 Task: Research Airbnb accommodationsin Charleston, South Carolina, exploring the city culinary scene.
Action: Mouse moved to (507, 68)
Screenshot: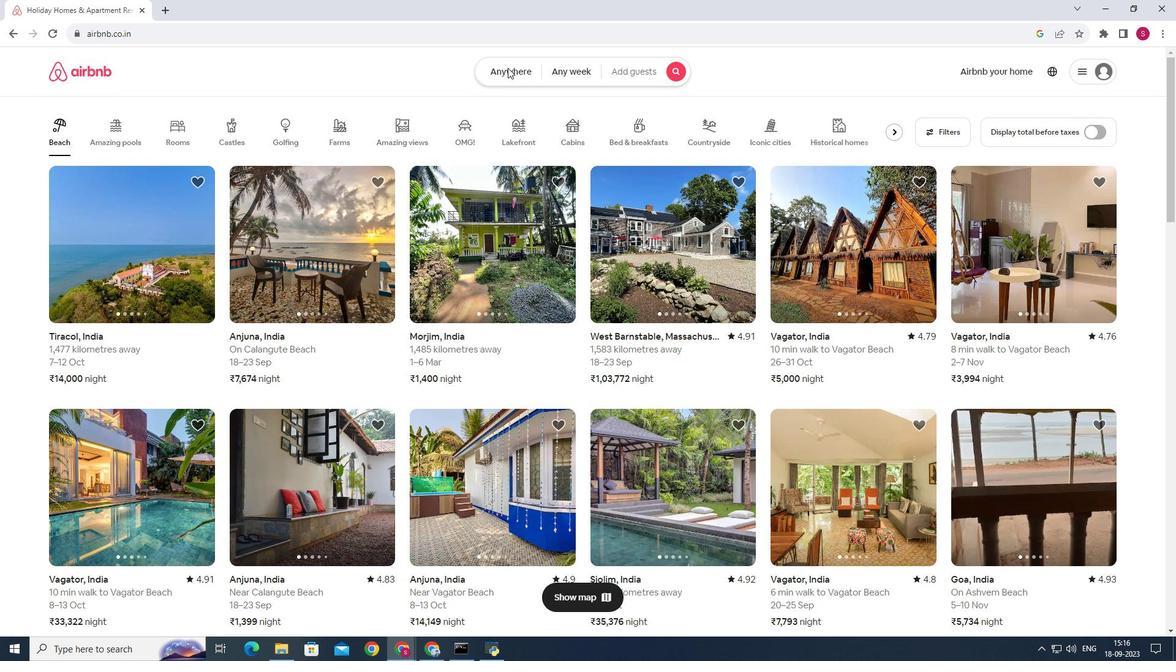 
Action: Mouse pressed left at (507, 68)
Screenshot: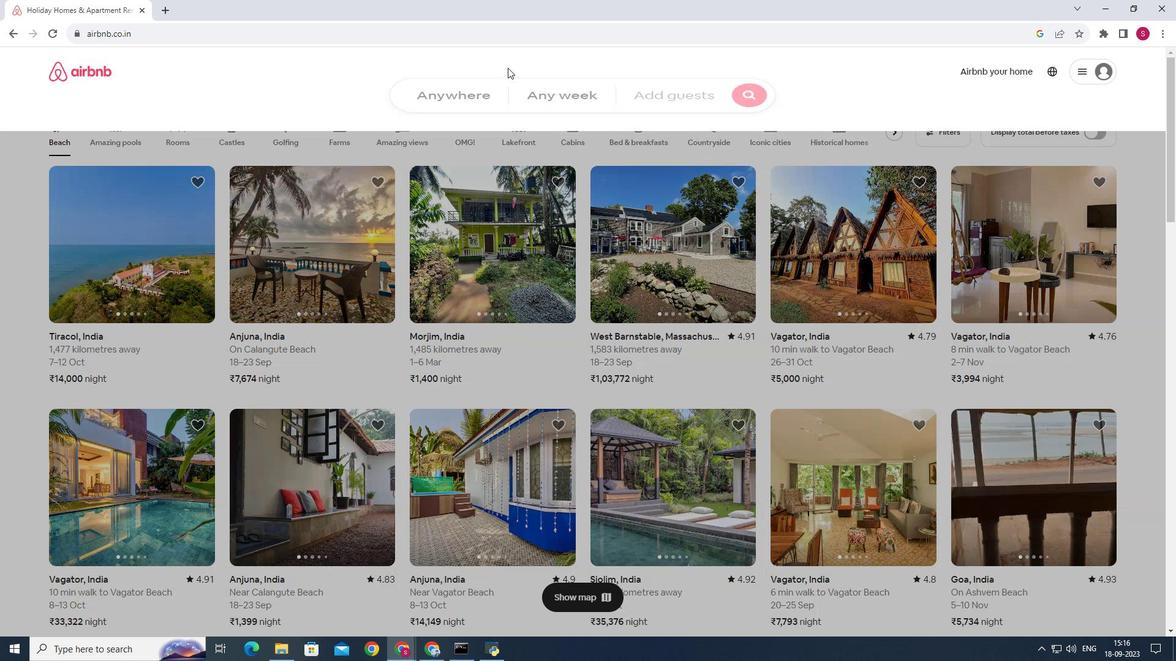 
Action: Mouse moved to (367, 123)
Screenshot: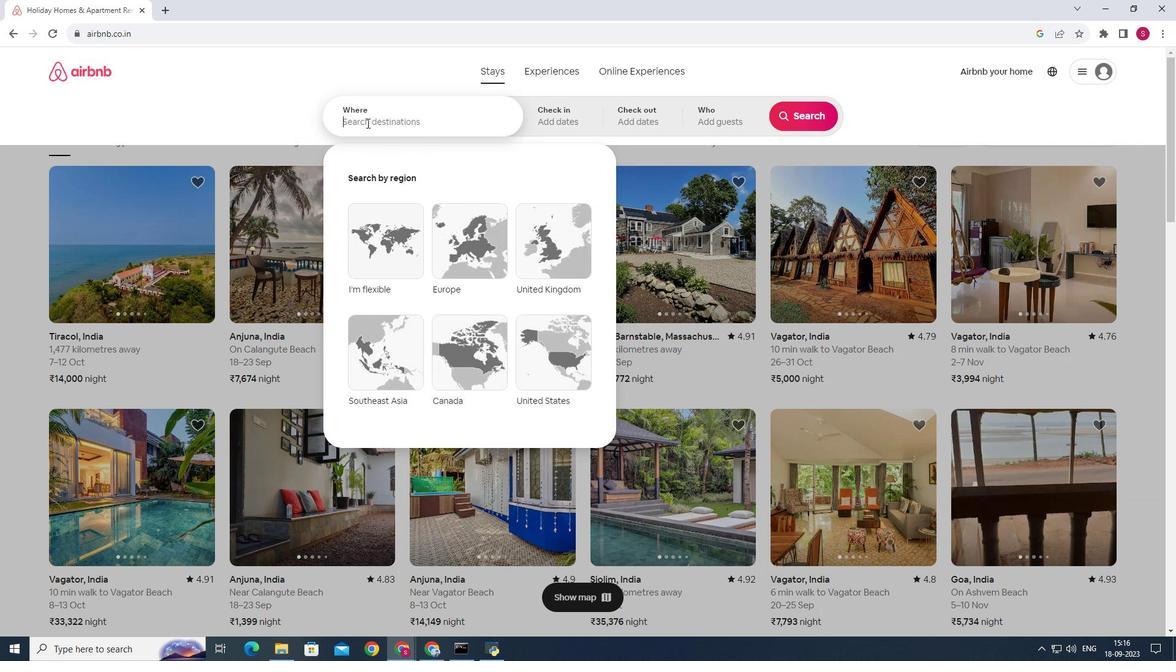 
Action: Mouse pressed left at (367, 123)
Screenshot: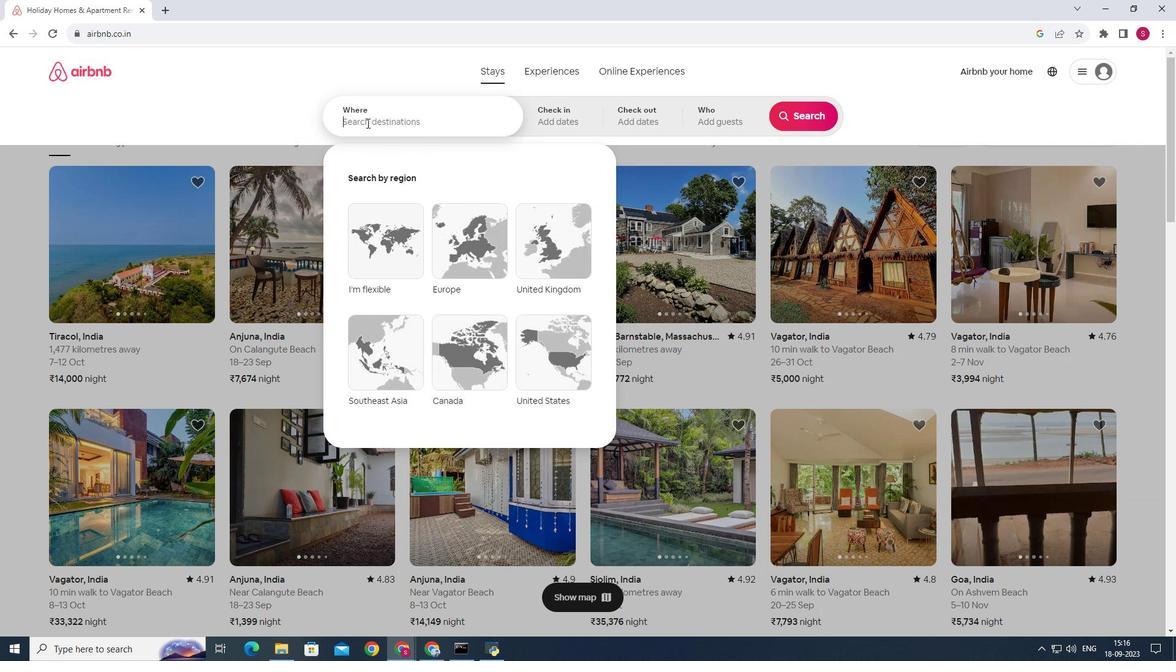 
Action: Key pressed <Key.shift>Charleston,<Key.space><Key.shift>Carolina
Screenshot: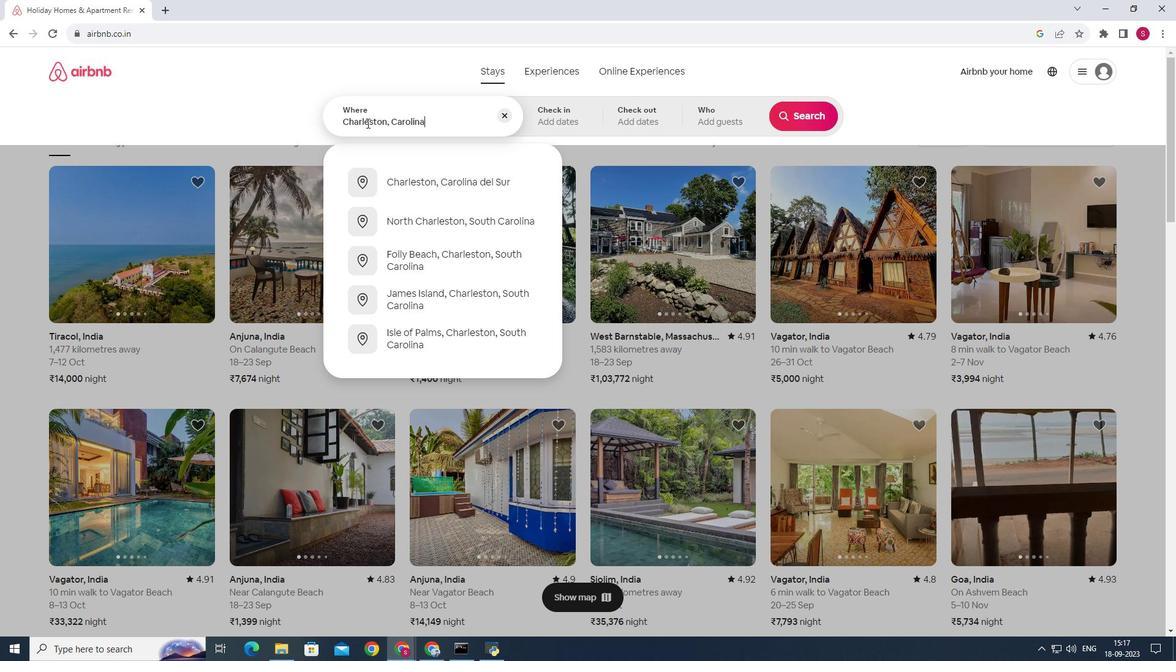 
Action: Mouse moved to (797, 113)
Screenshot: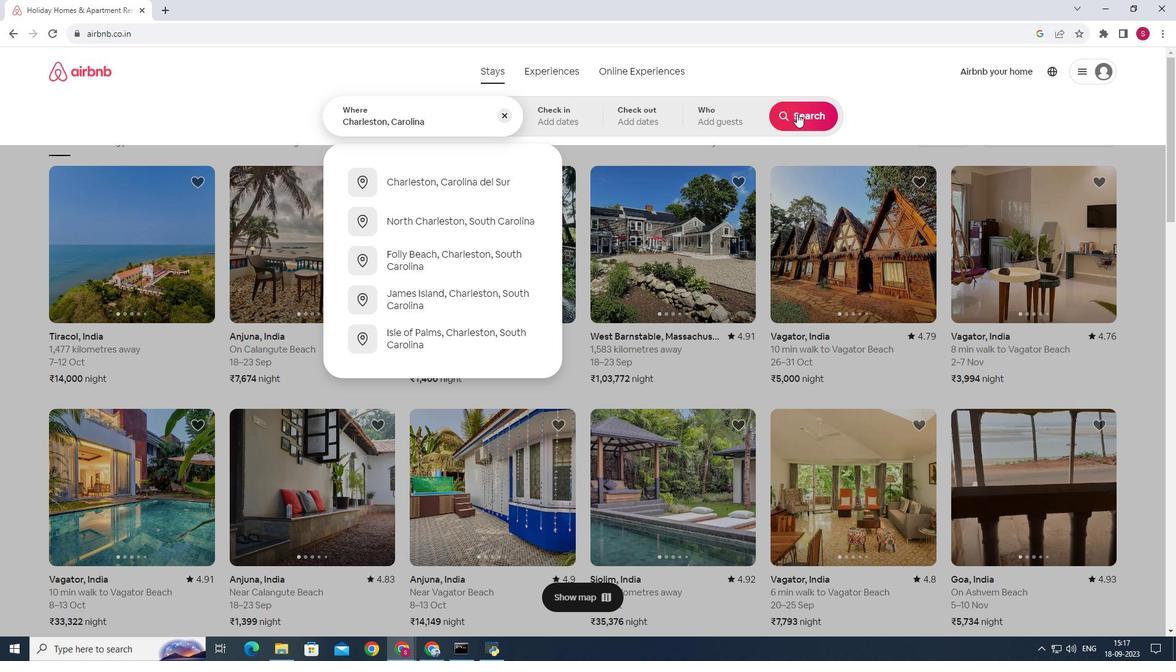 
Action: Mouse pressed left at (797, 113)
Screenshot: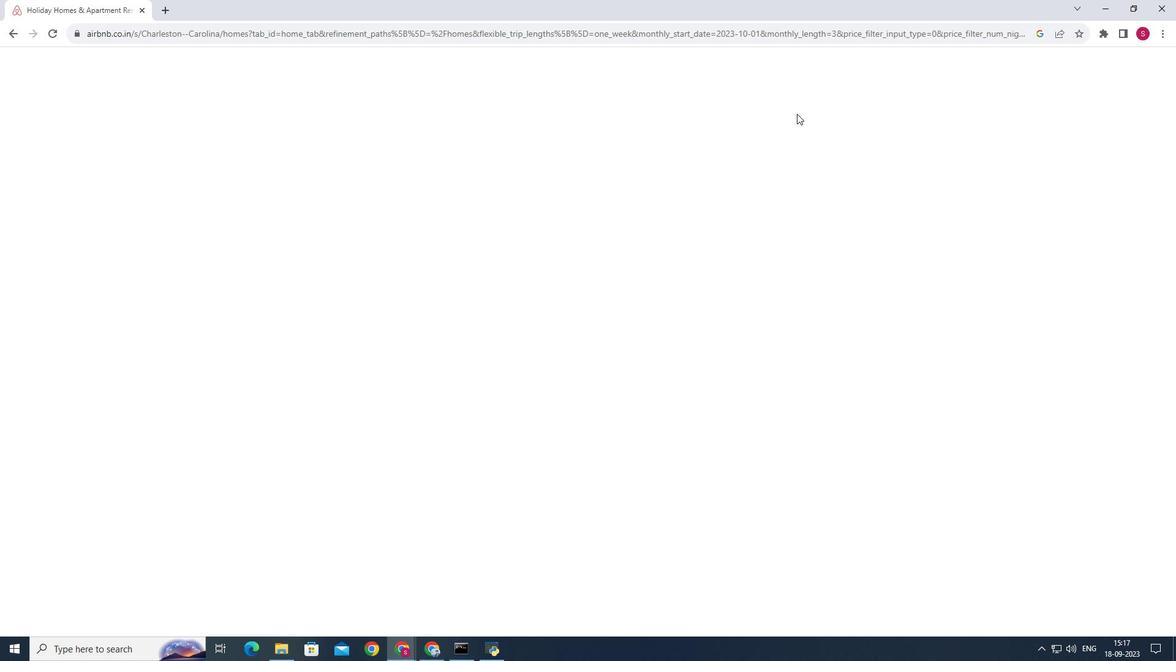 
Action: Mouse moved to (874, 406)
Screenshot: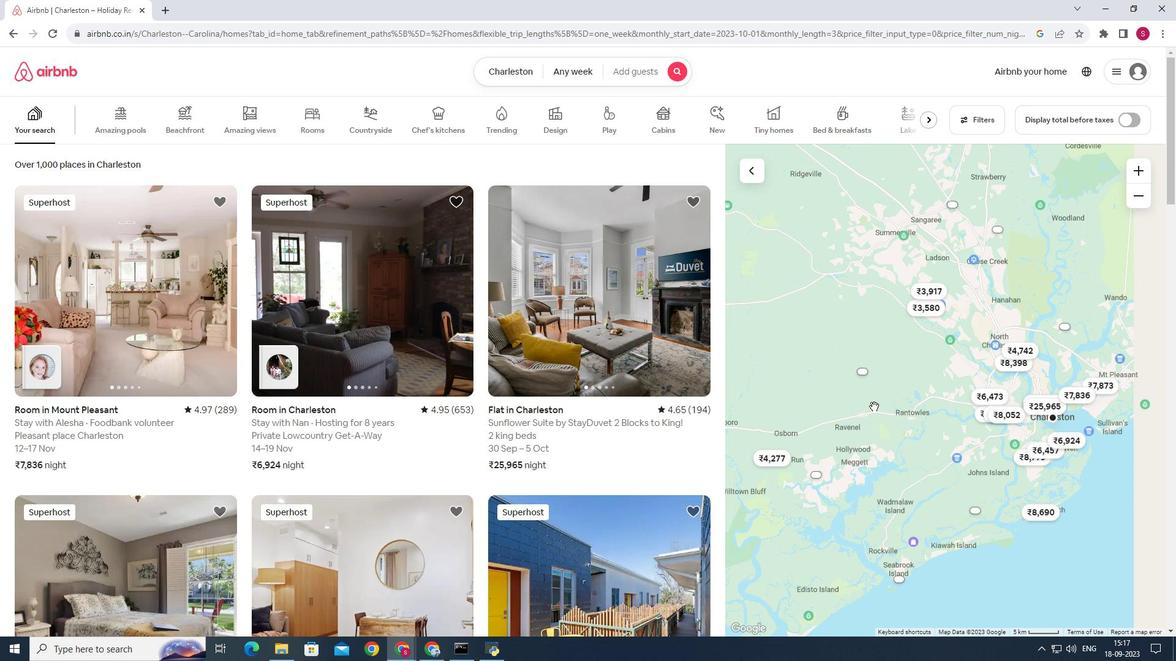 
Action: Mouse scrolled (874, 406) with delta (0, 0)
Screenshot: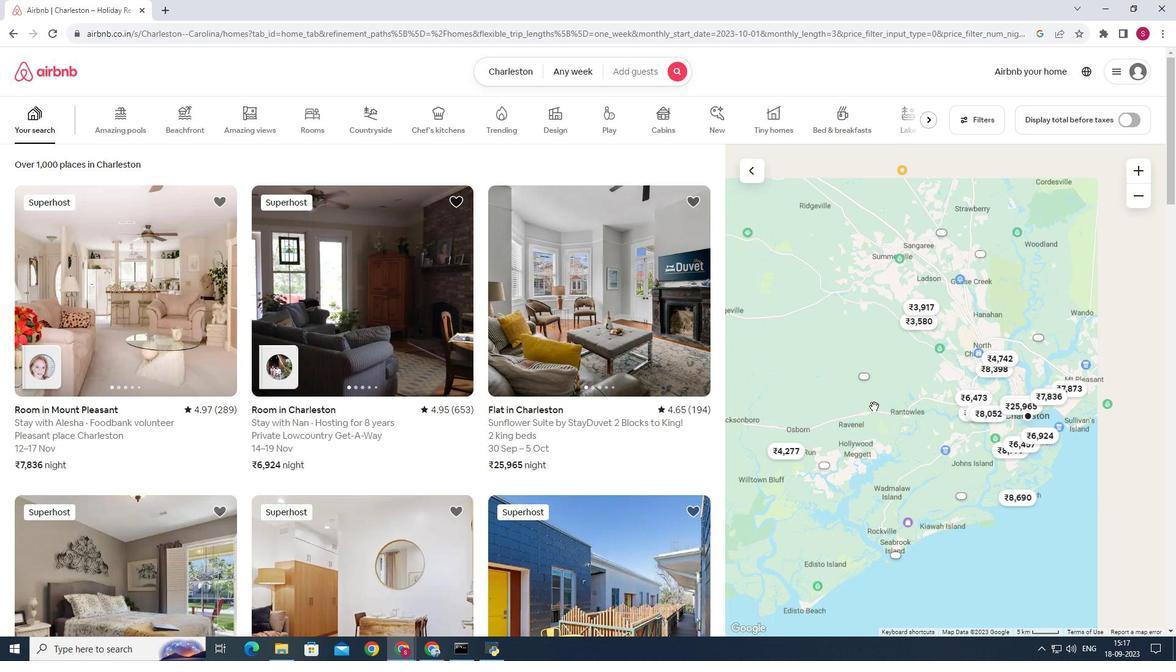 
Action: Mouse scrolled (874, 406) with delta (0, 0)
Screenshot: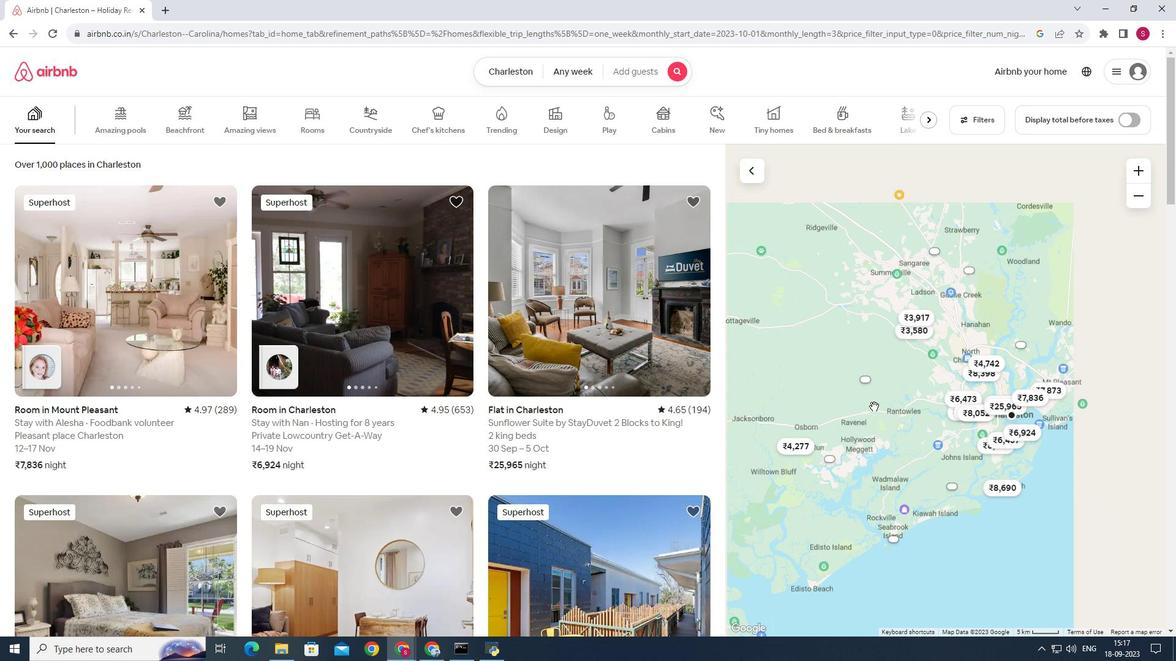 
Action: Mouse scrolled (874, 406) with delta (0, 0)
Screenshot: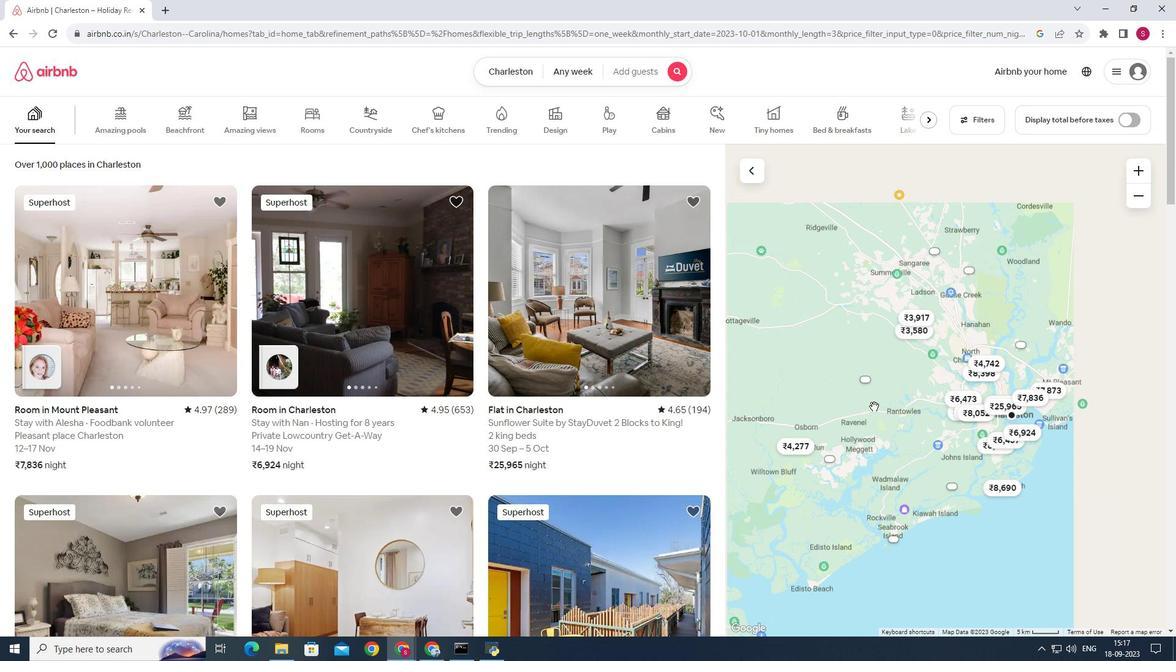 
Action: Mouse scrolled (874, 406) with delta (0, 0)
Screenshot: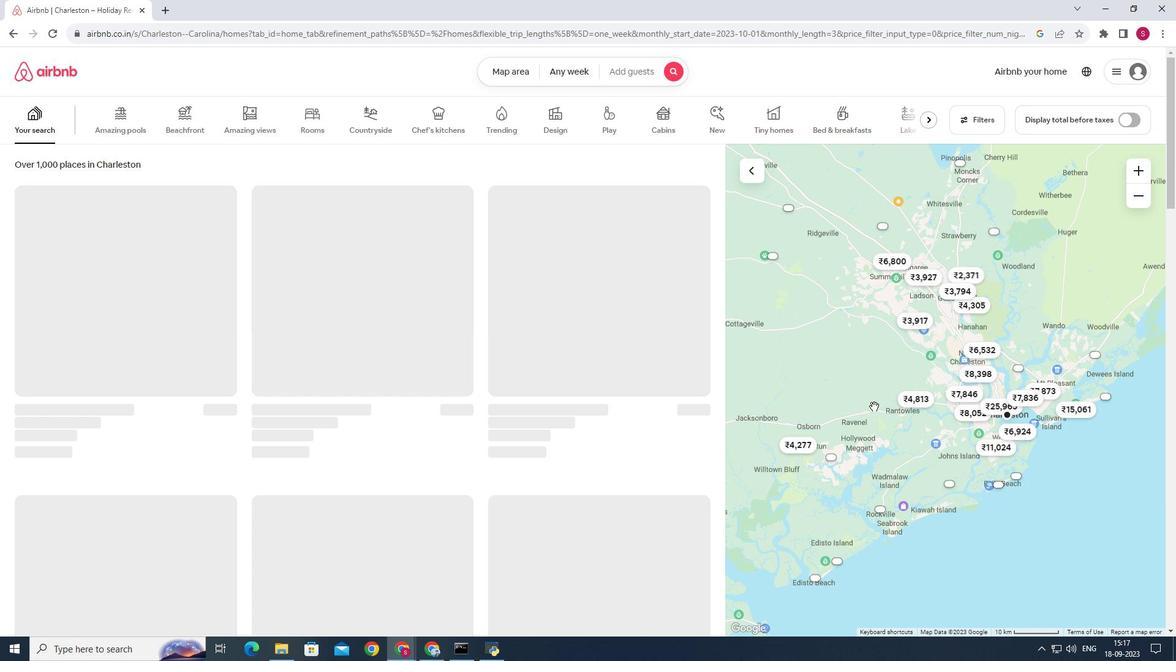 
Action: Mouse scrolled (874, 406) with delta (0, 0)
Screenshot: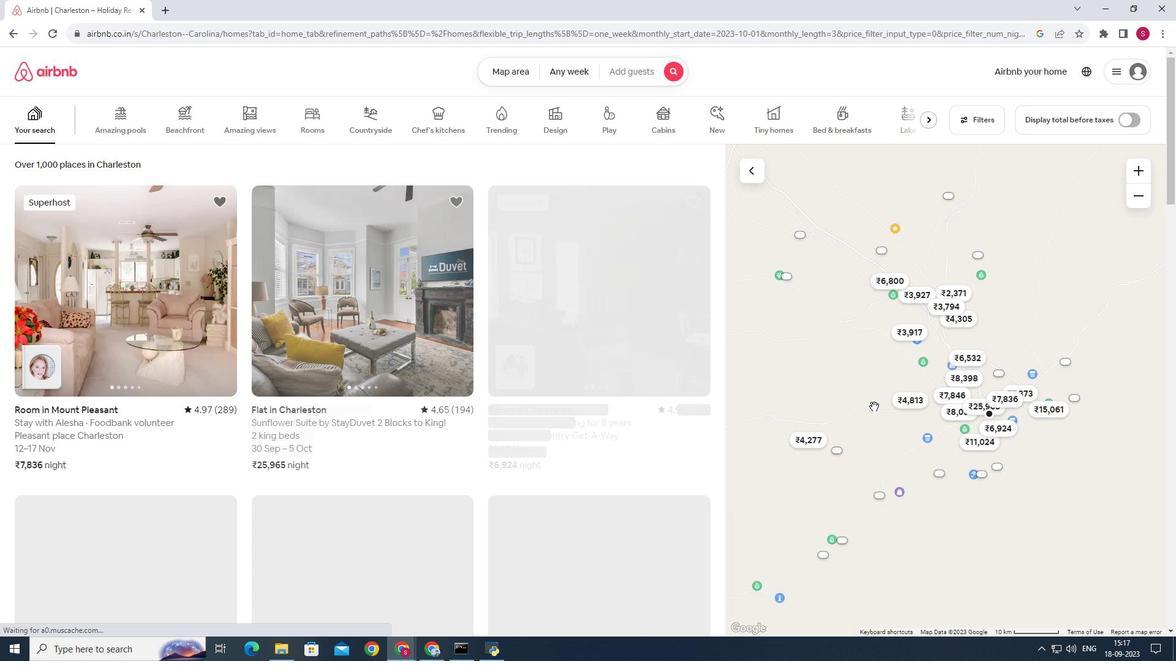 
Action: Mouse scrolled (874, 406) with delta (0, 0)
Screenshot: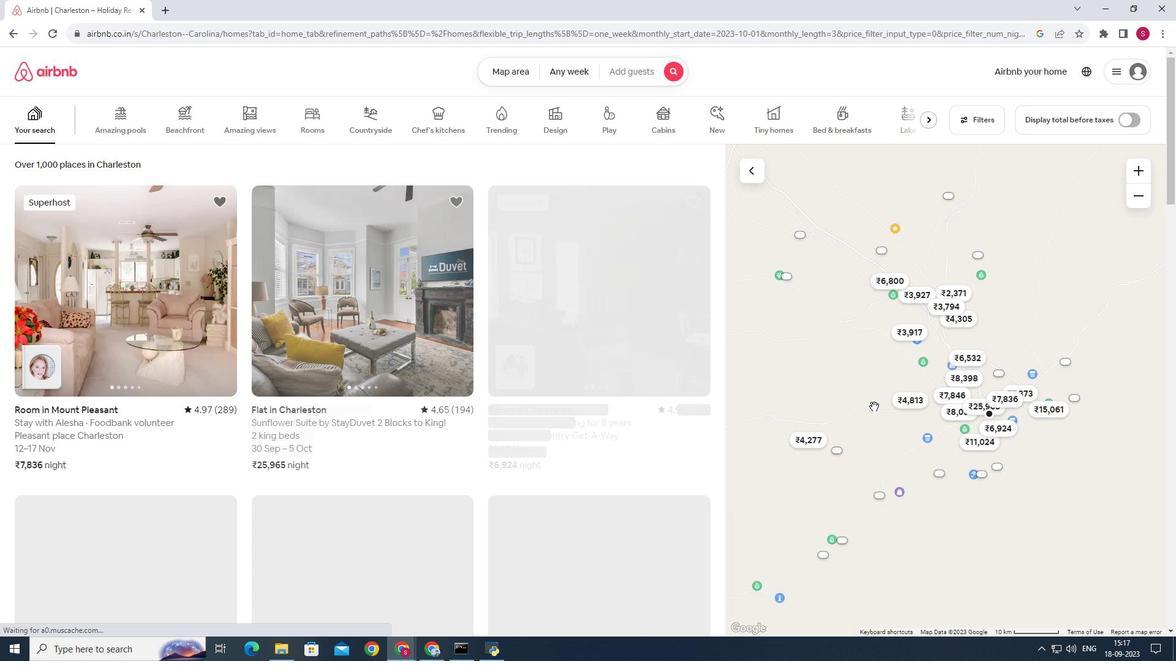 
Action: Mouse scrolled (874, 406) with delta (0, 0)
Screenshot: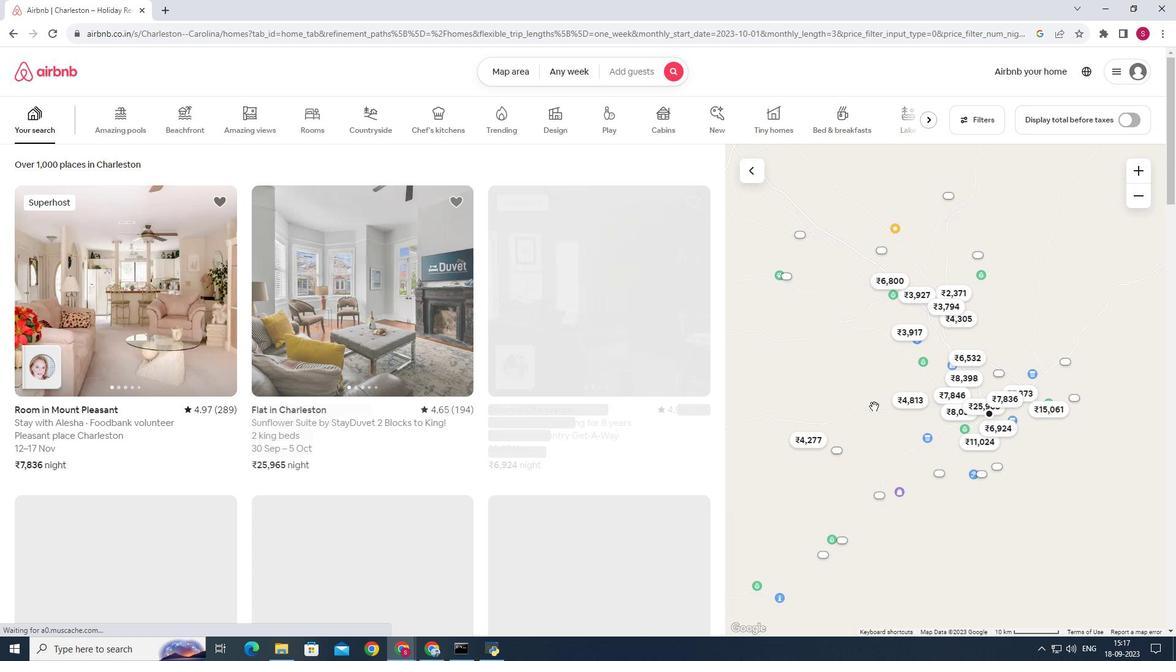 
Action: Mouse moved to (874, 406)
Screenshot: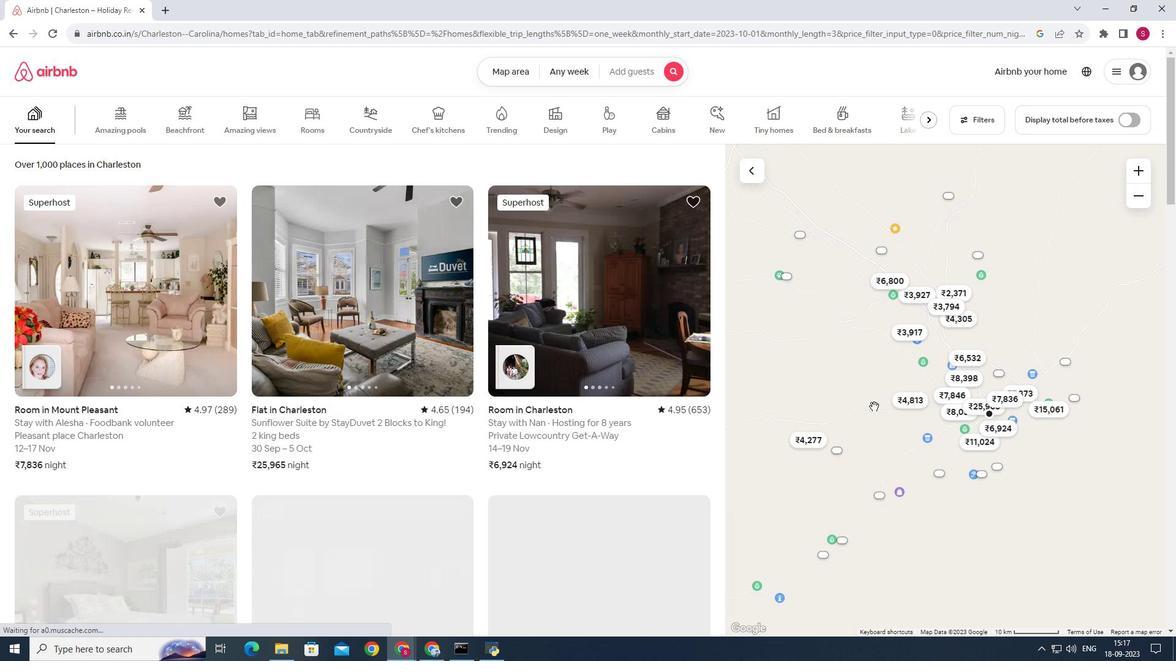 
Action: Mouse scrolled (874, 406) with delta (0, 0)
Screenshot: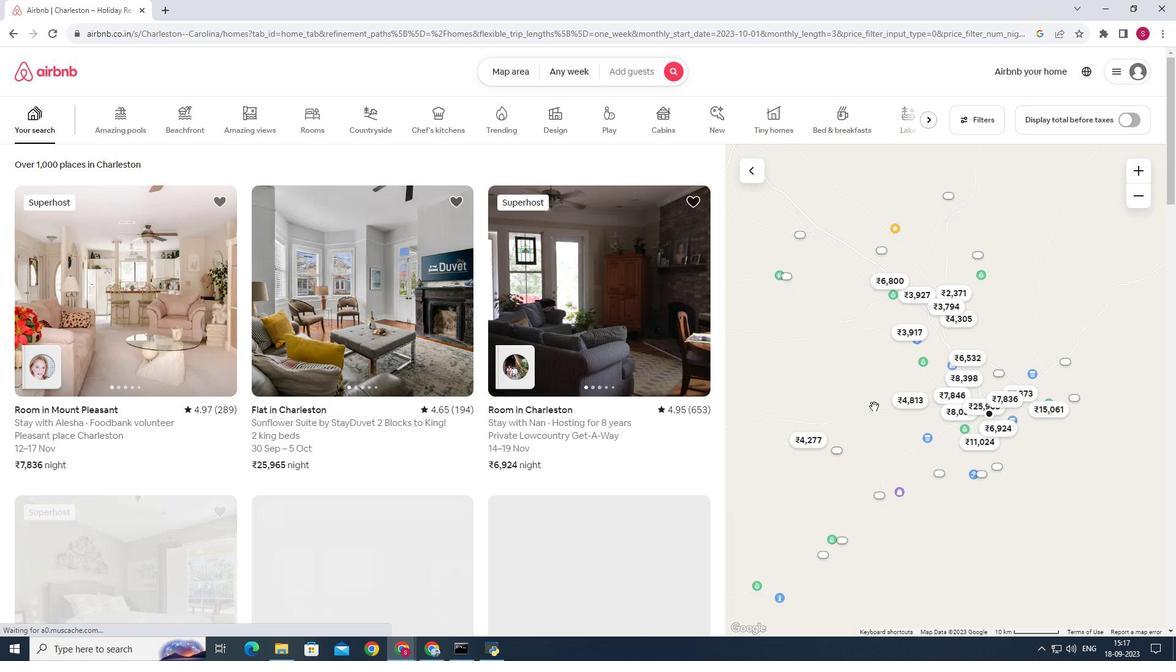 
Action: Mouse scrolled (874, 407) with delta (0, 0)
Screenshot: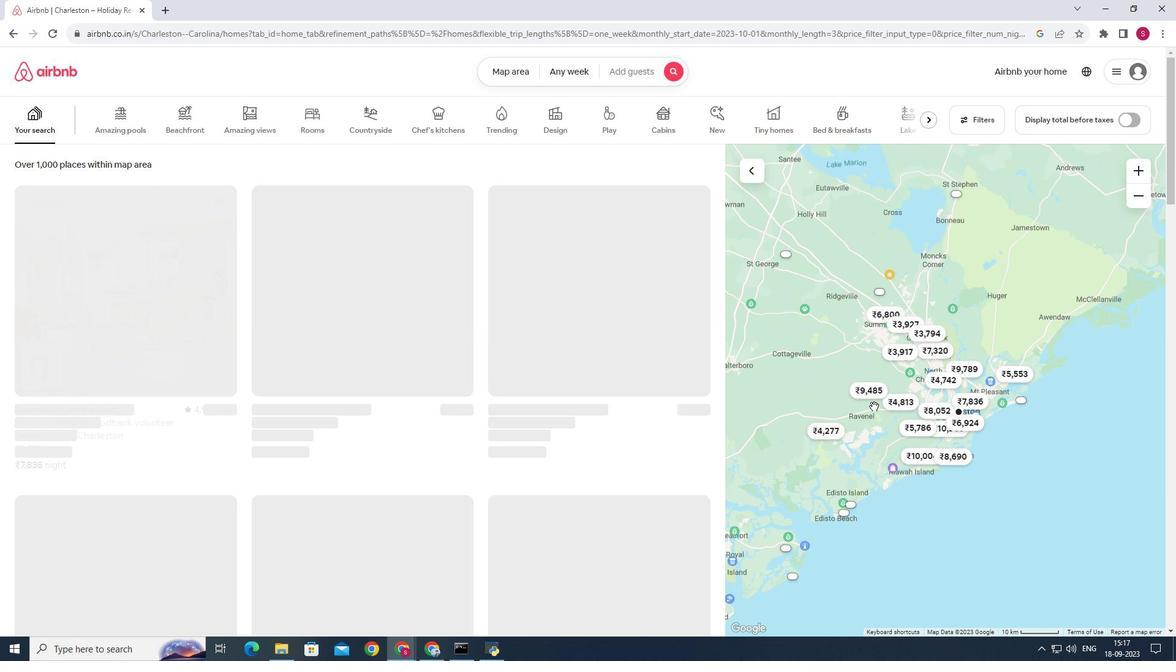 
Action: Mouse scrolled (874, 407) with delta (0, 0)
Screenshot: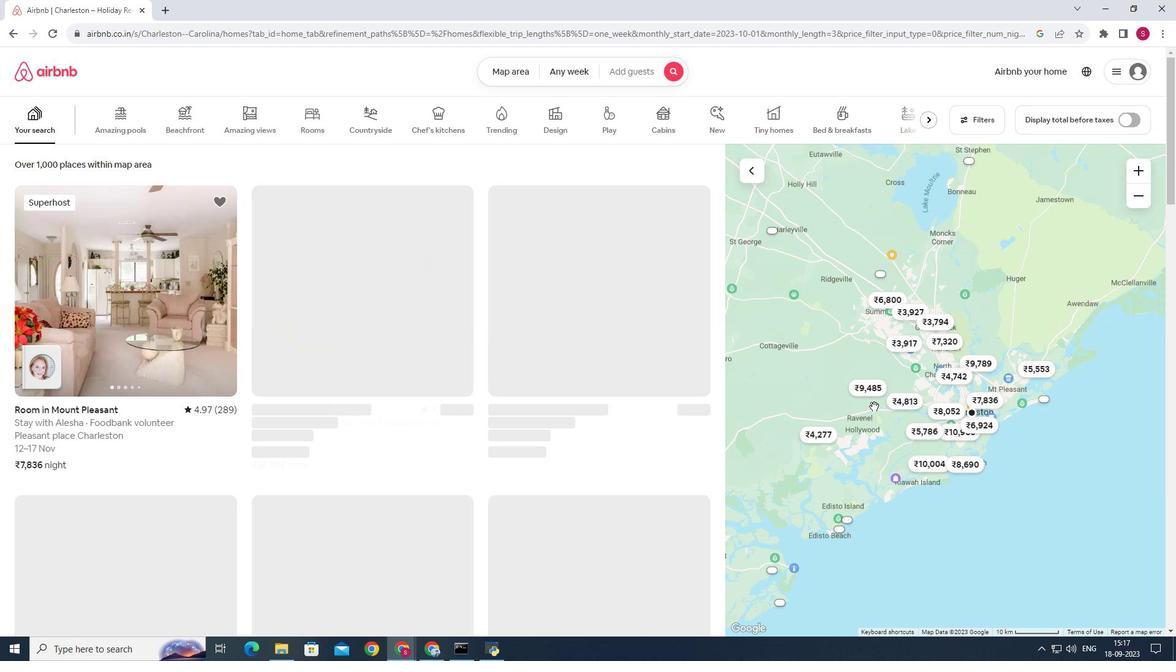 
Action: Mouse scrolled (874, 407) with delta (0, 0)
Screenshot: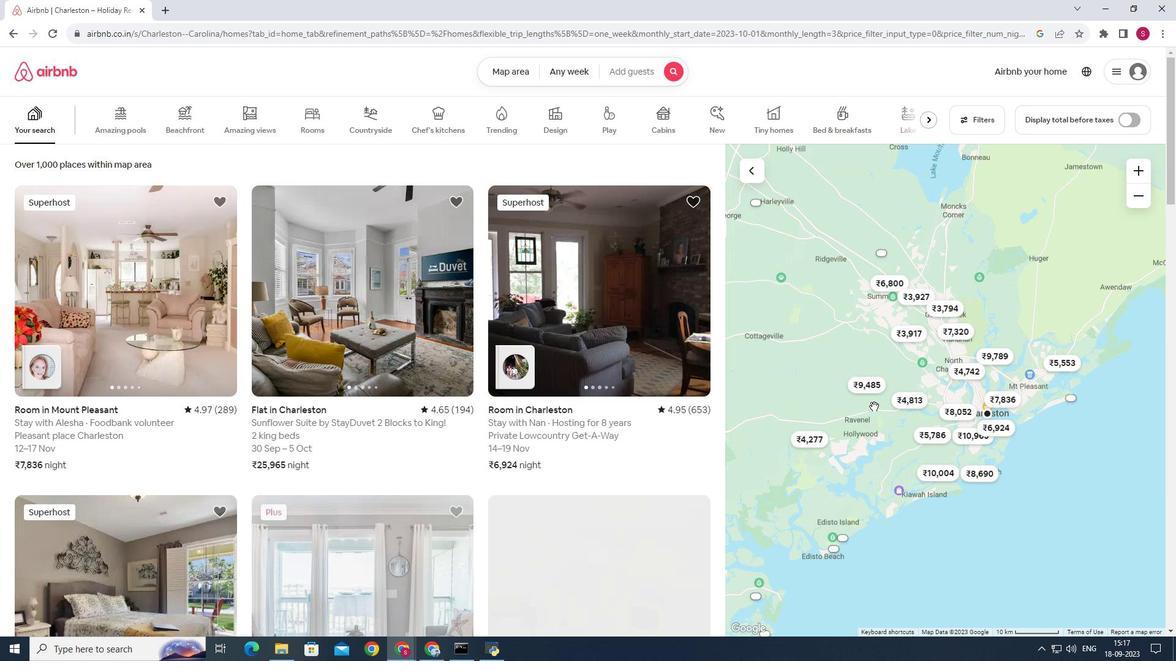
Action: Mouse scrolled (874, 407) with delta (0, 0)
Screenshot: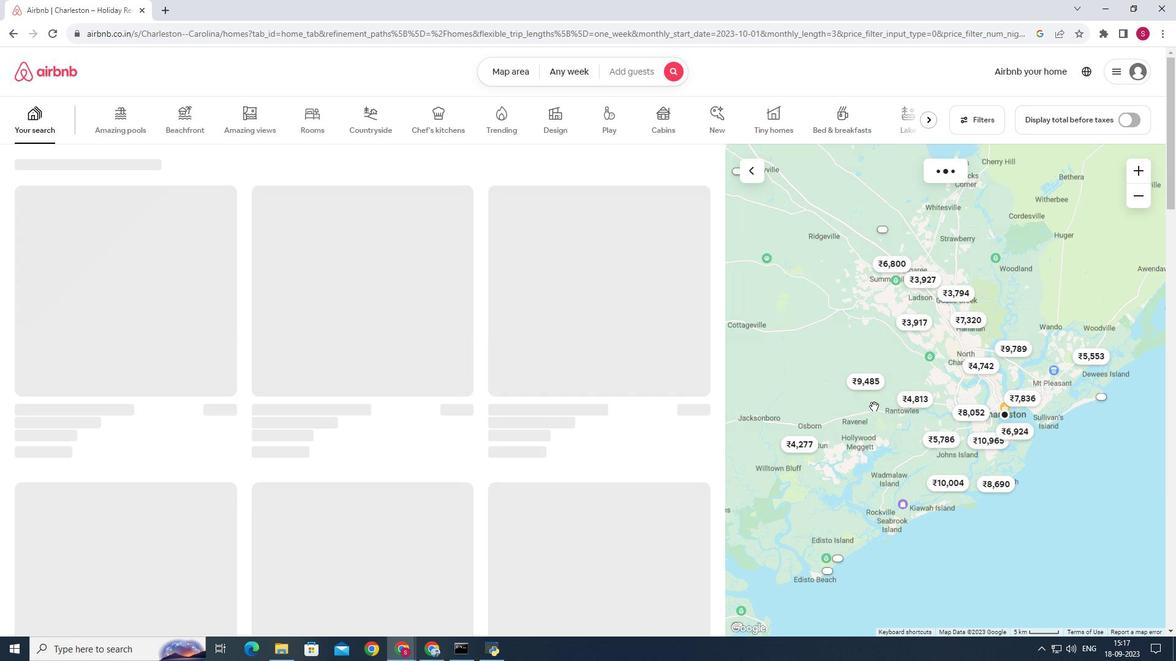 
Action: Mouse moved to (906, 451)
Screenshot: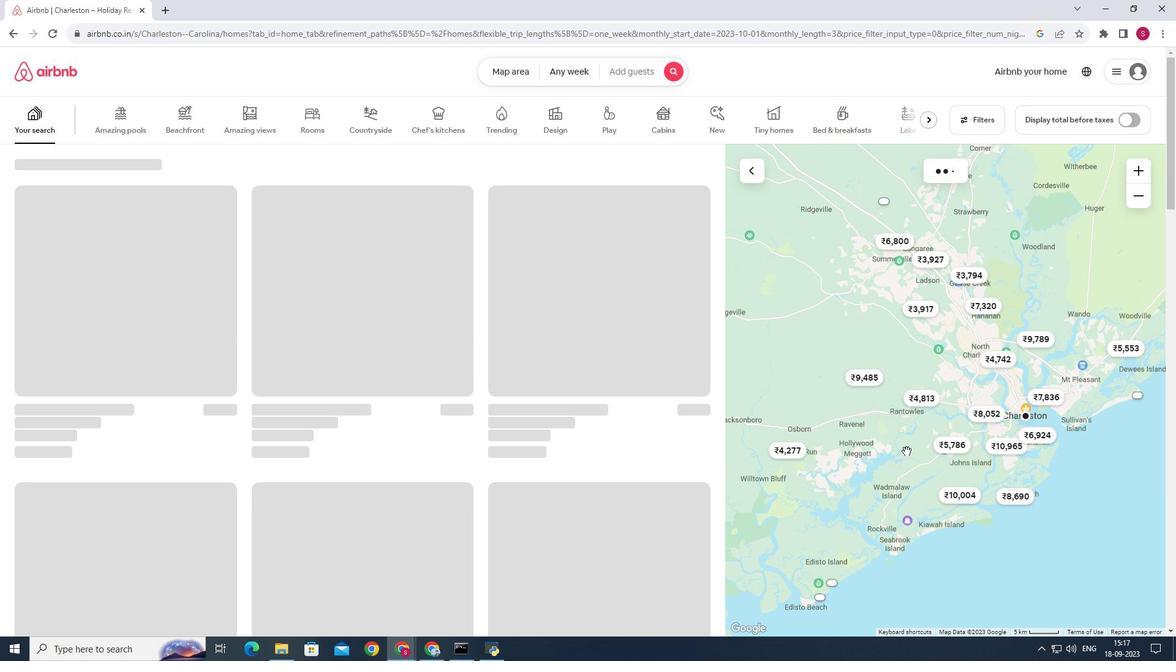 
Action: Mouse scrolled (906, 452) with delta (0, 0)
Screenshot: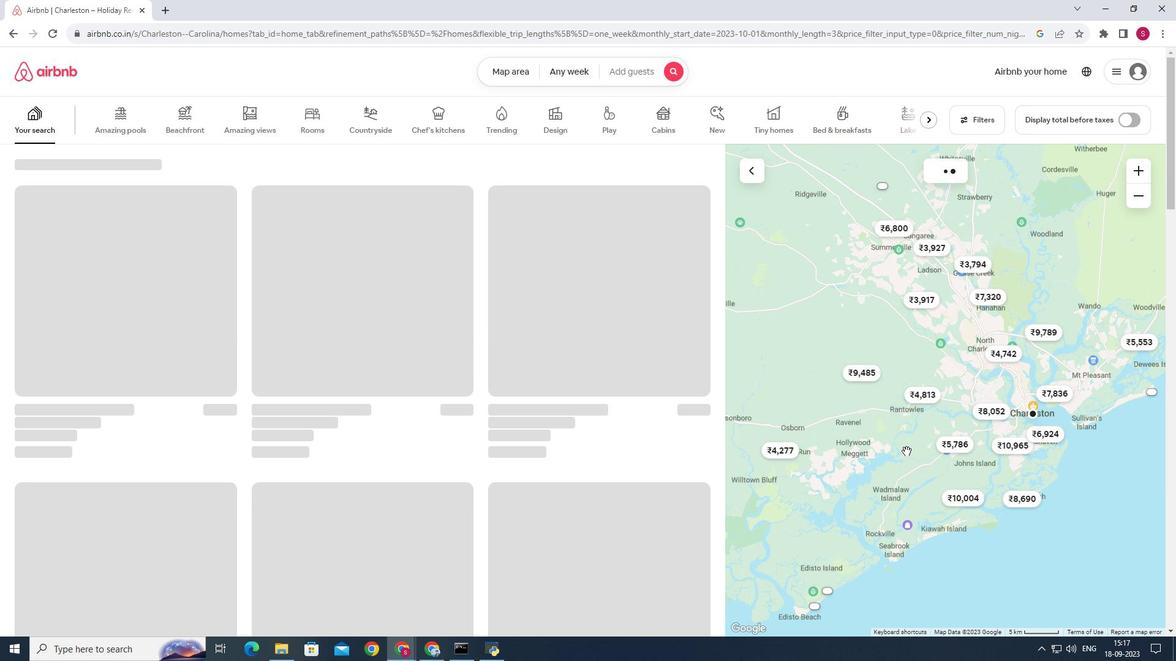 
Action: Mouse scrolled (906, 452) with delta (0, 0)
Screenshot: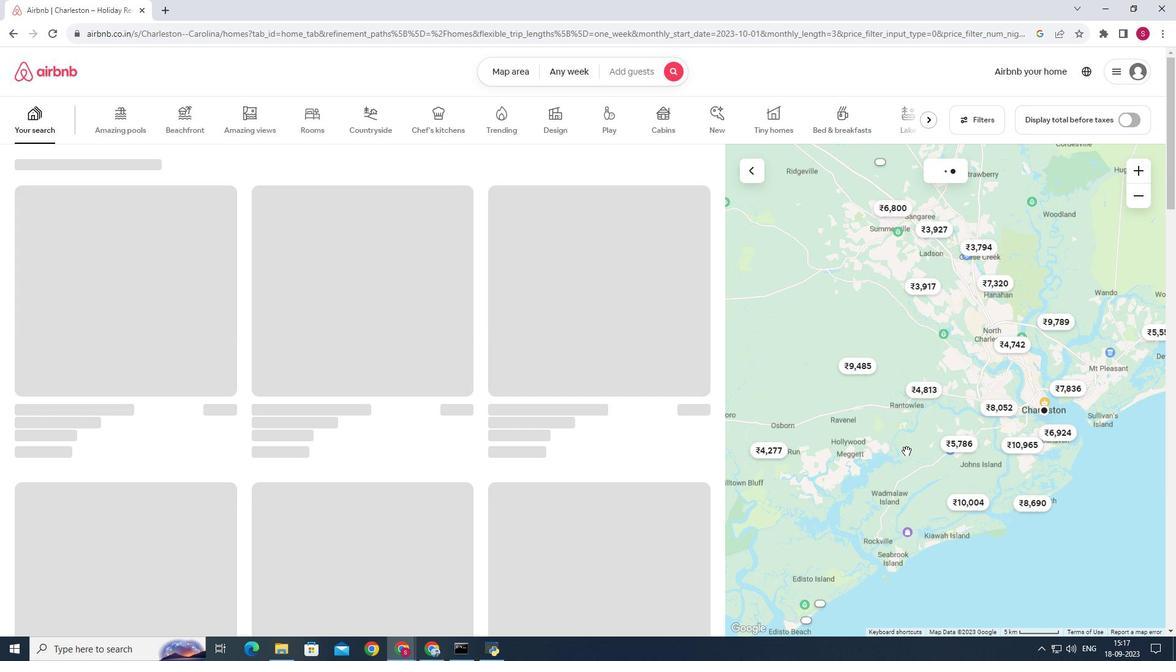 
Action: Mouse scrolled (906, 452) with delta (0, 0)
Screenshot: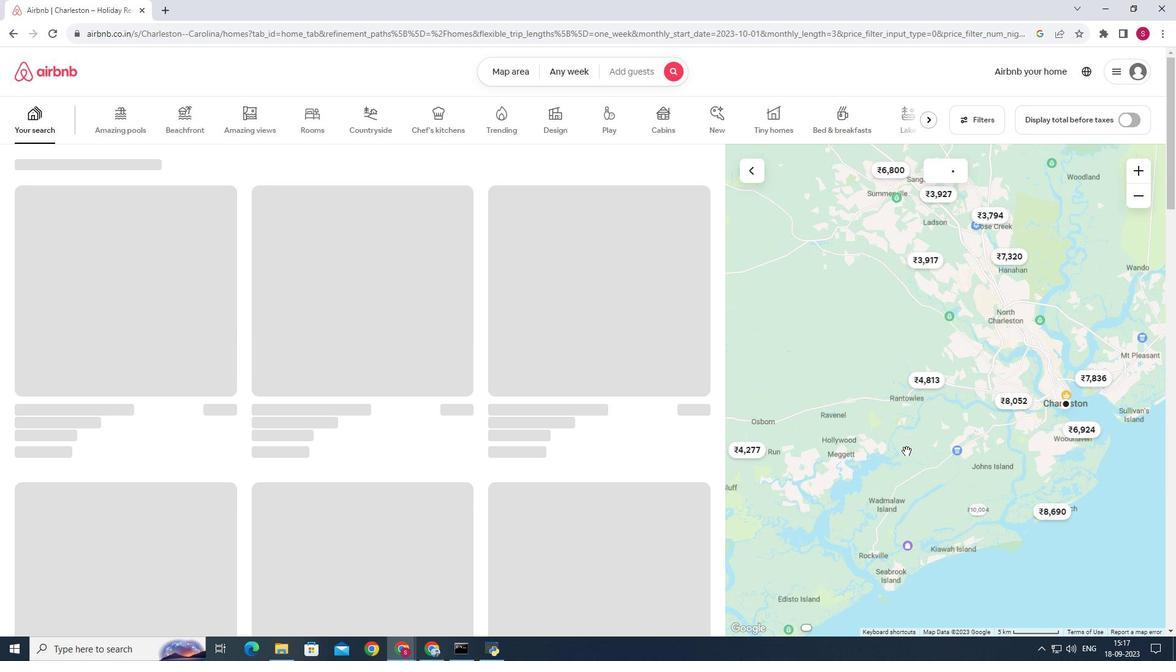
Action: Mouse moved to (929, 443)
Screenshot: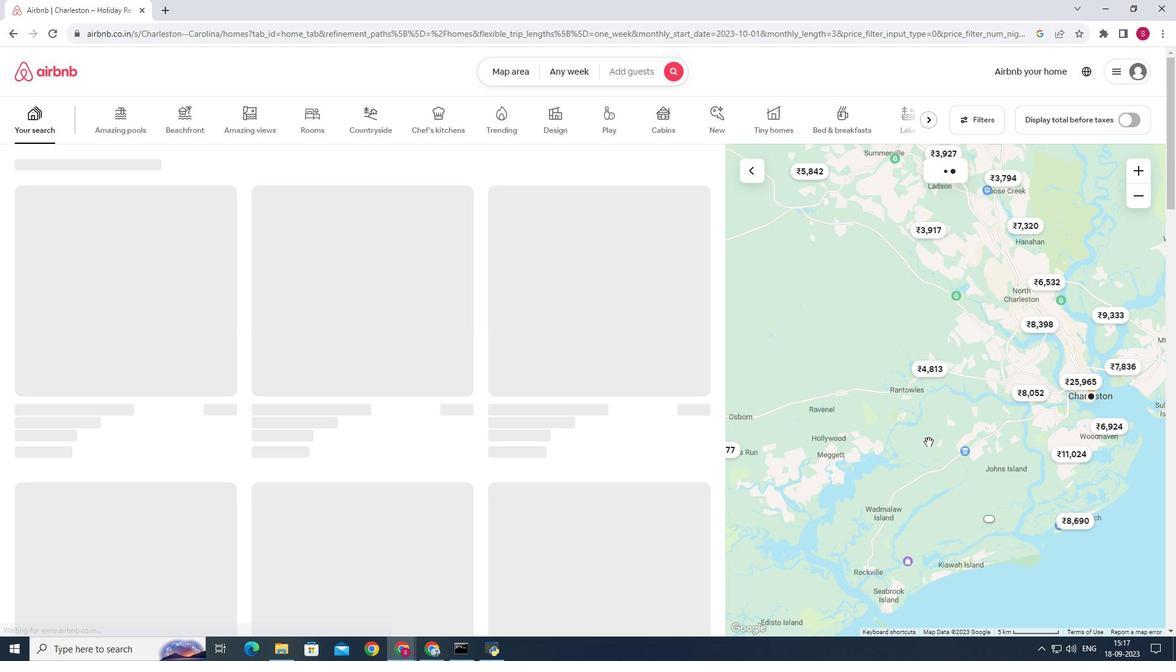
Action: Mouse pressed left at (929, 443)
Screenshot: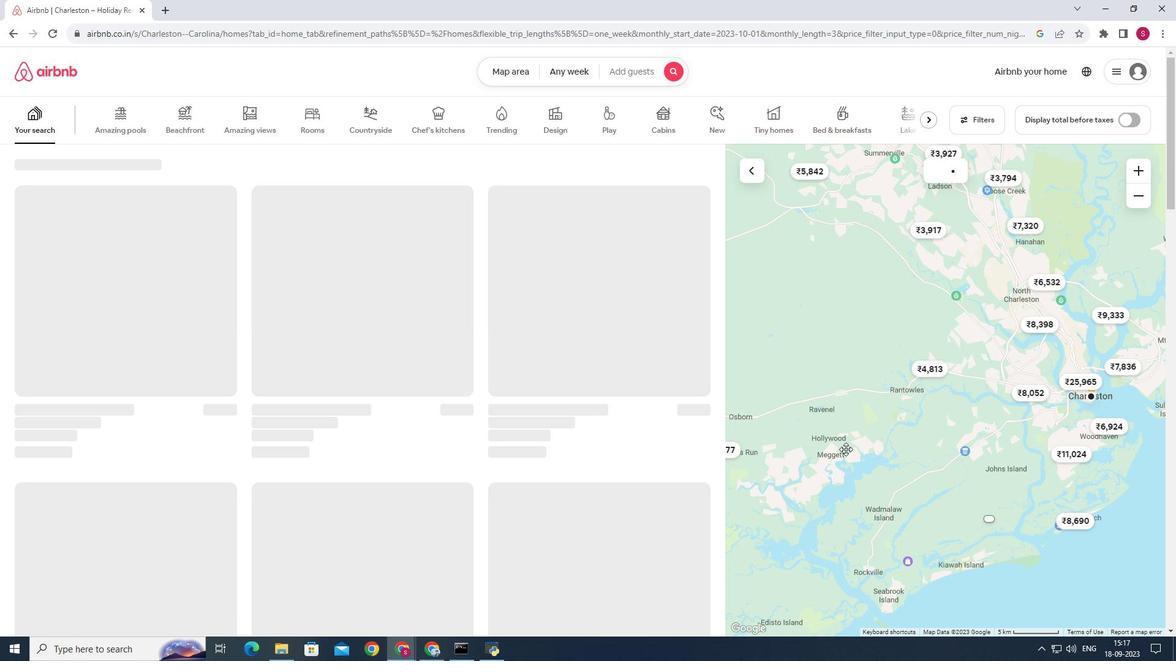 
Action: Mouse moved to (193, 118)
Screenshot: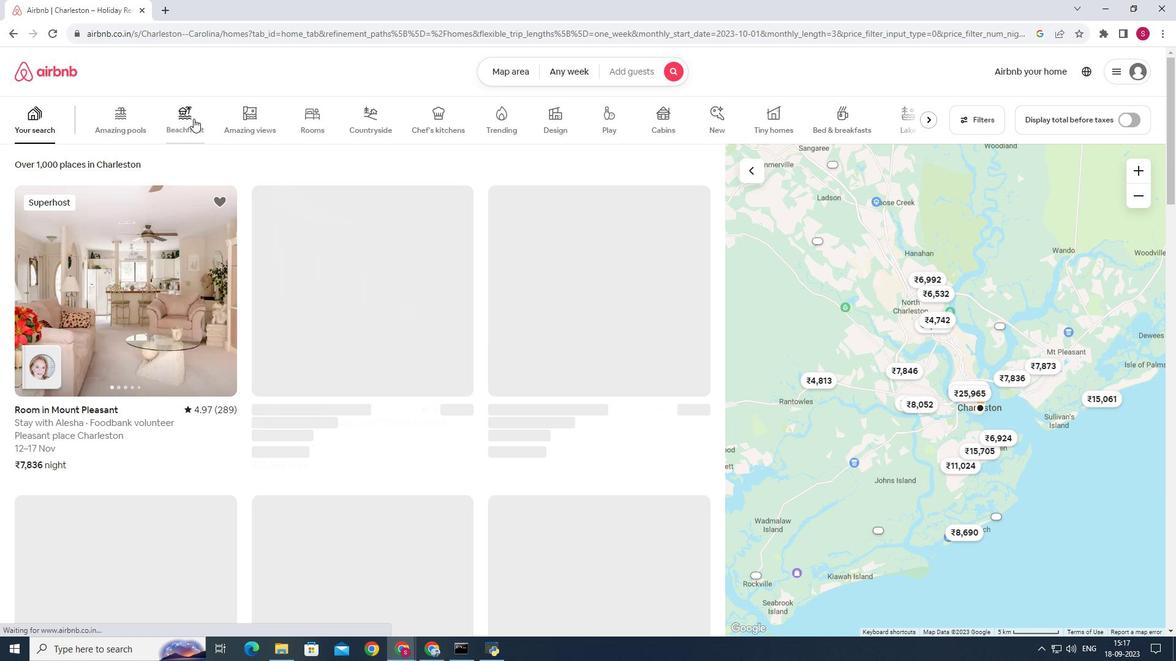 
Action: Mouse pressed left at (193, 118)
Screenshot: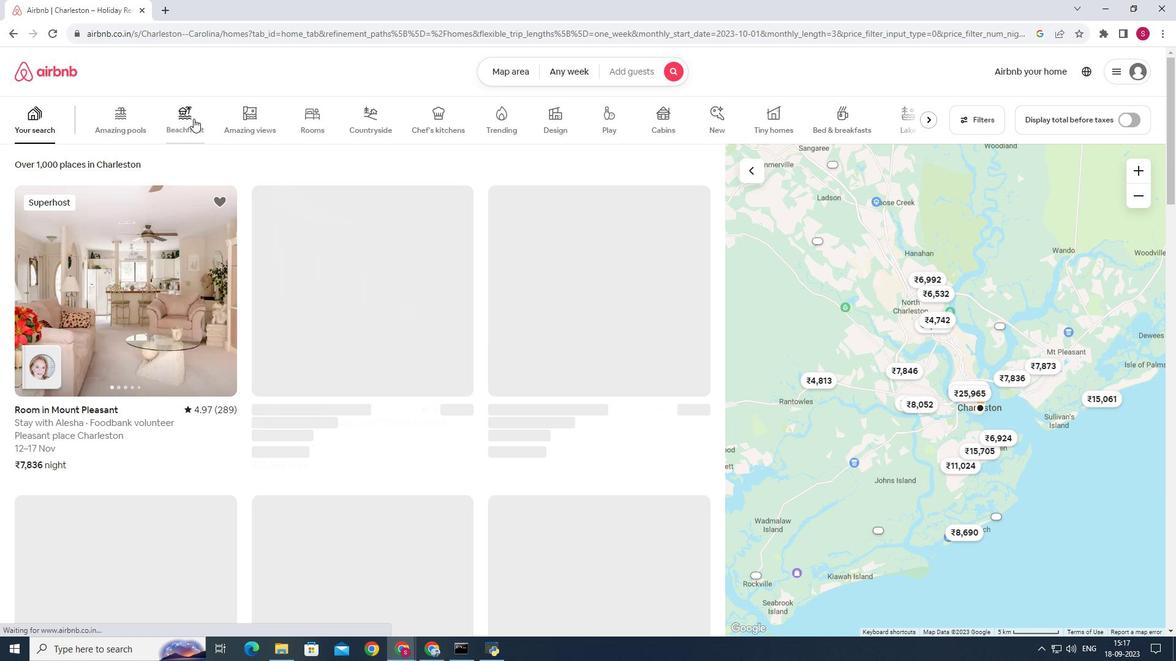 
Action: Mouse moved to (930, 532)
Screenshot: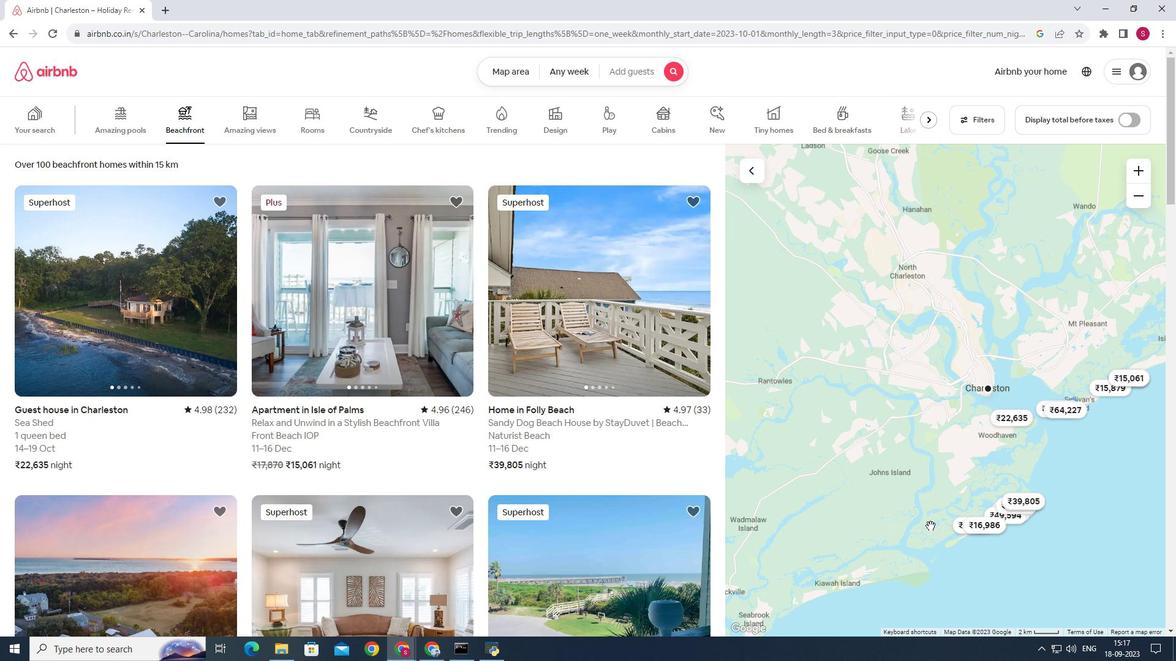 
Action: Mouse scrolled (930, 533) with delta (0, 0)
Screenshot: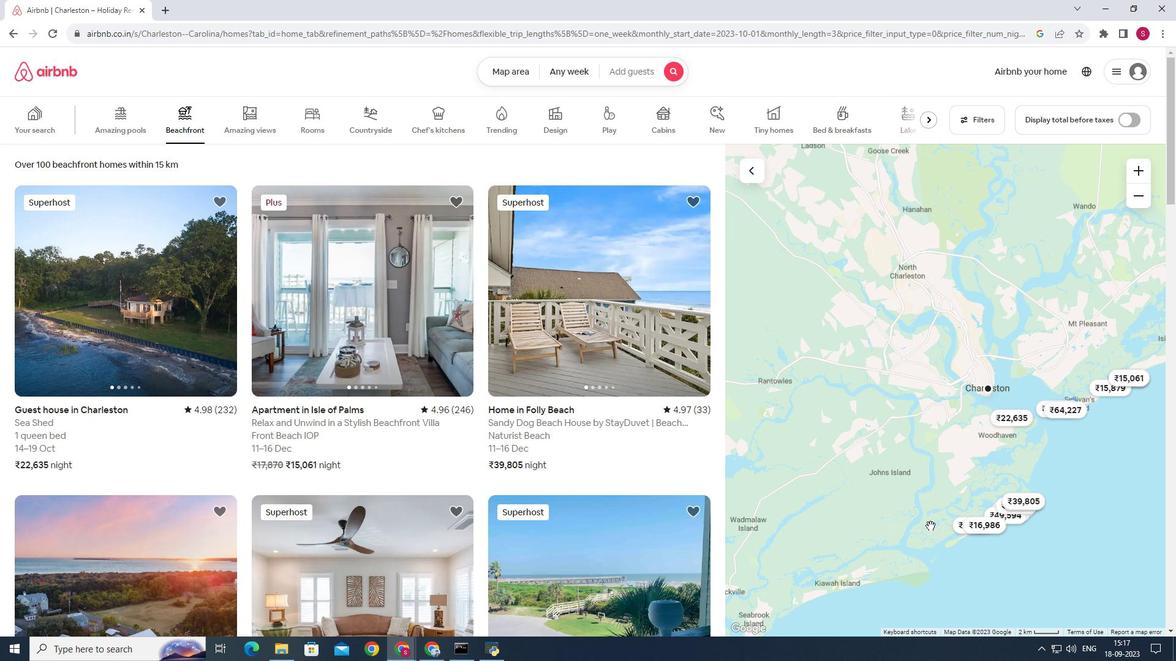 
Action: Mouse moved to (930, 531)
Screenshot: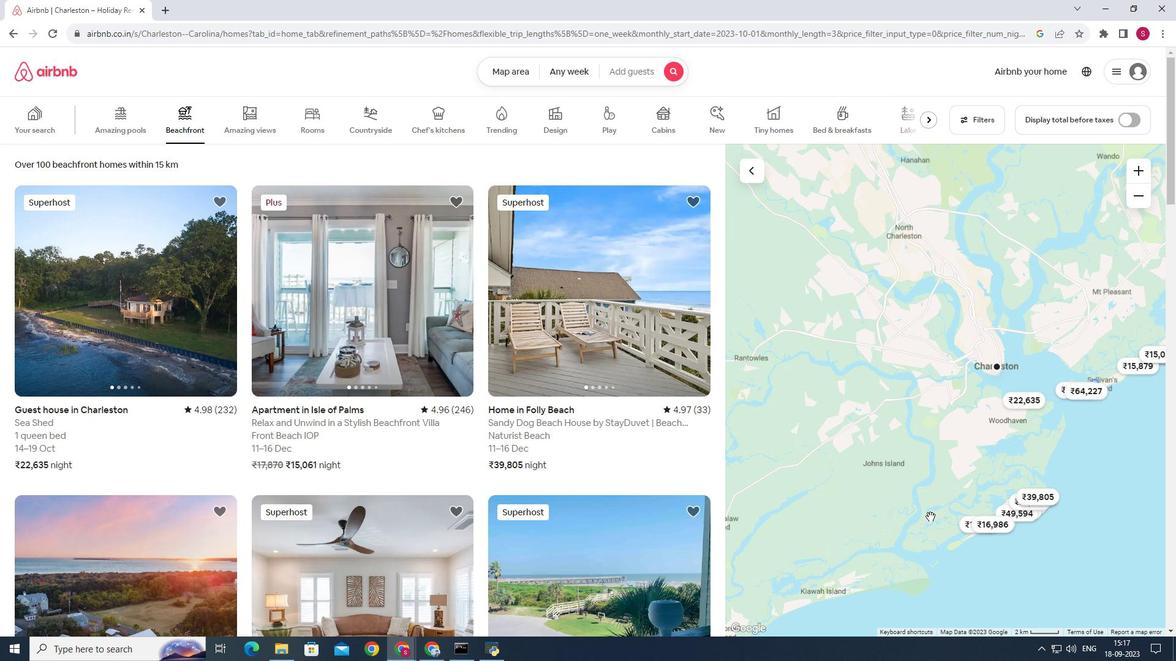
Action: Mouse scrolled (930, 531) with delta (0, 0)
Screenshot: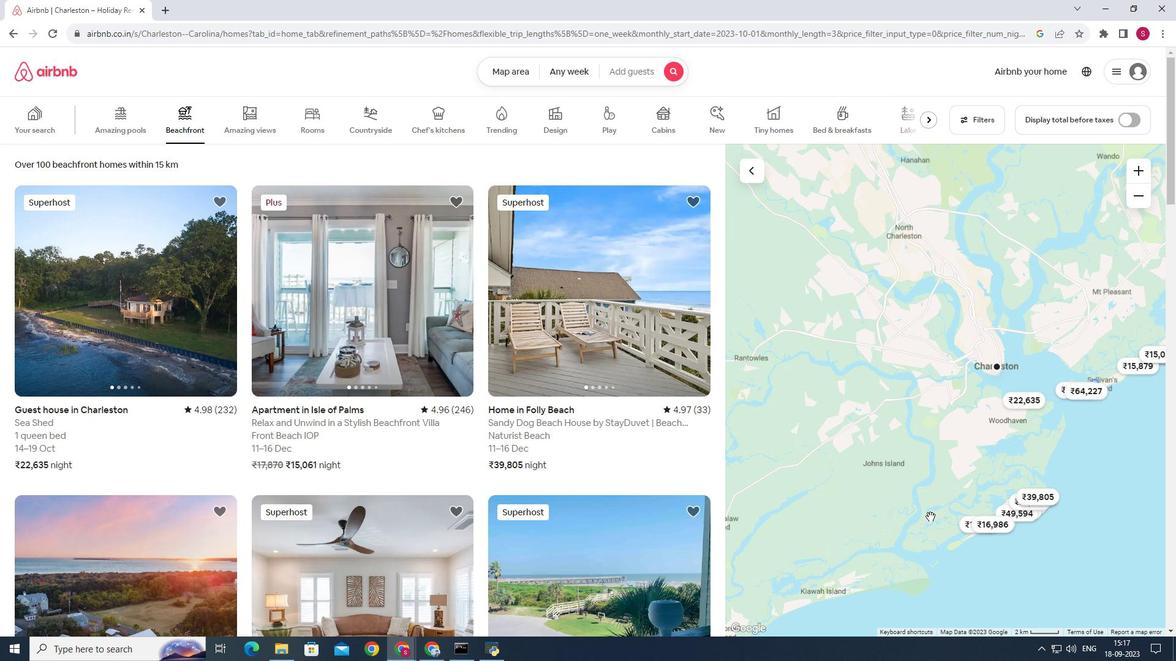 
Action: Mouse moved to (930, 530)
Screenshot: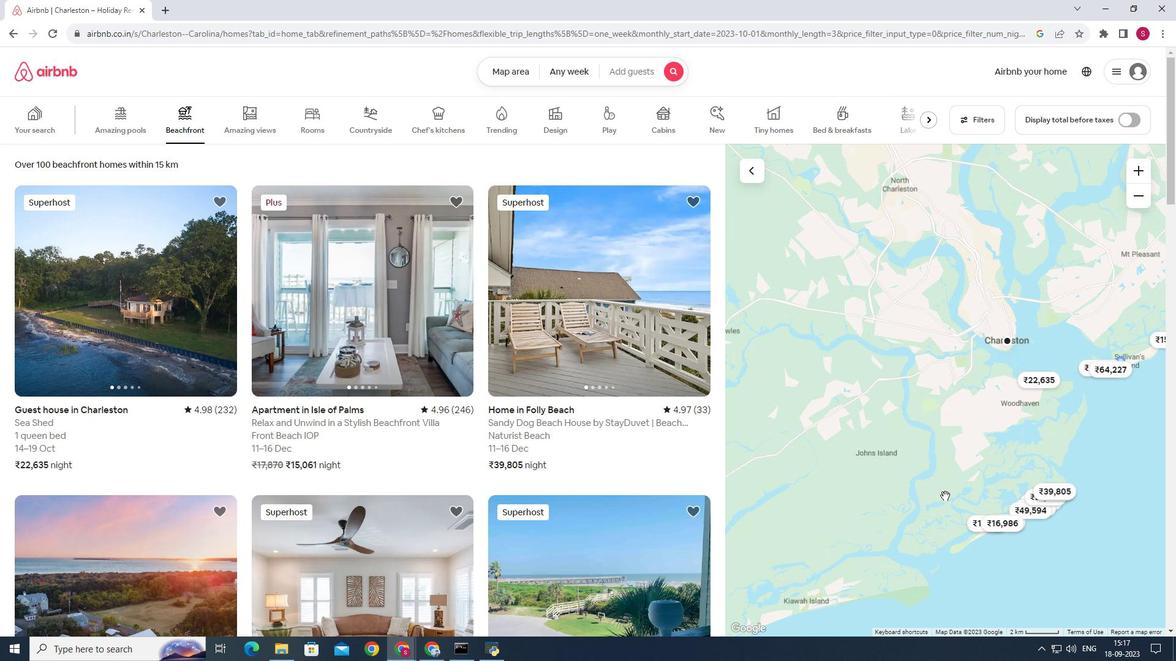 
Action: Mouse scrolled (930, 531) with delta (0, 0)
Screenshot: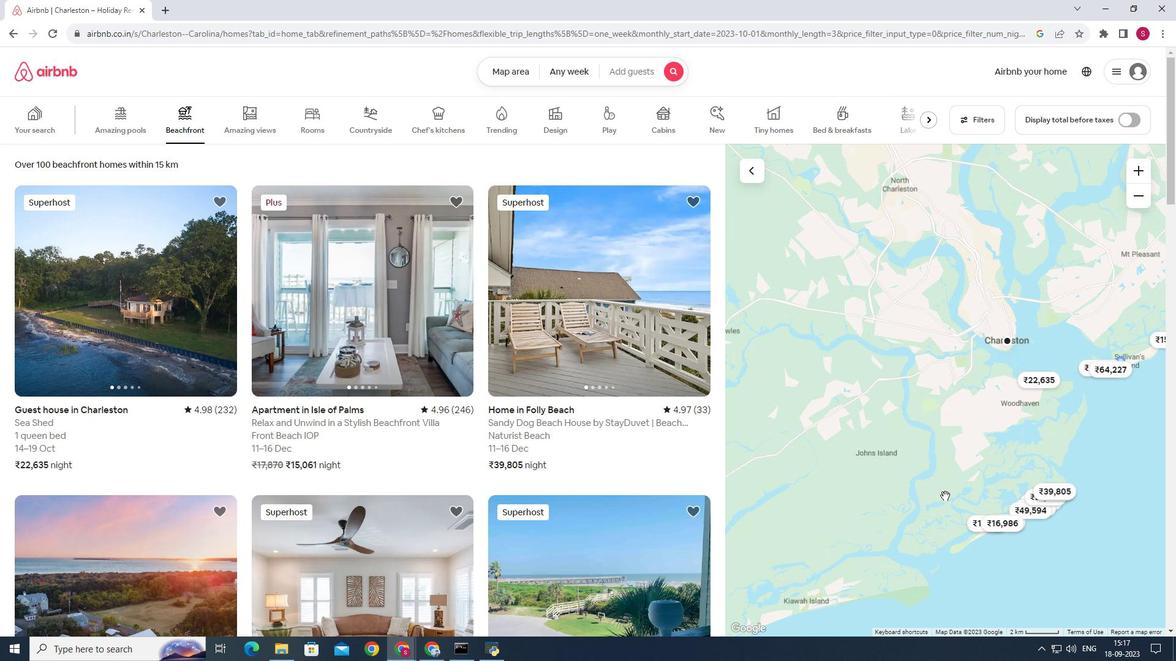 
Action: Mouse moved to (930, 530)
Screenshot: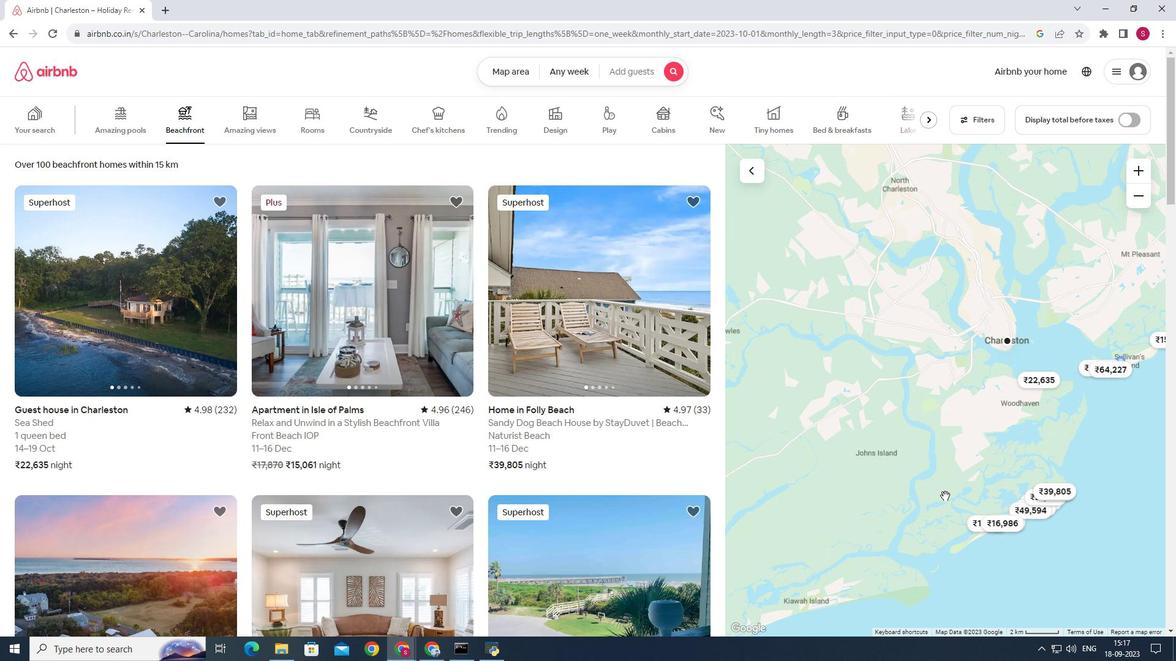 
Action: Mouse scrolled (930, 530) with delta (0, 0)
Screenshot: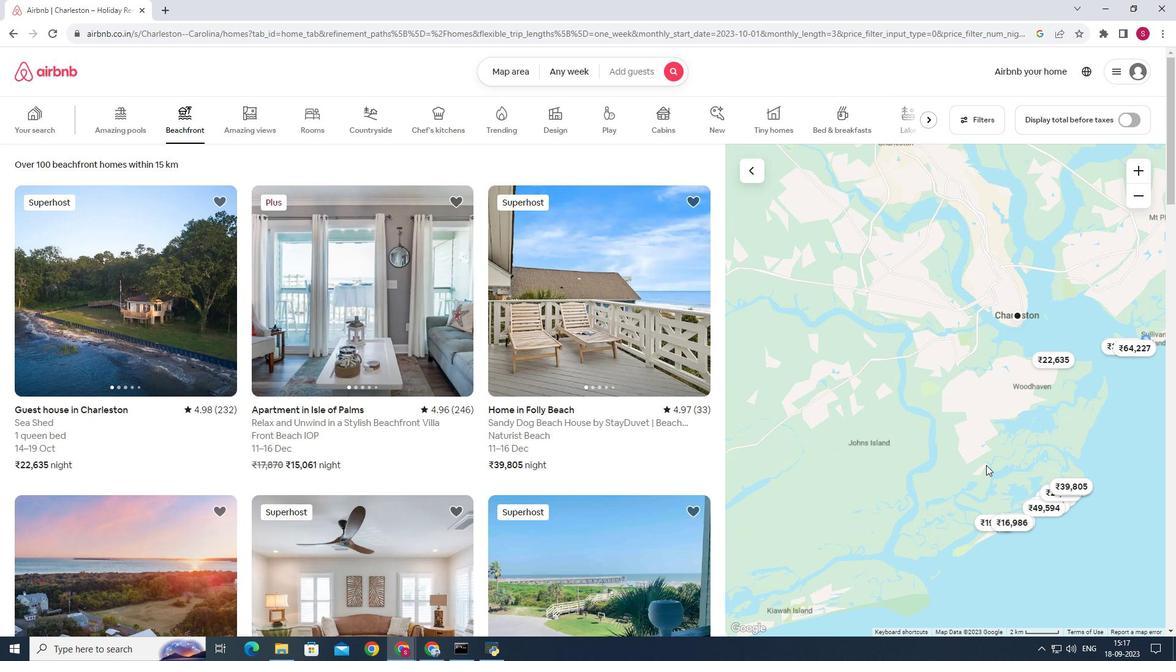 
Action: Mouse moved to (1131, 442)
Screenshot: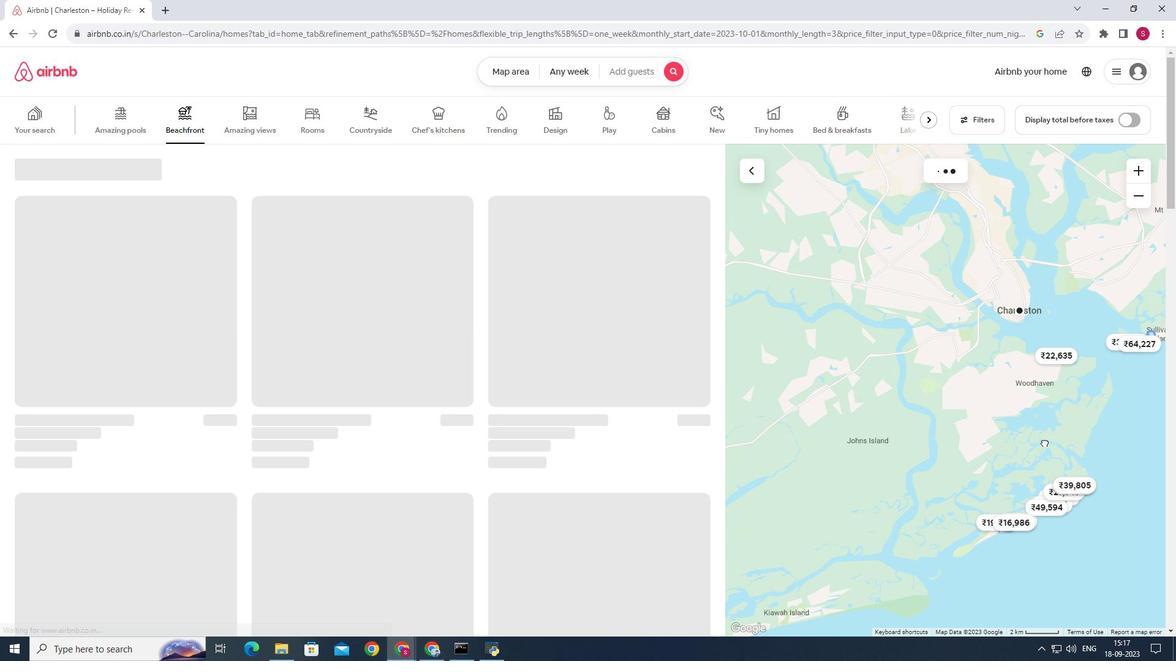 
Action: Mouse pressed left at (1131, 442)
Screenshot: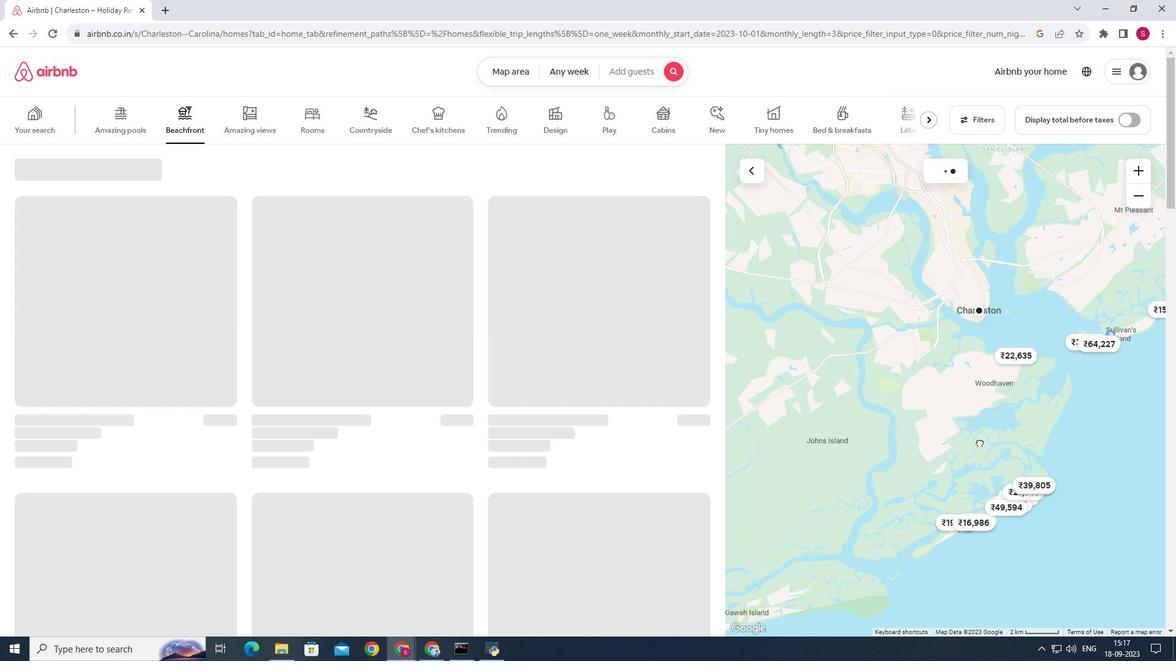 
Action: Mouse moved to (921, 382)
Screenshot: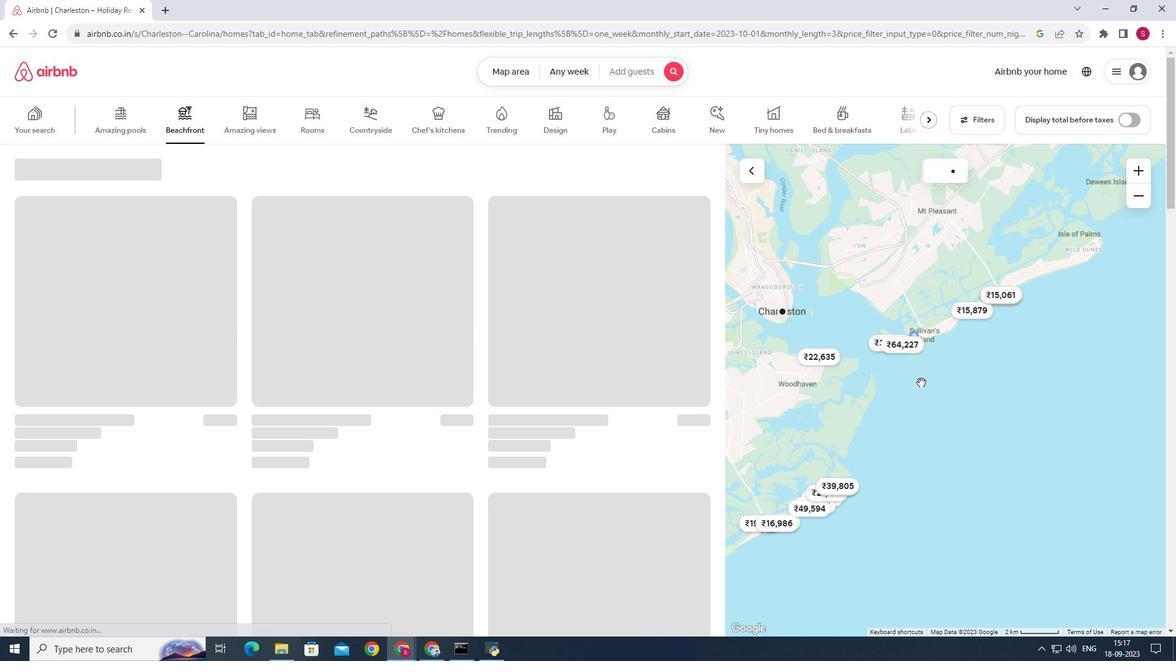
Action: Mouse scrolled (921, 383) with delta (0, 0)
Screenshot: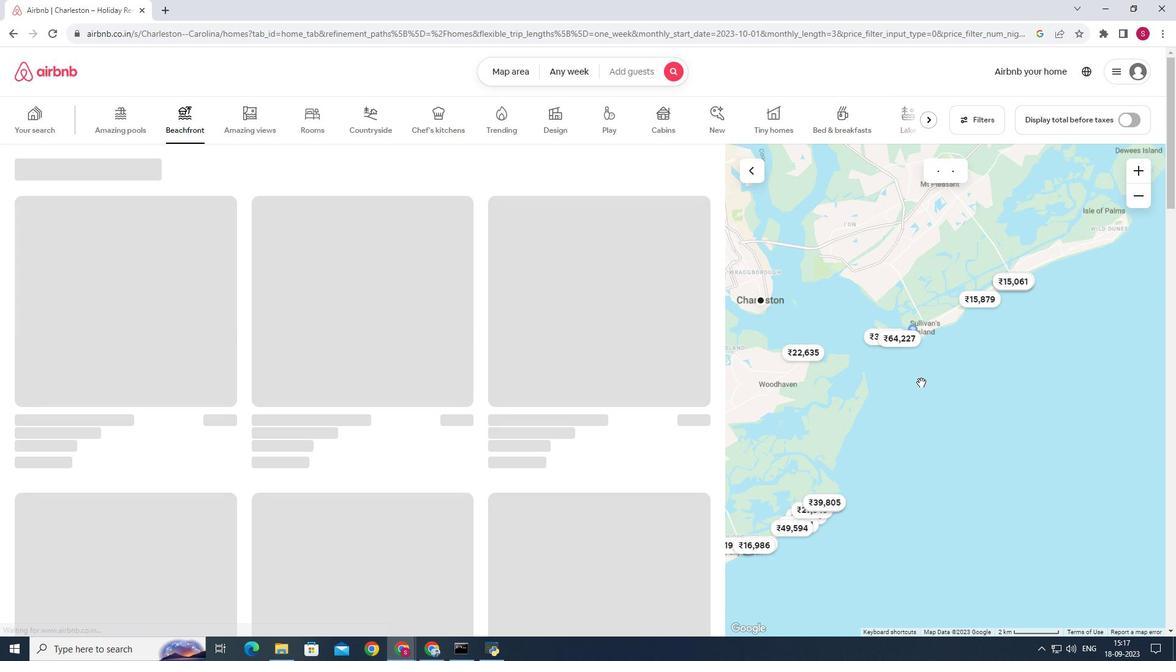 
Action: Mouse scrolled (921, 383) with delta (0, 0)
Screenshot: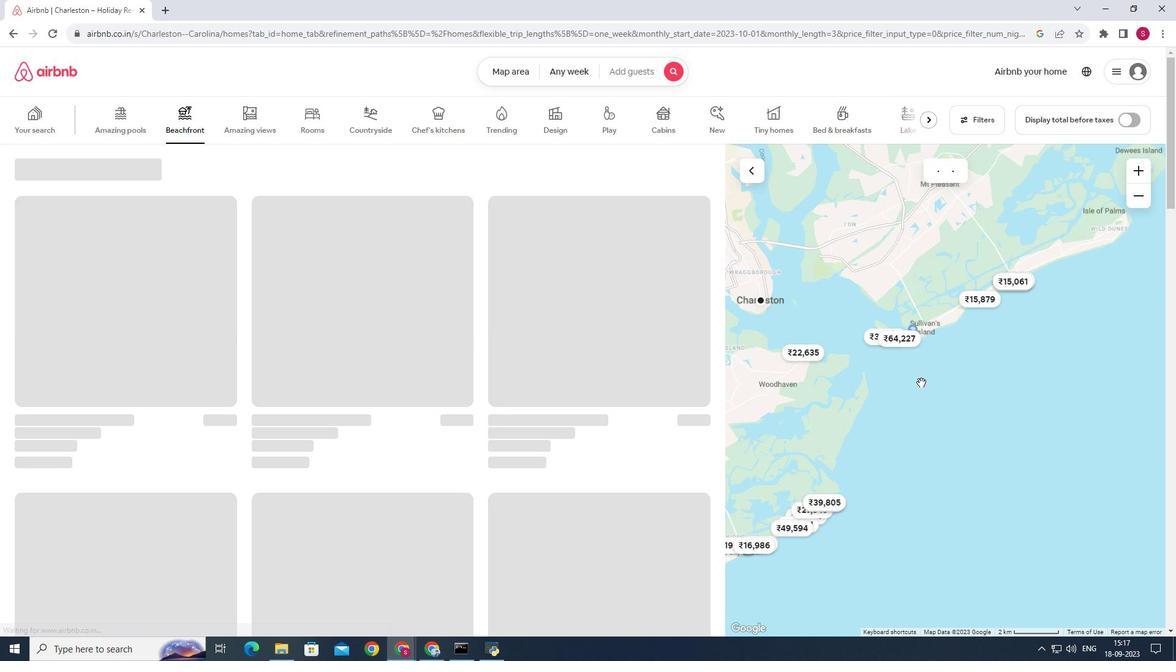 
Action: Mouse scrolled (921, 383) with delta (0, 0)
Screenshot: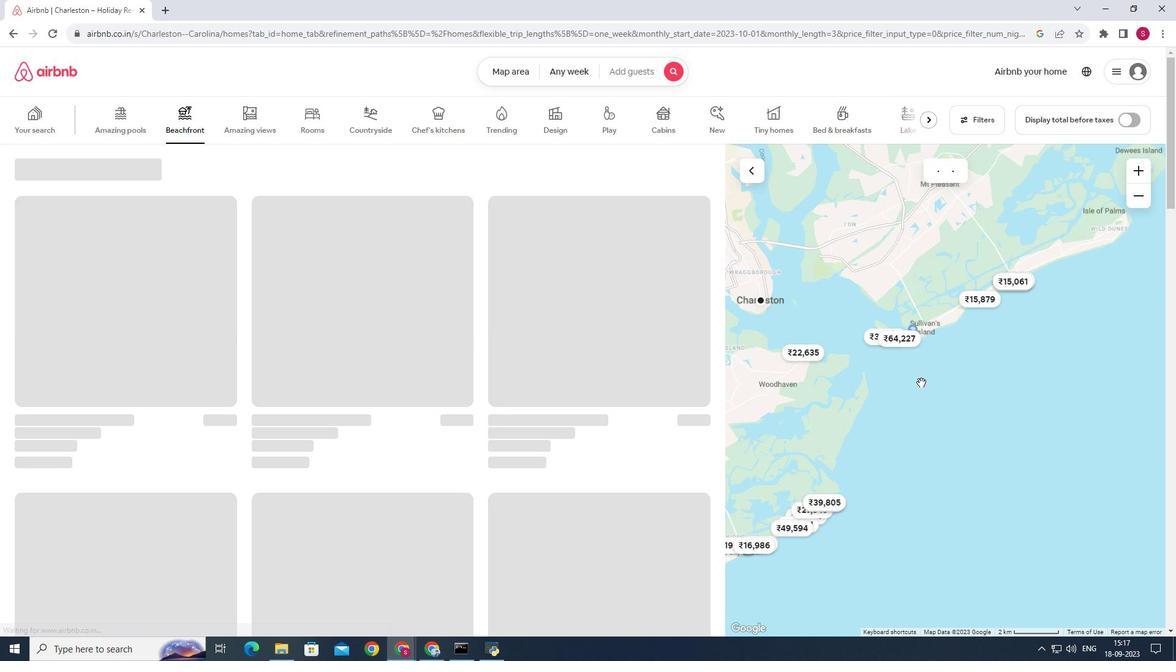 
Action: Mouse scrolled (921, 383) with delta (0, 0)
Screenshot: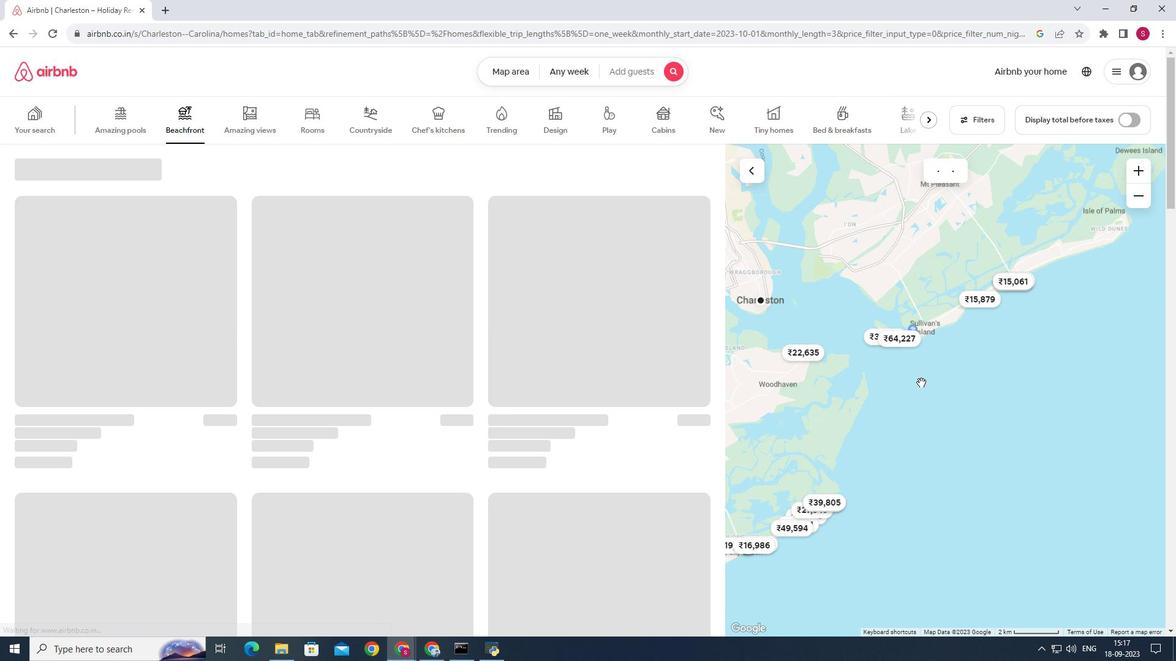 
Action: Mouse scrolled (921, 383) with delta (0, 0)
Screenshot: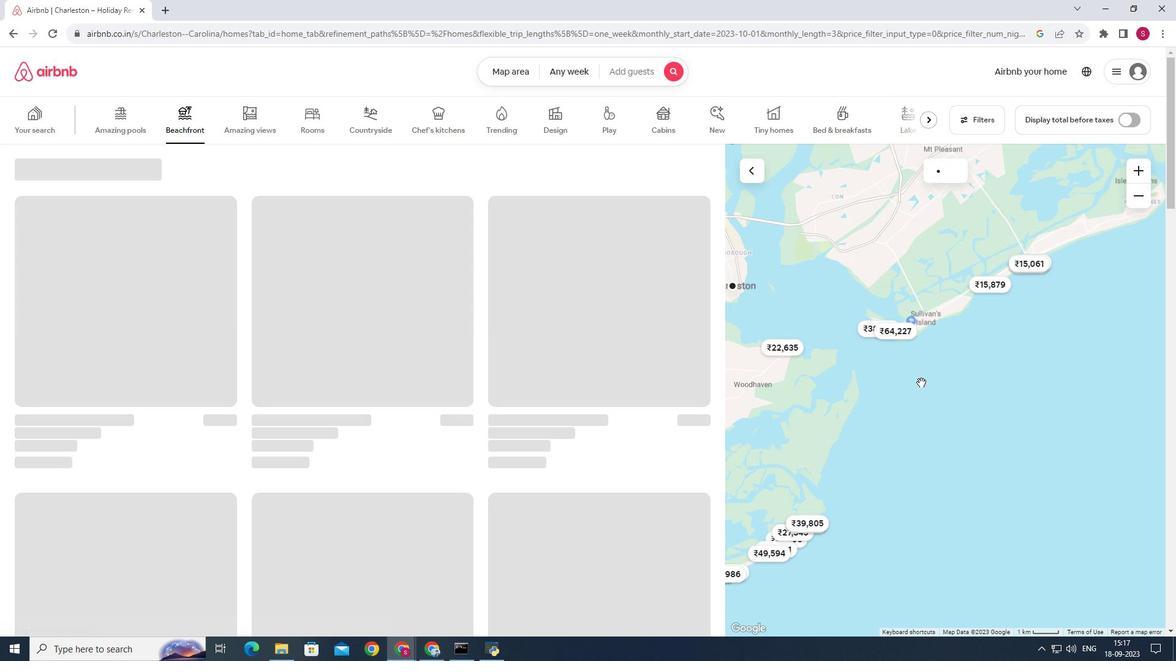
Action: Mouse moved to (896, 325)
Screenshot: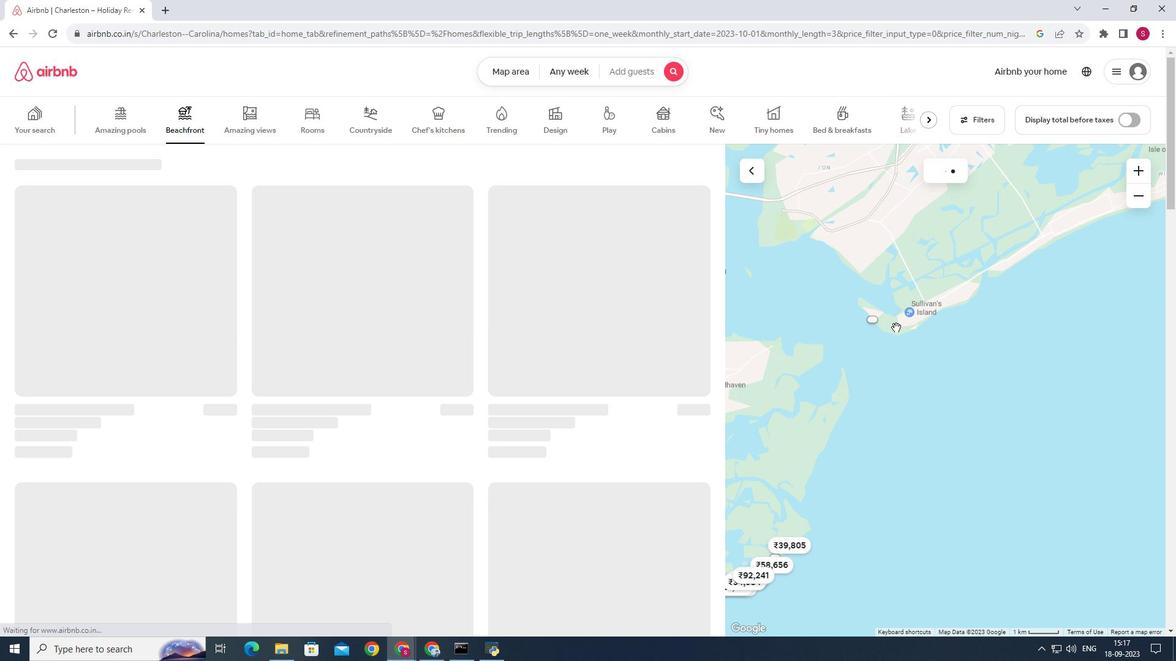 
Action: Mouse scrolled (896, 325) with delta (0, 0)
Screenshot: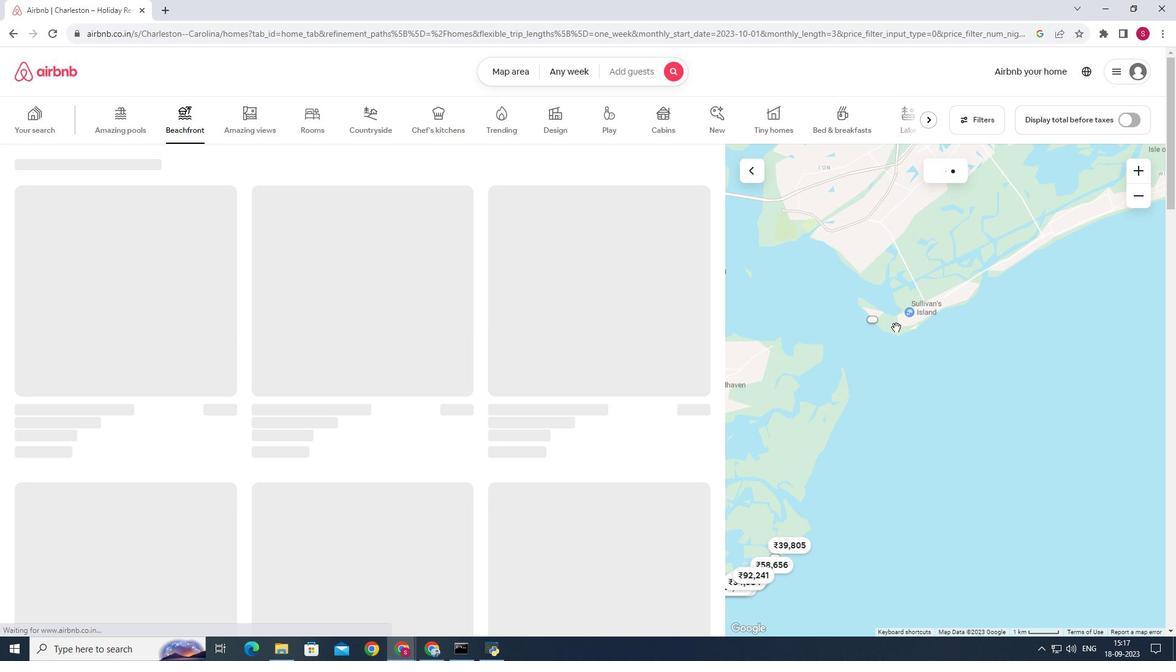 
Action: Mouse moved to (904, 405)
Screenshot: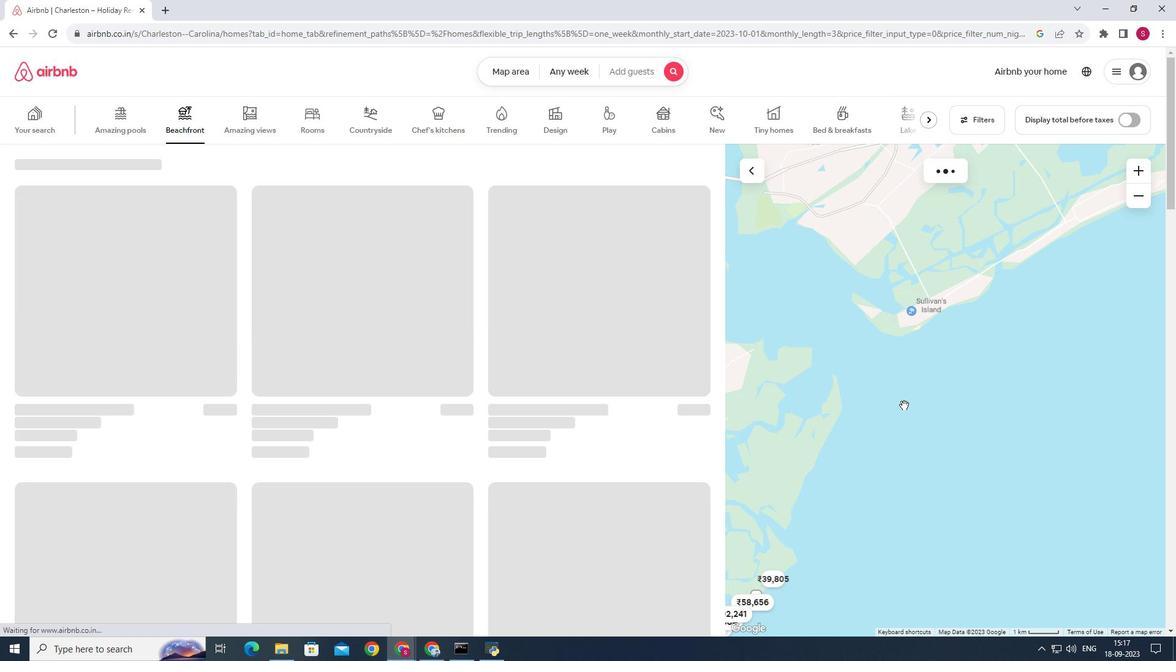 
Action: Mouse pressed left at (904, 405)
Screenshot: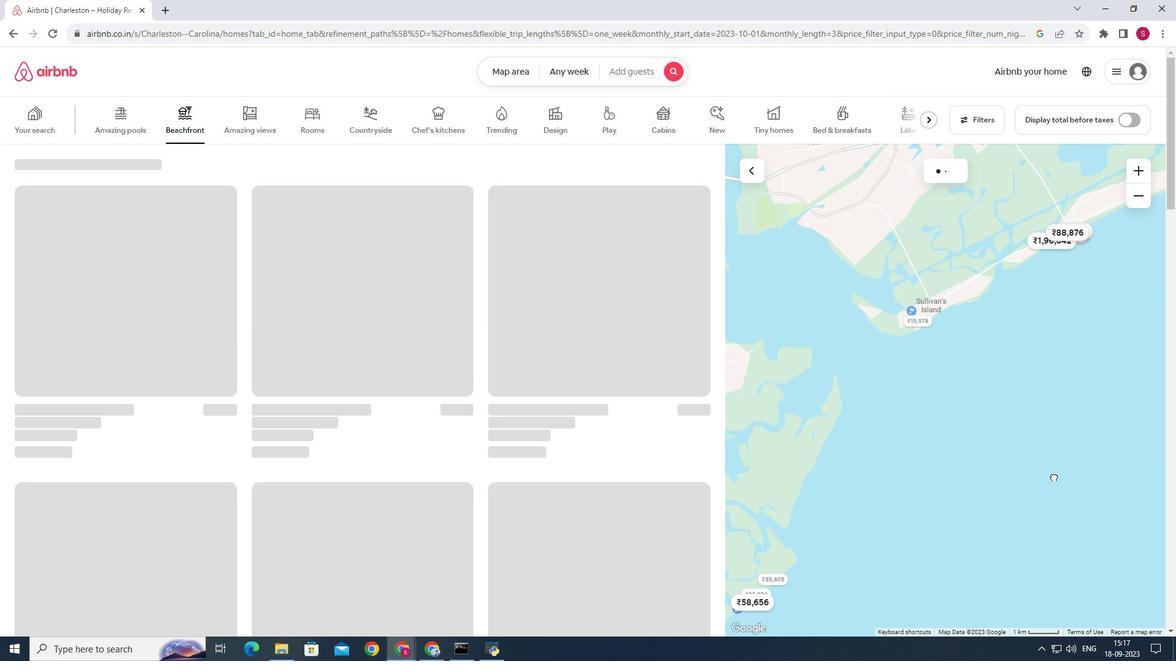 
Action: Mouse moved to (854, 443)
Screenshot: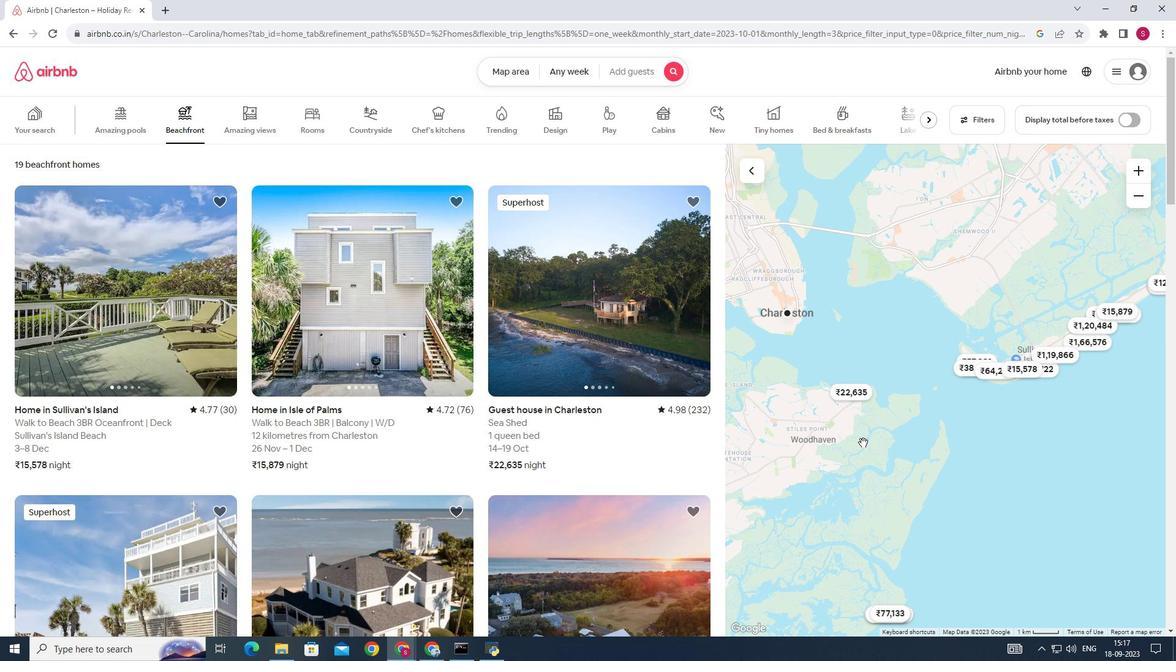 
Action: Mouse scrolled (854, 442) with delta (0, 0)
Screenshot: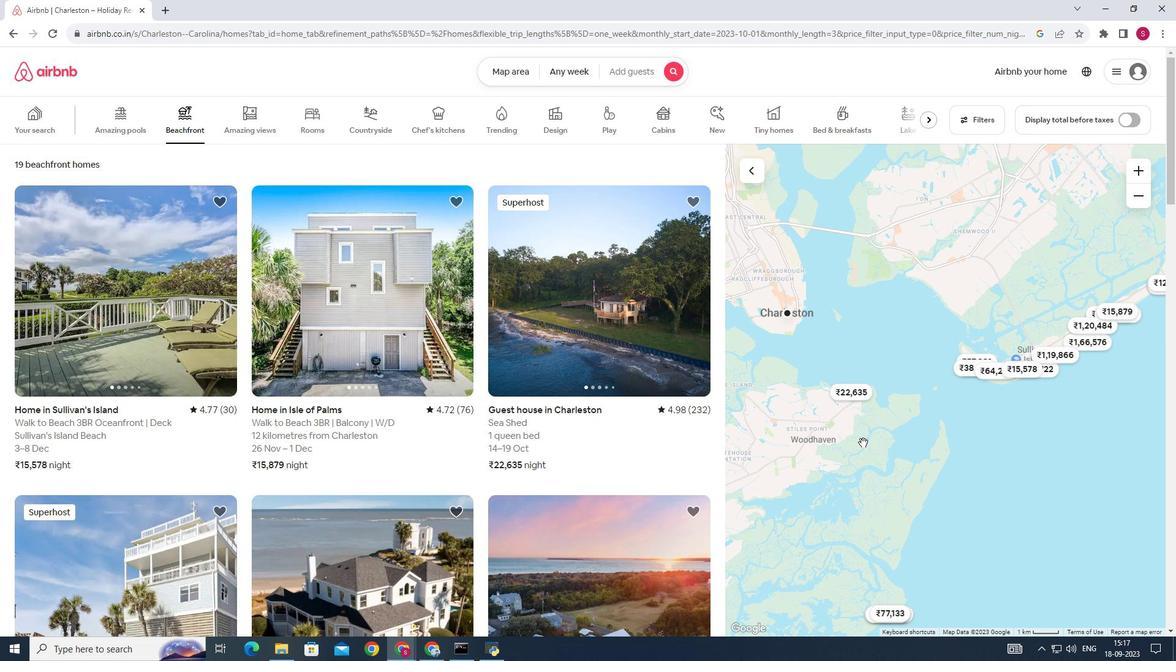 
Action: Mouse scrolled (854, 442) with delta (0, 0)
Screenshot: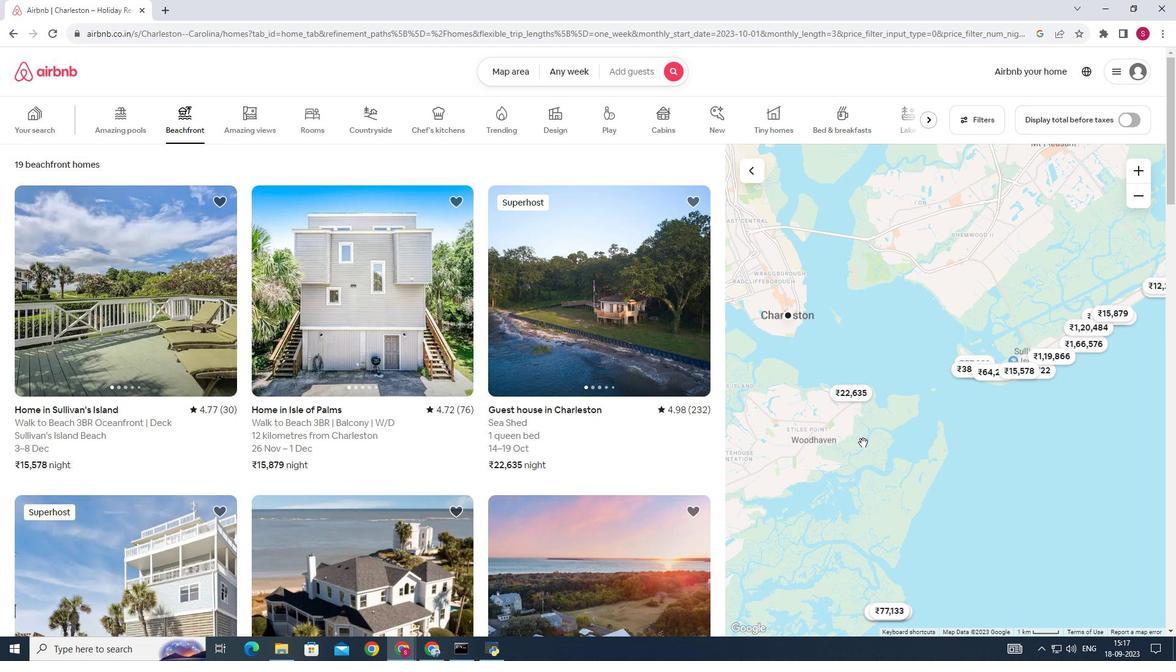 
Action: Mouse moved to (512, 71)
Screenshot: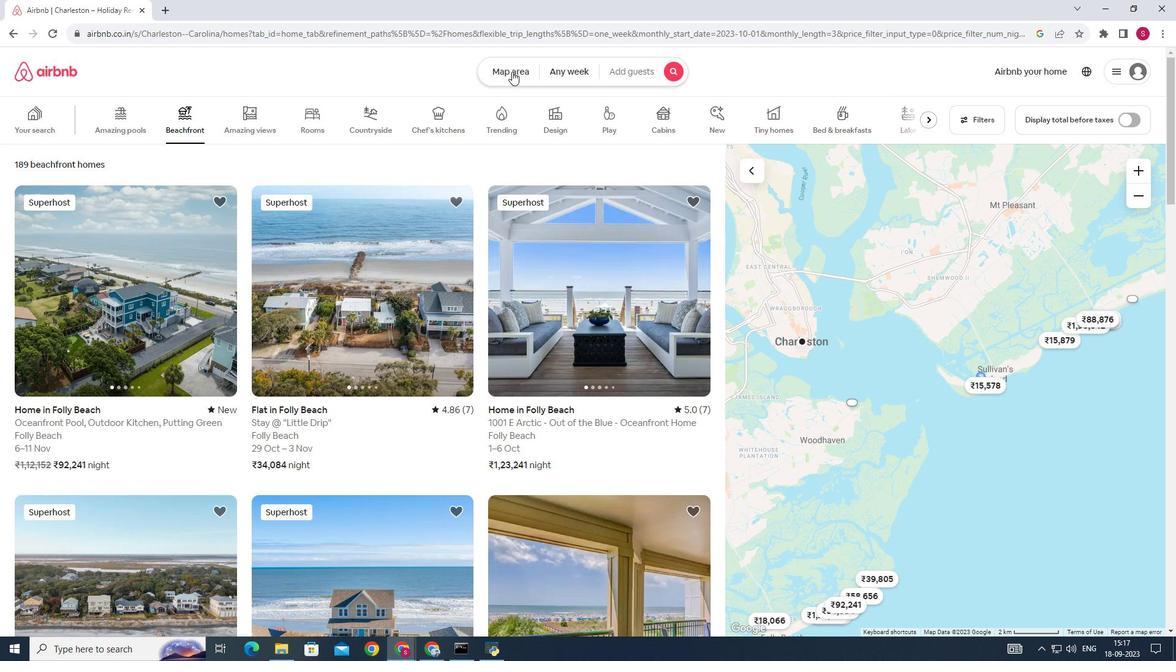 
Action: Mouse pressed left at (512, 71)
Screenshot: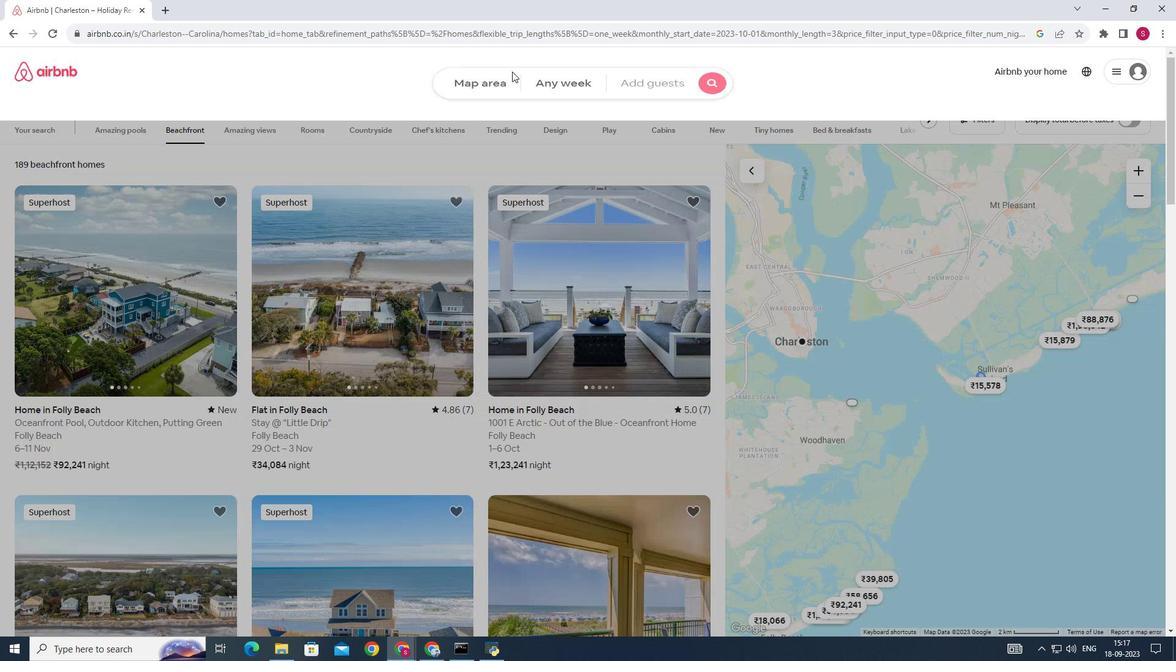 
Action: Mouse moved to (431, 118)
Screenshot: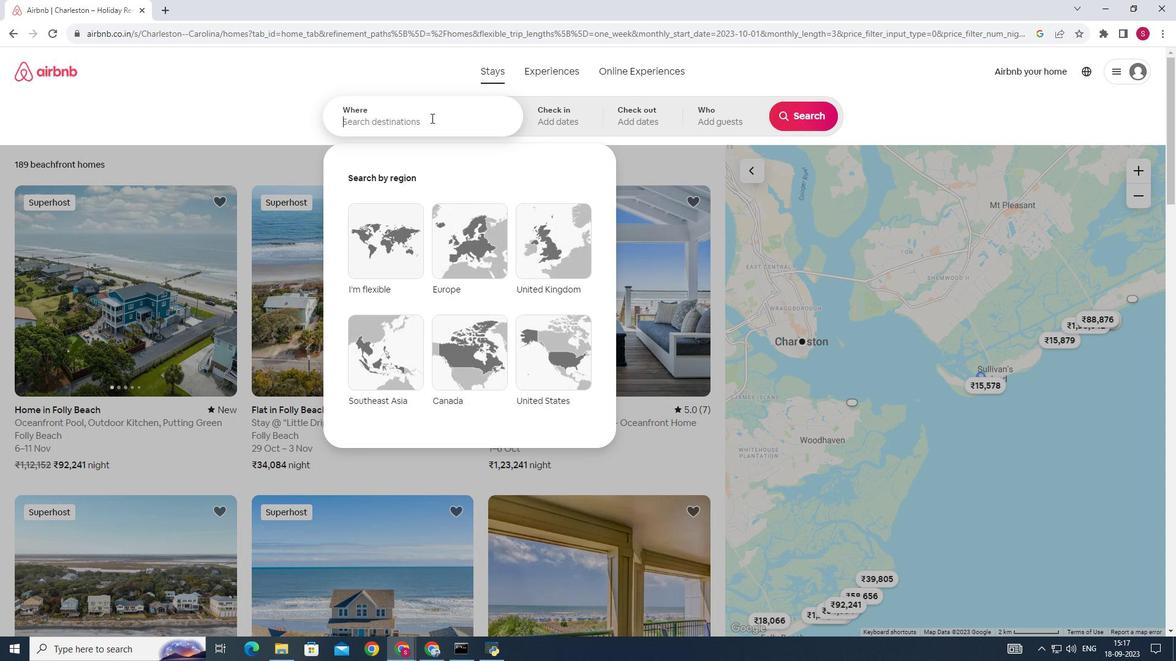 
Action: Mouse pressed left at (431, 118)
Screenshot: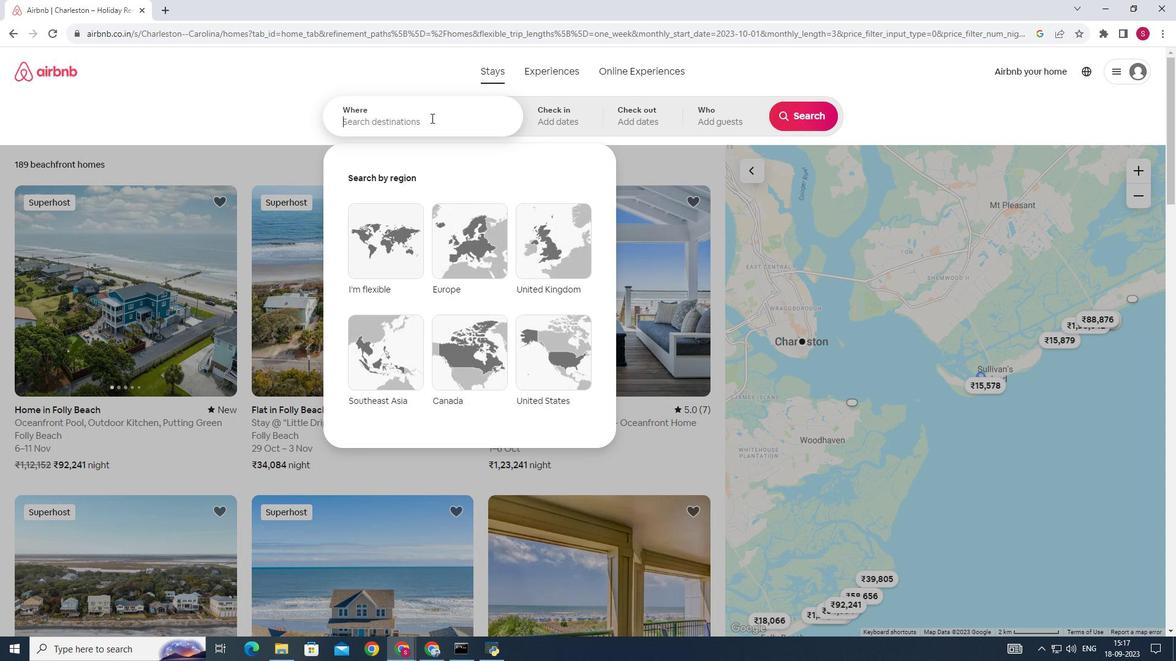 
Action: Key pressed <Key.shift>Charleston
Screenshot: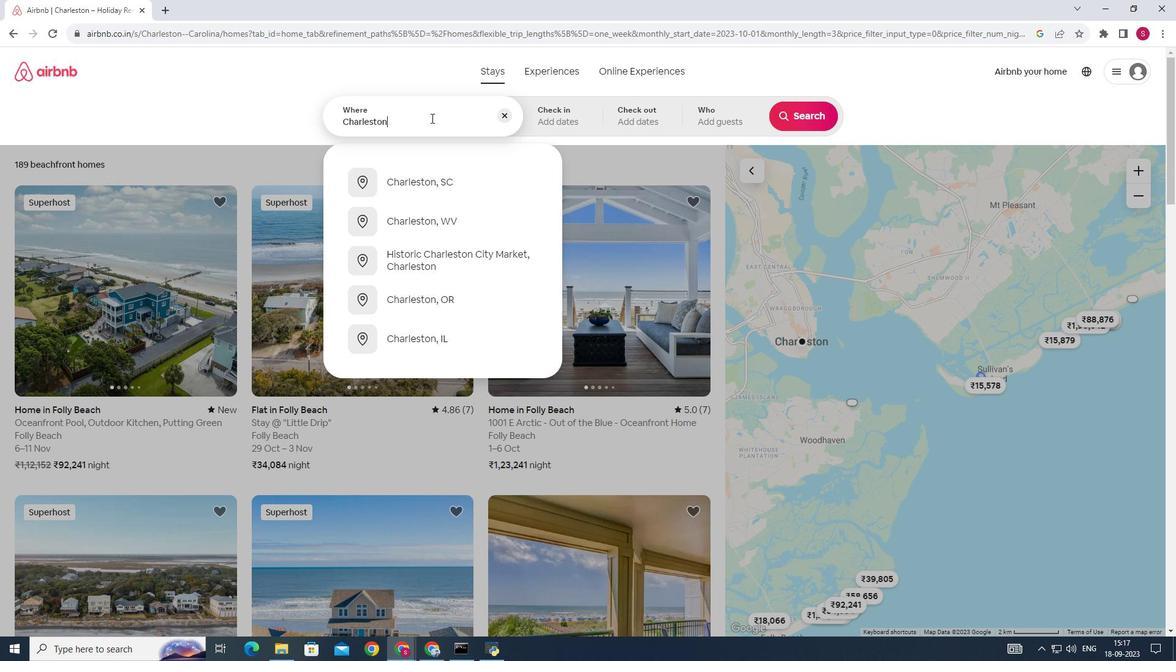 
Action: Mouse scrolled (431, 117) with delta (0, 0)
Screenshot: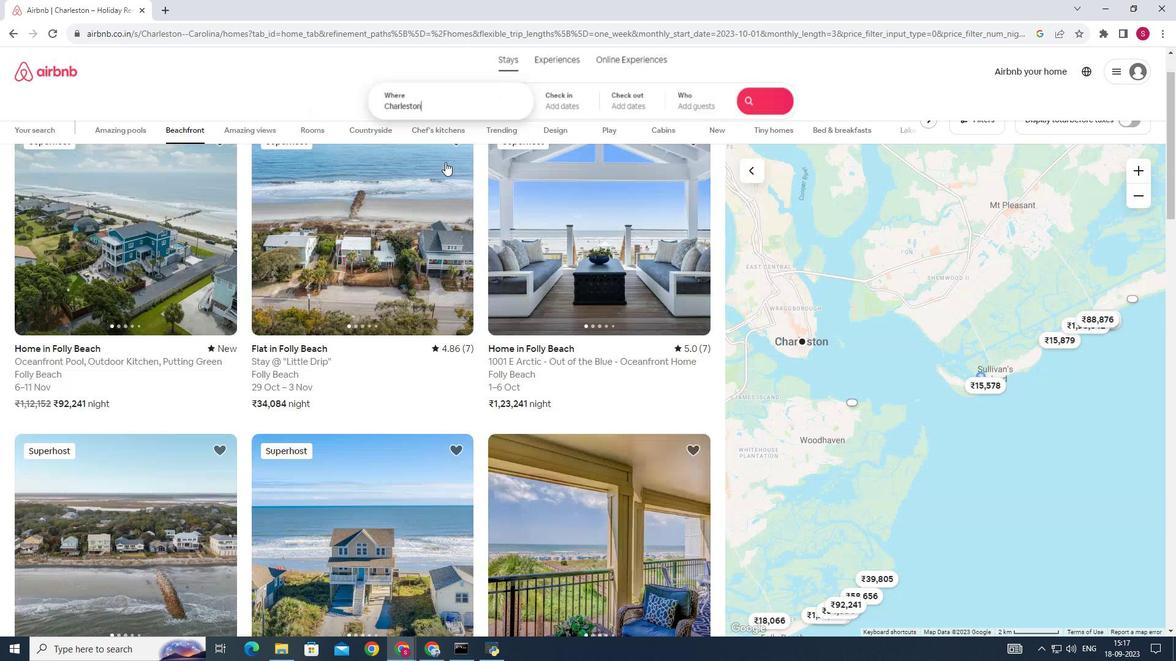 
Action: Mouse moved to (509, 68)
Screenshot: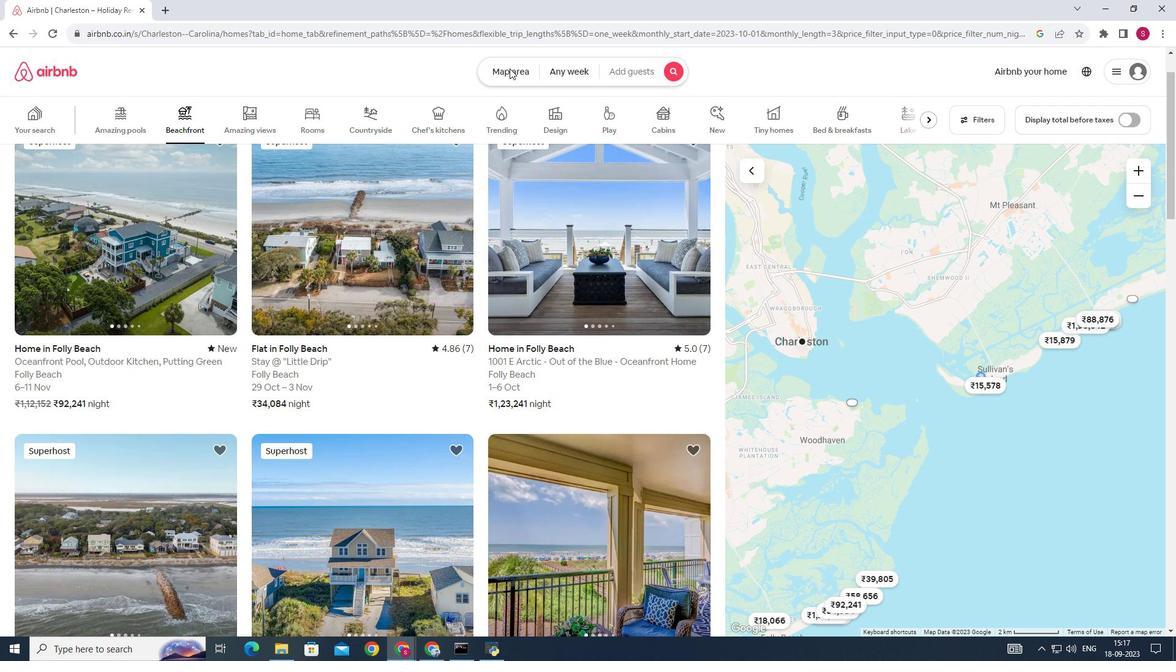 
Action: Mouse pressed left at (509, 68)
Screenshot: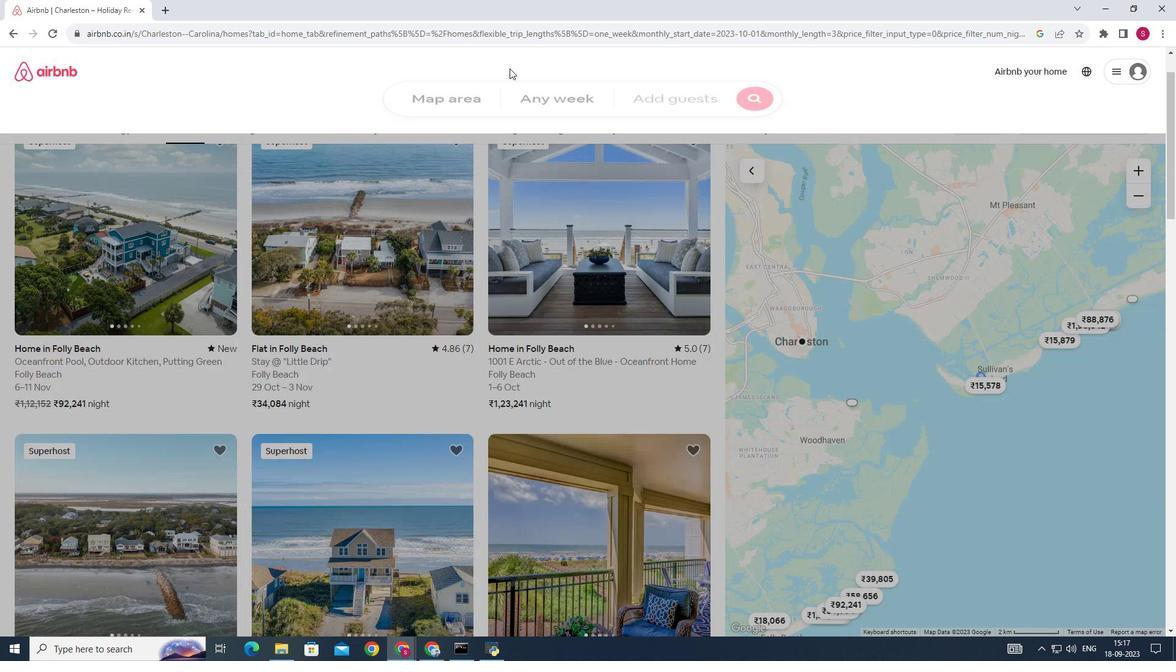 
Action: Mouse moved to (420, 180)
Screenshot: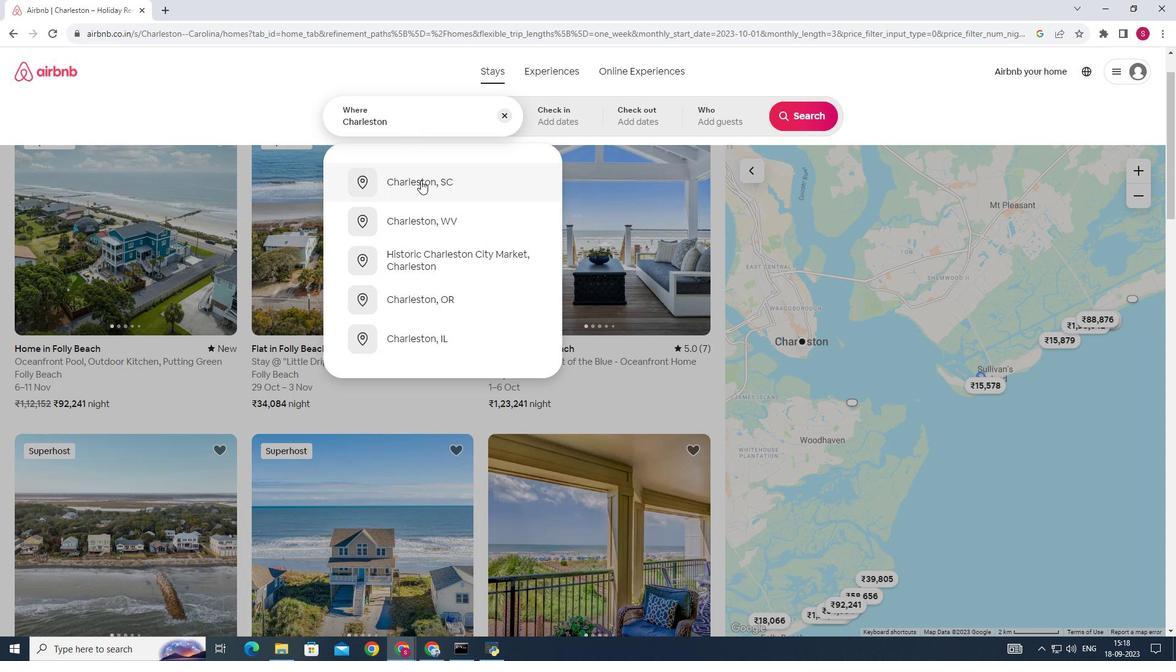 
Action: Mouse pressed left at (420, 180)
Screenshot: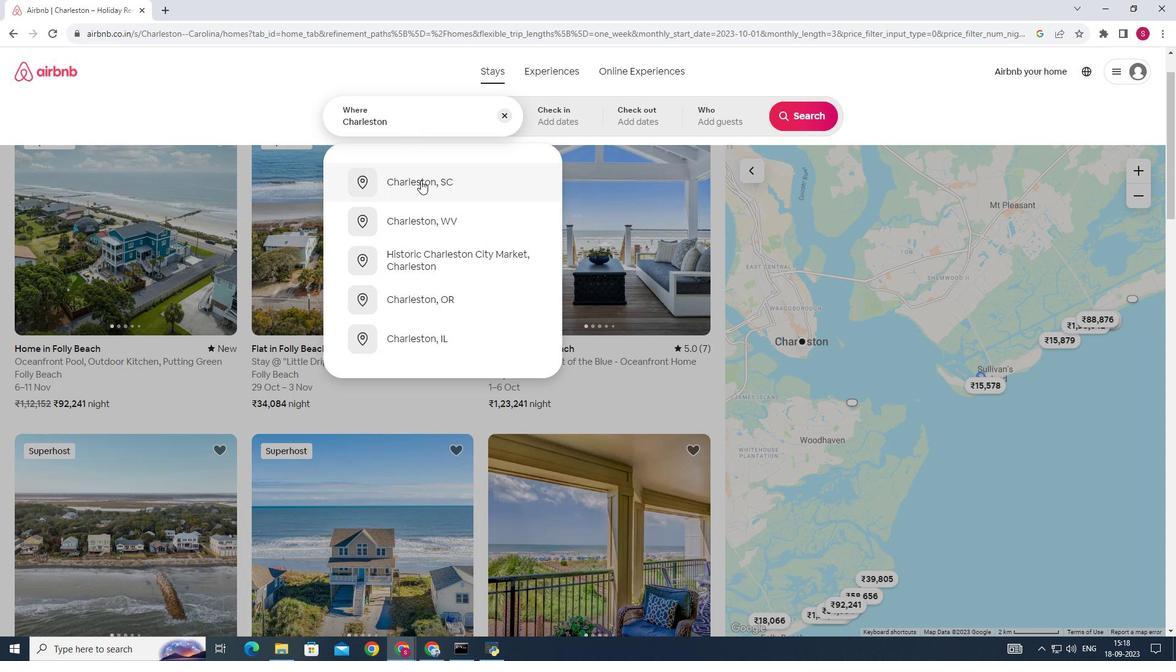 
Action: Mouse moved to (804, 110)
Screenshot: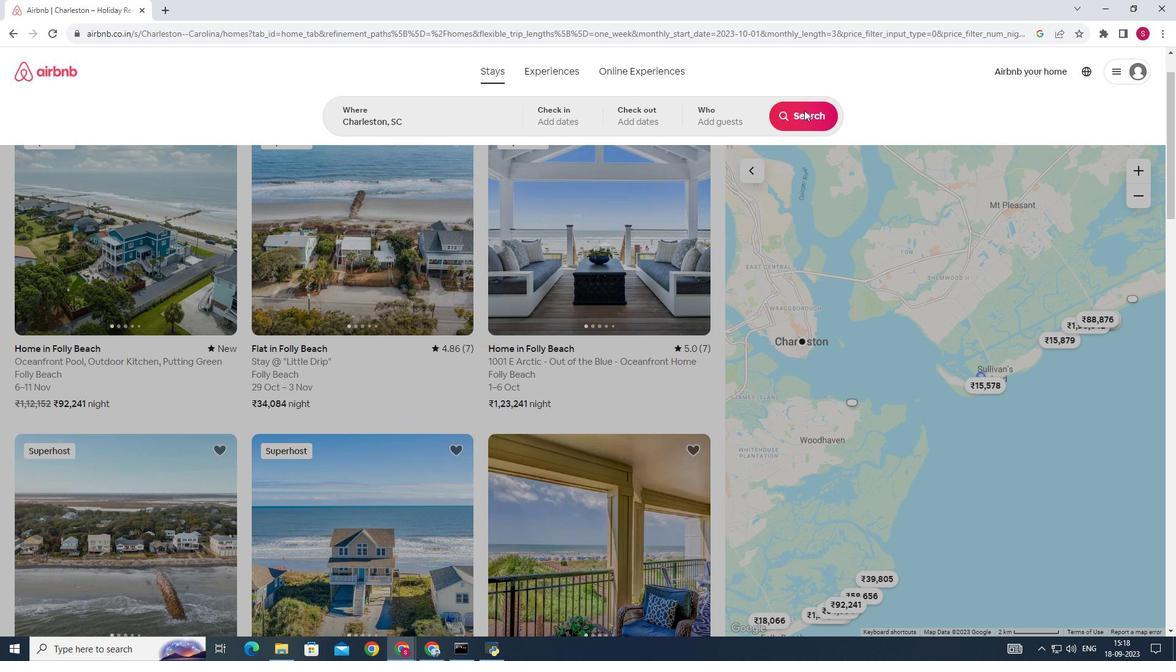 
Action: Mouse pressed left at (804, 110)
Screenshot: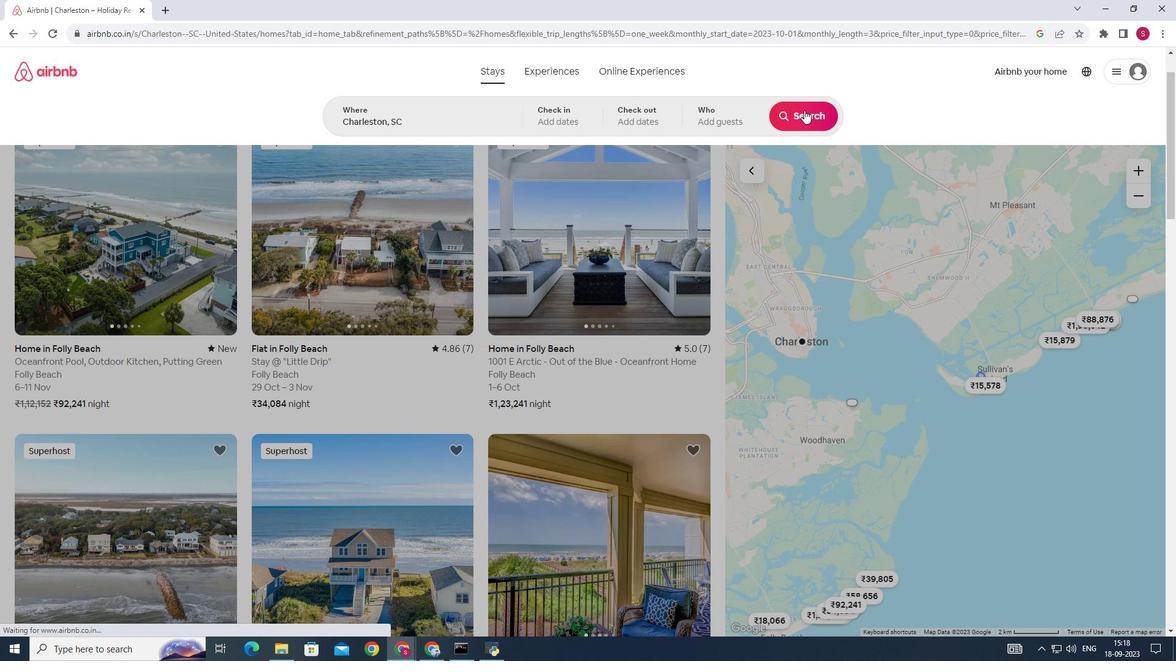 
Action: Mouse moved to (204, 121)
Screenshot: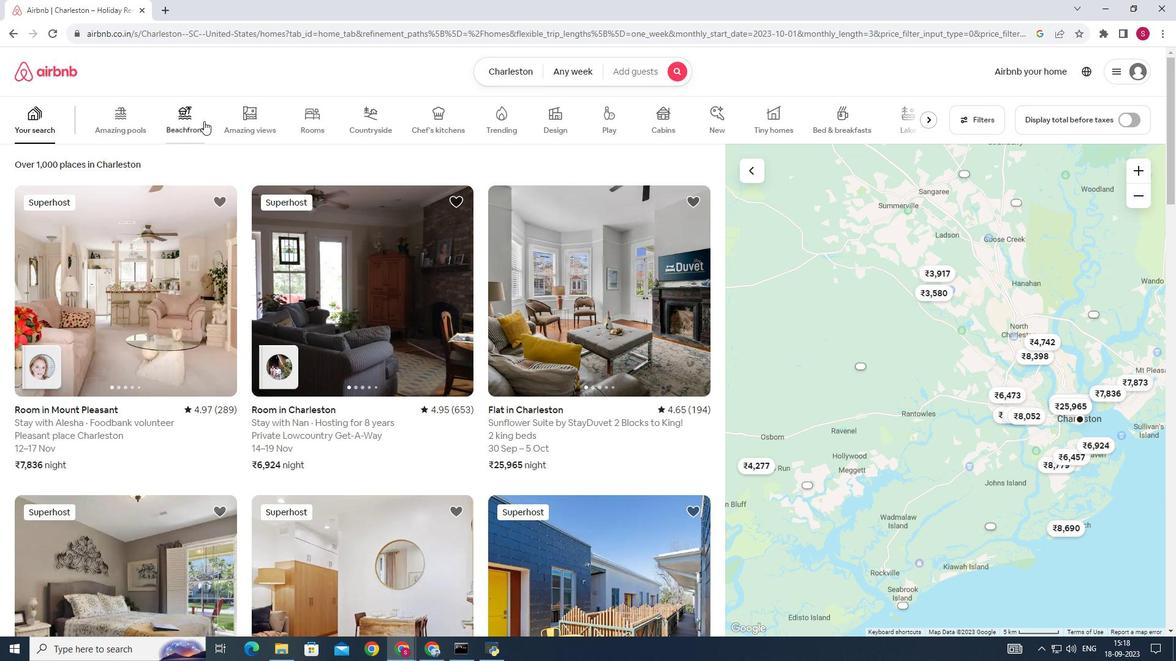 
Action: Mouse pressed left at (204, 121)
Screenshot: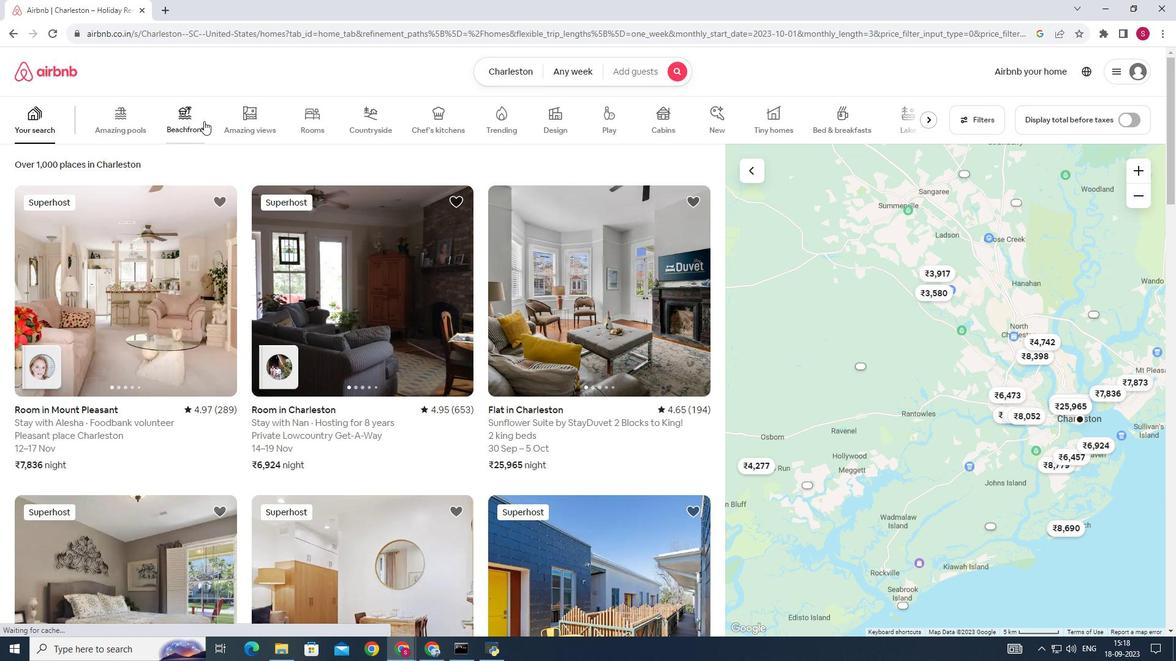 
Action: Mouse moved to (868, 368)
Screenshot: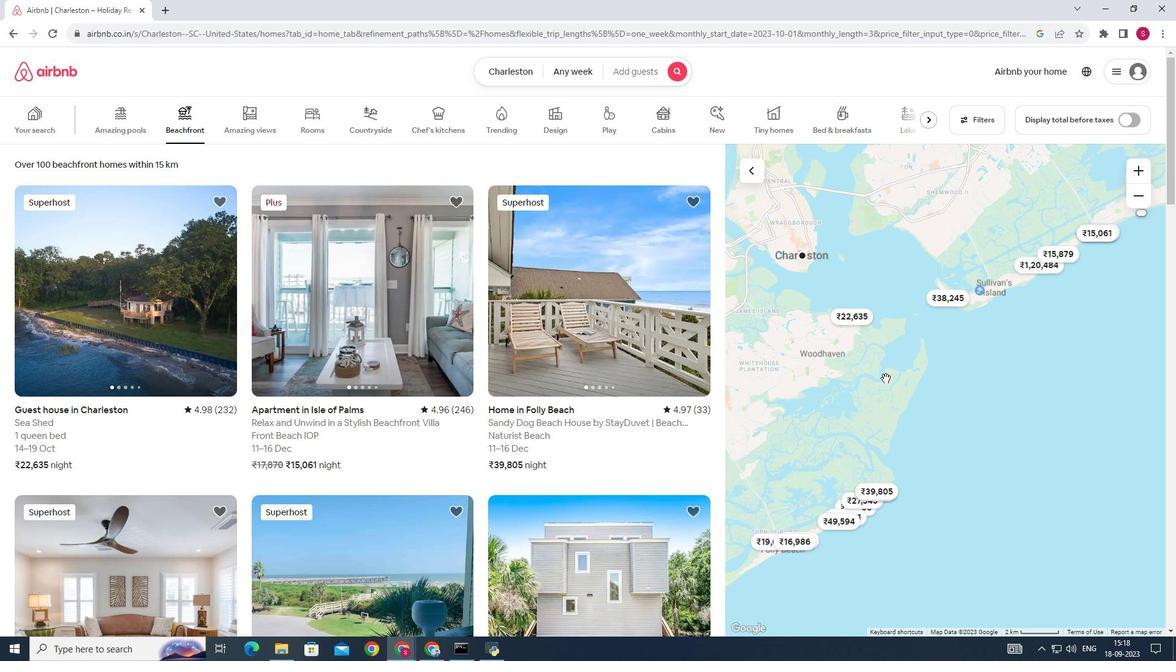 
Action: Mouse scrolled (868, 368) with delta (0, 0)
Screenshot: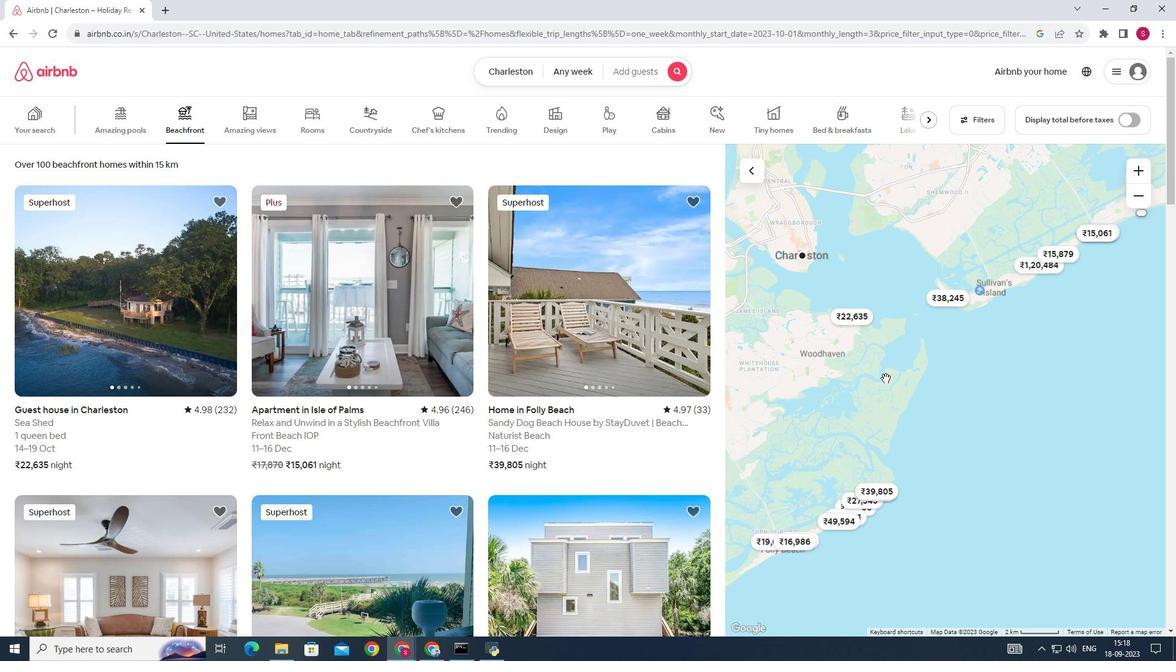 
Action: Mouse moved to (886, 378)
Screenshot: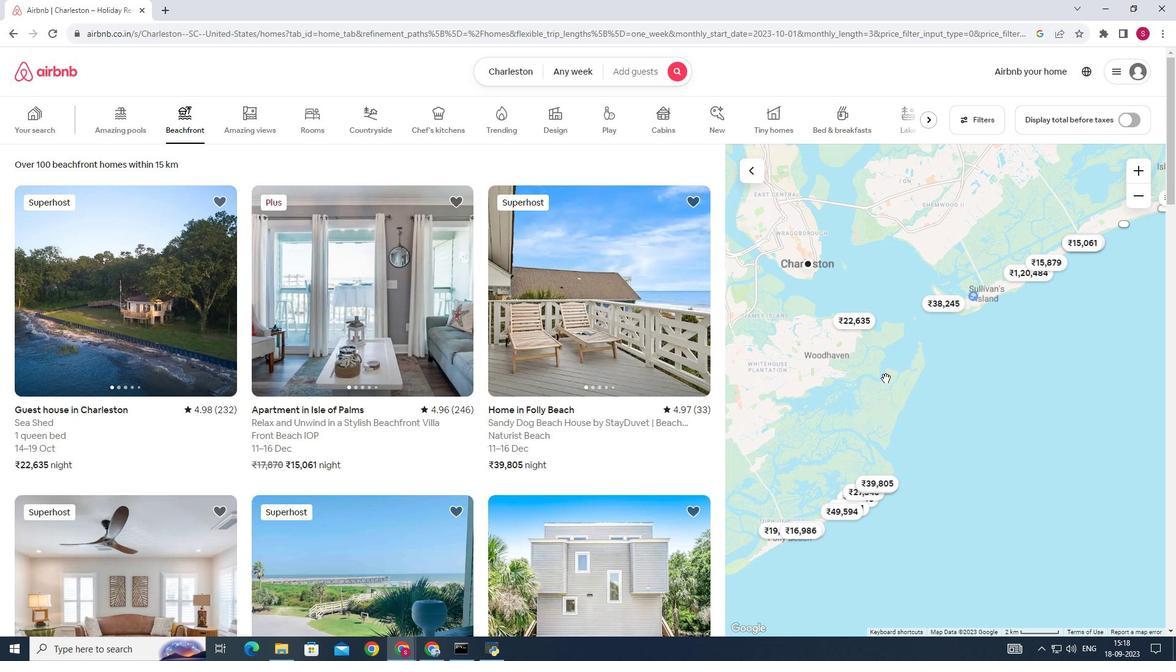 
Action: Mouse scrolled (886, 378) with delta (0, 0)
Screenshot: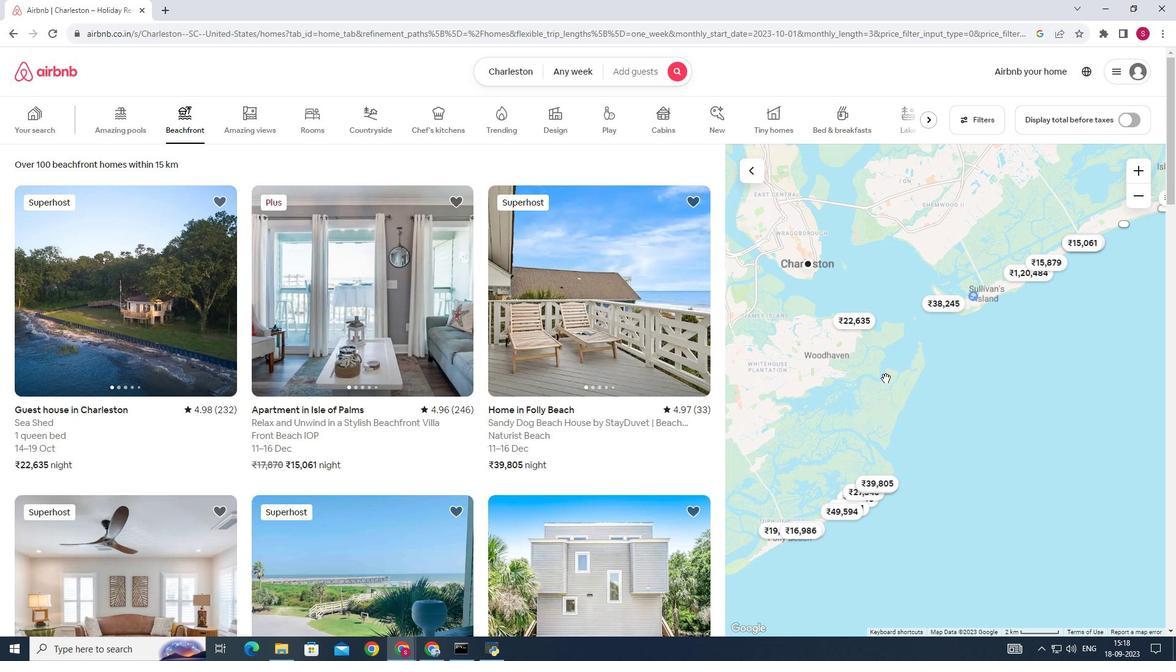 
Action: Mouse moved to (931, 380)
Screenshot: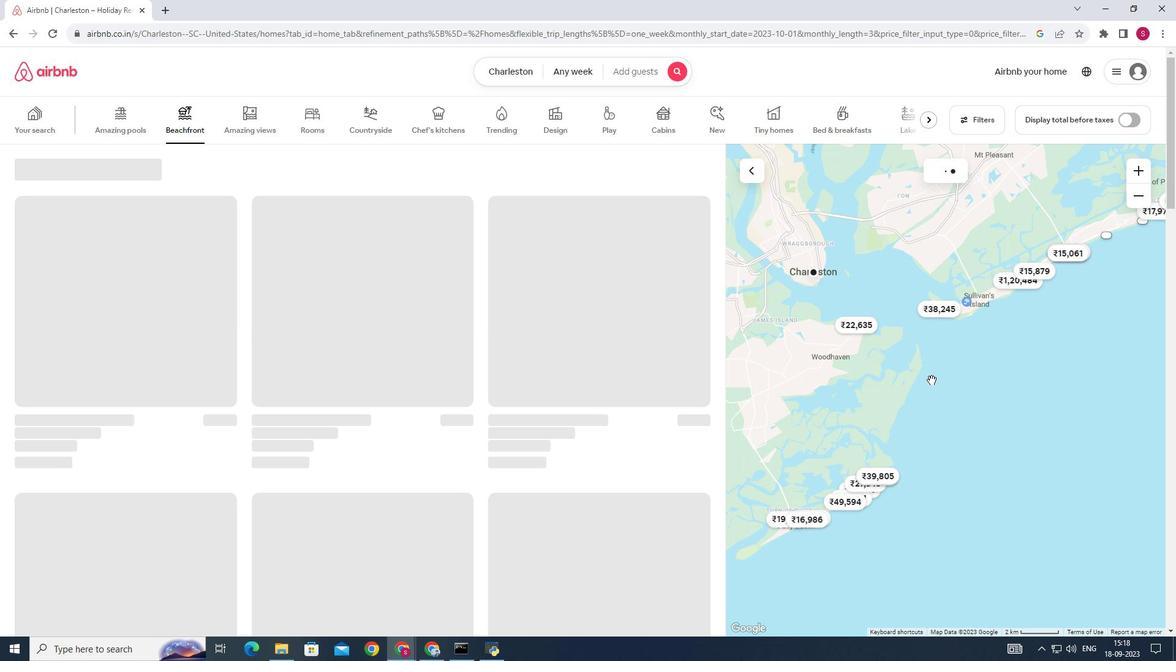 
Action: Mouse scrolled (931, 381) with delta (0, 0)
Screenshot: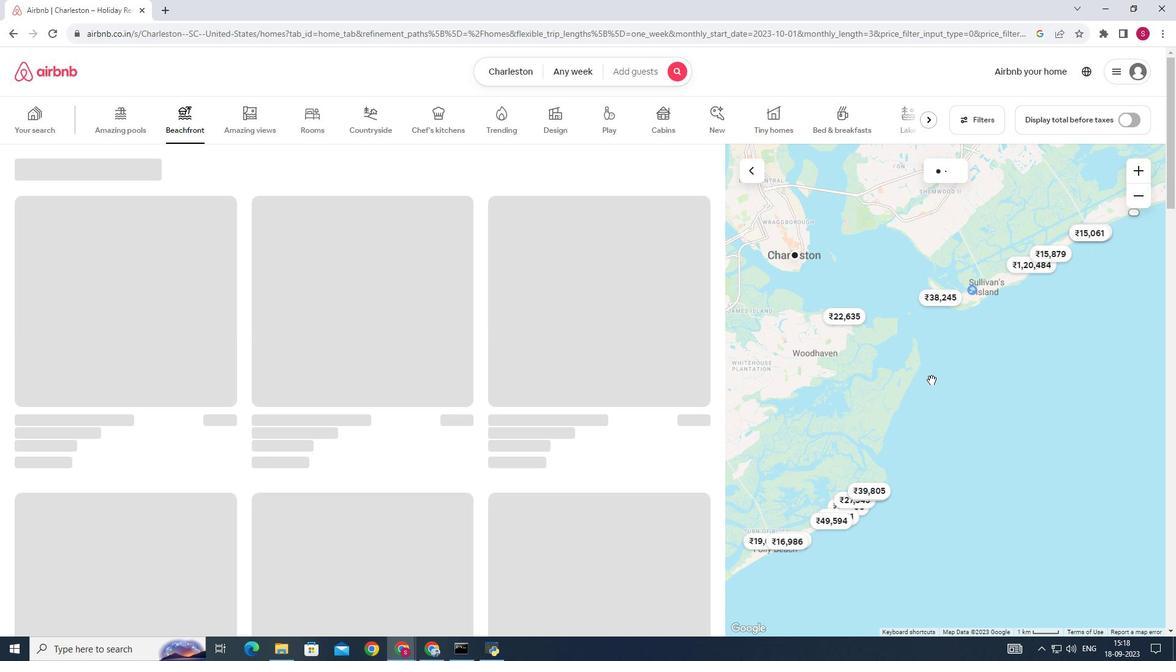 
Action: Mouse scrolled (931, 381) with delta (0, 0)
Screenshot: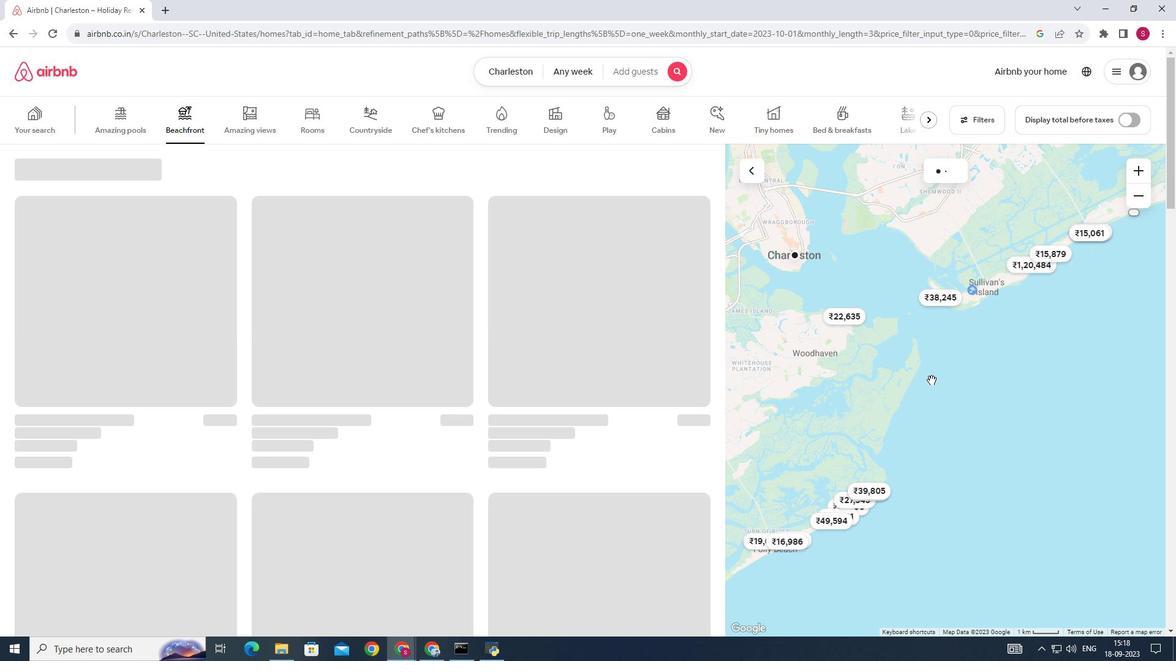 
Action: Mouse scrolled (931, 381) with delta (0, 0)
Screenshot: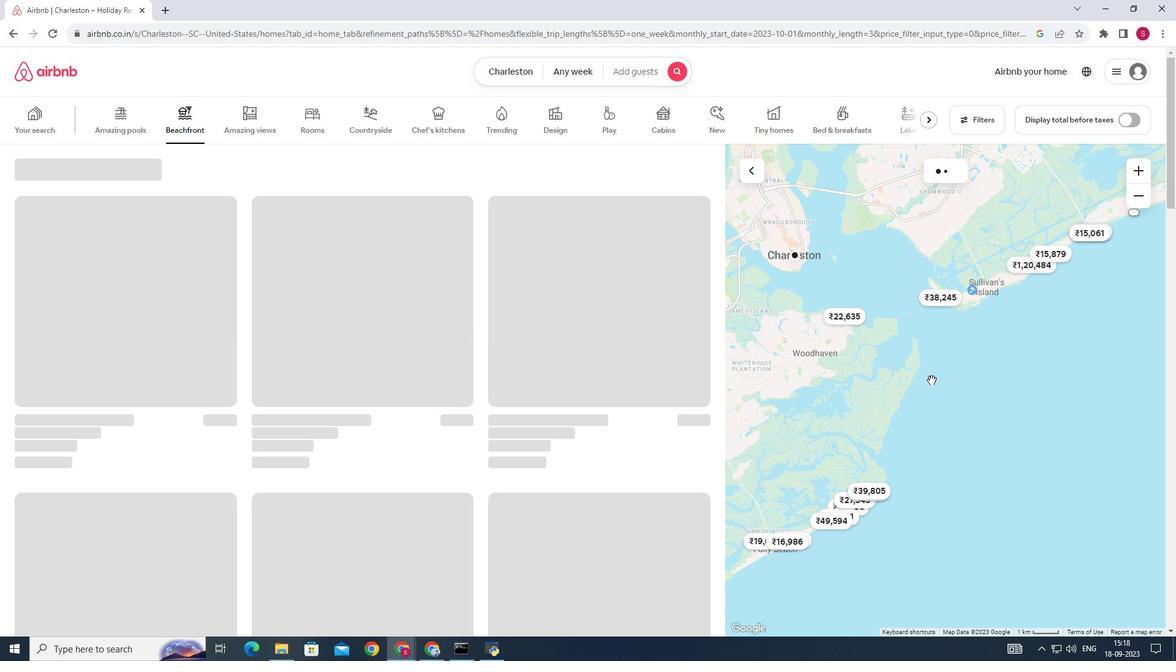 
Action: Mouse scrolled (931, 381) with delta (0, 0)
Screenshot: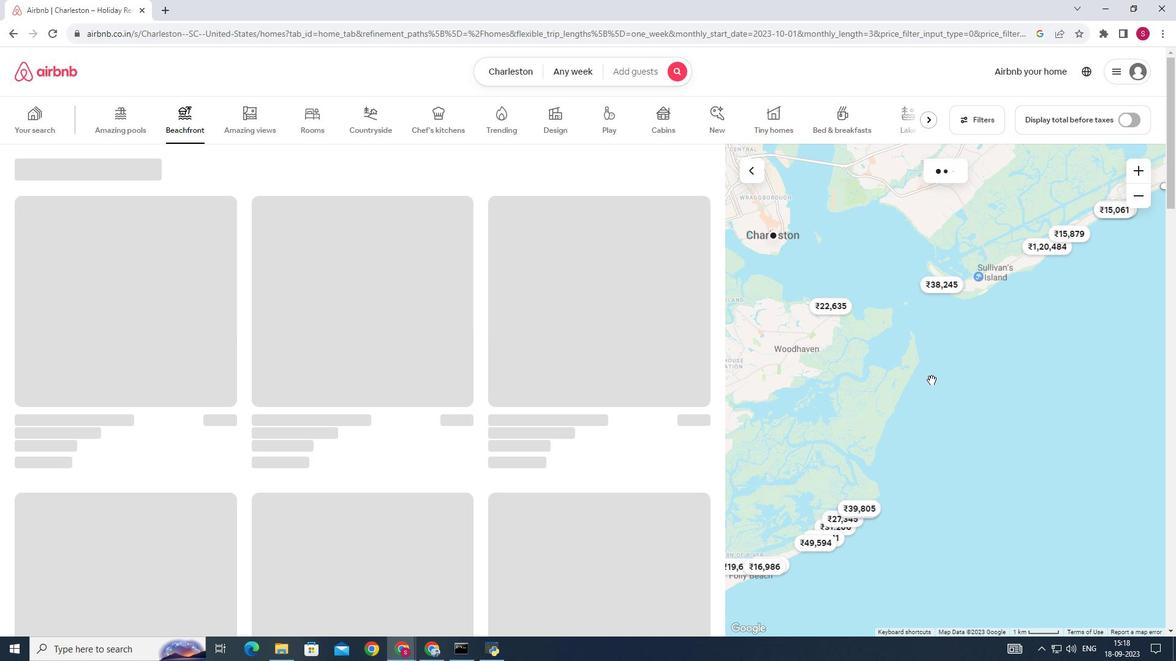 
Action: Mouse moved to (866, 425)
Screenshot: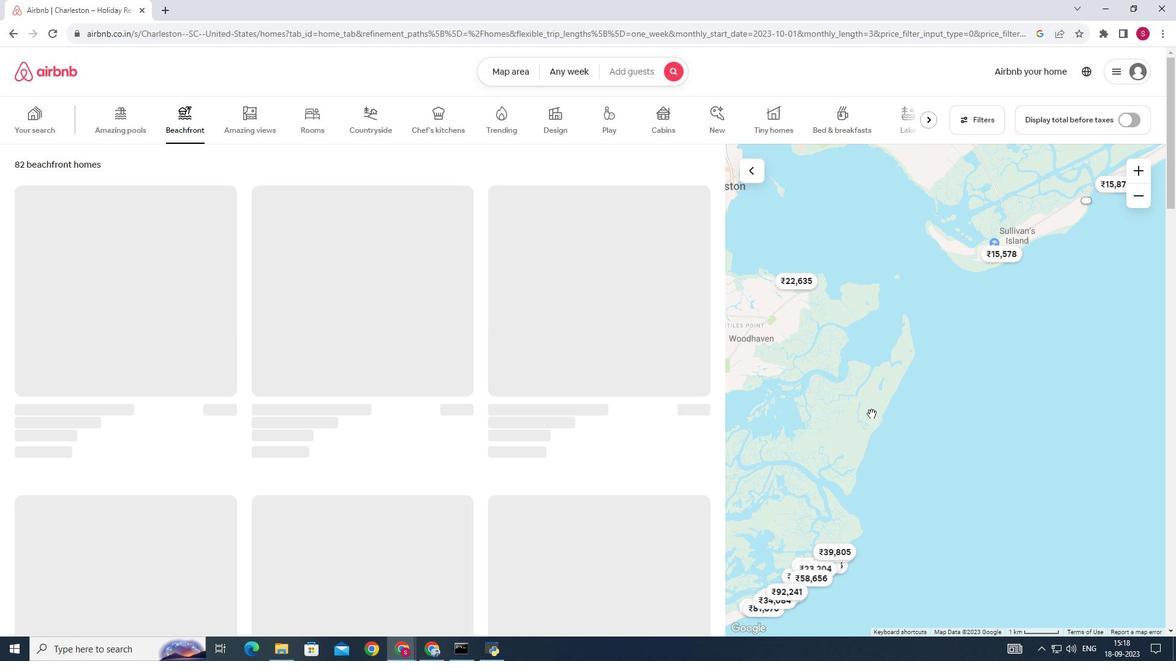 
Action: Mouse pressed left at (866, 425)
Screenshot: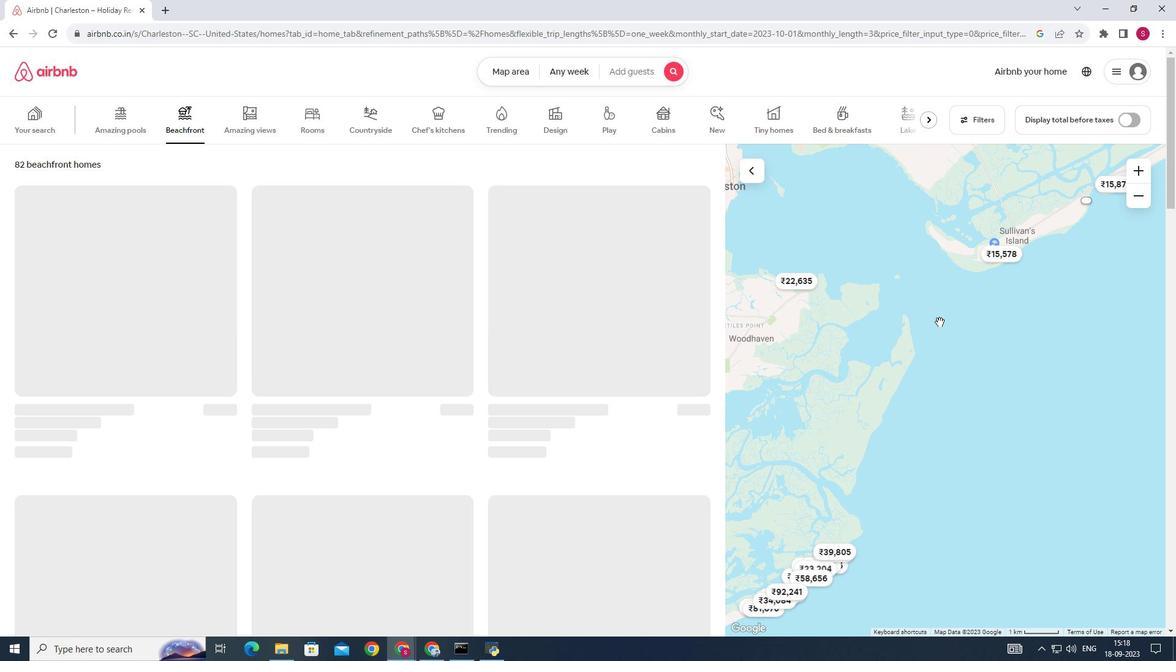 
Action: Mouse moved to (808, 370)
Screenshot: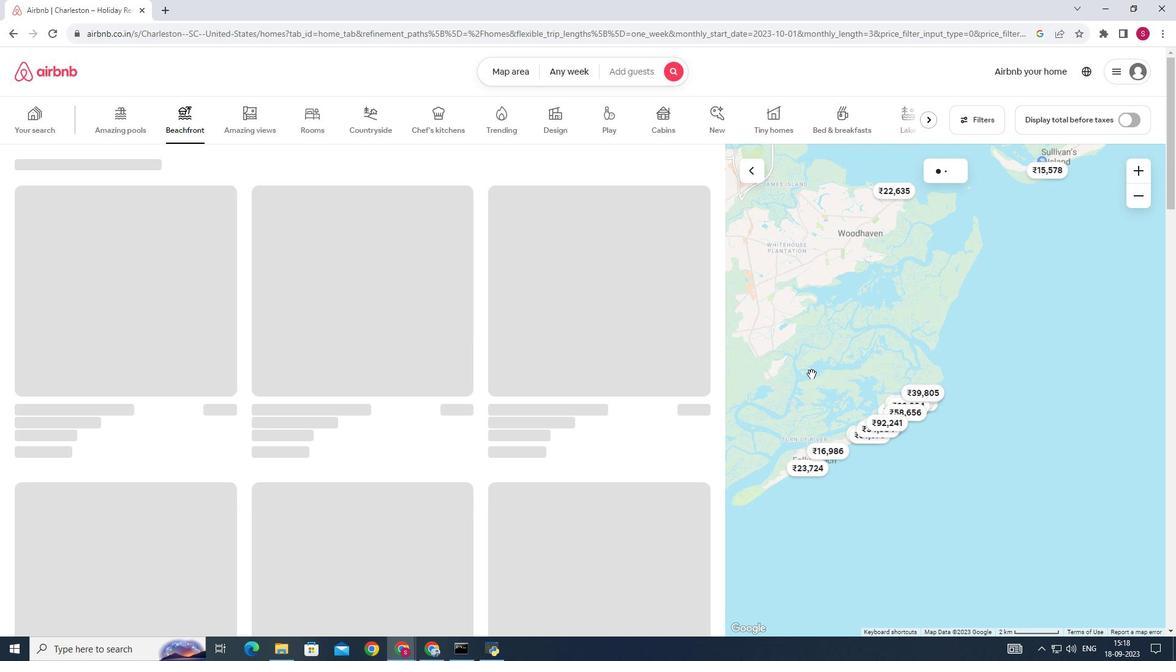 
Action: Mouse scrolled (808, 369) with delta (0, 0)
Screenshot: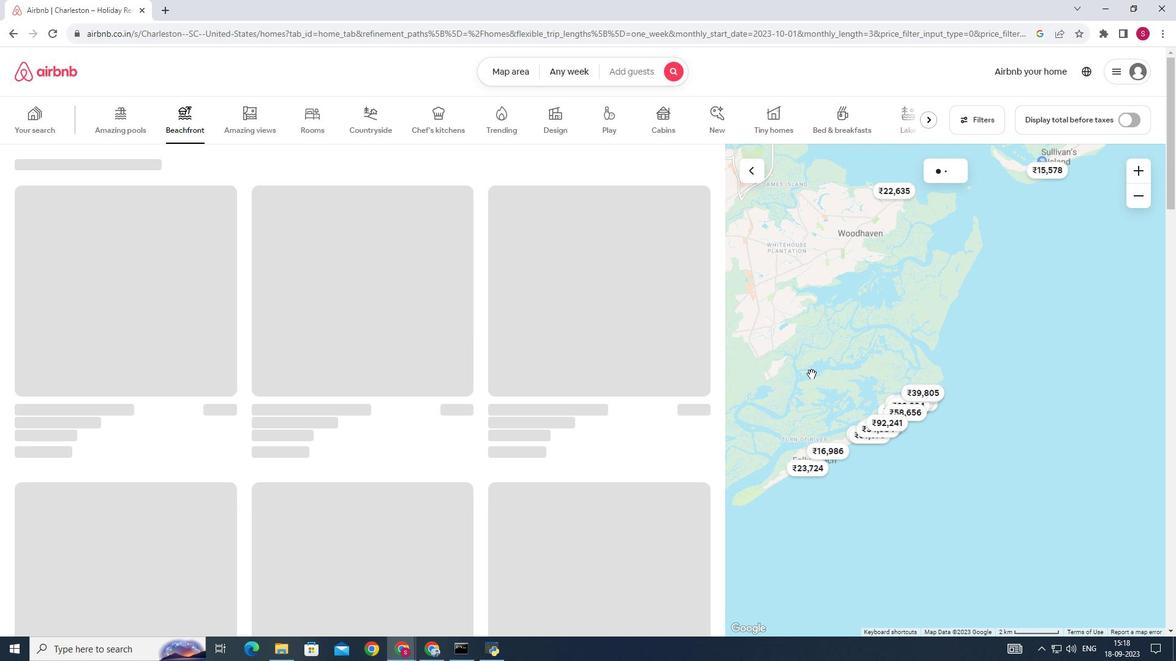 
Action: Mouse scrolled (808, 369) with delta (0, 0)
Screenshot: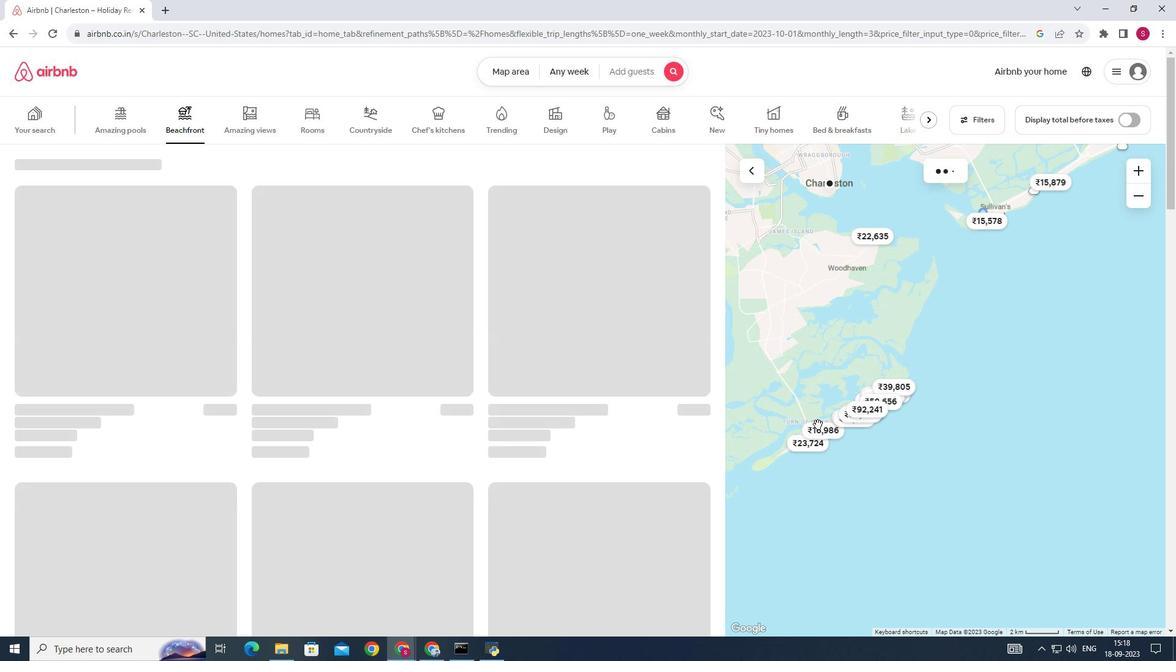 
Action: Mouse scrolled (808, 369) with delta (0, 0)
Screenshot: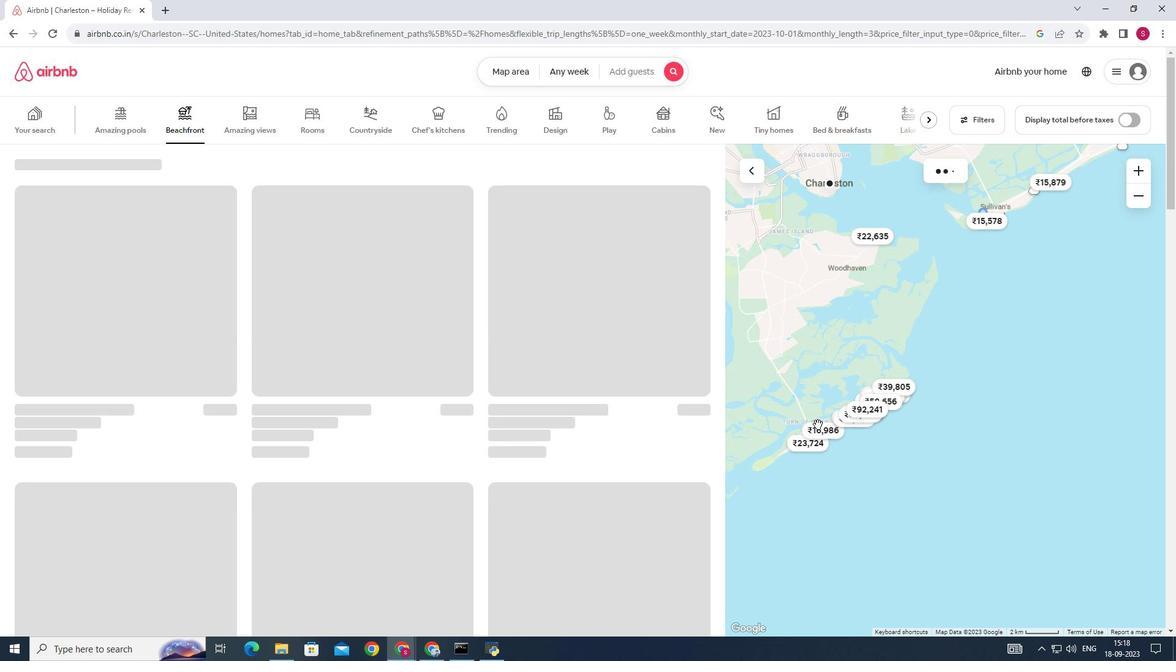 
Action: Mouse scrolled (808, 369) with delta (0, 0)
Screenshot: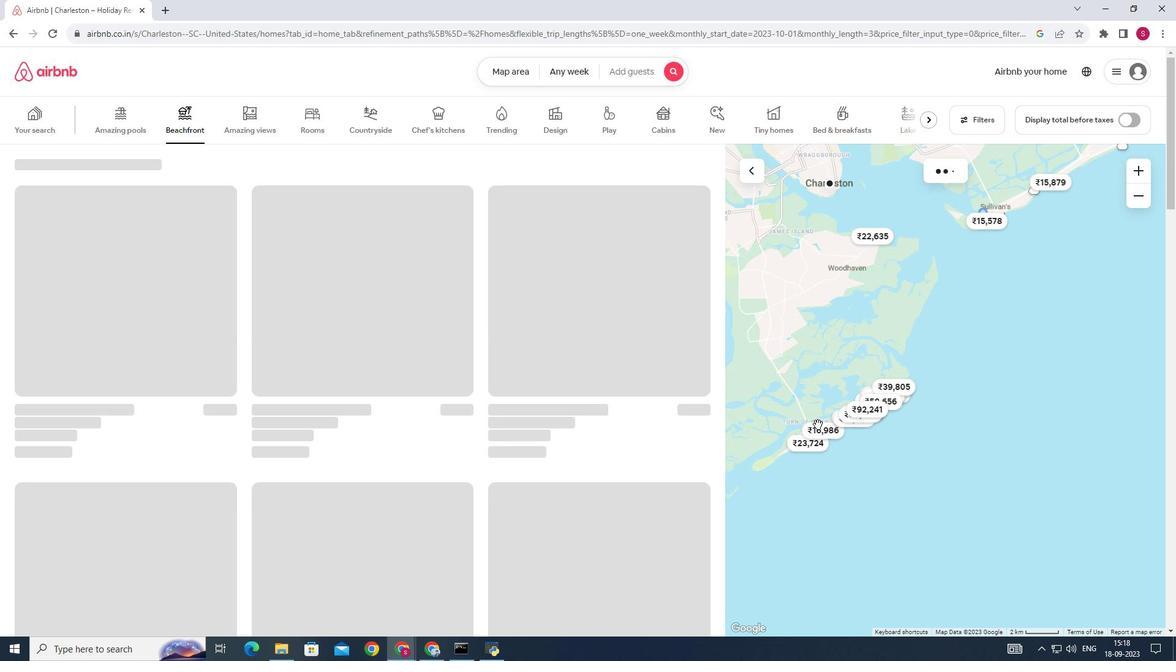 
Action: Mouse scrolled (808, 369) with delta (0, 0)
Screenshot: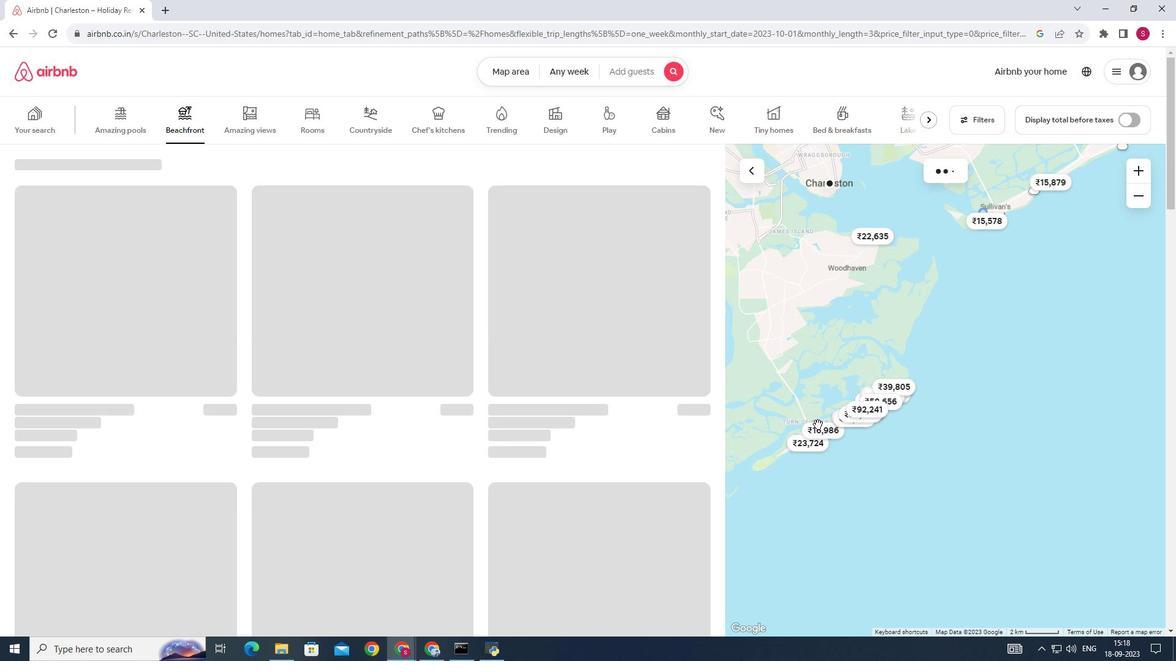 
Action: Mouse moved to (803, 474)
Screenshot: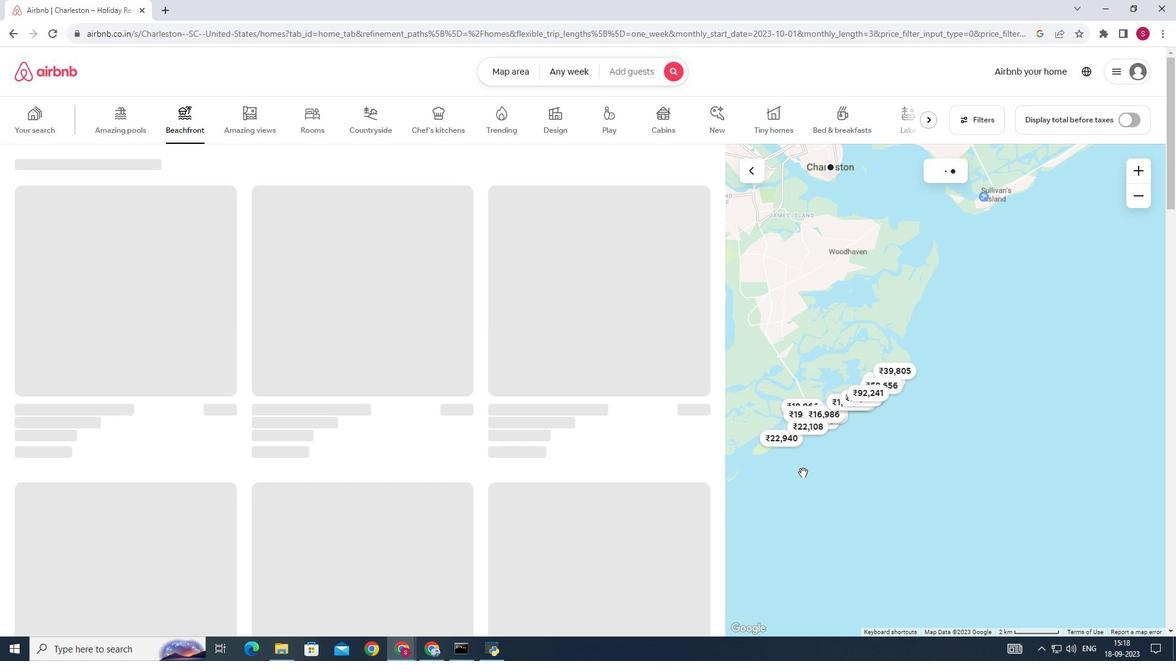 
Action: Mouse scrolled (803, 474) with delta (0, 0)
Screenshot: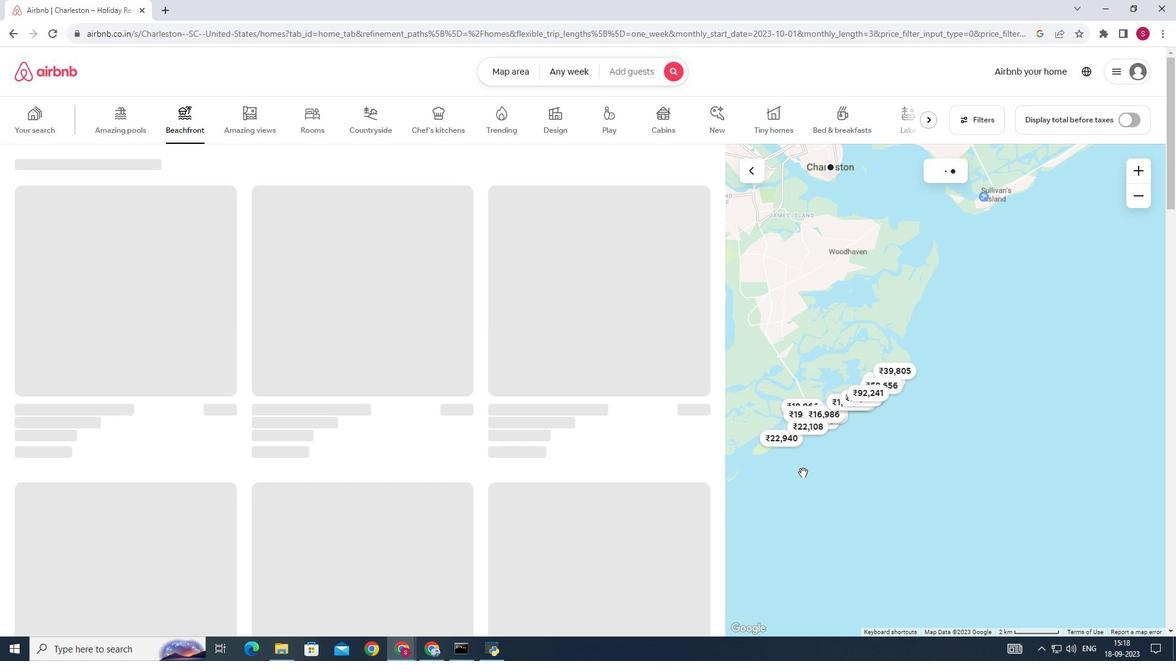 
Action: Mouse moved to (803, 473)
Screenshot: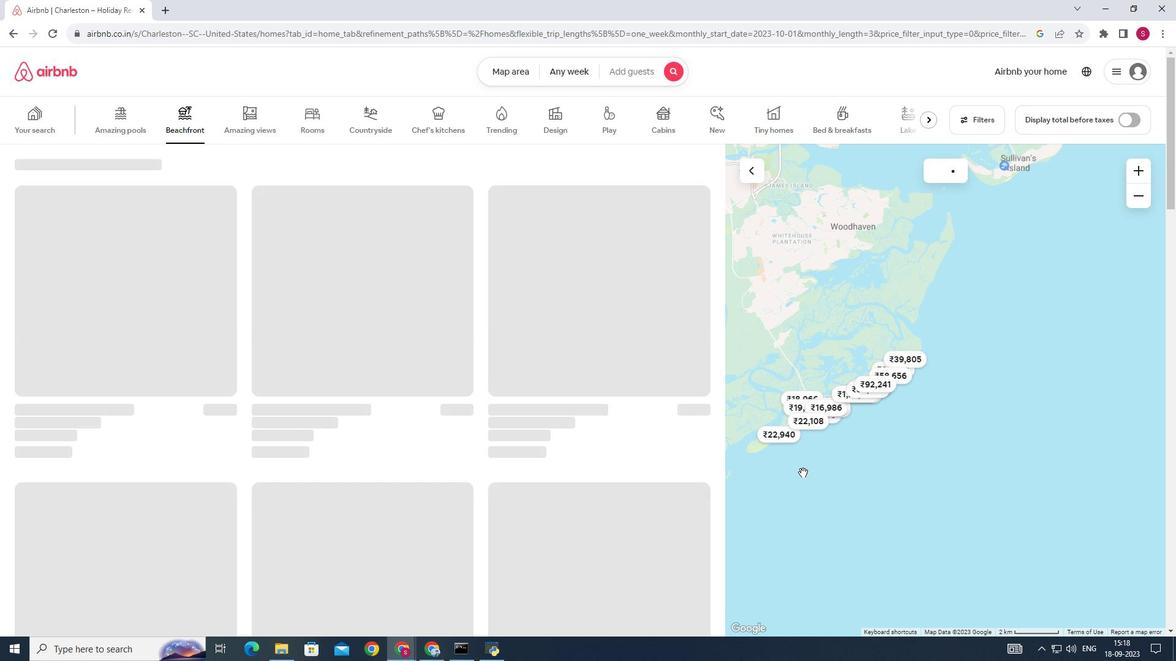 
Action: Mouse scrolled (803, 473) with delta (0, 0)
Screenshot: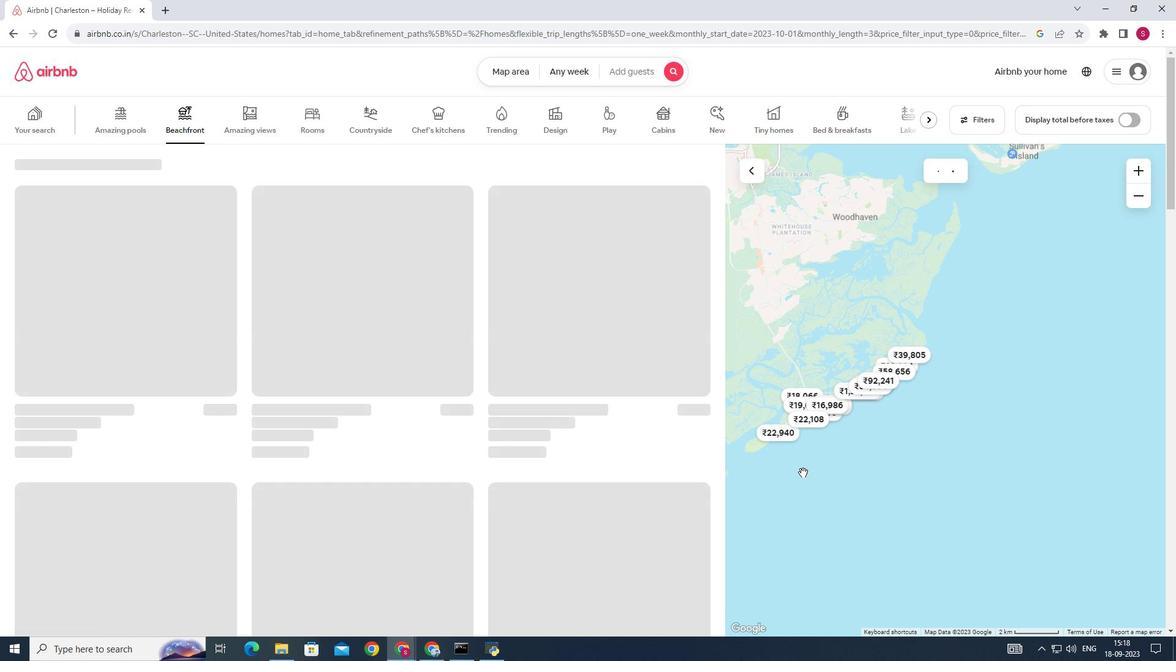 
Action: Mouse scrolled (803, 473) with delta (0, 0)
Screenshot: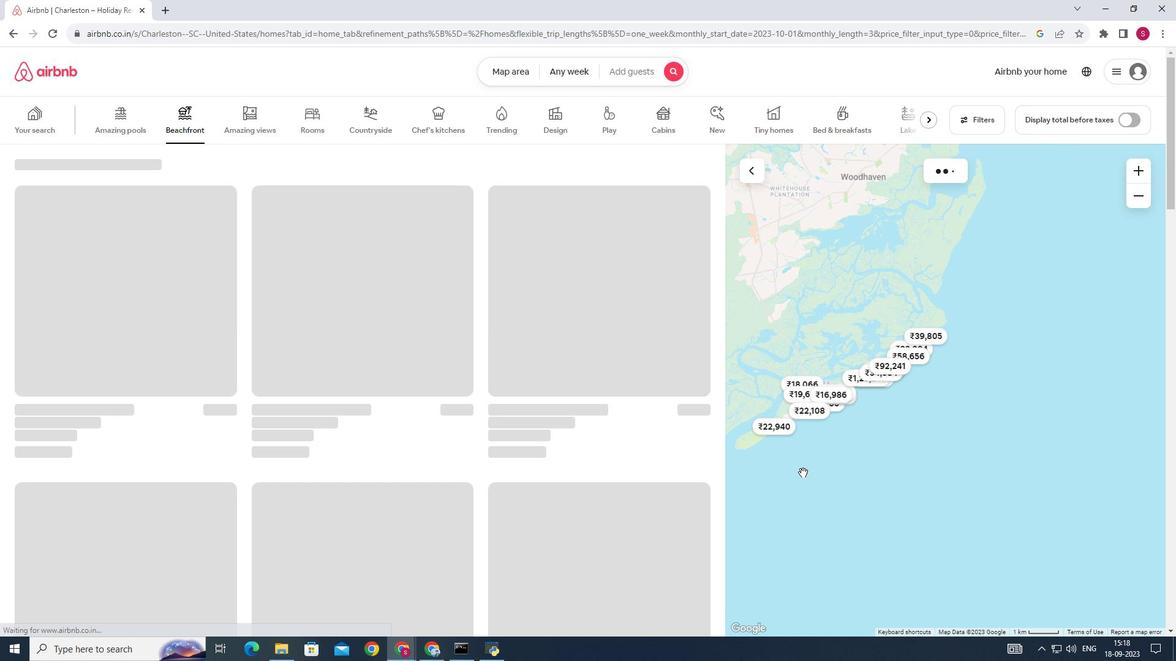 
Action: Mouse scrolled (803, 473) with delta (0, 0)
Screenshot: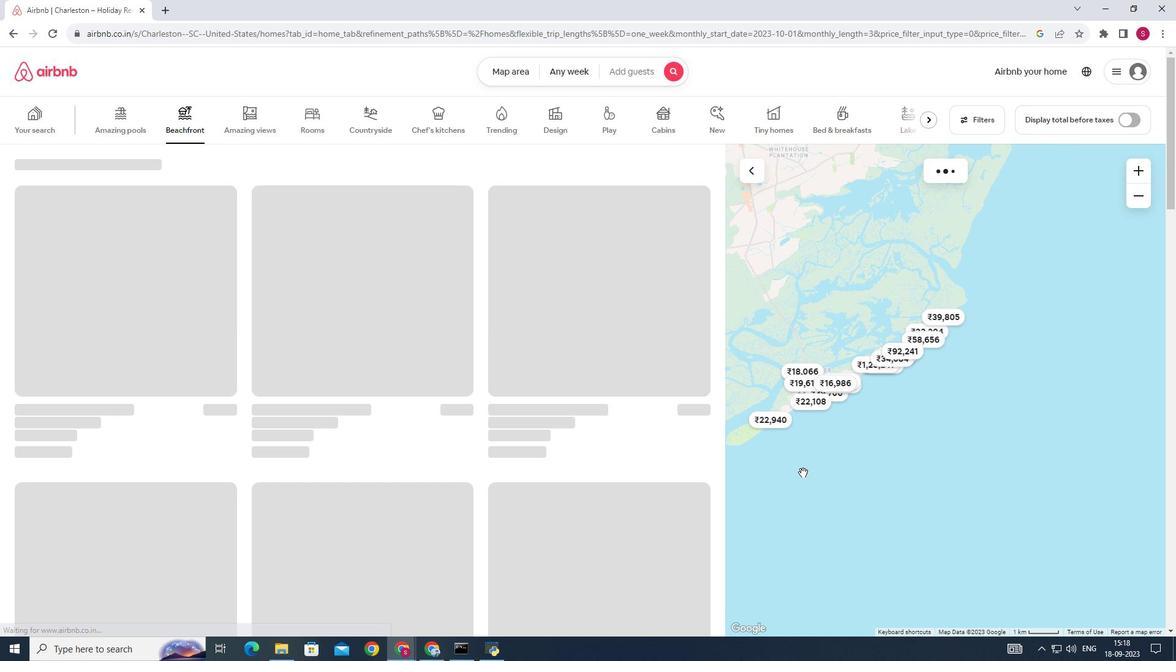 
Action: Mouse moved to (82, 312)
Screenshot: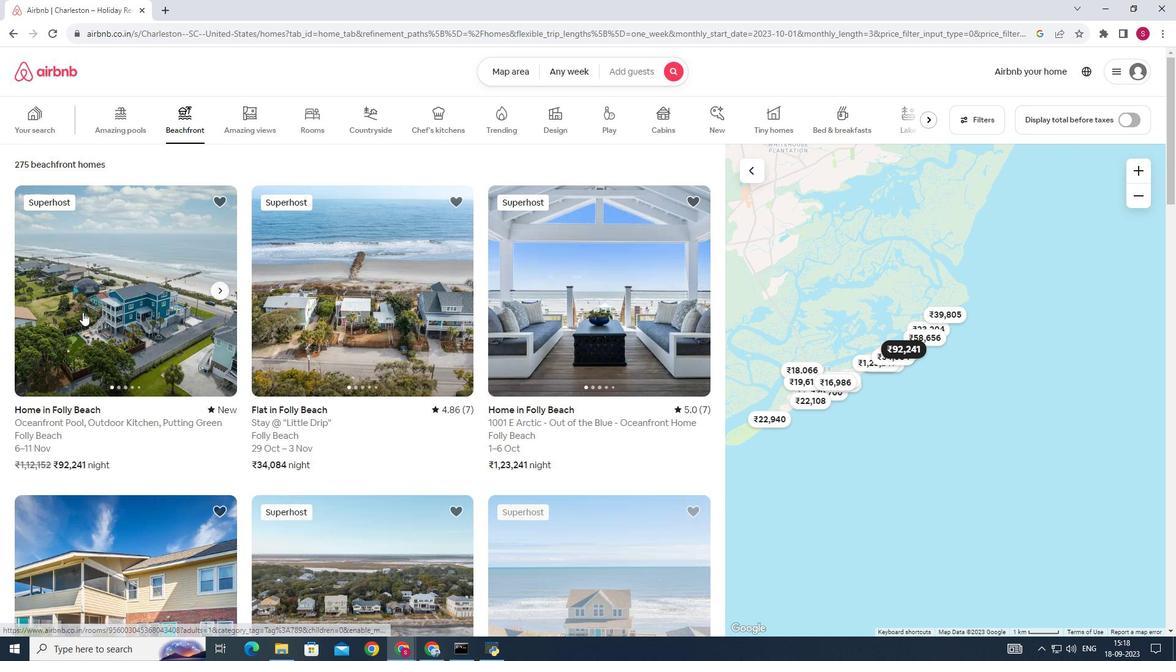 
Action: Mouse pressed left at (82, 312)
Screenshot: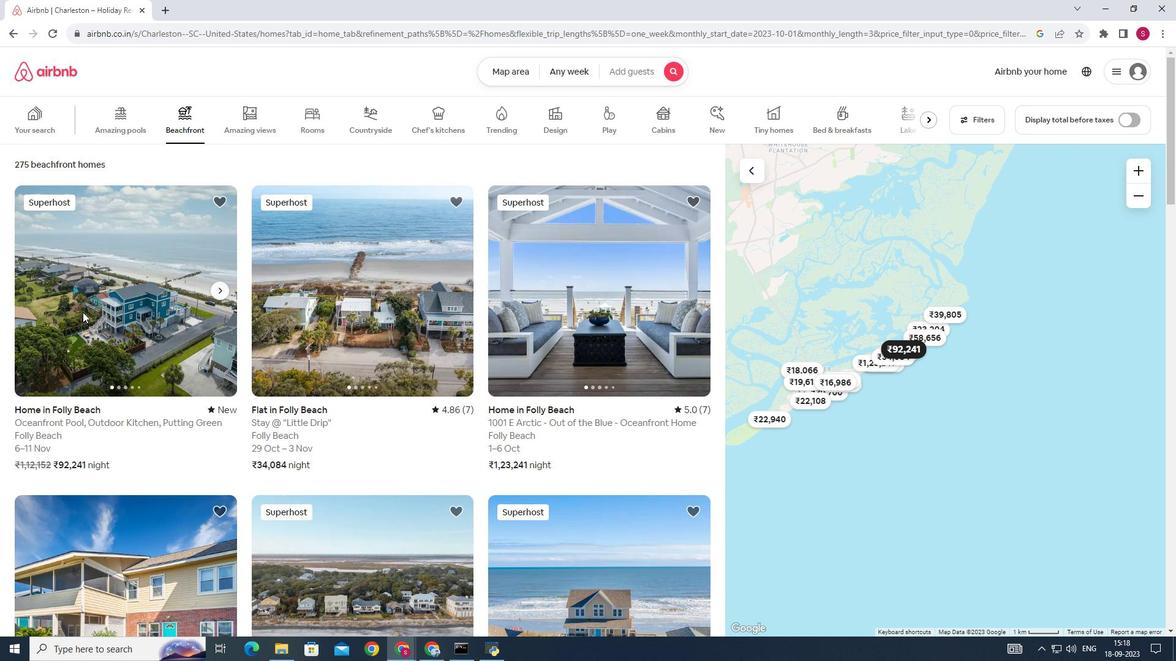 
Action: Mouse moved to (846, 452)
Screenshot: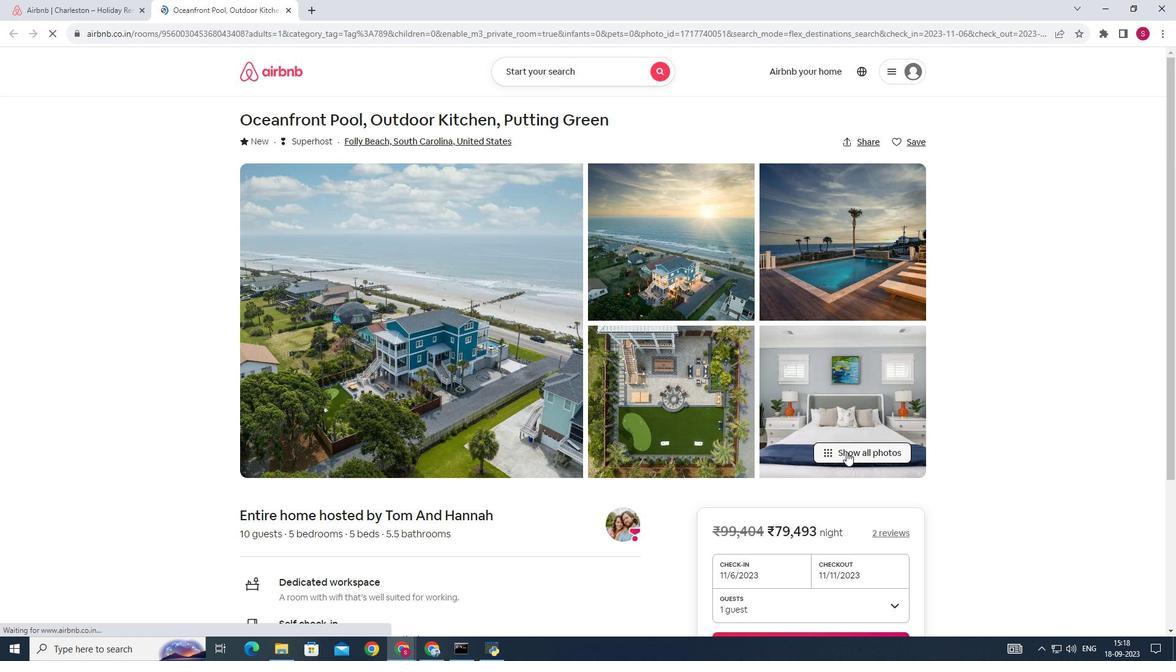 
Action: Mouse pressed left at (846, 452)
Screenshot: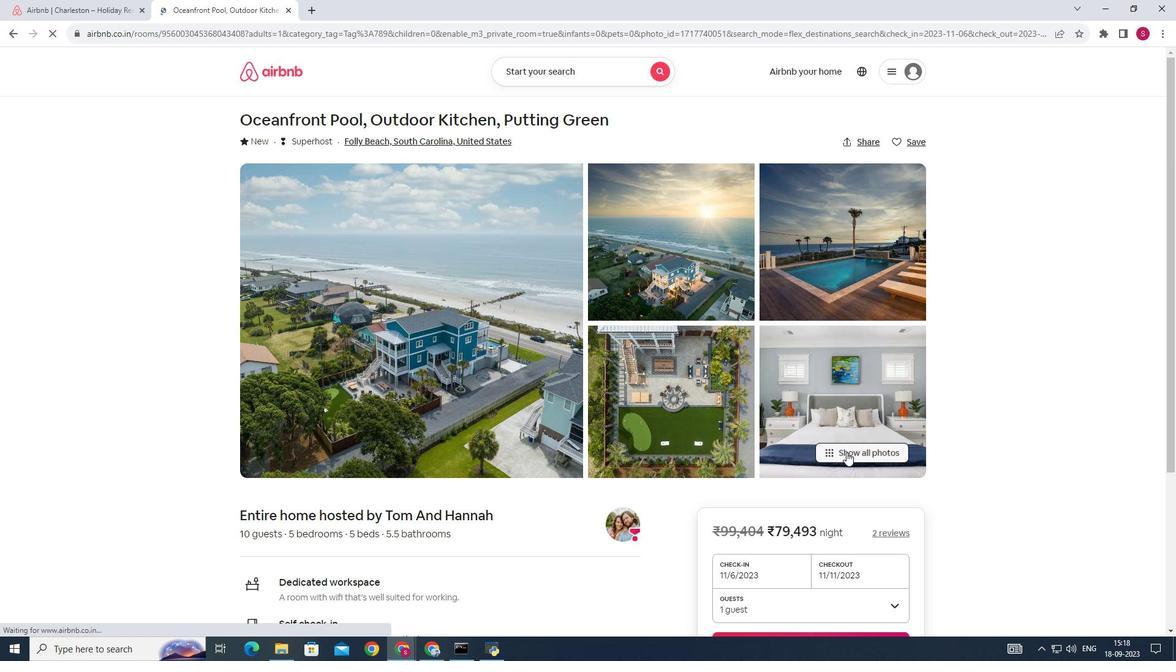 
Action: Mouse moved to (529, 308)
Screenshot: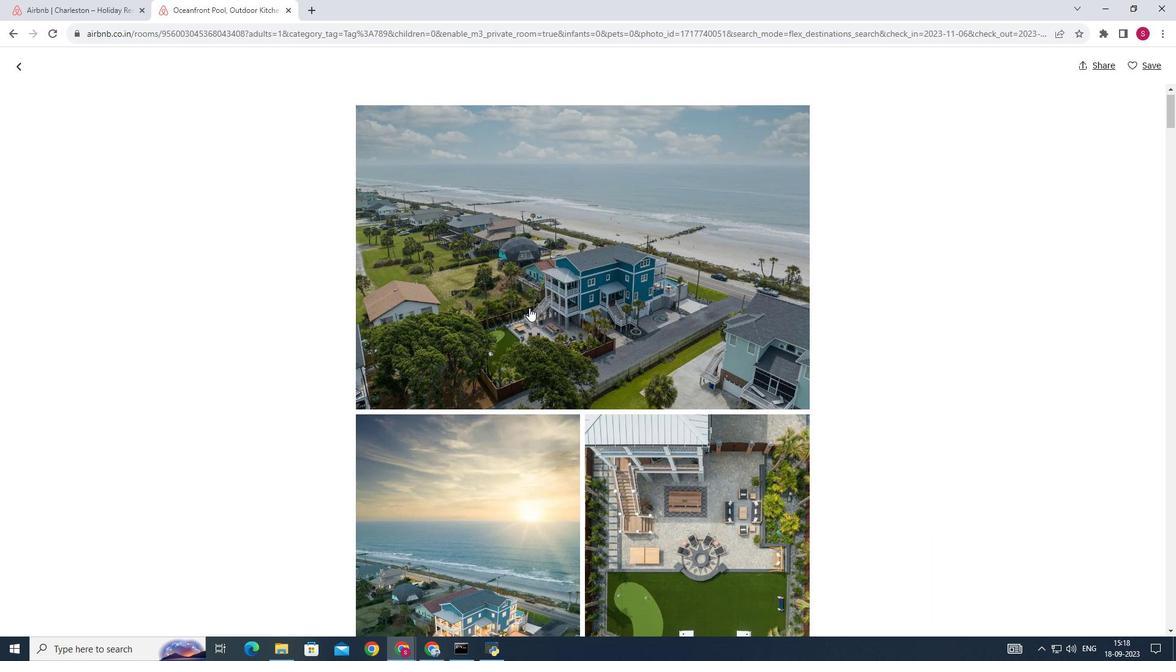 
Action: Mouse scrolled (529, 307) with delta (0, 0)
Screenshot: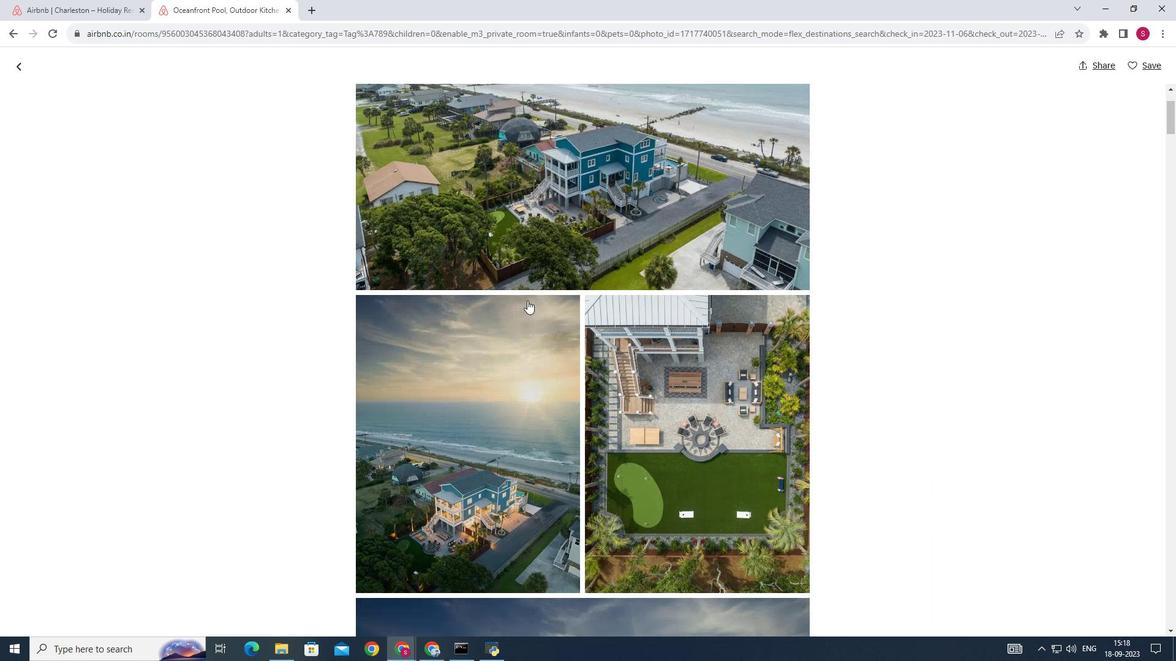 
Action: Mouse scrolled (529, 307) with delta (0, 0)
Screenshot: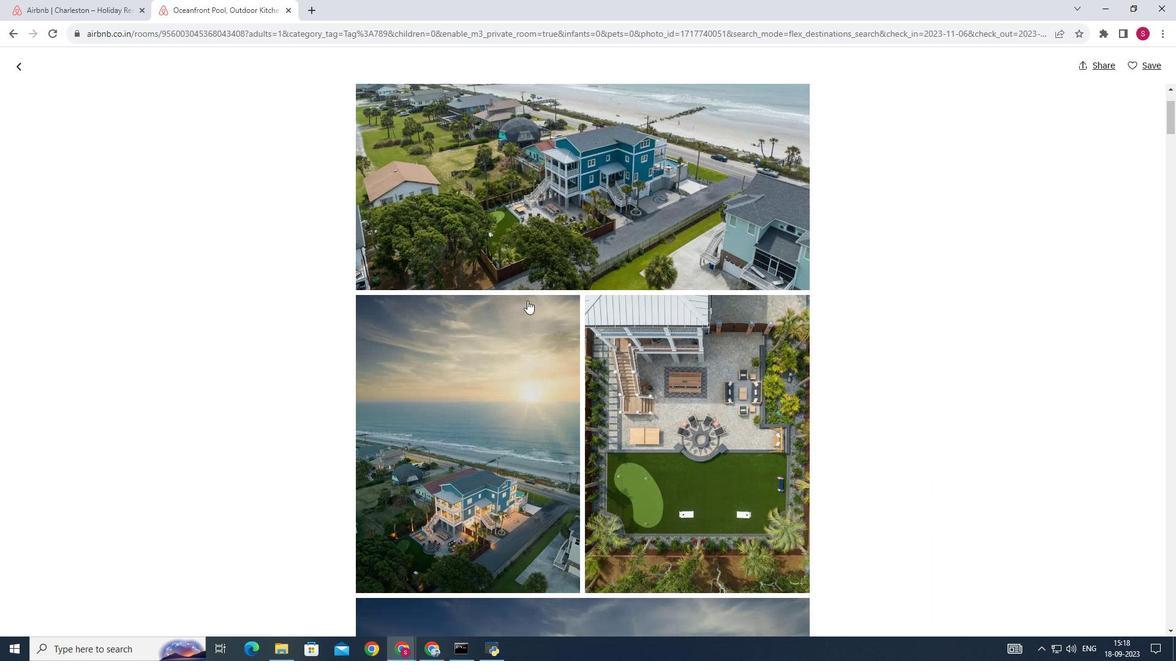 
Action: Mouse moved to (525, 300)
Screenshot: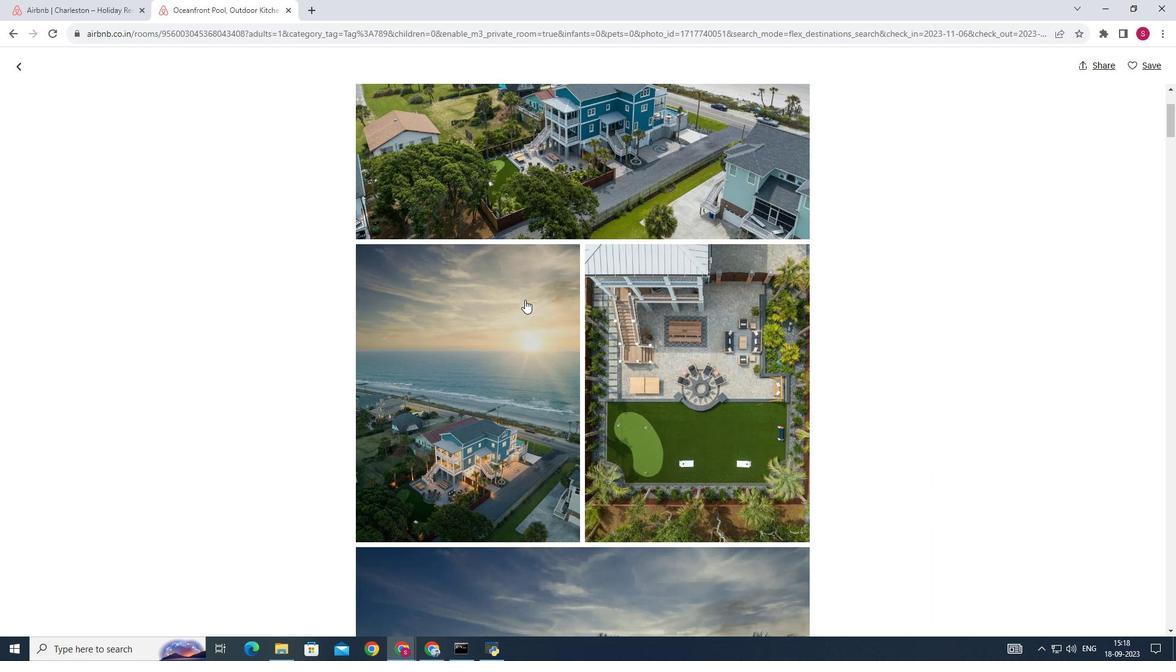 
Action: Mouse scrolled (525, 299) with delta (0, 0)
Screenshot: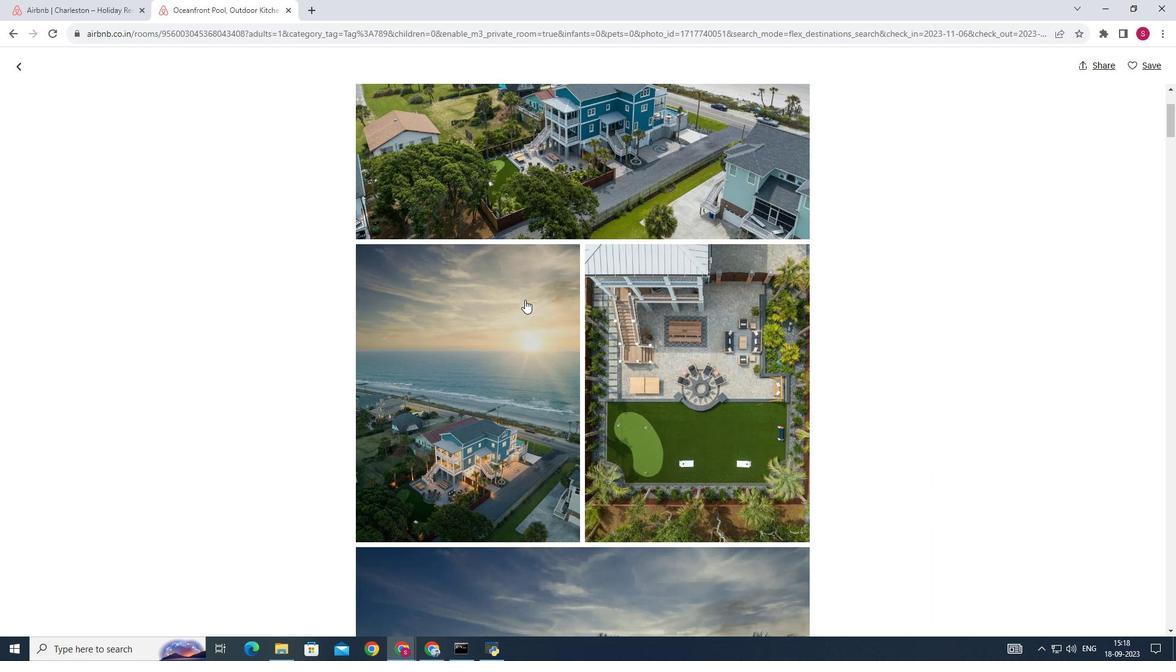 
Action: Mouse moved to (525, 300)
Screenshot: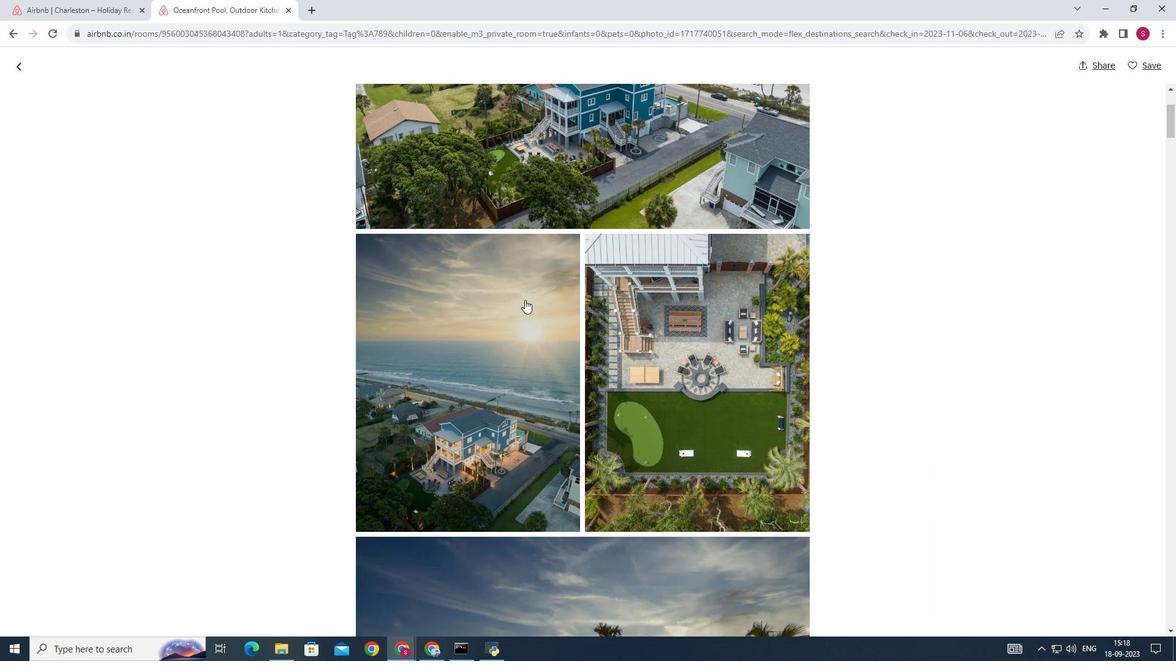 
Action: Mouse scrolled (525, 299) with delta (0, 0)
Screenshot: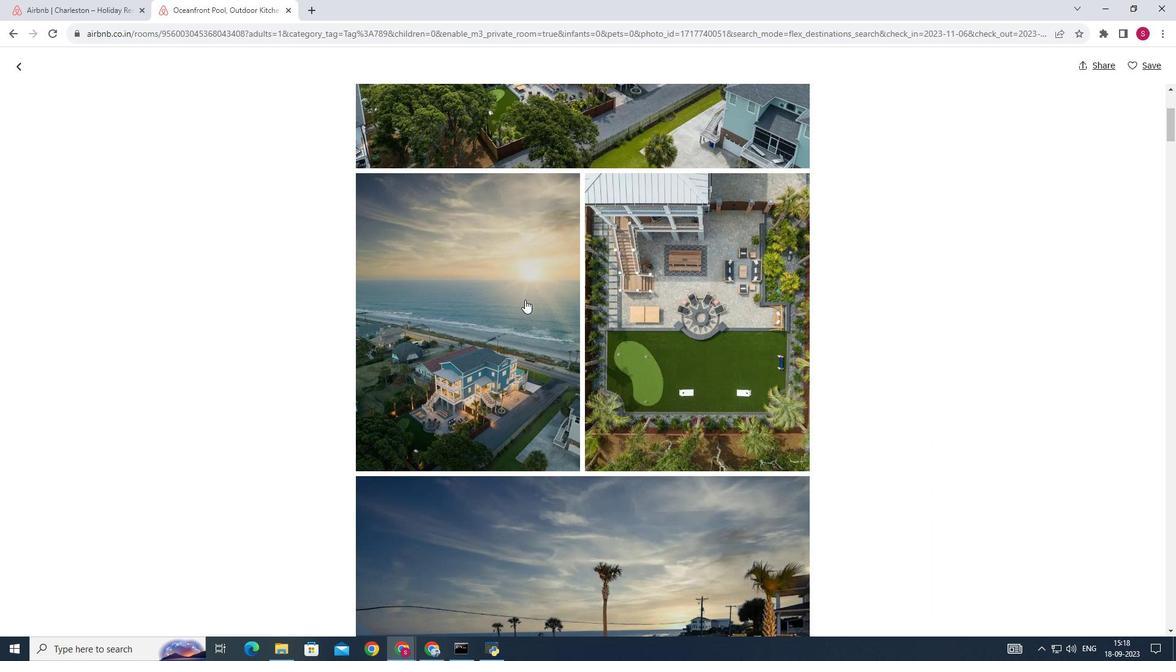 
Action: Mouse scrolled (525, 299) with delta (0, 0)
Screenshot: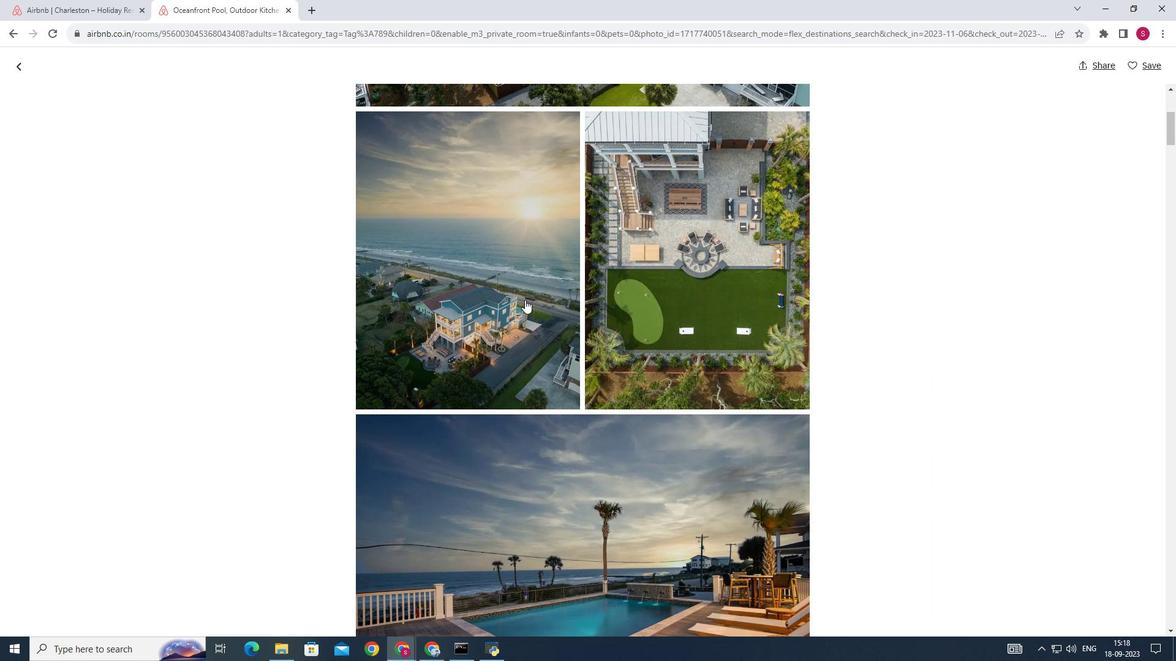 
Action: Mouse scrolled (525, 299) with delta (0, 0)
Screenshot: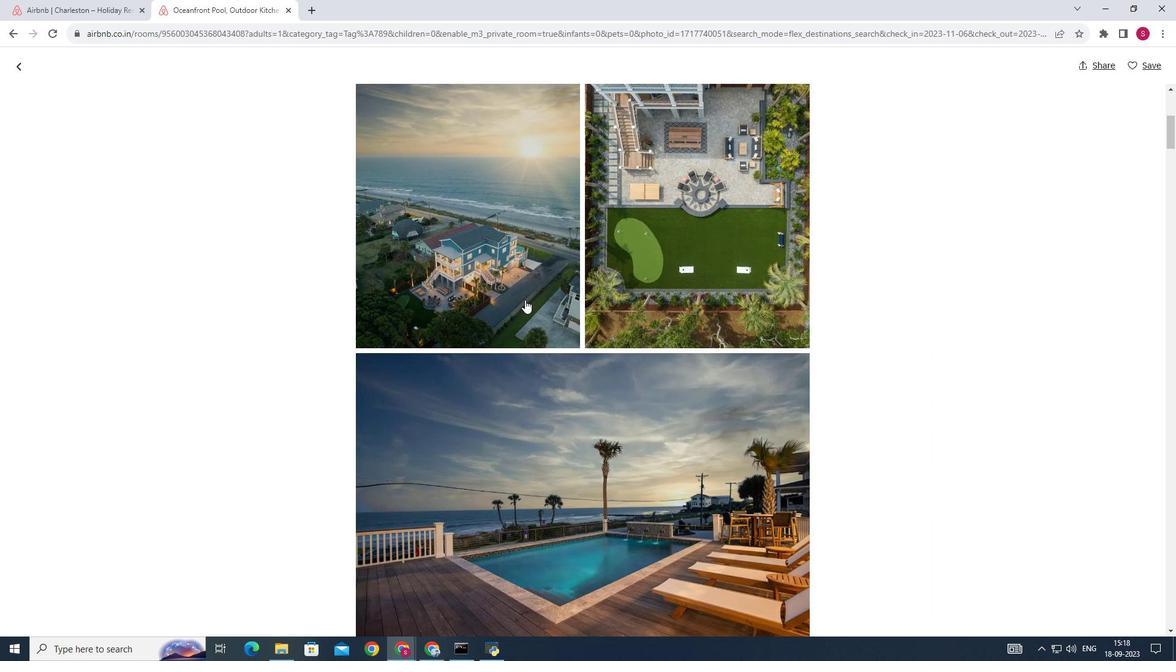 
Action: Mouse moved to (522, 300)
Screenshot: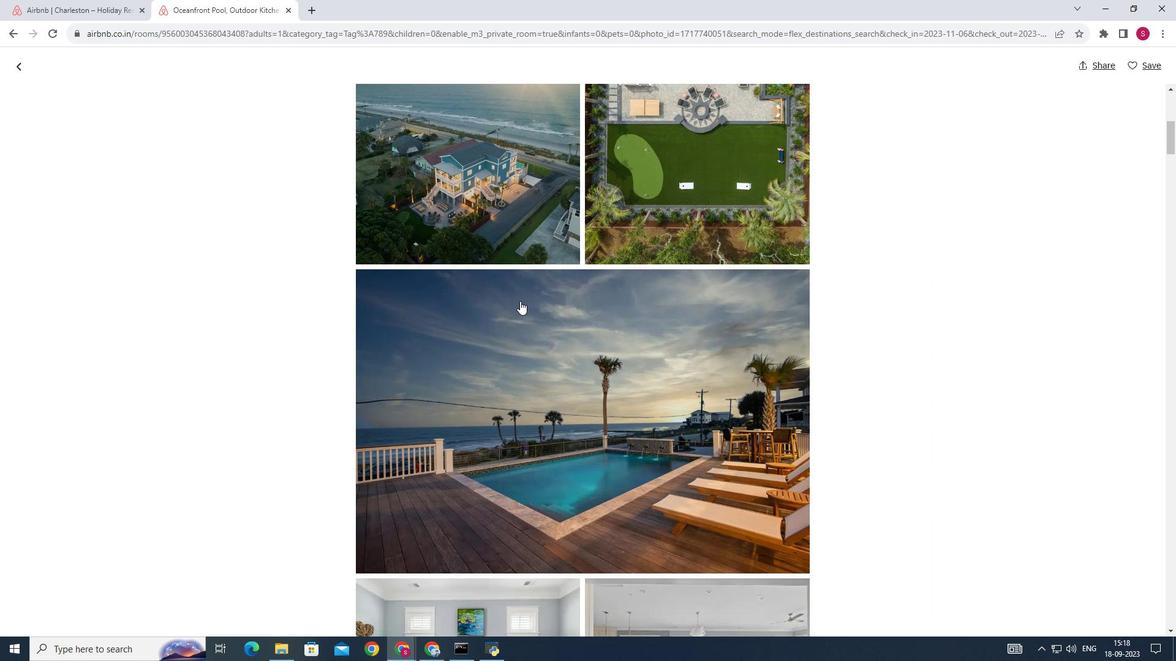 
Action: Mouse scrolled (522, 299) with delta (0, 0)
Screenshot: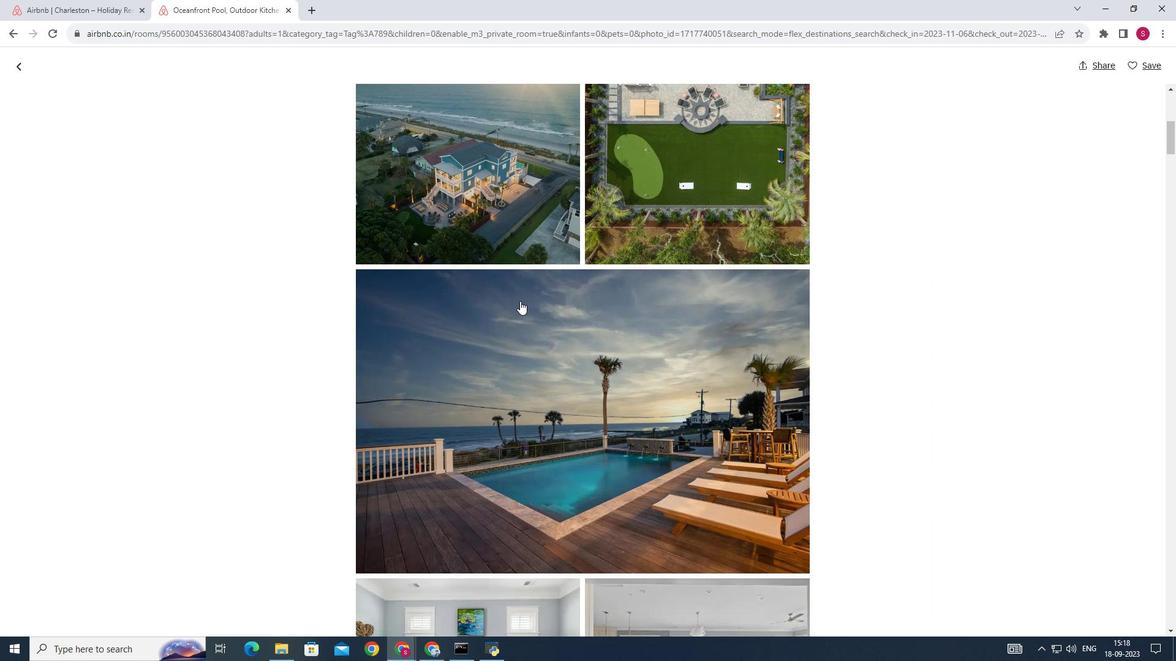 
Action: Mouse moved to (520, 301)
Screenshot: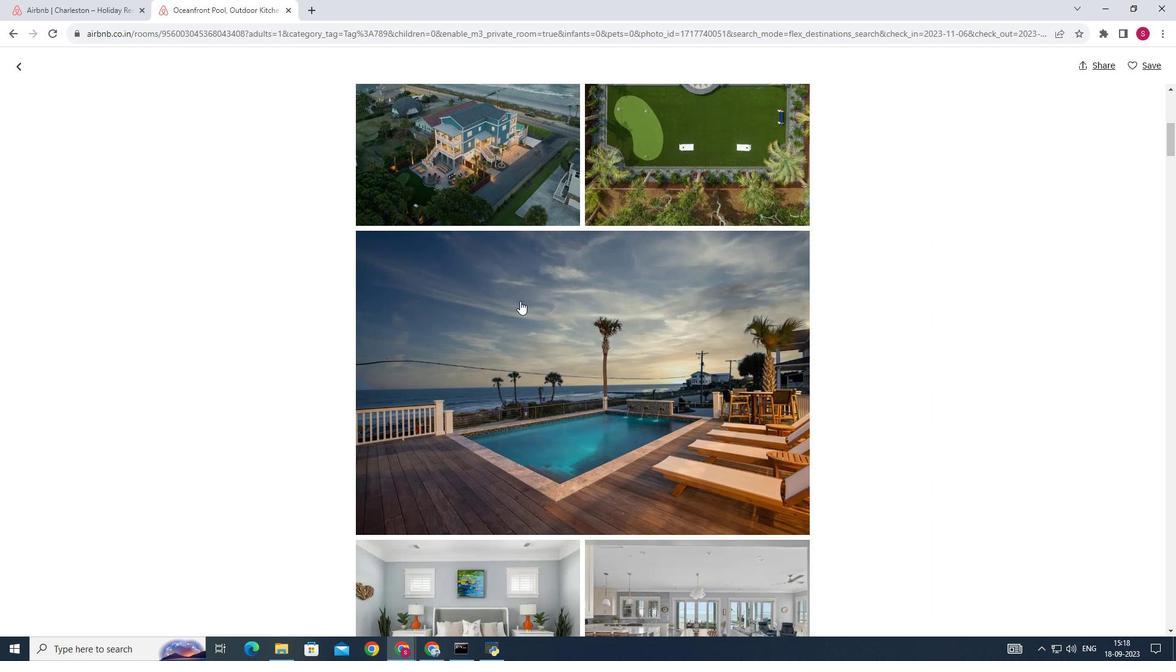 
Action: Mouse scrolled (520, 300) with delta (0, 0)
Screenshot: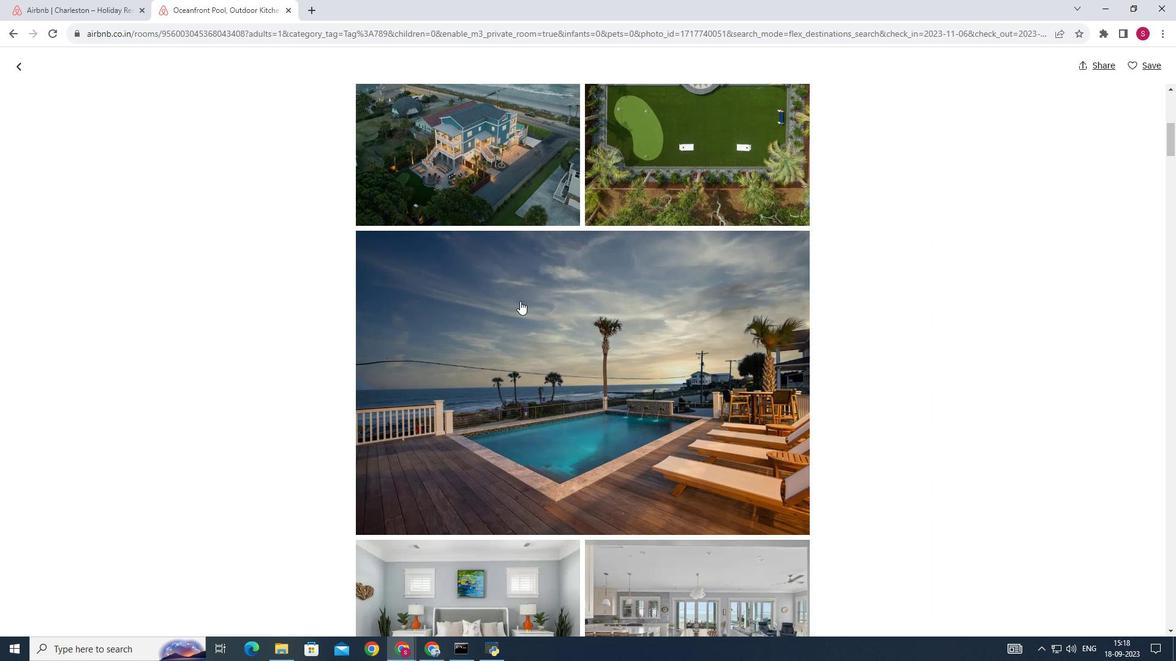 
Action: Mouse scrolled (520, 300) with delta (0, 0)
Screenshot: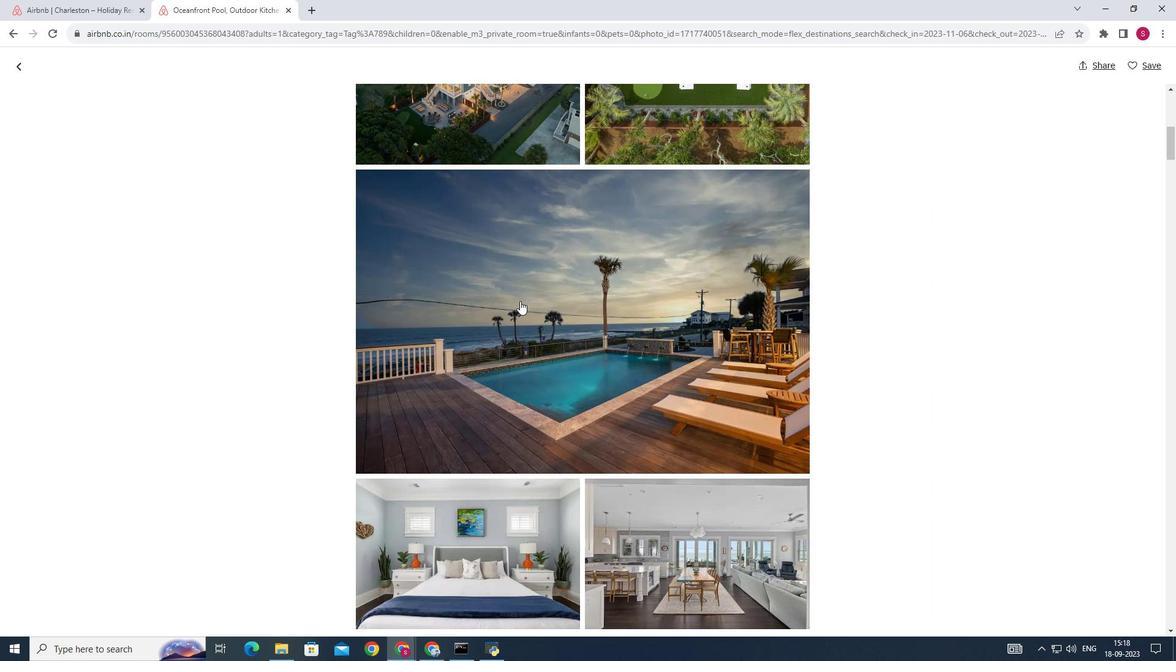 
Action: Mouse scrolled (520, 300) with delta (0, 0)
Screenshot: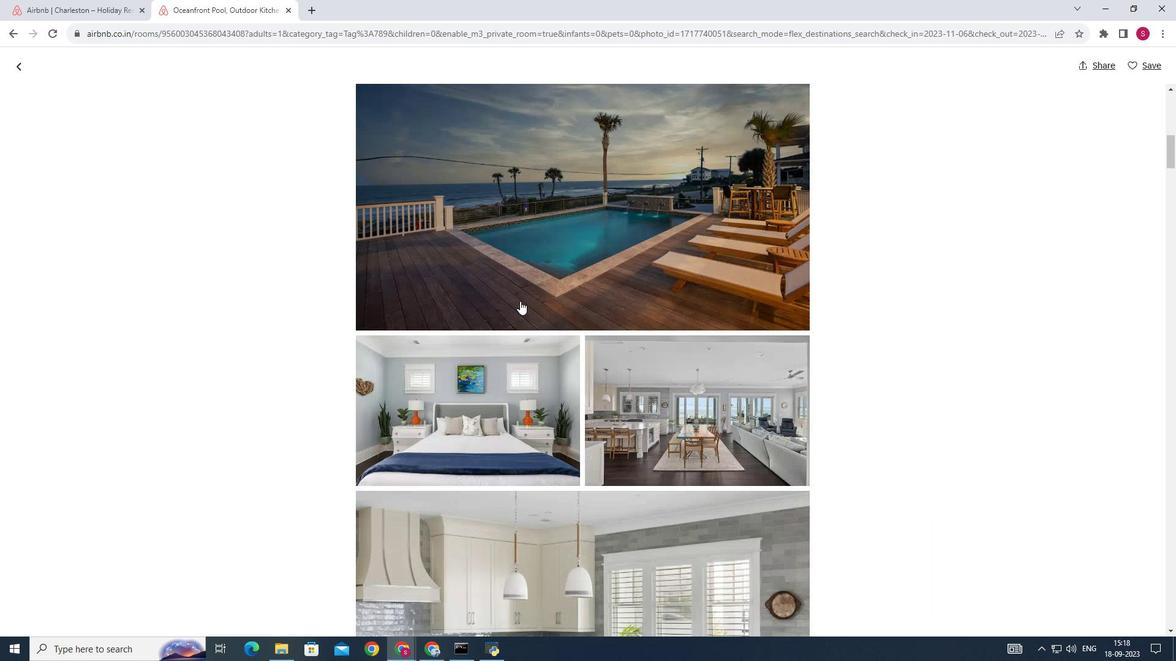 
Action: Mouse scrolled (520, 300) with delta (0, 0)
Screenshot: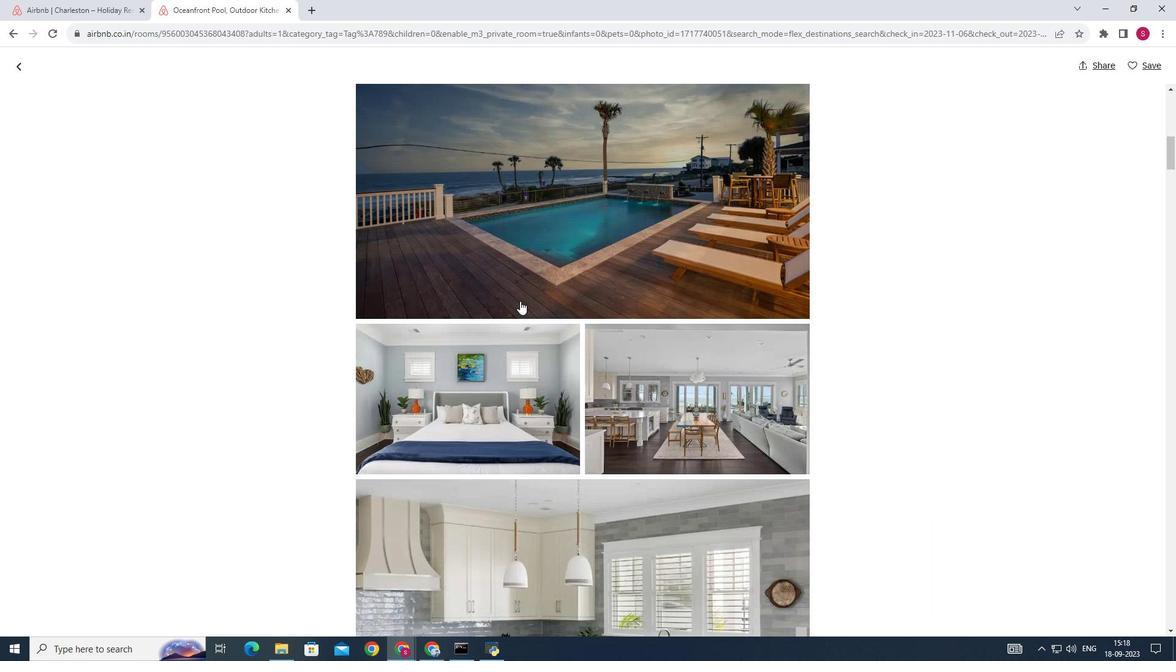 
Action: Mouse scrolled (520, 300) with delta (0, 0)
Screenshot: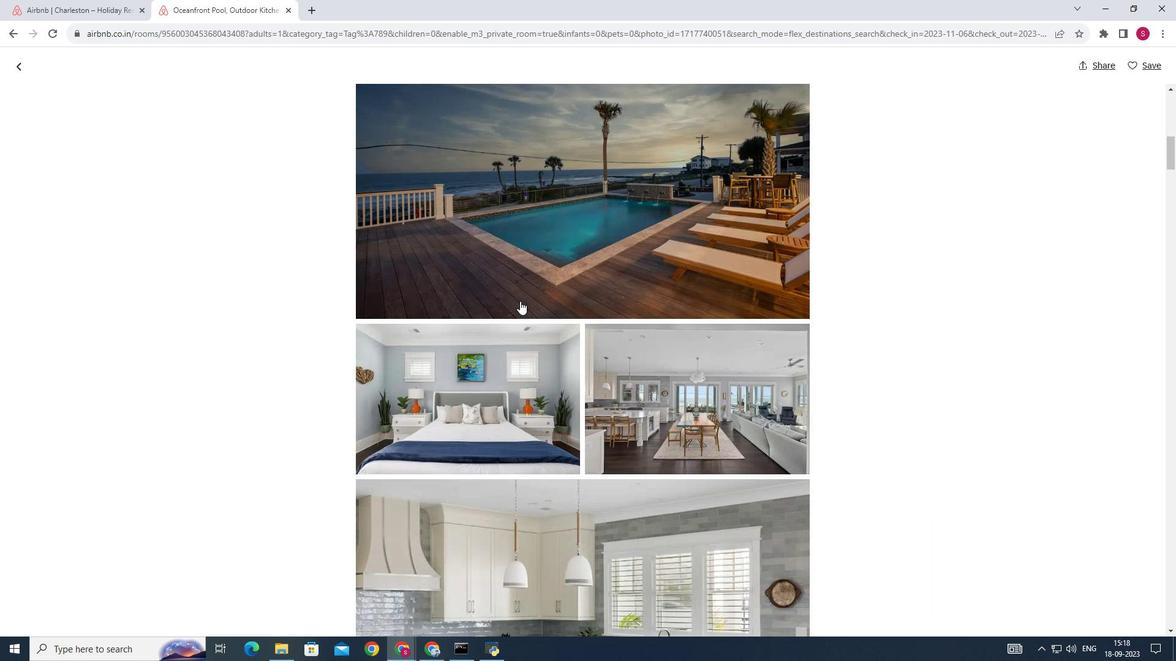 
Action: Mouse scrolled (520, 300) with delta (0, 0)
Screenshot: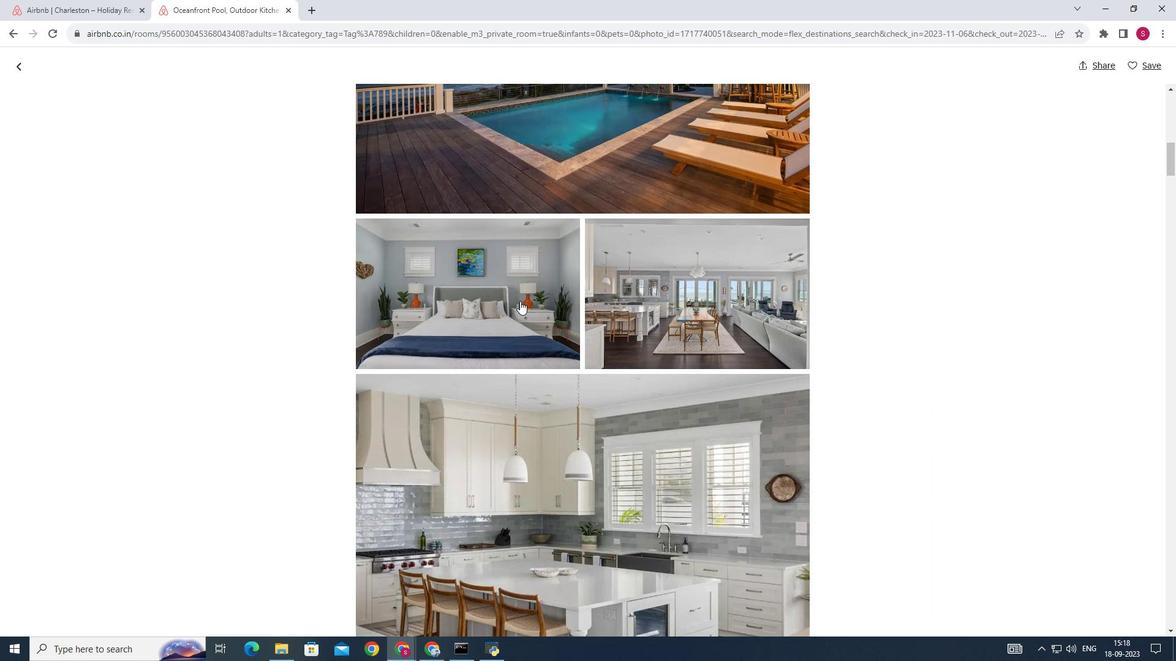 
Action: Mouse scrolled (520, 300) with delta (0, 0)
Screenshot: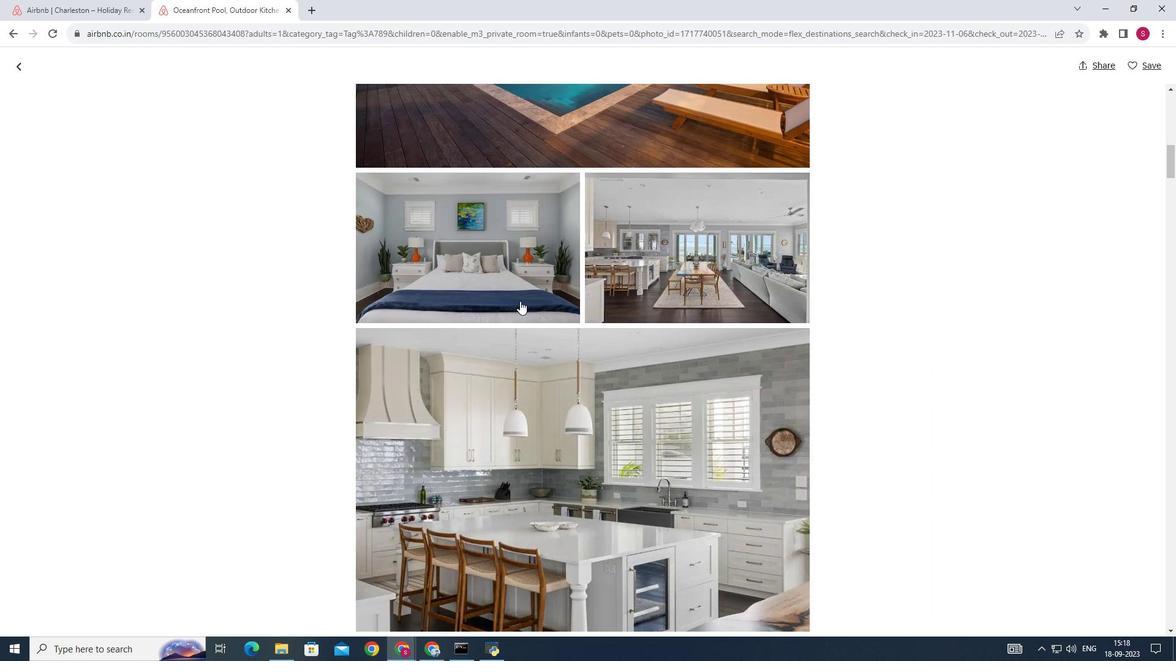 
Action: Mouse scrolled (520, 300) with delta (0, 0)
Screenshot: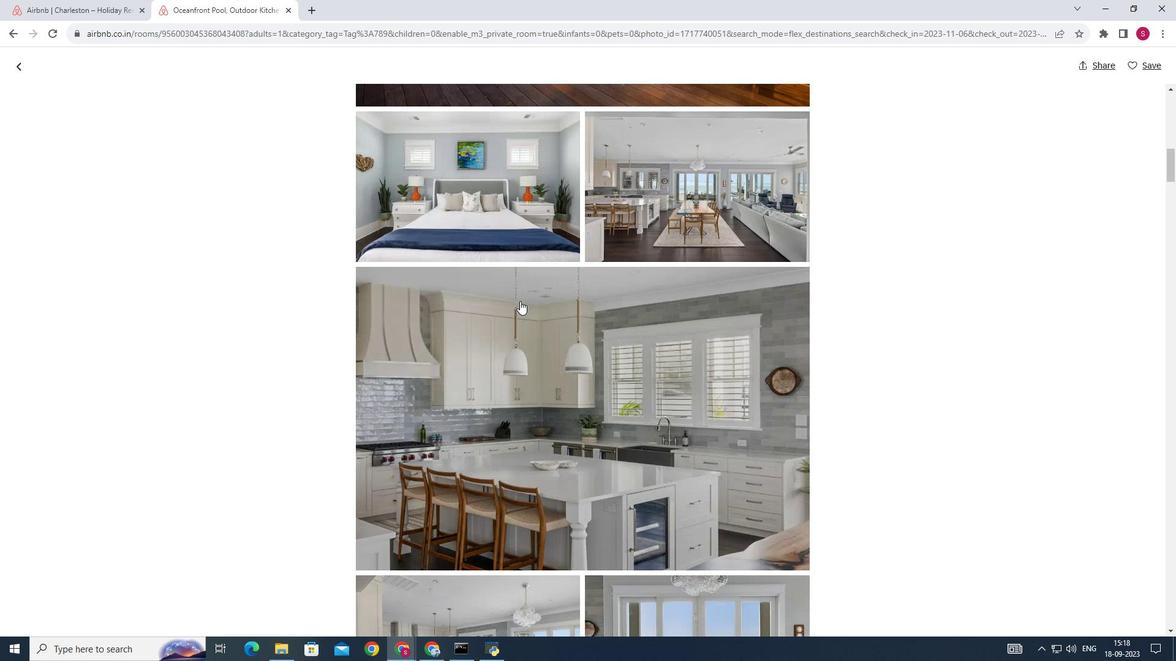 
Action: Mouse scrolled (520, 300) with delta (0, 0)
Screenshot: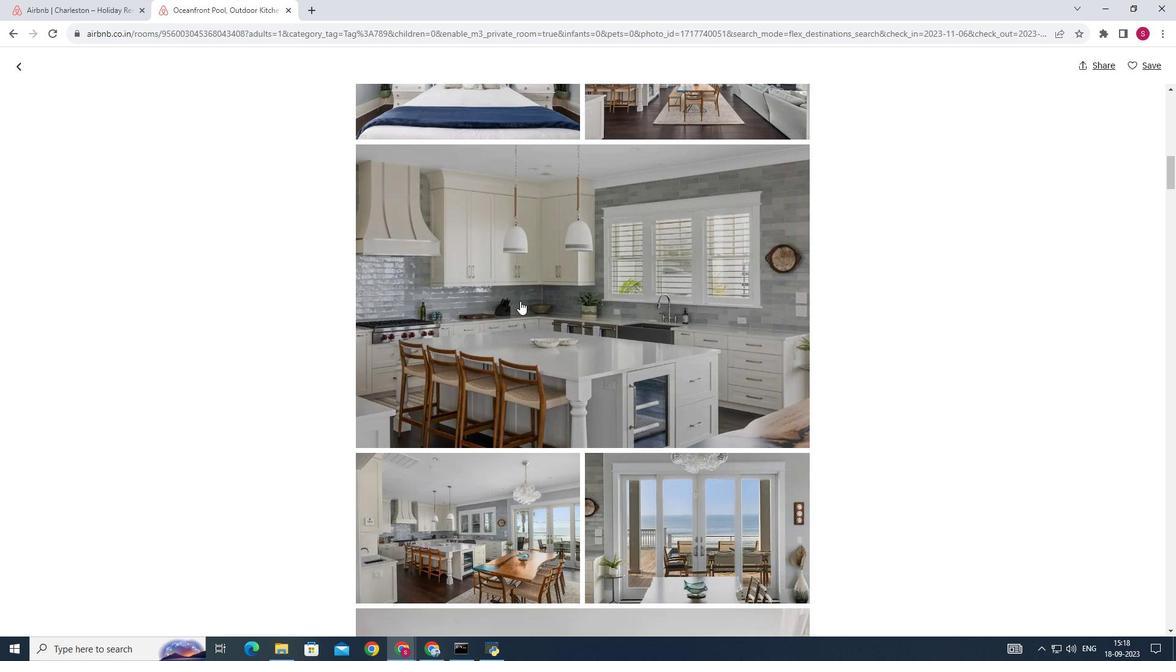 
Action: Mouse scrolled (520, 300) with delta (0, 0)
Screenshot: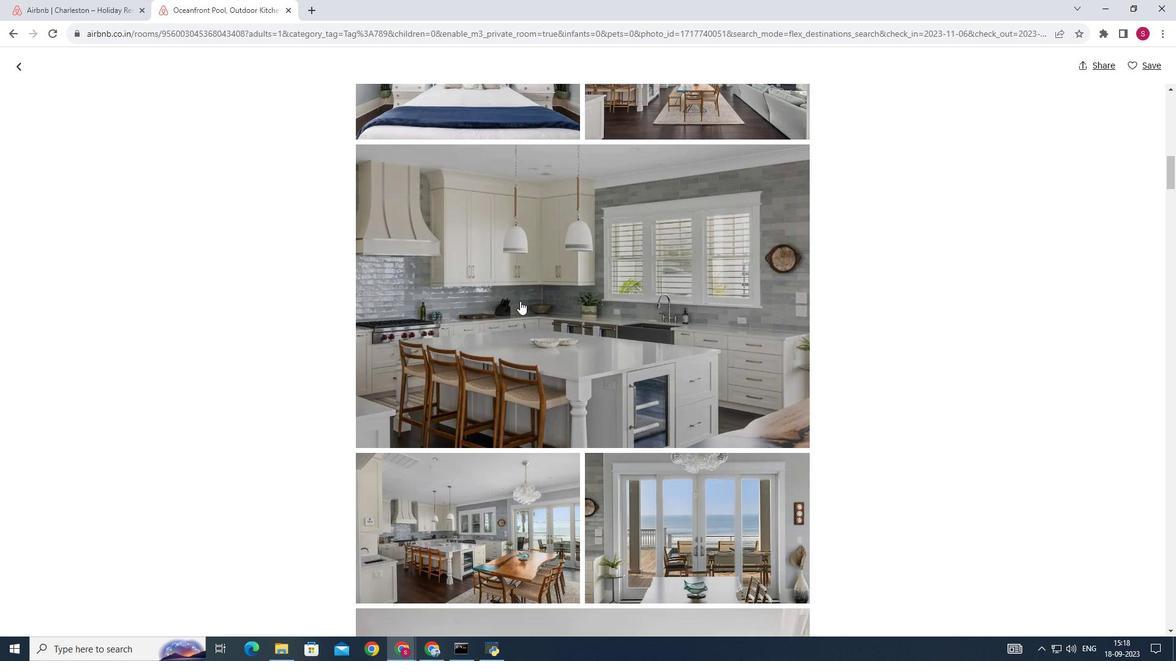 
Action: Mouse scrolled (520, 300) with delta (0, 0)
Screenshot: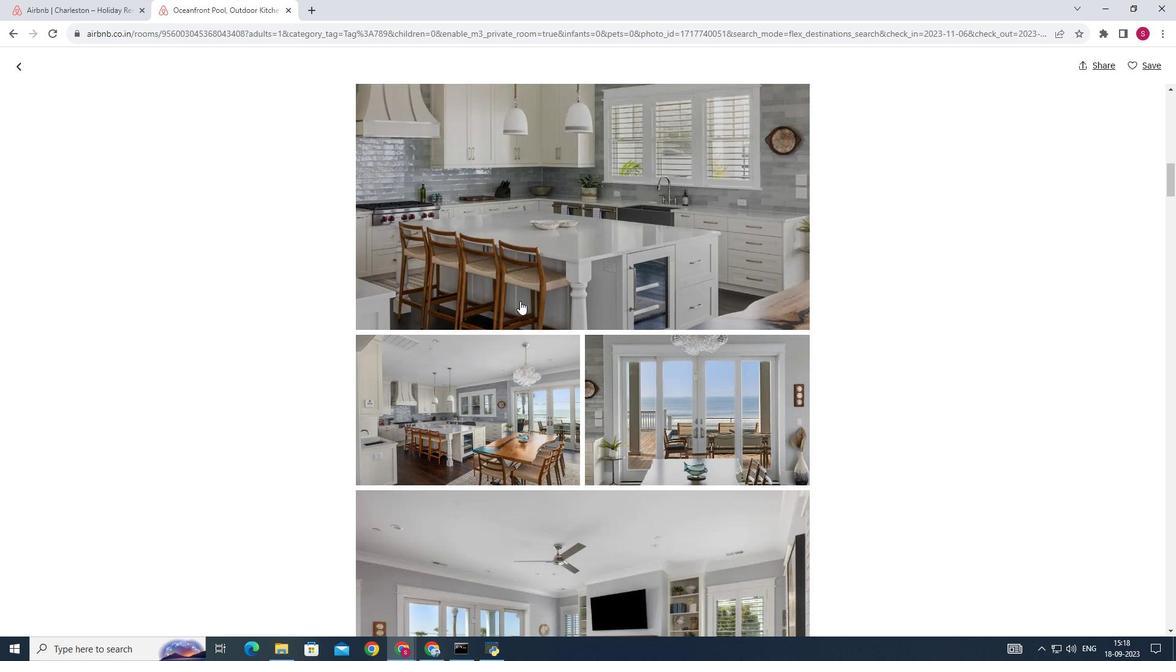
Action: Mouse scrolled (520, 300) with delta (0, 0)
Screenshot: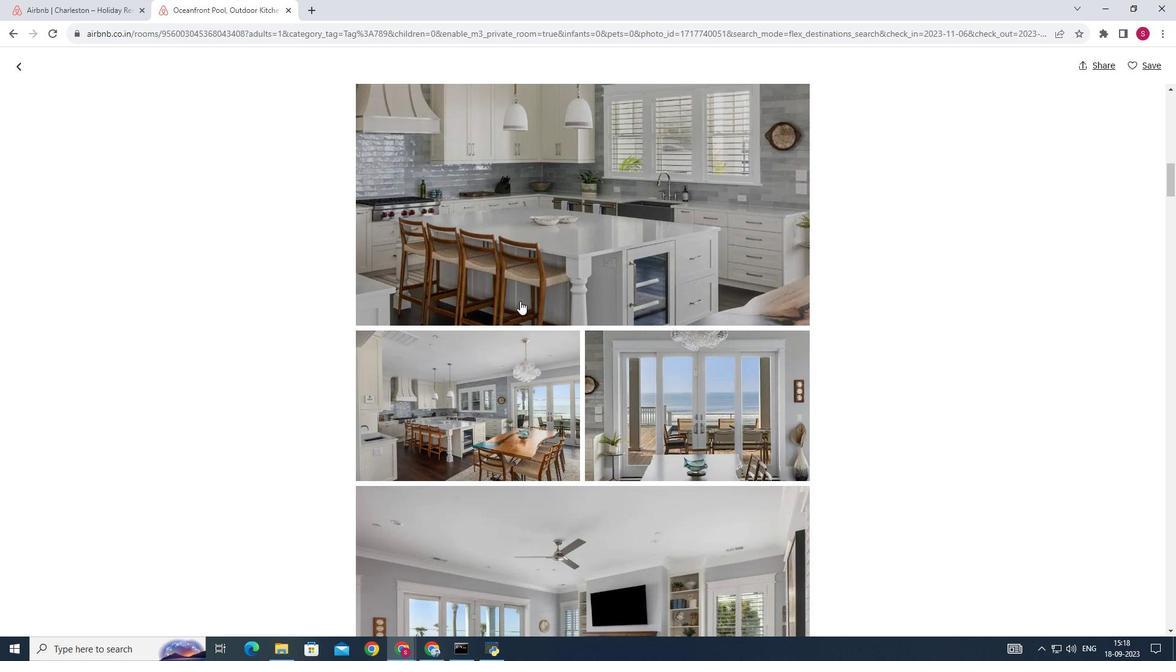 
Action: Mouse scrolled (520, 300) with delta (0, 0)
Screenshot: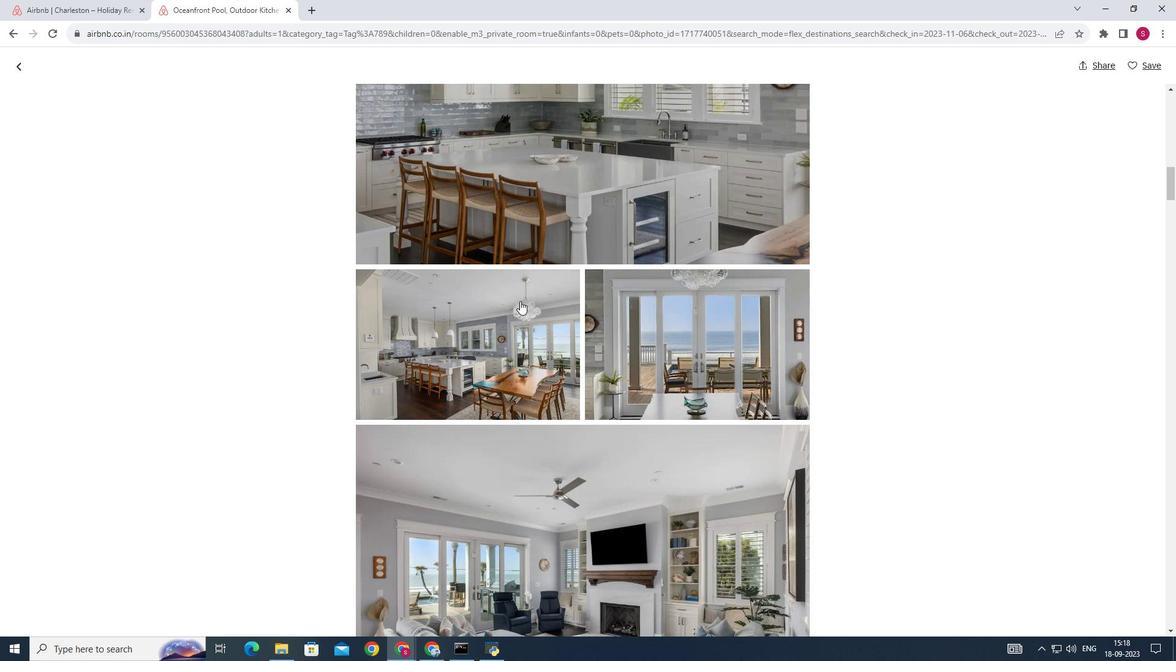 
Action: Mouse scrolled (520, 300) with delta (0, 0)
Screenshot: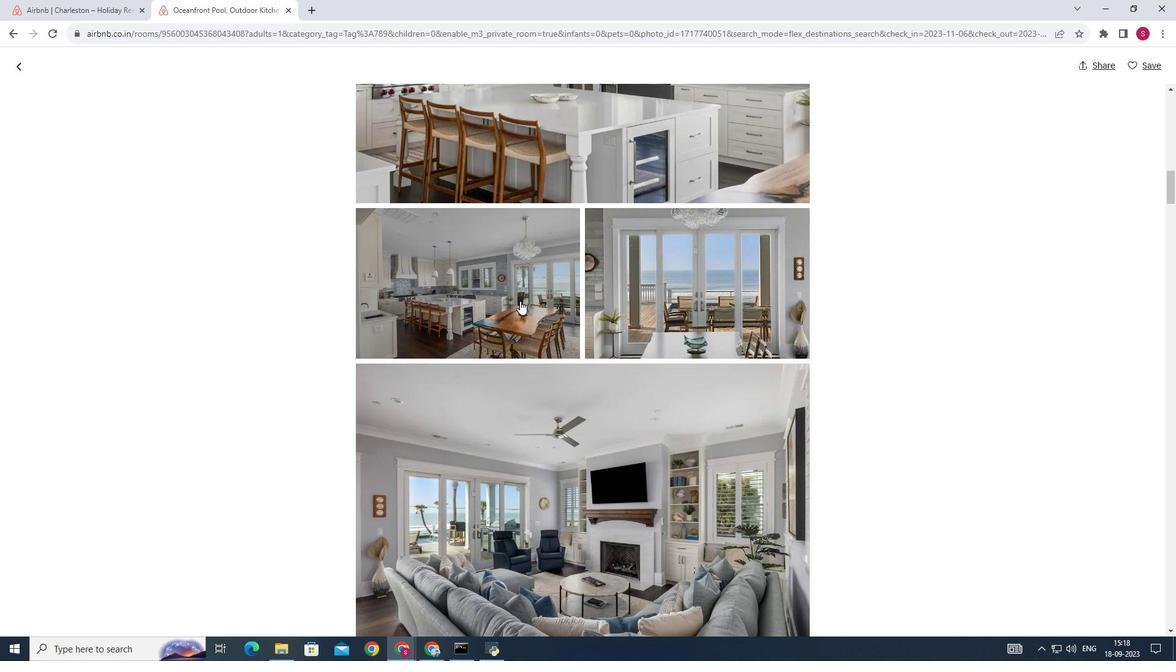 
Action: Mouse scrolled (520, 300) with delta (0, 0)
Screenshot: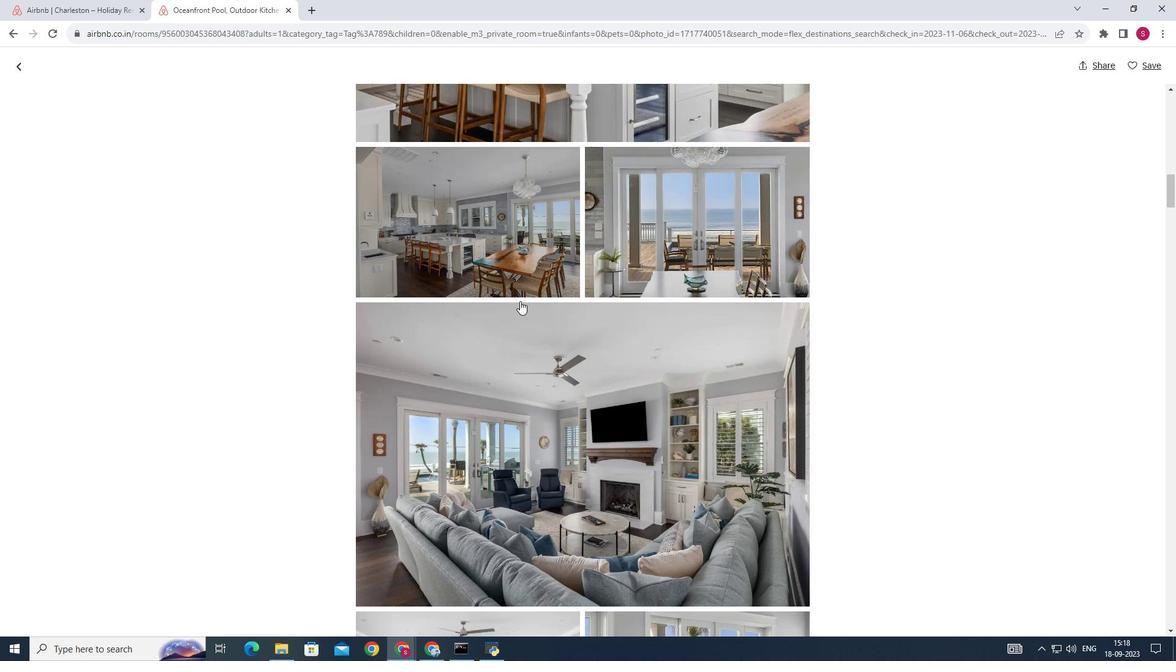 
Action: Mouse scrolled (520, 300) with delta (0, 0)
Screenshot: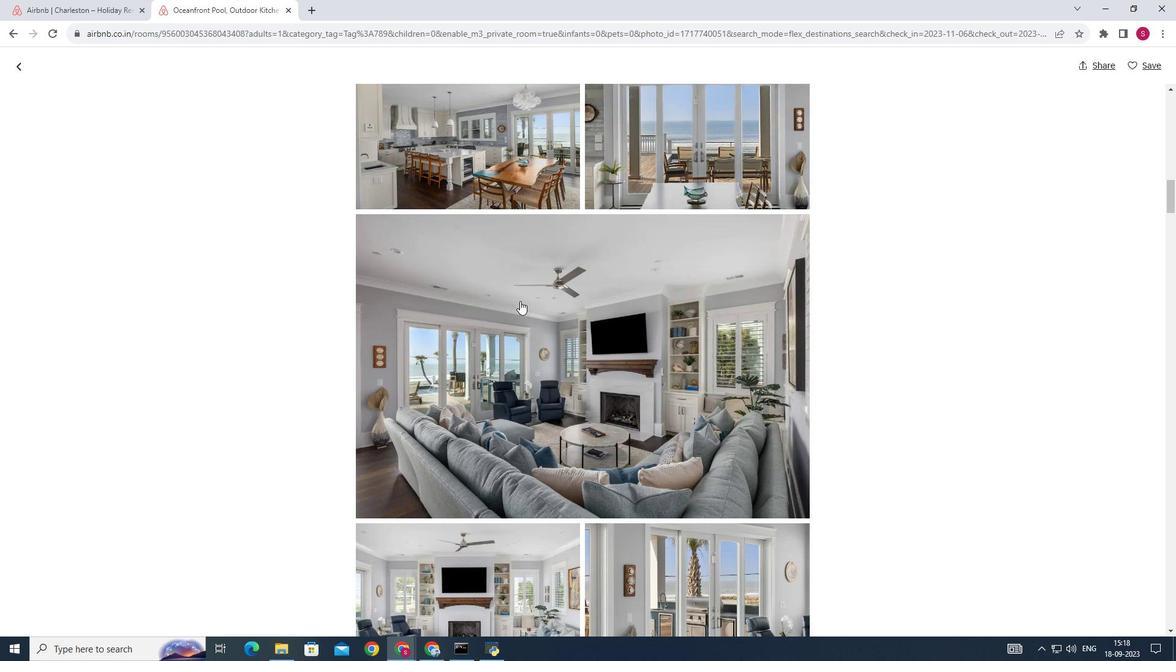 
Action: Mouse scrolled (520, 300) with delta (0, 0)
Screenshot: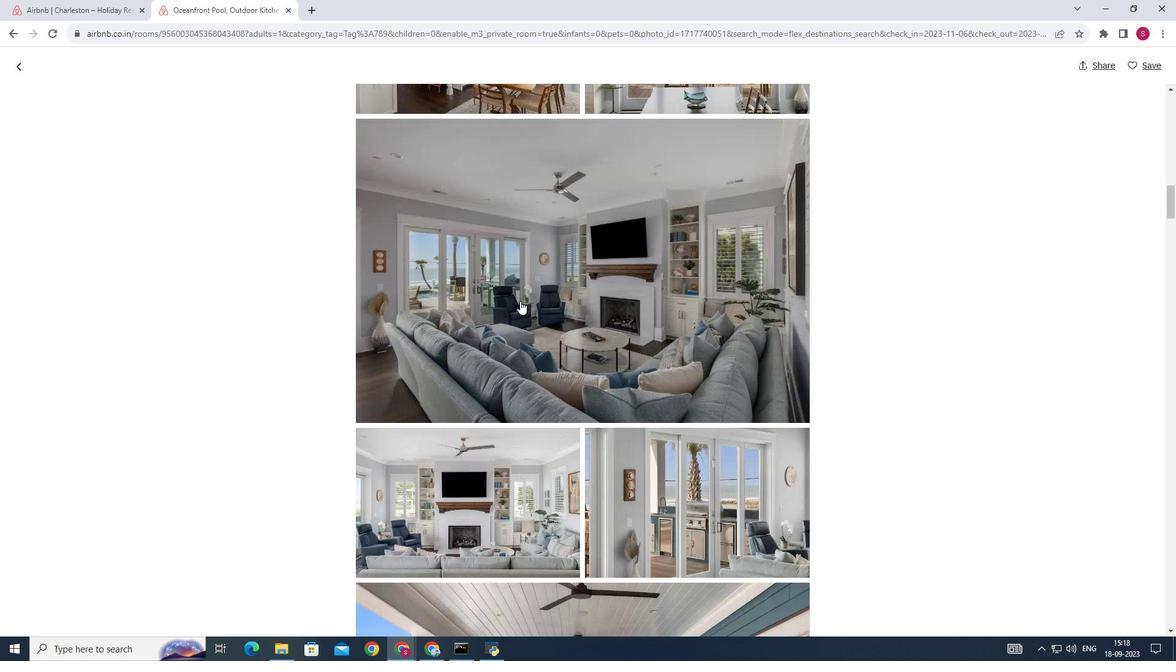 
Action: Mouse scrolled (520, 300) with delta (0, 0)
Screenshot: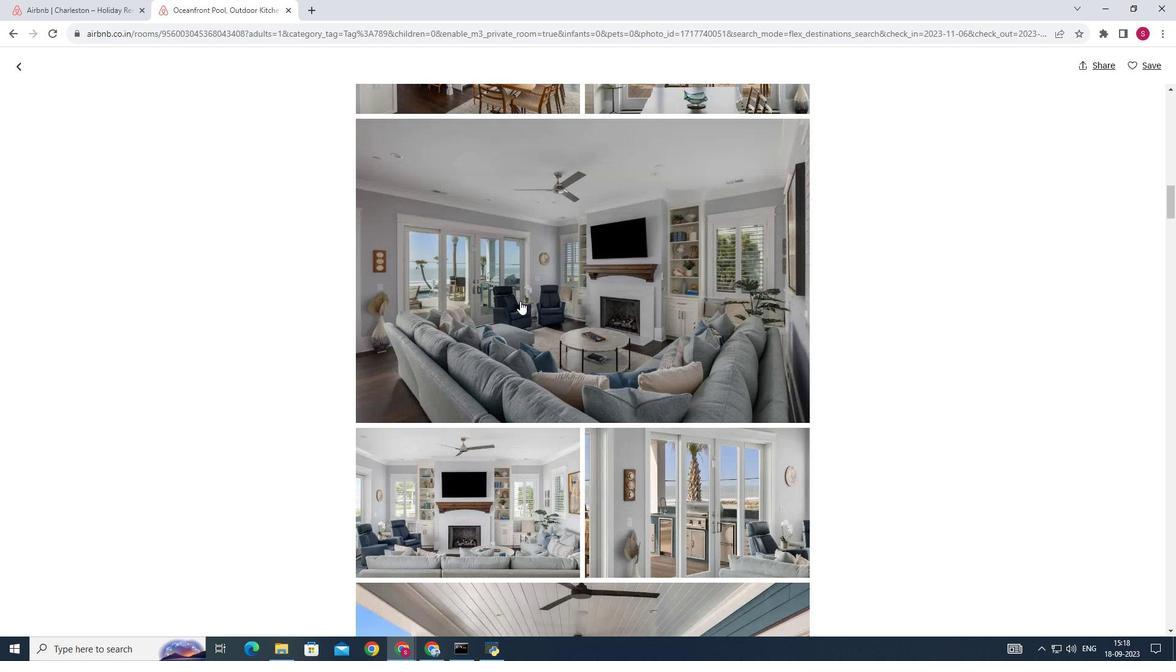 
Action: Mouse scrolled (520, 300) with delta (0, 0)
Screenshot: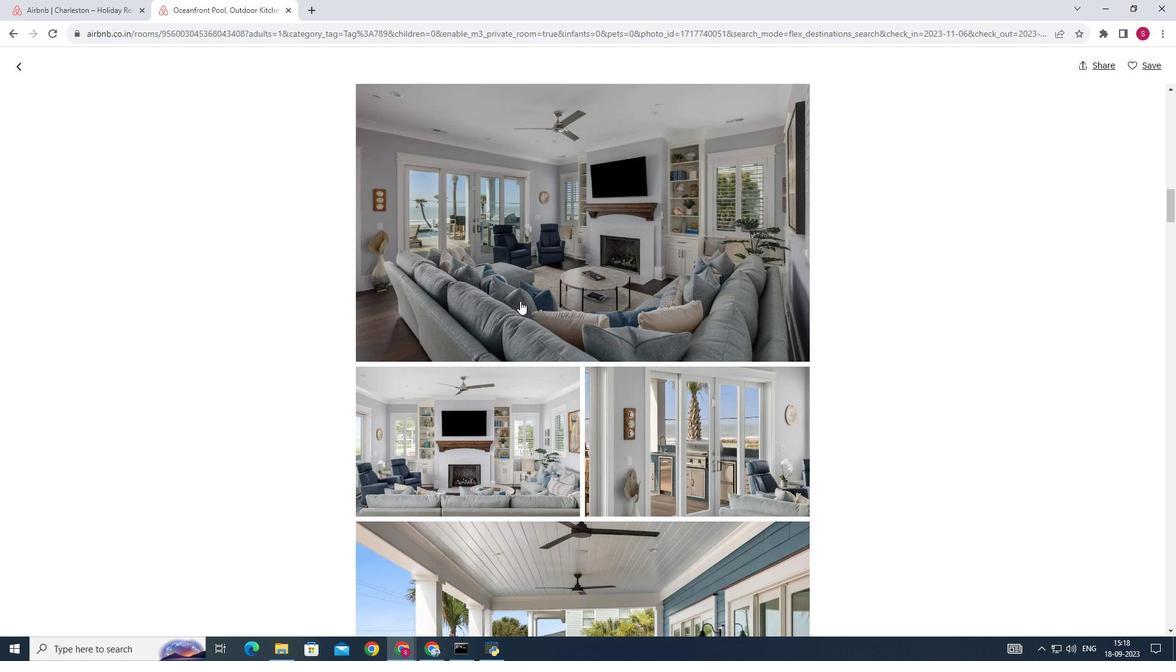 
Action: Mouse scrolled (520, 300) with delta (0, 0)
Screenshot: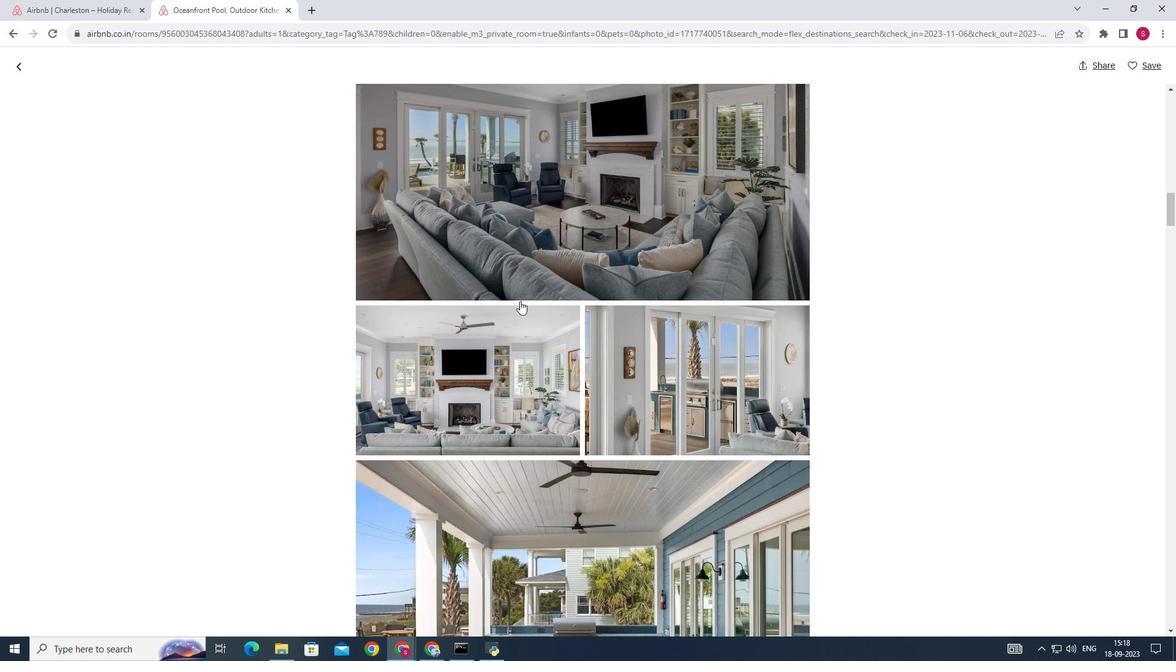 
Action: Mouse scrolled (520, 300) with delta (0, 0)
Screenshot: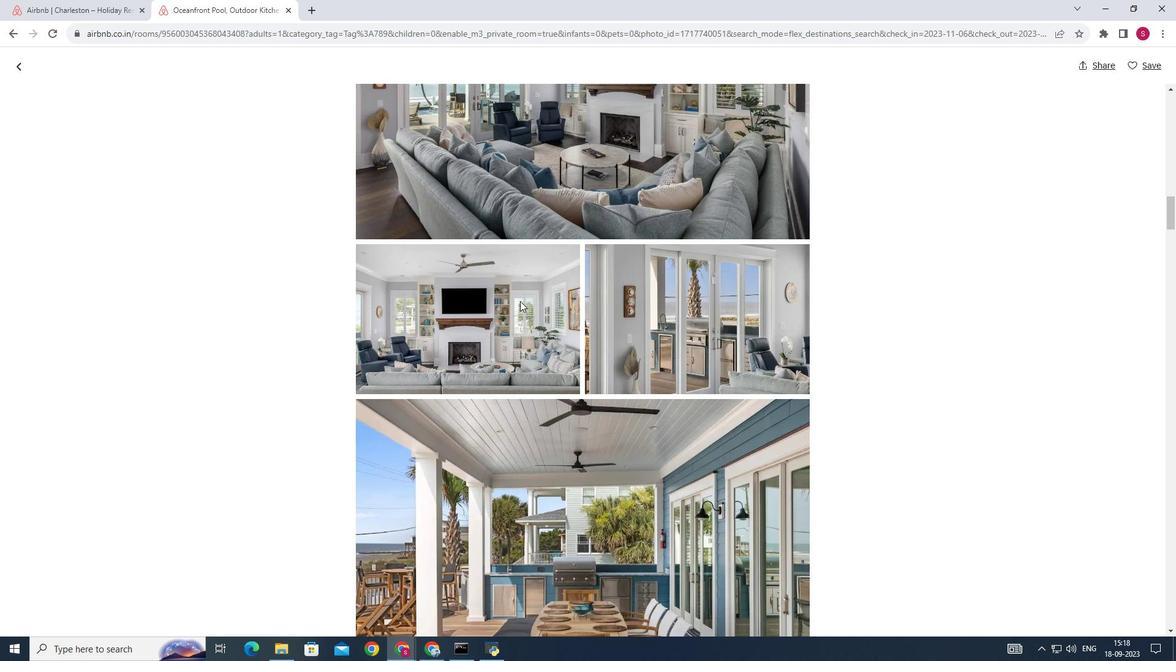
Action: Mouse scrolled (520, 300) with delta (0, 0)
Screenshot: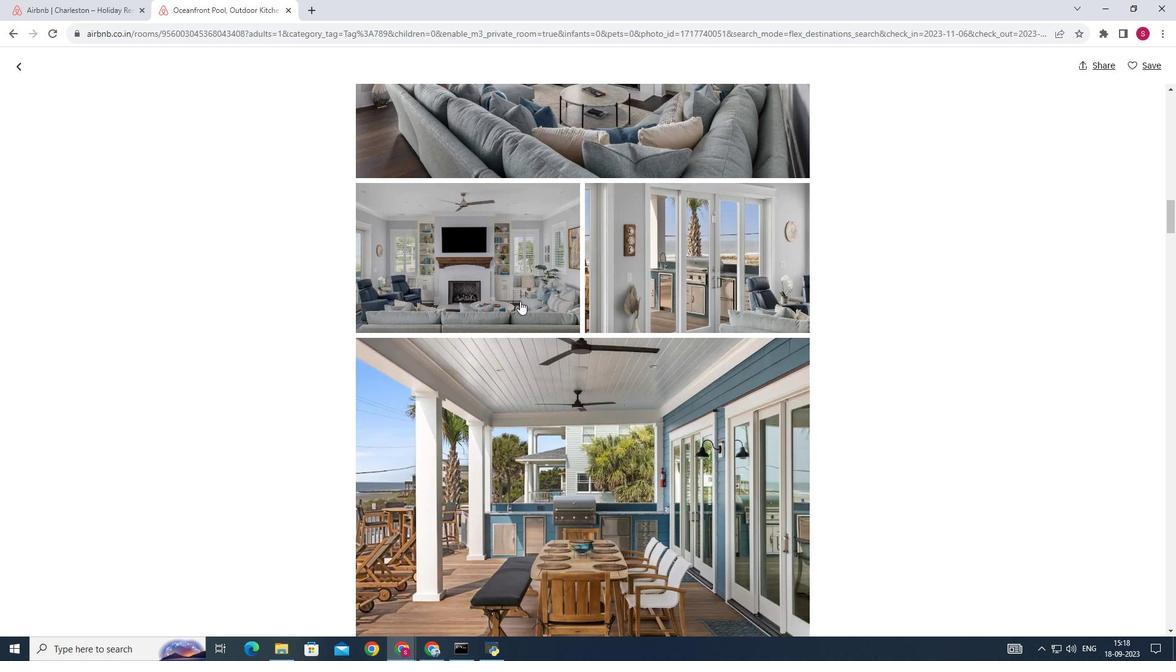 
Action: Mouse scrolled (520, 300) with delta (0, 0)
Screenshot: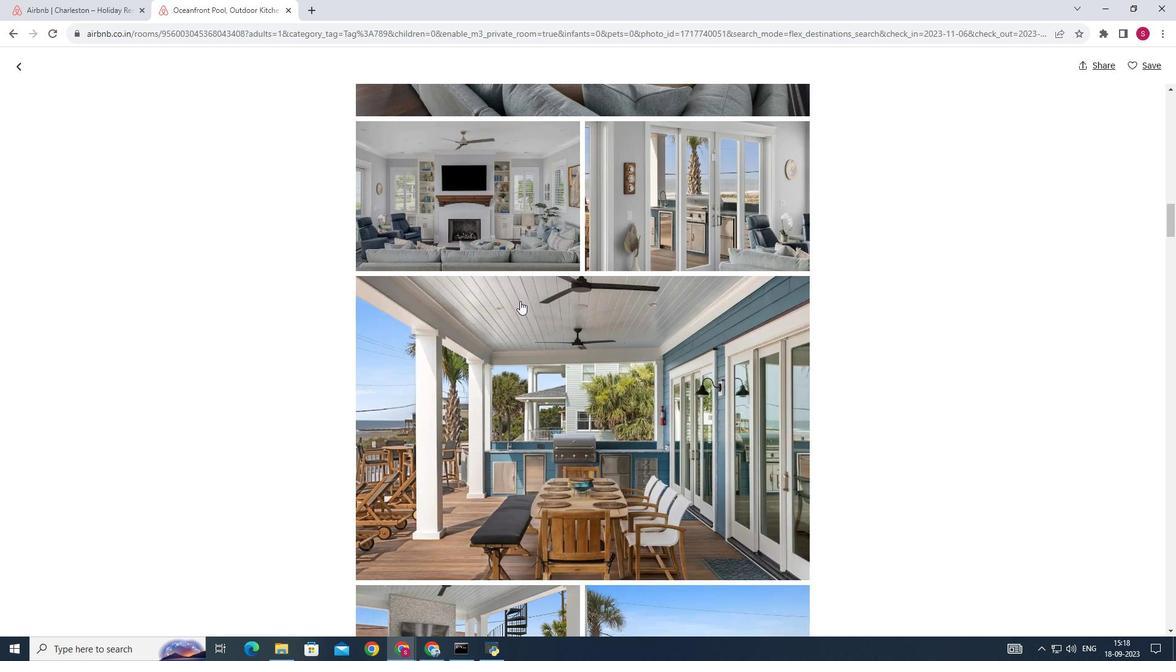 
Action: Mouse scrolled (520, 300) with delta (0, 0)
Screenshot: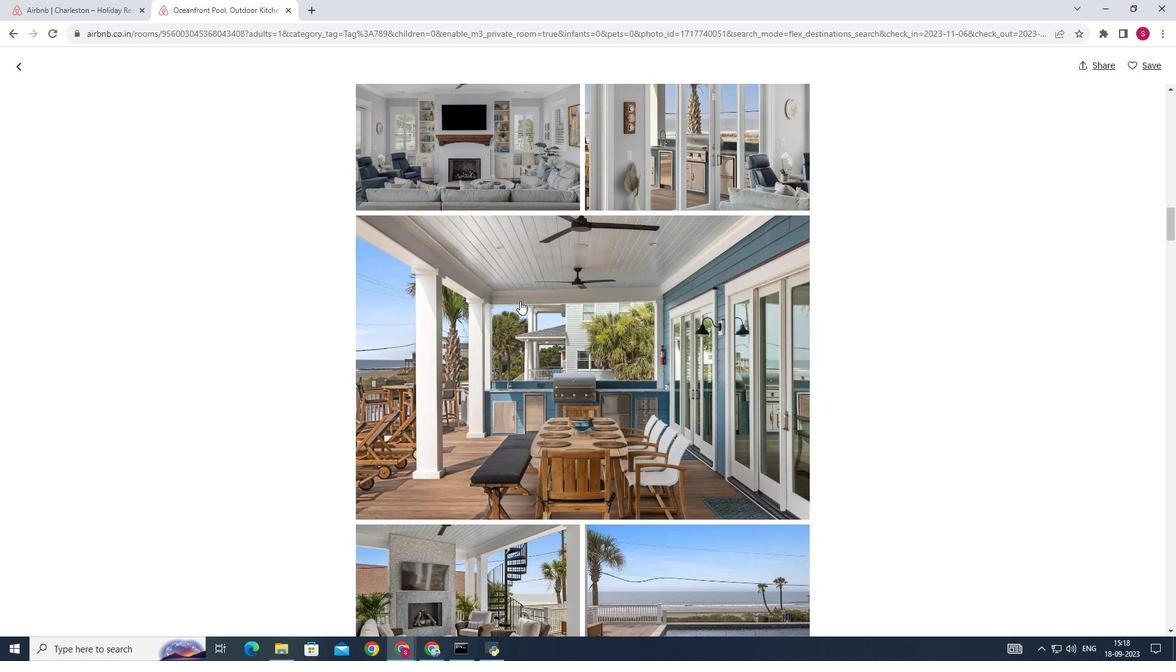 
Action: Mouse scrolled (520, 300) with delta (0, 0)
Screenshot: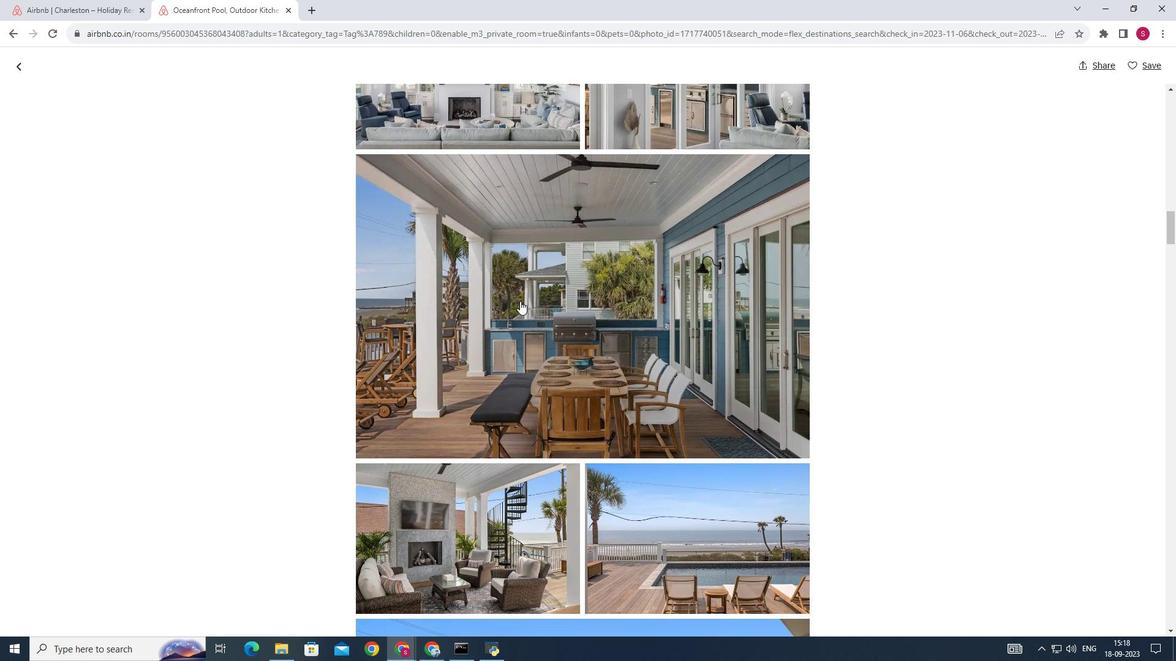 
Action: Mouse scrolled (520, 300) with delta (0, 0)
Screenshot: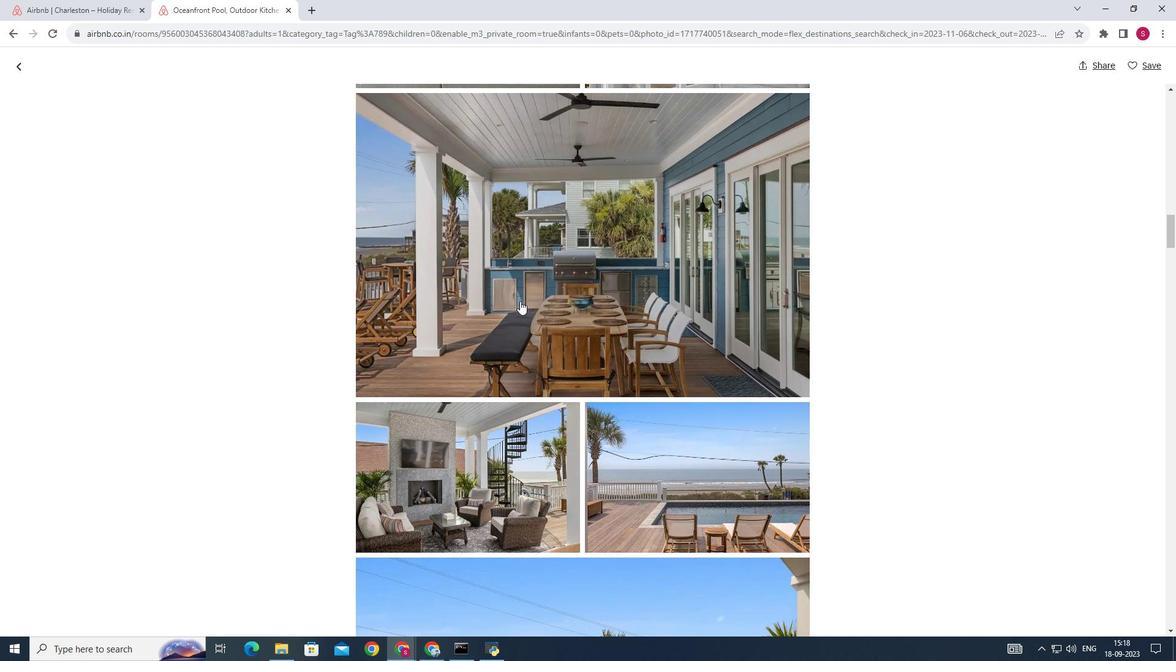 
Action: Mouse scrolled (520, 300) with delta (0, 0)
Screenshot: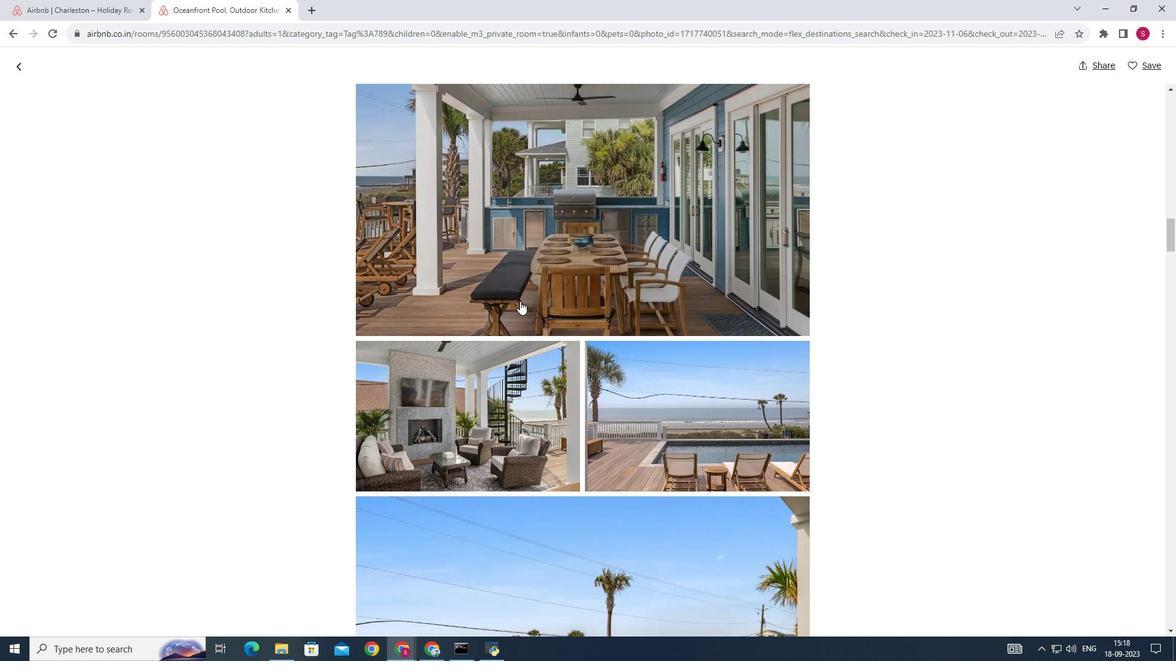 
Action: Mouse scrolled (520, 300) with delta (0, 0)
Screenshot: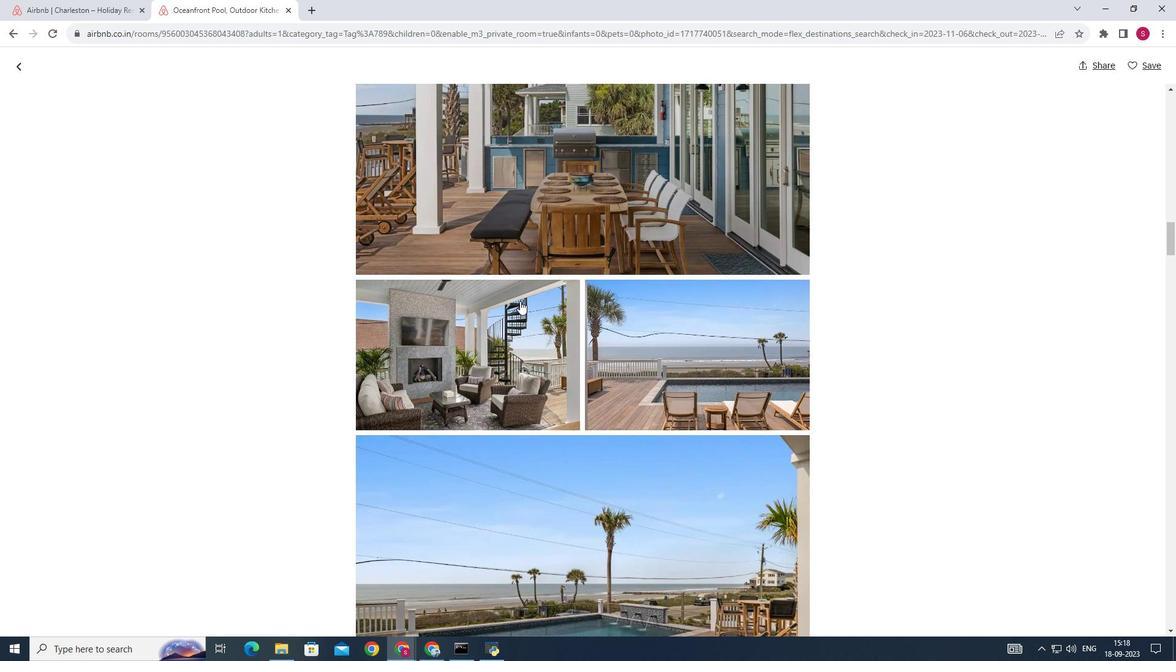 
Action: Mouse scrolled (520, 300) with delta (0, 0)
Screenshot: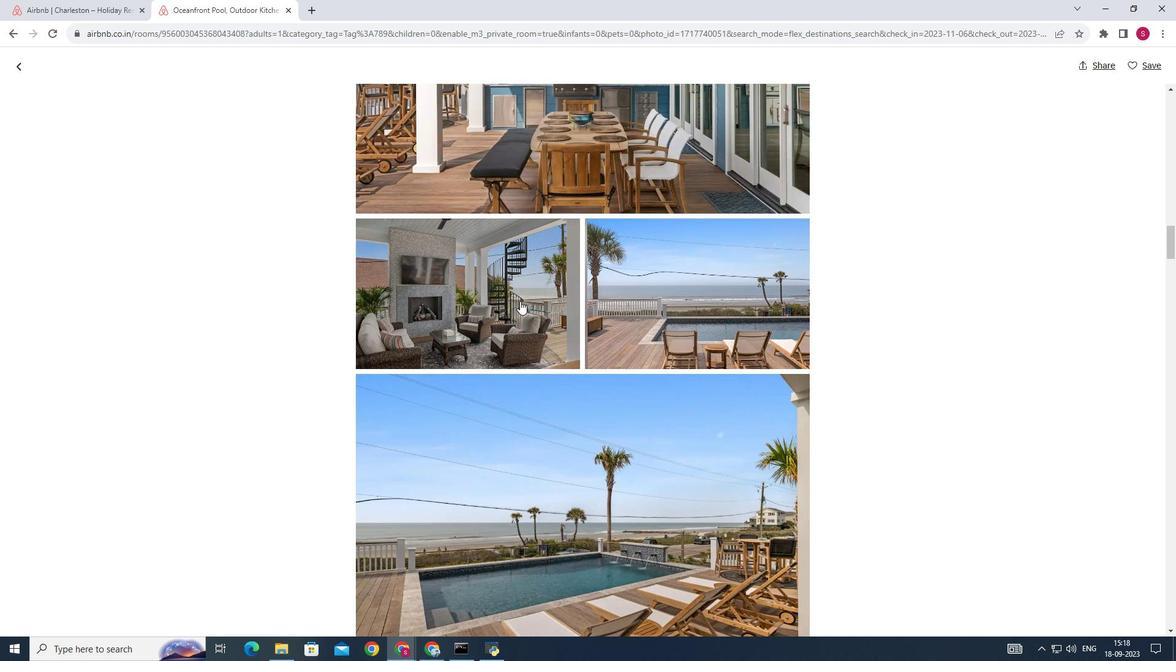 
Action: Mouse scrolled (520, 300) with delta (0, 0)
Screenshot: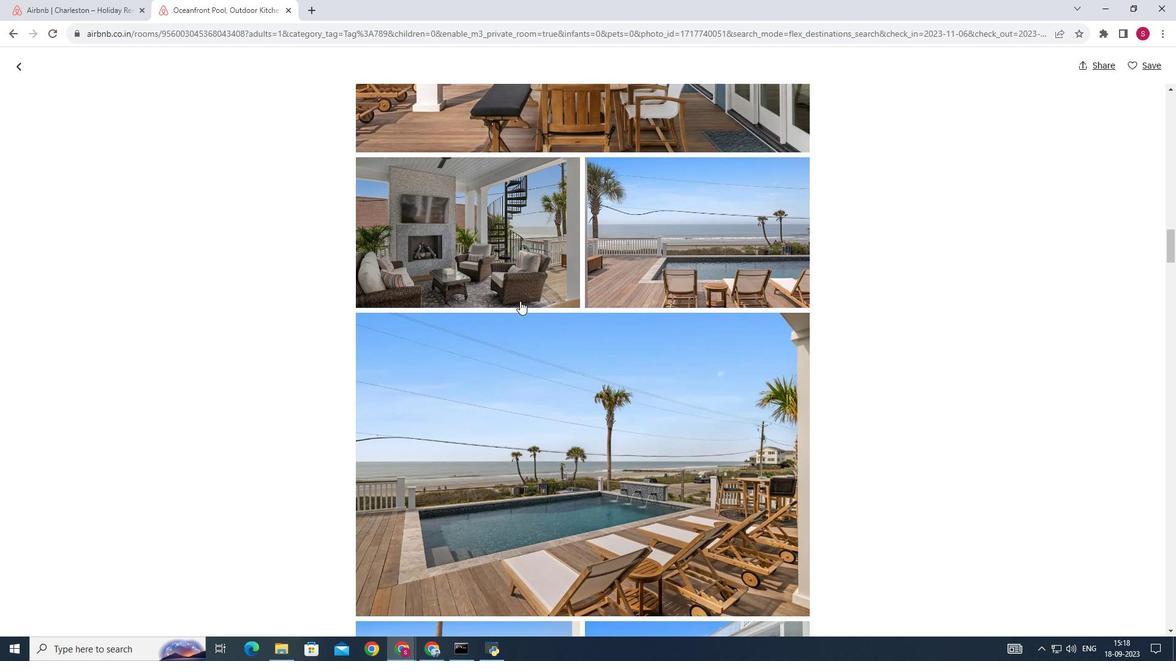 
Action: Mouse scrolled (520, 300) with delta (0, 0)
Screenshot: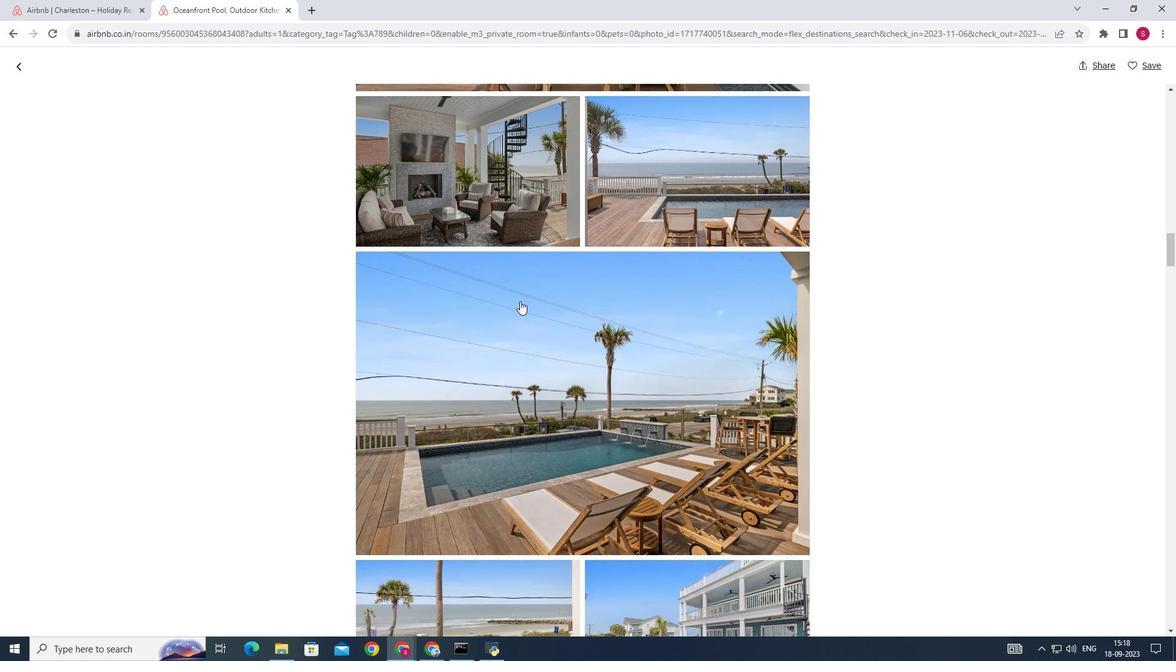 
Action: Mouse scrolled (520, 300) with delta (0, 0)
Screenshot: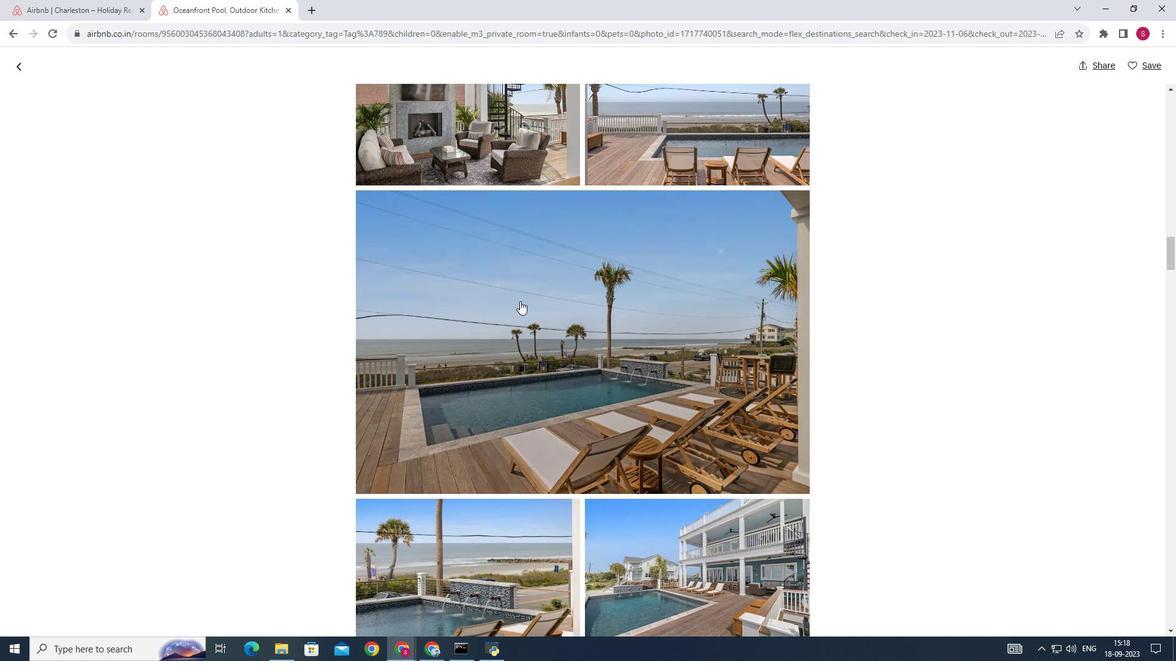 
Action: Mouse scrolled (520, 300) with delta (0, 0)
Screenshot: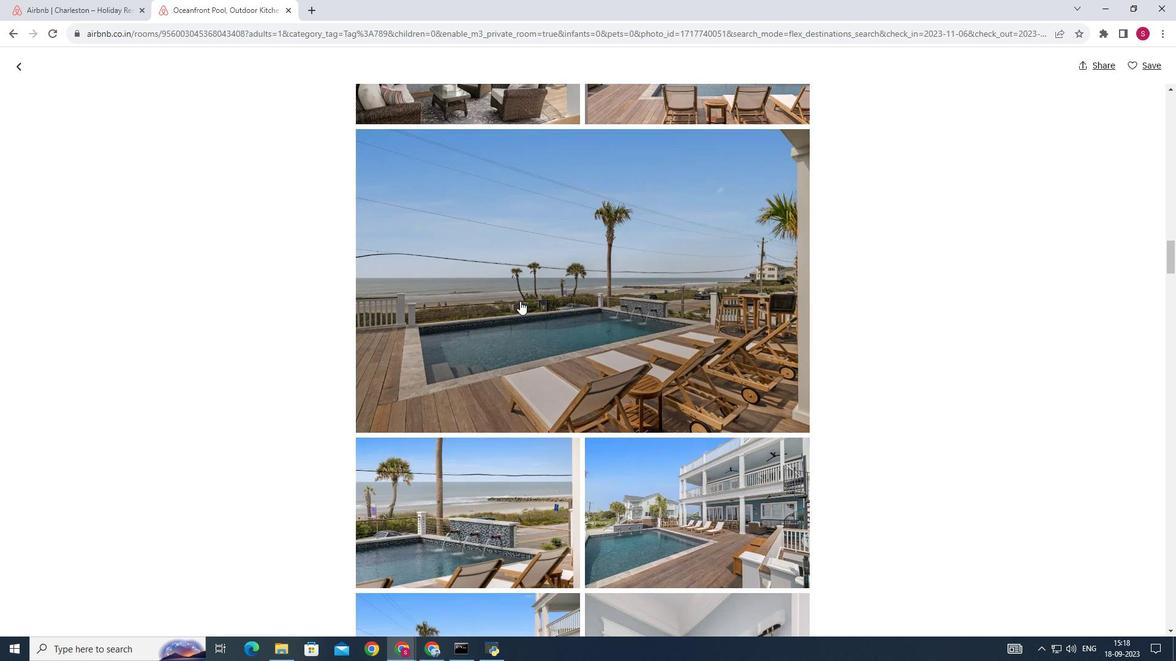 
Action: Mouse scrolled (520, 300) with delta (0, 0)
Screenshot: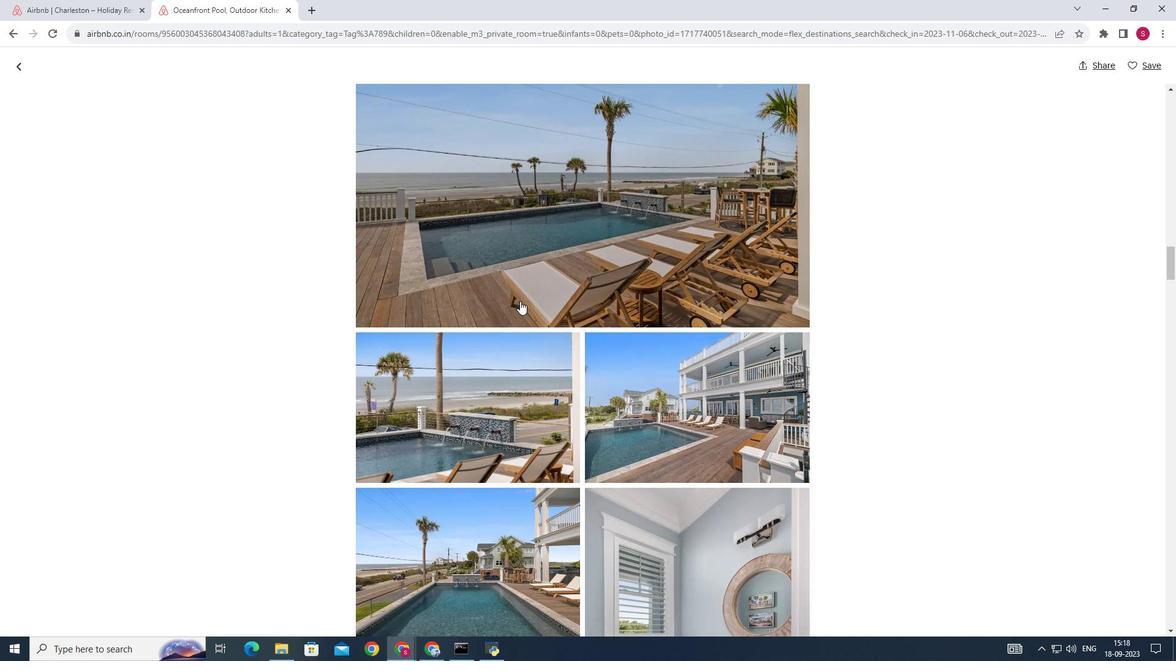 
Action: Mouse scrolled (520, 300) with delta (0, 0)
Screenshot: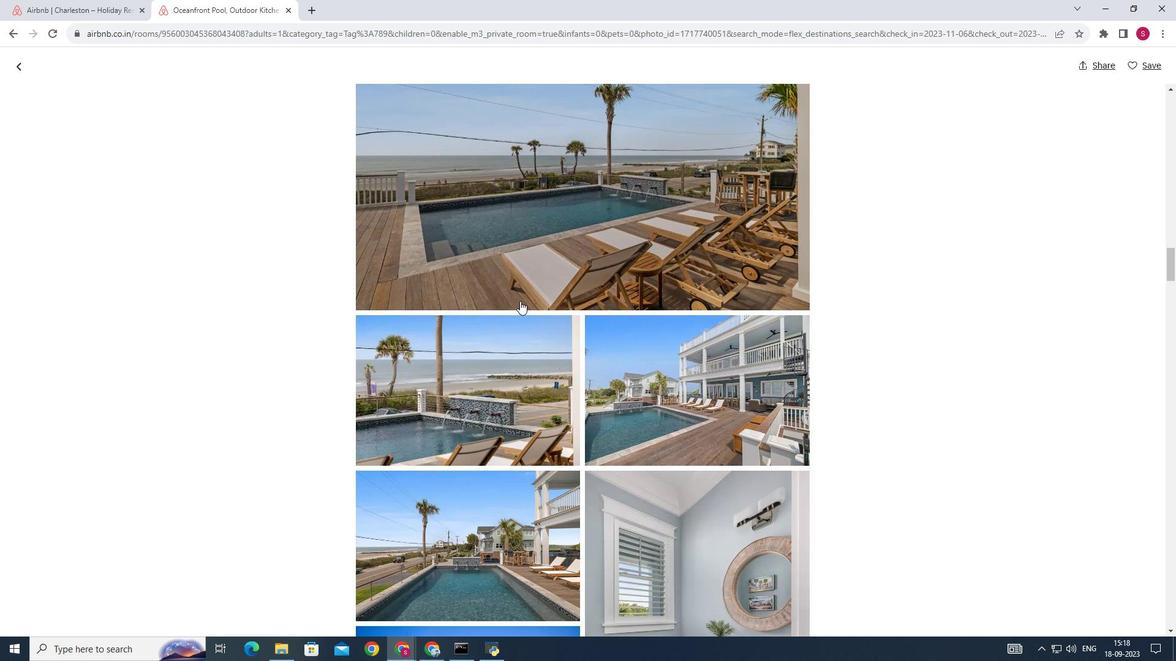 
Action: Mouse scrolled (520, 300) with delta (0, 0)
Screenshot: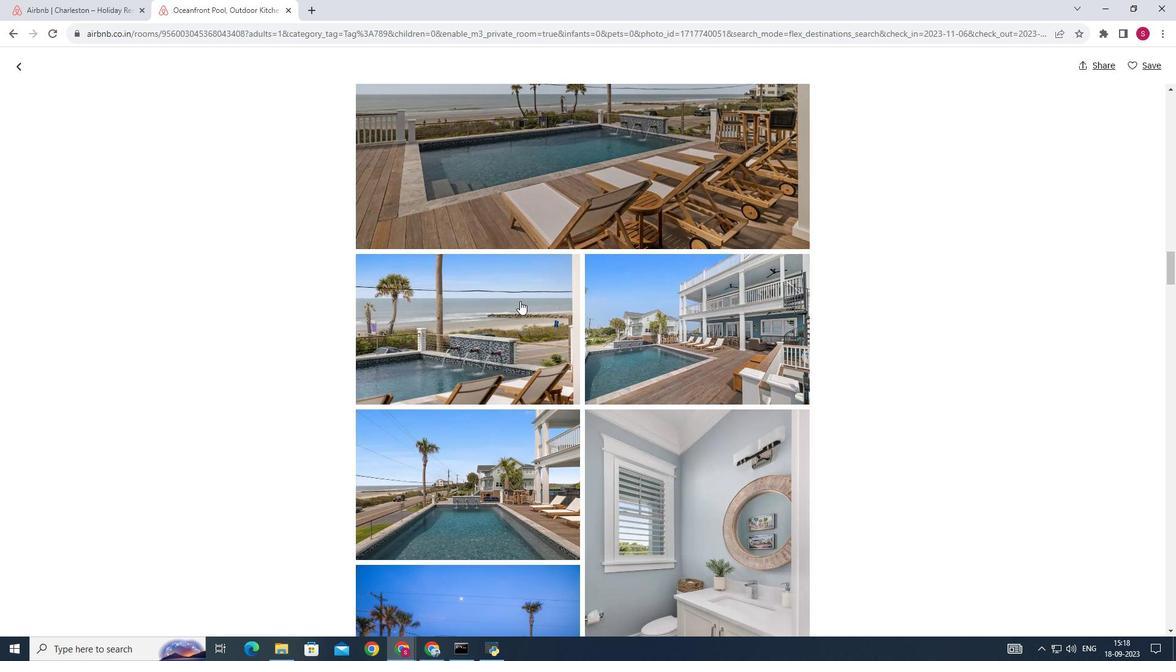 
Action: Mouse scrolled (520, 300) with delta (0, 0)
Screenshot: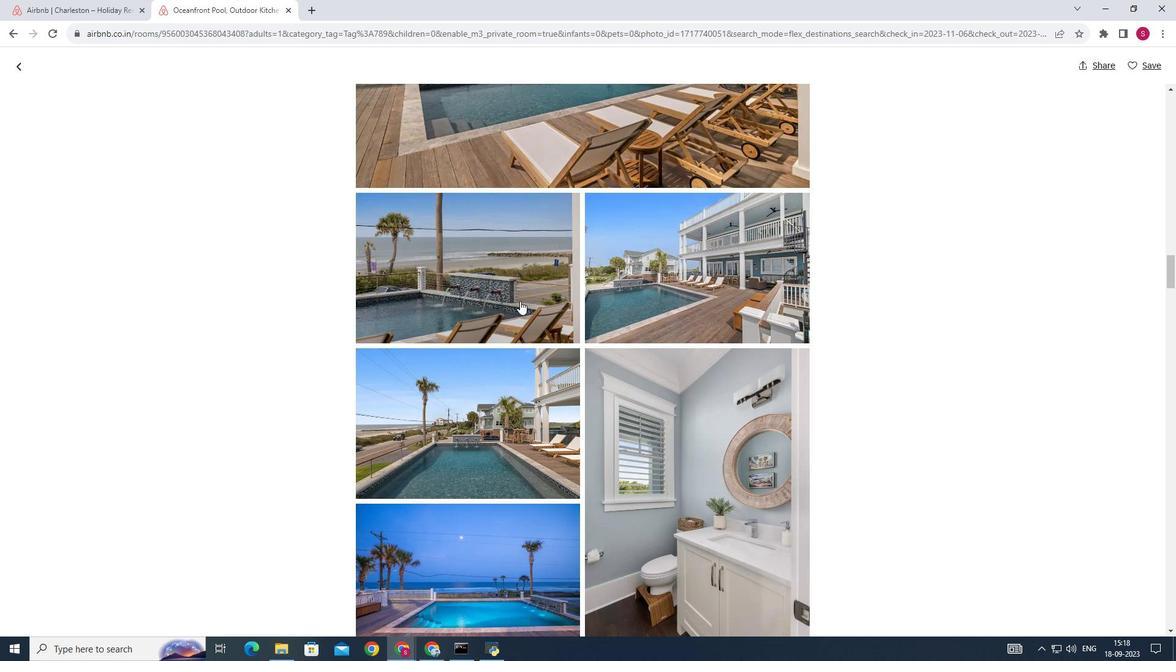 
Action: Mouse scrolled (520, 300) with delta (0, 0)
Screenshot: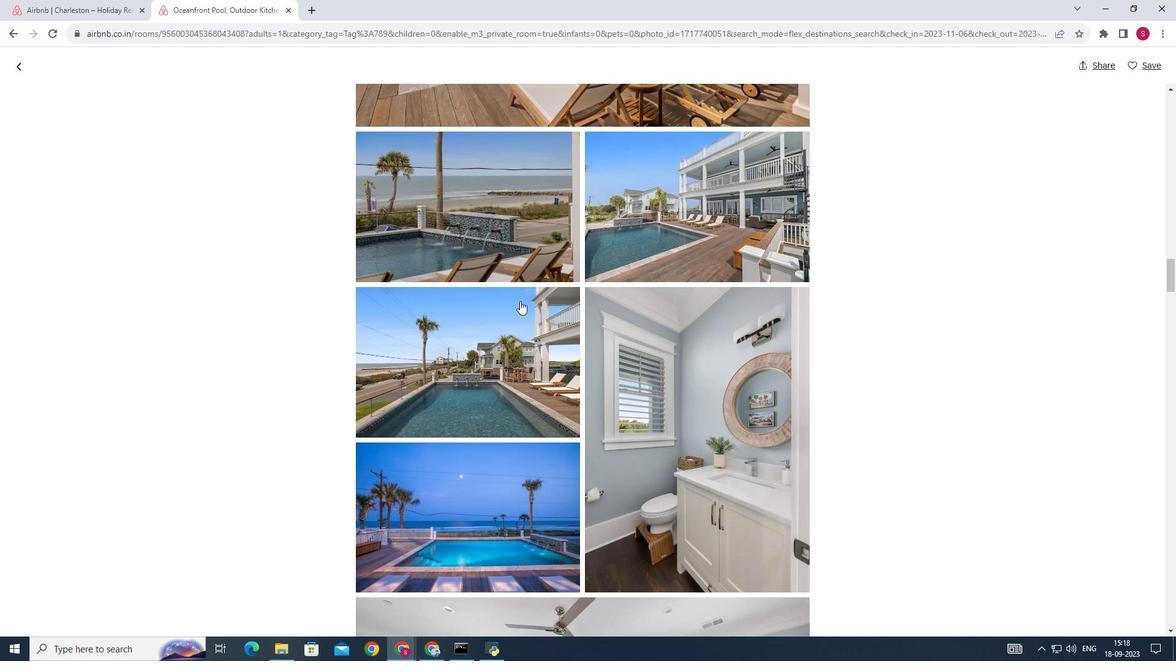 
Action: Mouse scrolled (520, 300) with delta (0, 0)
Screenshot: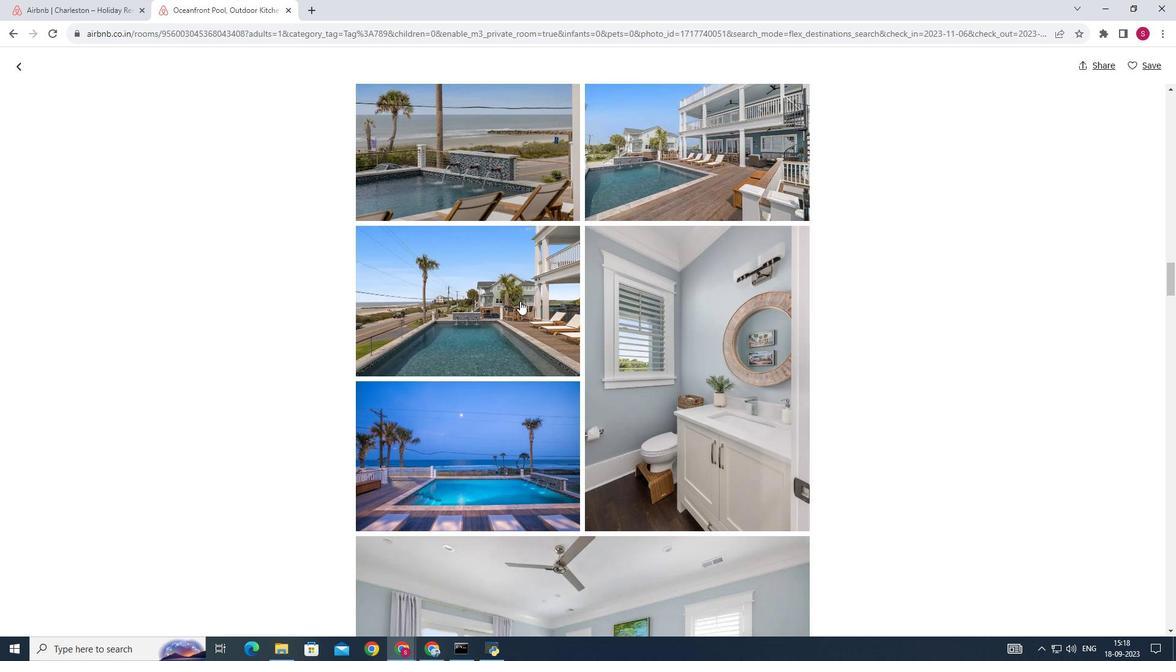 
Action: Mouse scrolled (520, 300) with delta (0, 0)
Screenshot: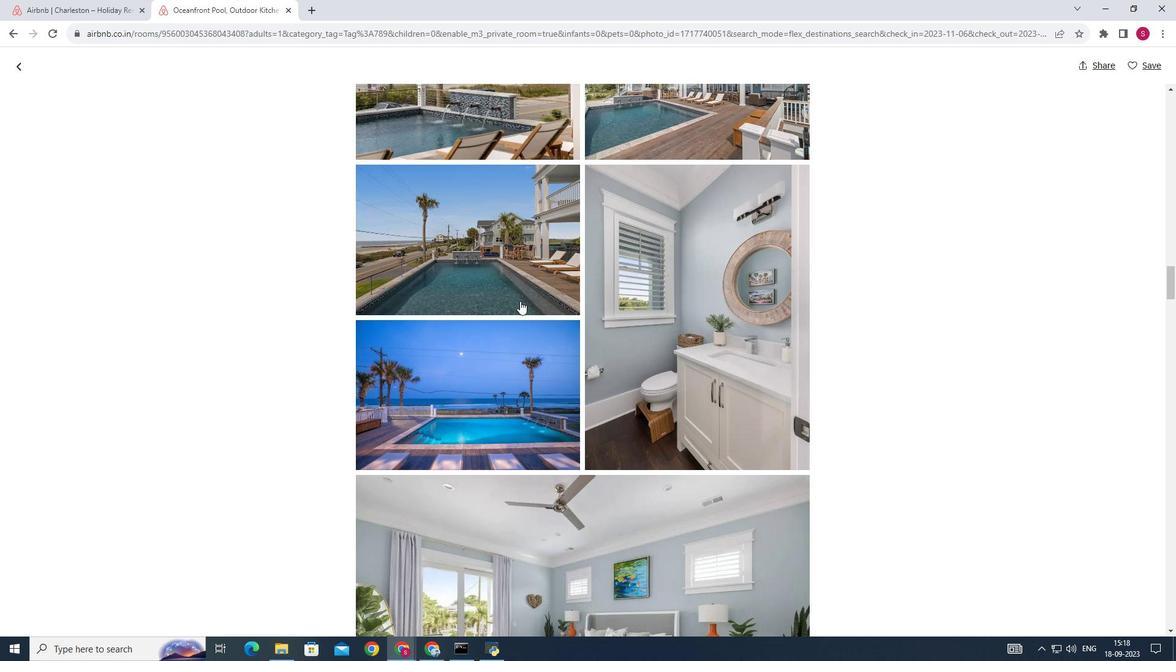 
Action: Mouse scrolled (520, 300) with delta (0, 0)
Screenshot: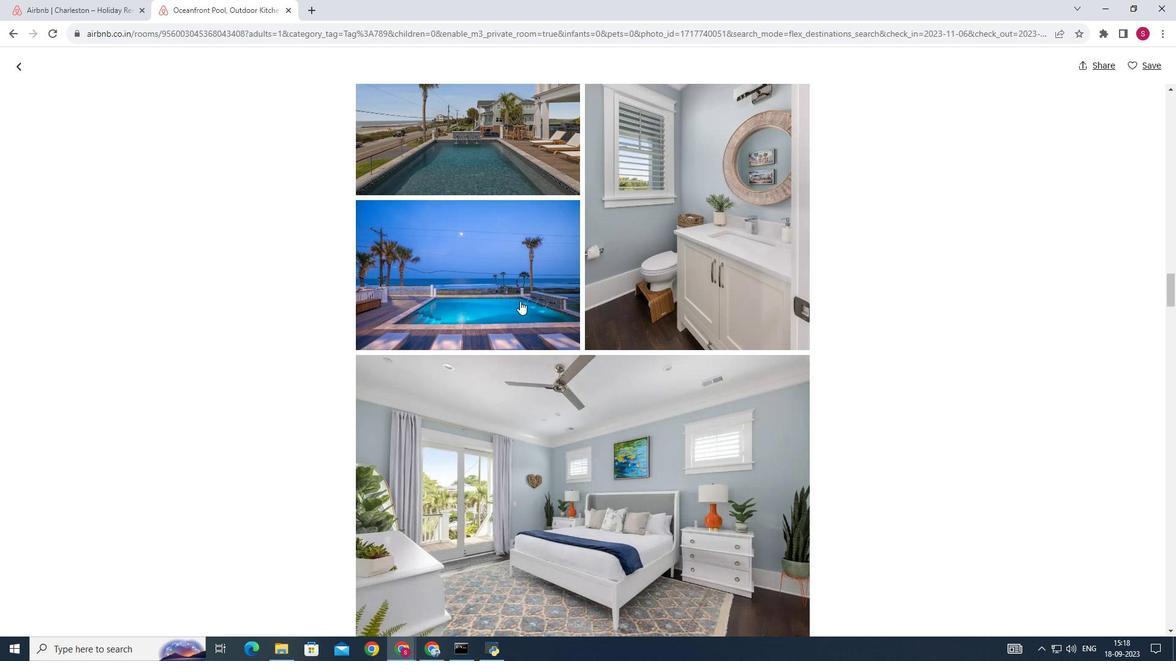 
Action: Mouse scrolled (520, 300) with delta (0, 0)
Screenshot: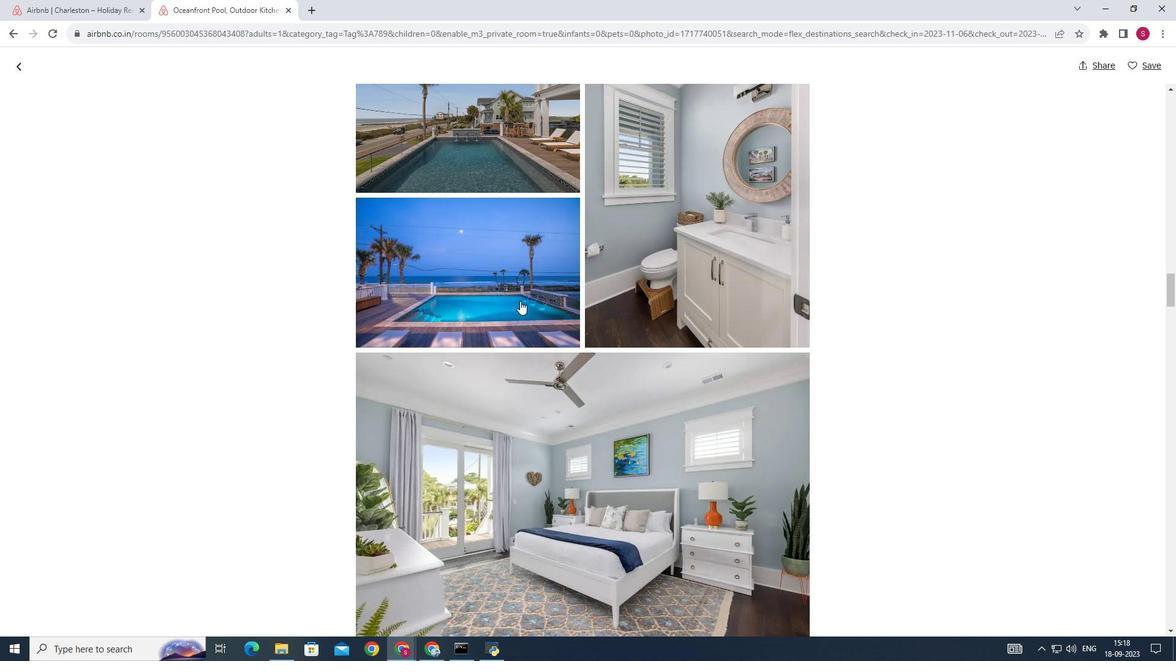
Action: Mouse scrolled (520, 300) with delta (0, 0)
Screenshot: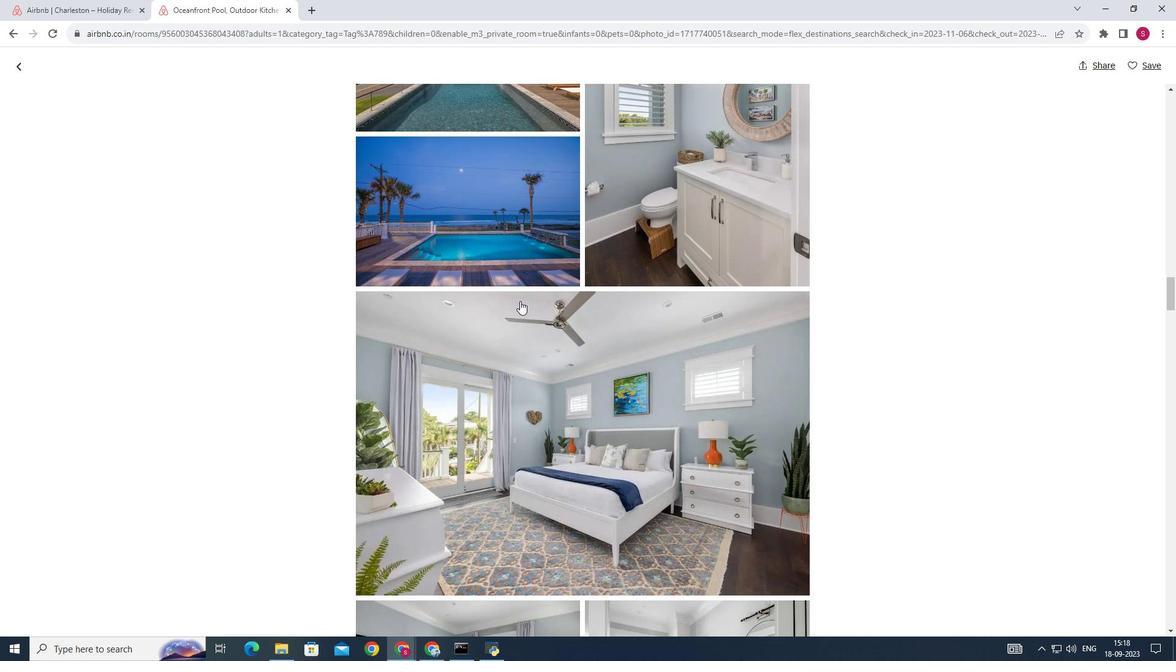 
Action: Mouse scrolled (520, 300) with delta (0, 0)
Screenshot: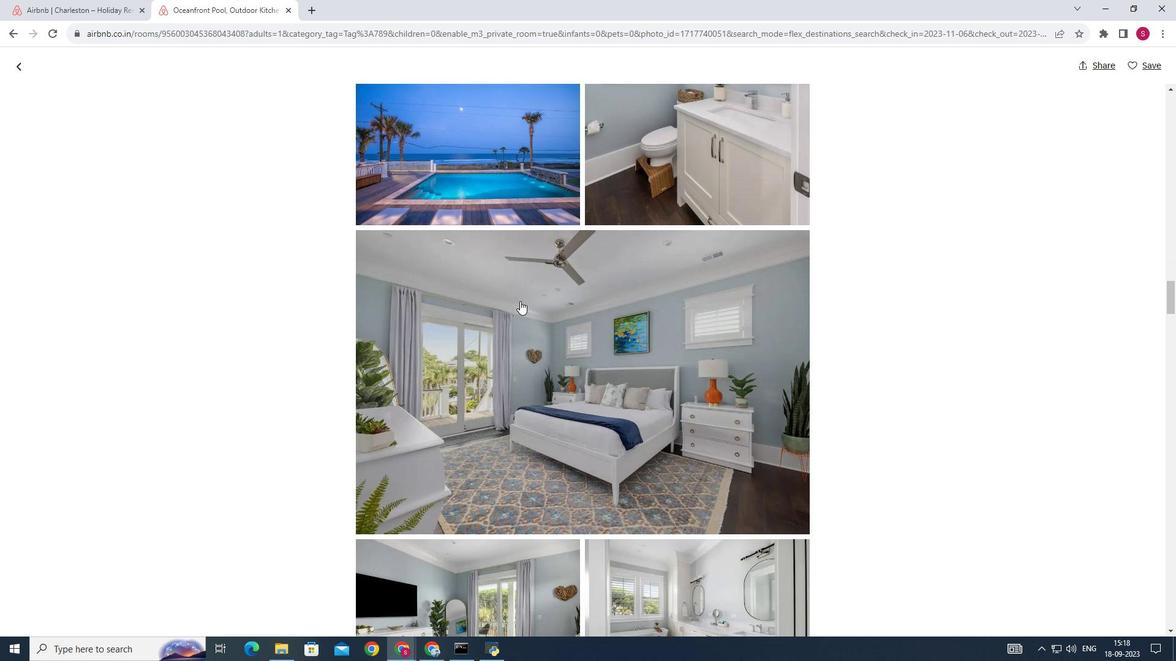 
Action: Mouse scrolled (520, 300) with delta (0, 0)
Screenshot: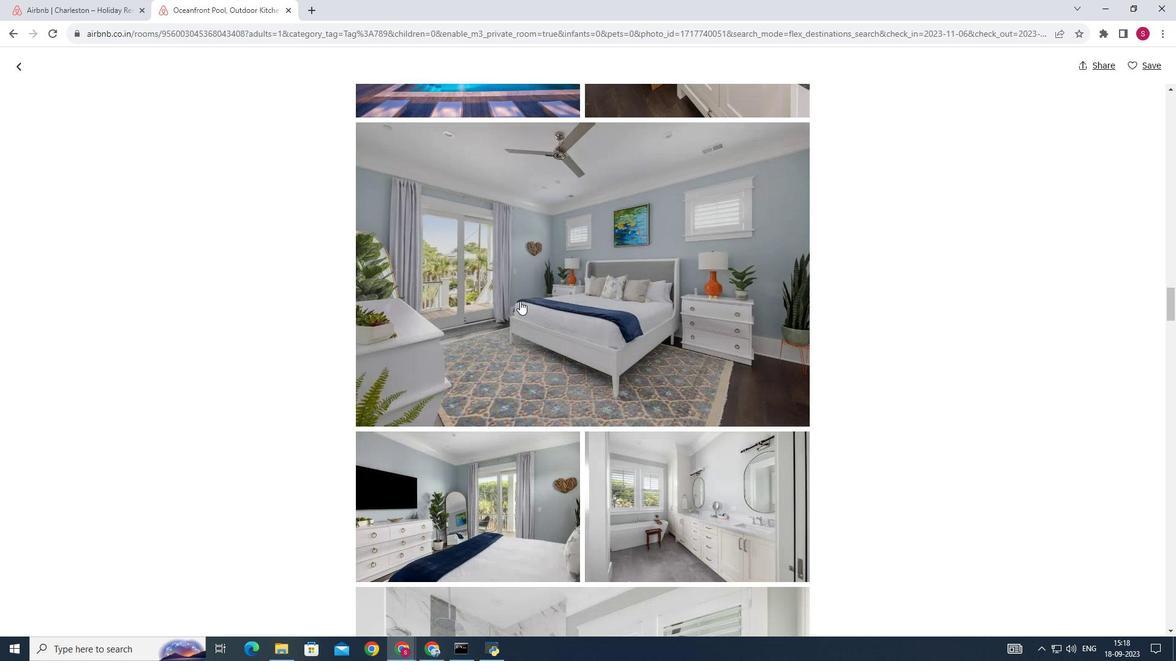 
Action: Mouse scrolled (520, 300) with delta (0, 0)
Screenshot: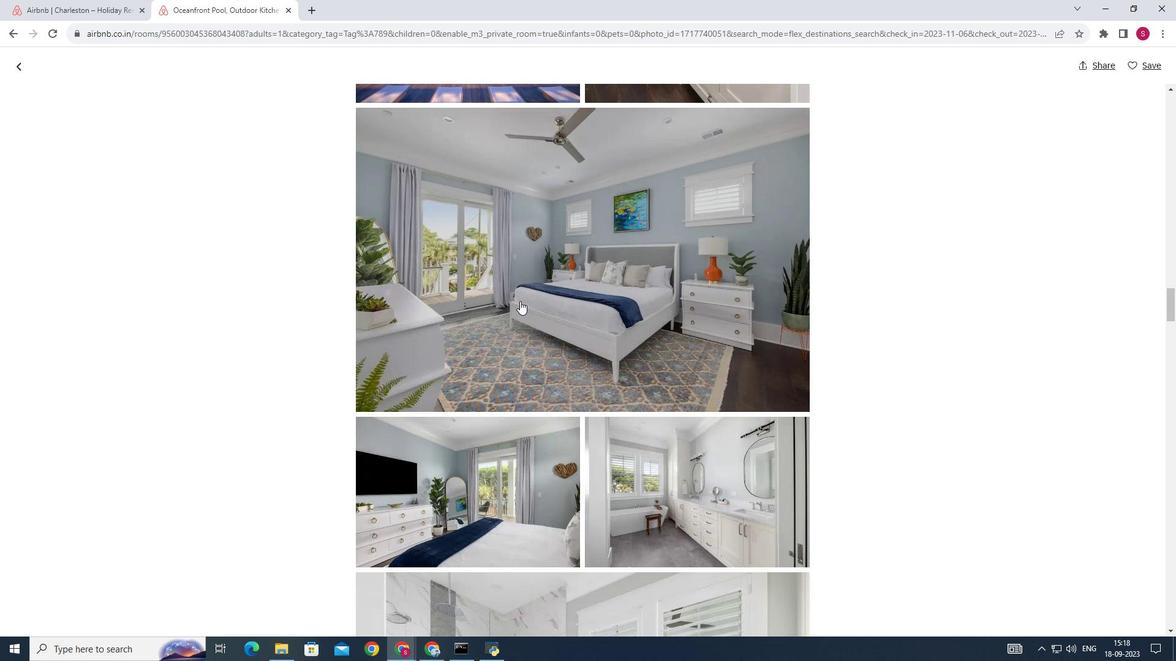 
Action: Mouse scrolled (520, 300) with delta (0, 0)
Screenshot: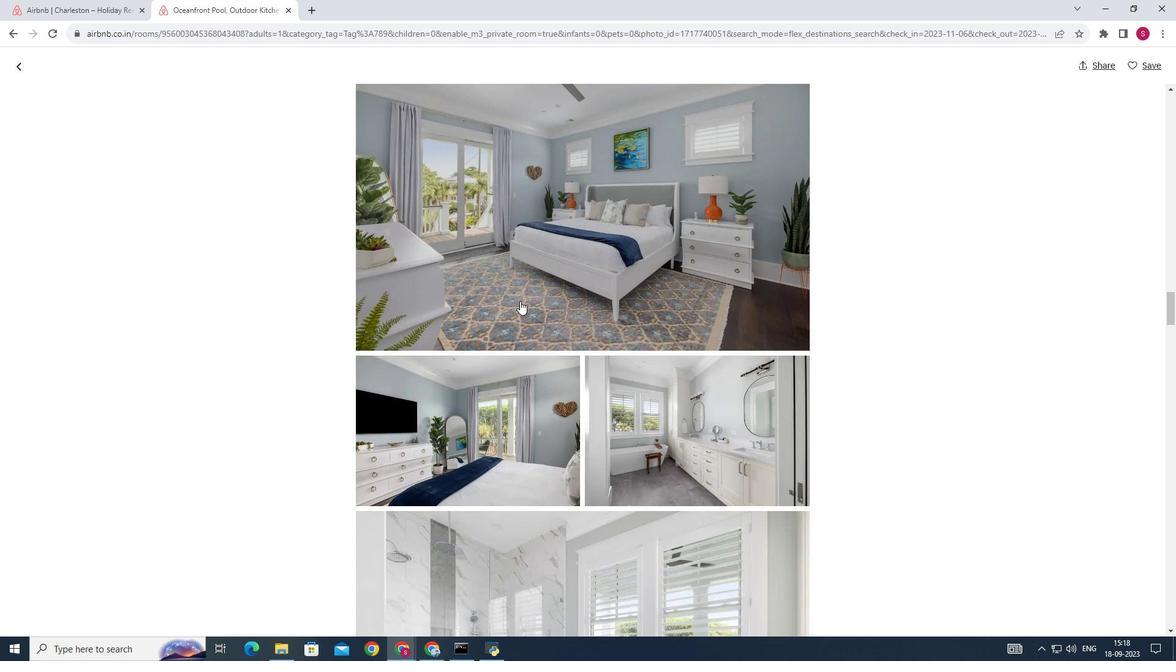 
Action: Mouse scrolled (520, 300) with delta (0, 0)
Screenshot: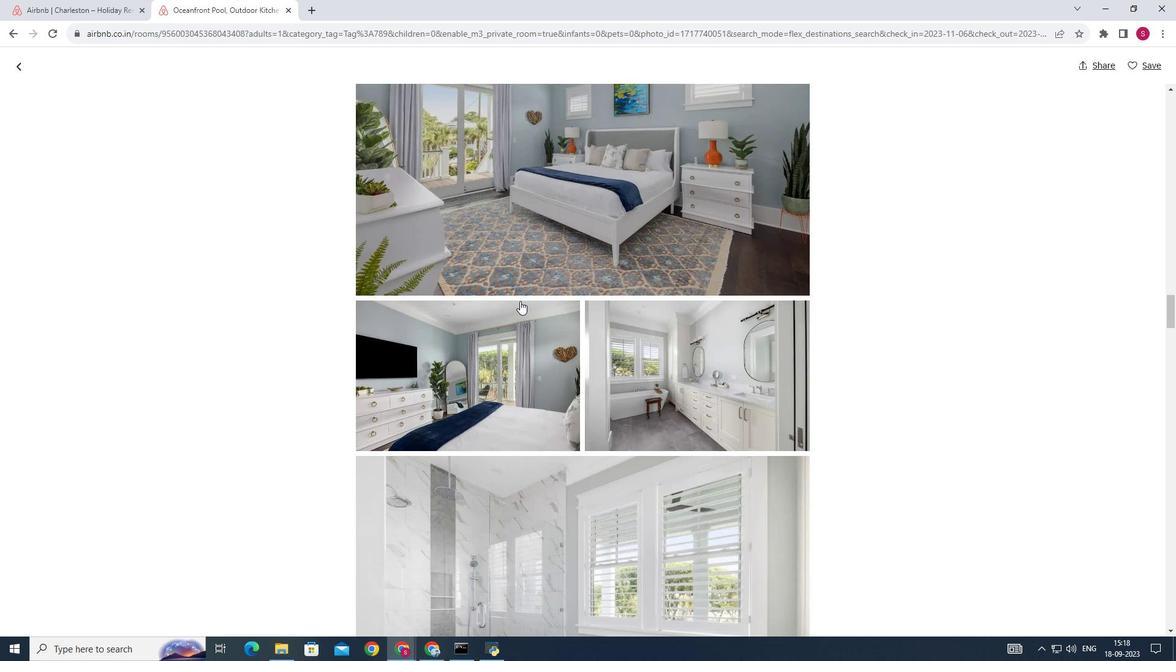 
Action: Mouse scrolled (520, 300) with delta (0, 0)
Screenshot: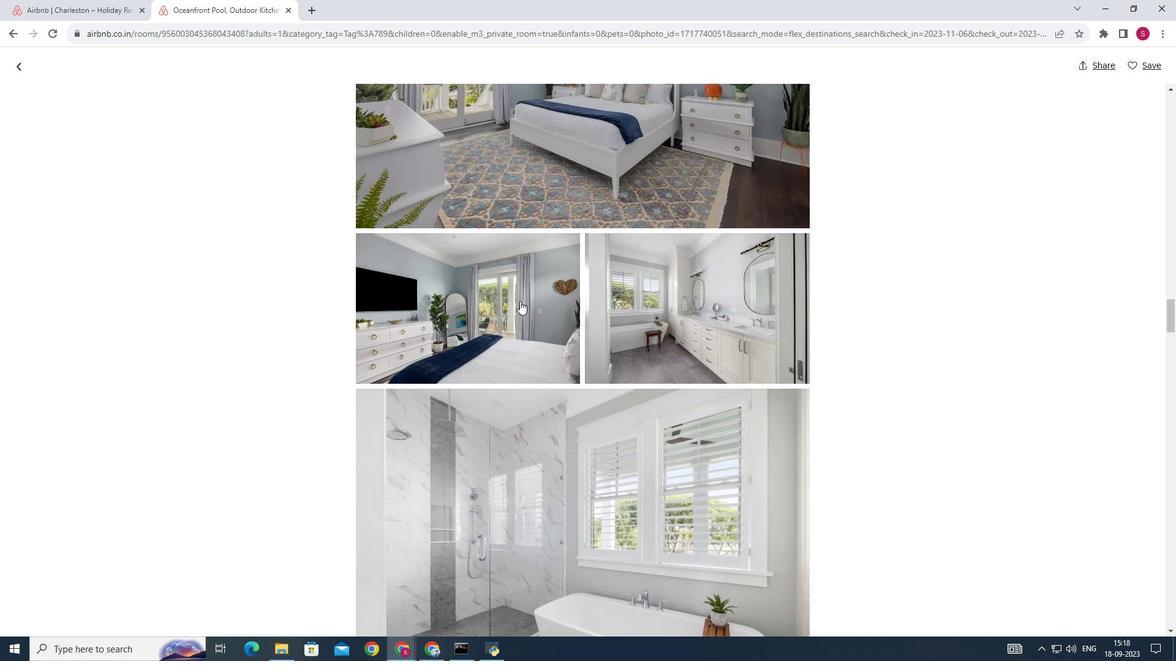 
Action: Mouse scrolled (520, 300) with delta (0, 0)
Screenshot: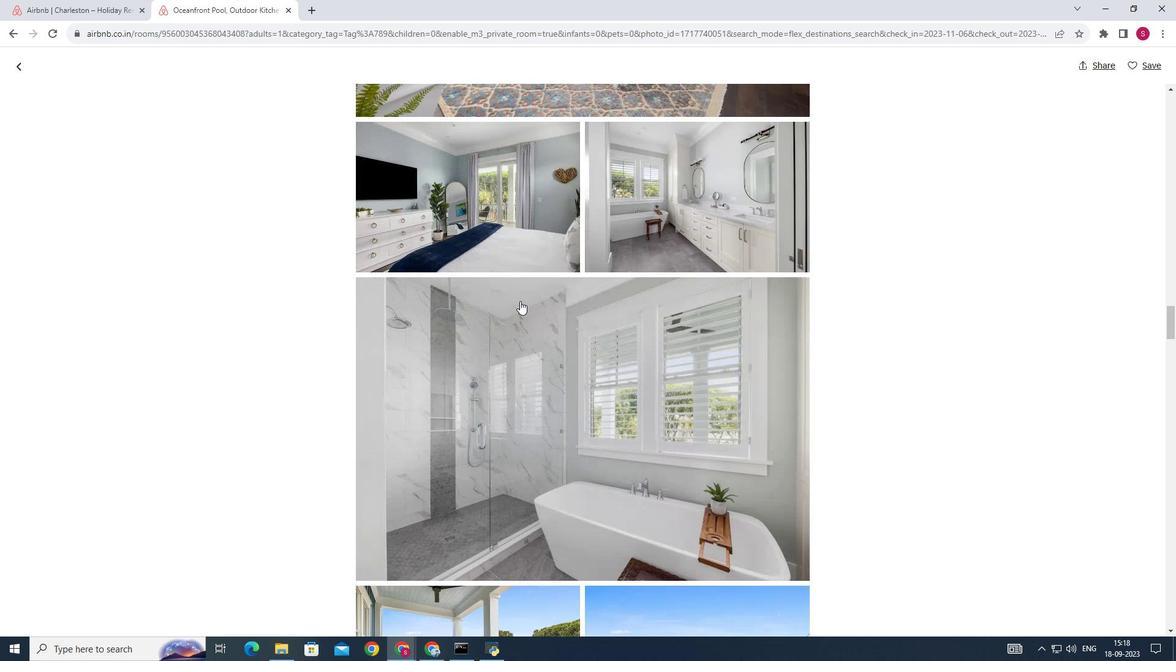 
Action: Mouse scrolled (520, 300) with delta (0, 0)
Screenshot: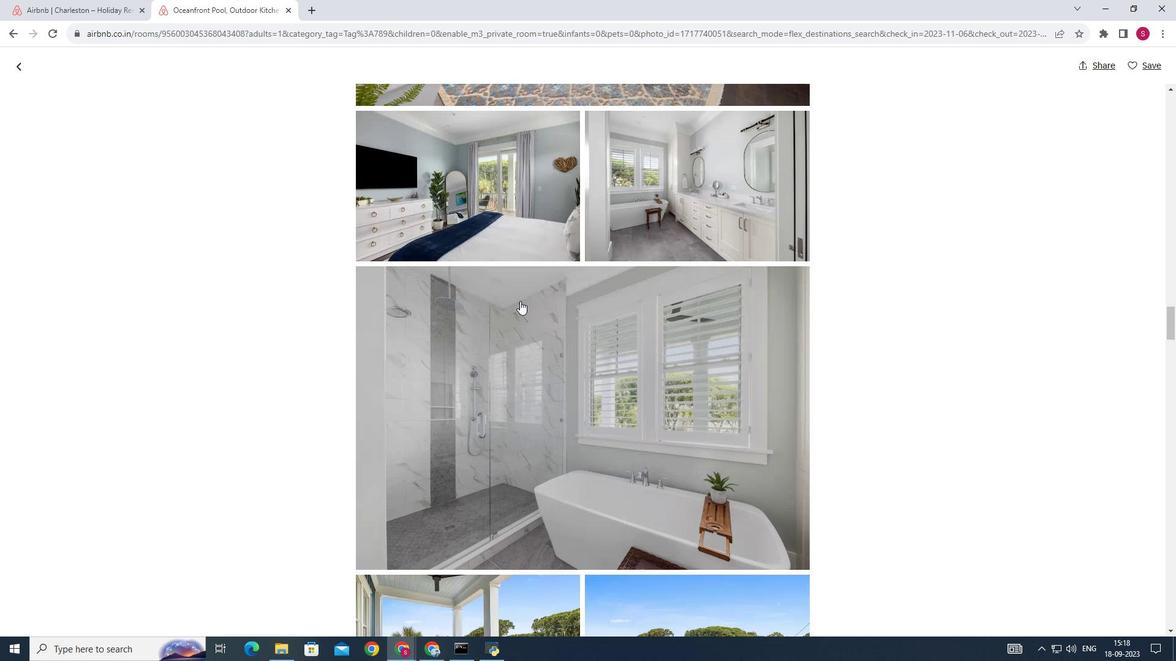 
Action: Mouse scrolled (520, 300) with delta (0, 0)
Screenshot: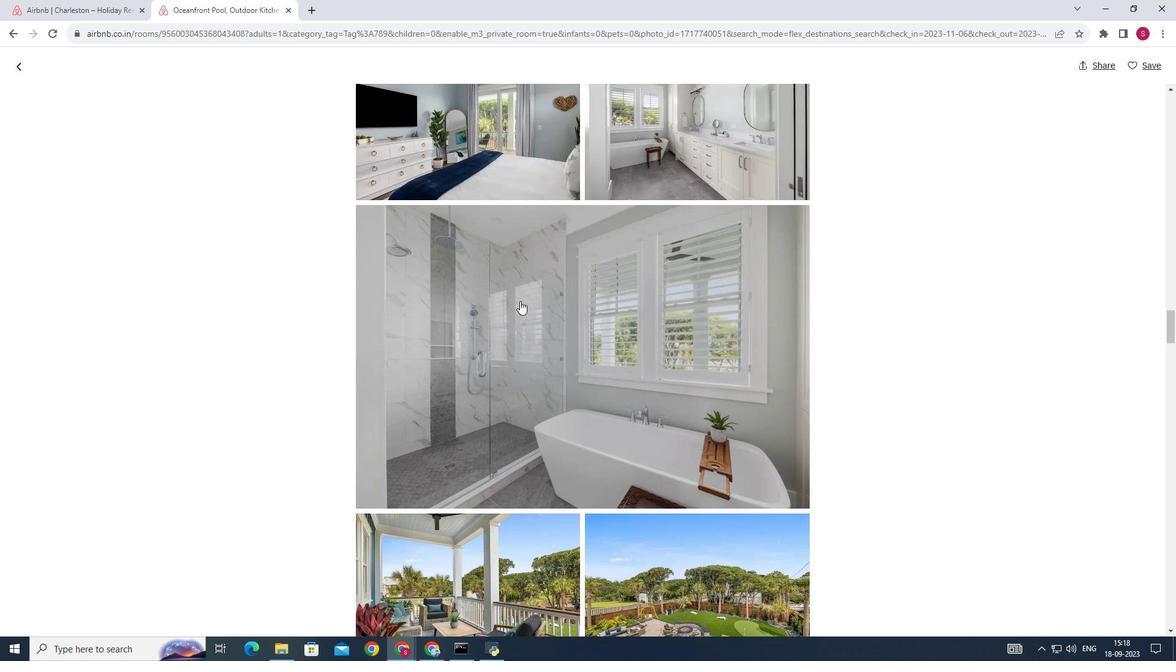 
Action: Mouse scrolled (520, 300) with delta (0, 0)
Screenshot: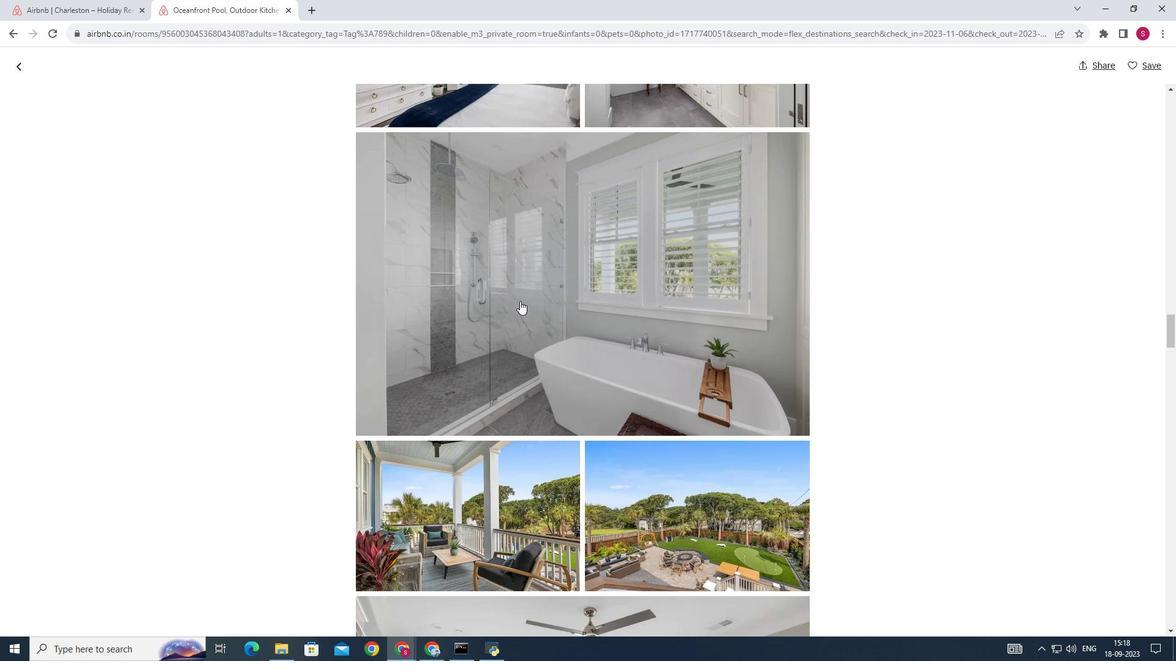 
Action: Mouse scrolled (520, 300) with delta (0, 0)
Screenshot: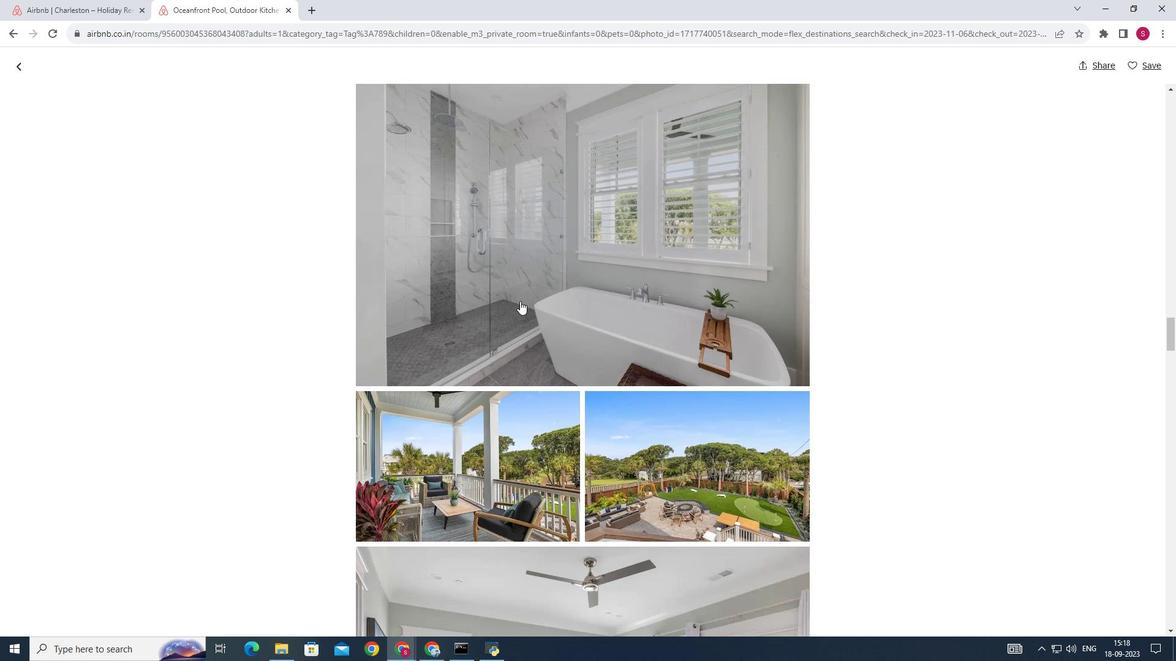 
Action: Mouse scrolled (520, 300) with delta (0, 0)
Screenshot: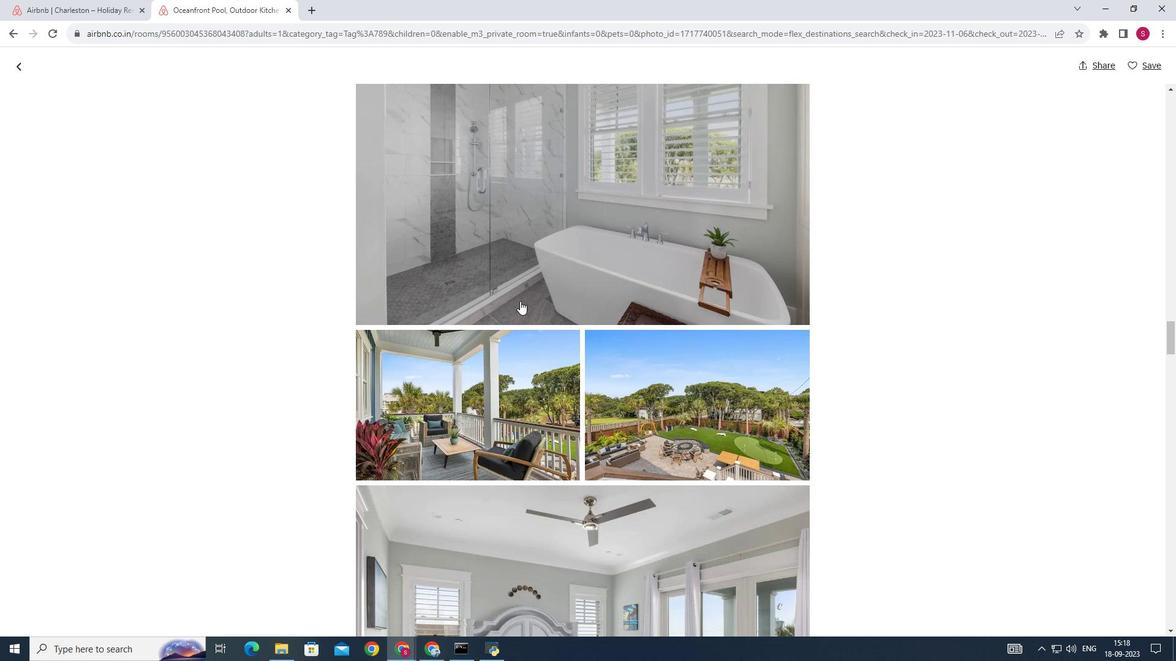 
Action: Mouse scrolled (520, 300) with delta (0, 0)
Screenshot: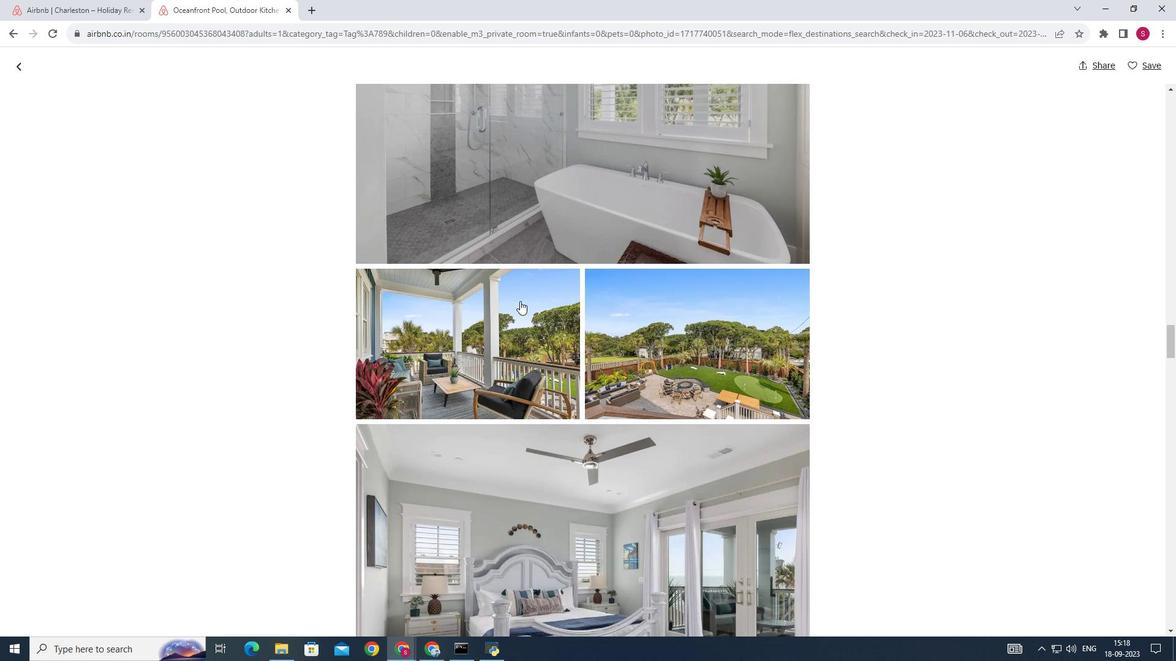
Action: Mouse scrolled (520, 300) with delta (0, 0)
Screenshot: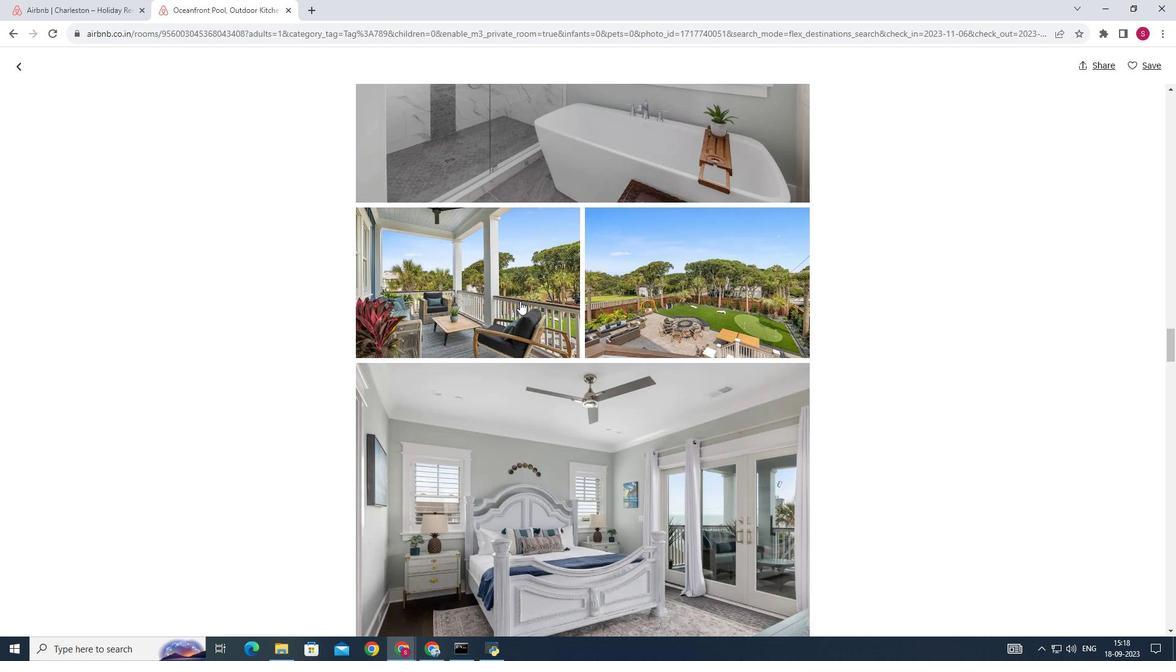 
Action: Mouse scrolled (520, 300) with delta (0, 0)
Screenshot: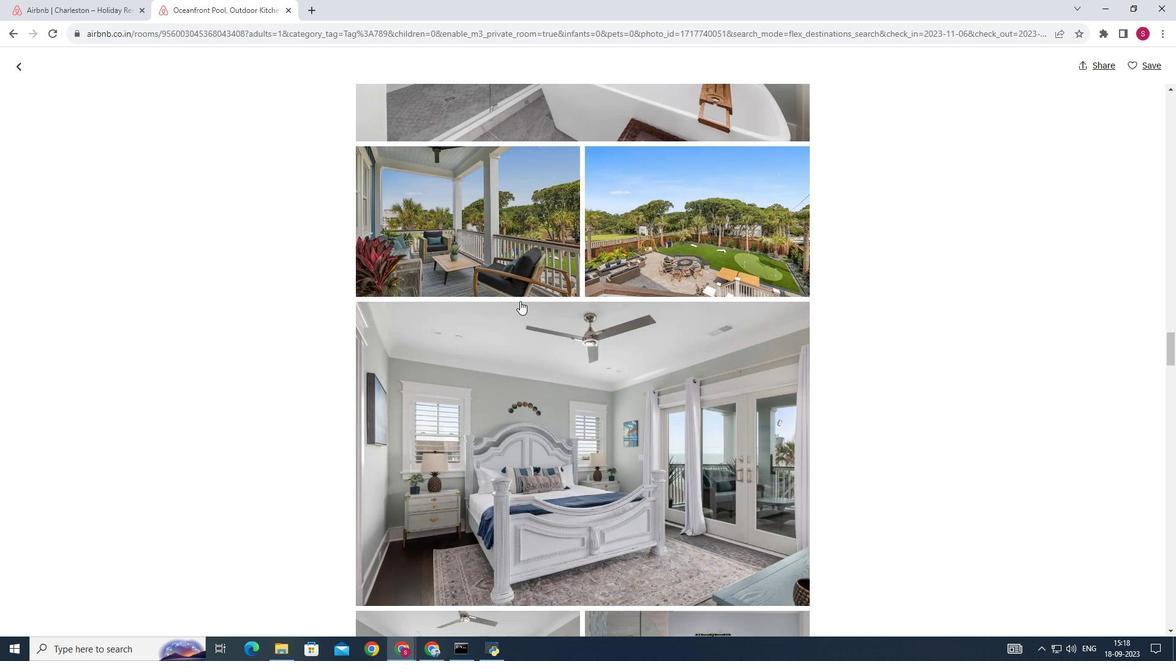 
Action: Mouse scrolled (520, 300) with delta (0, 0)
Screenshot: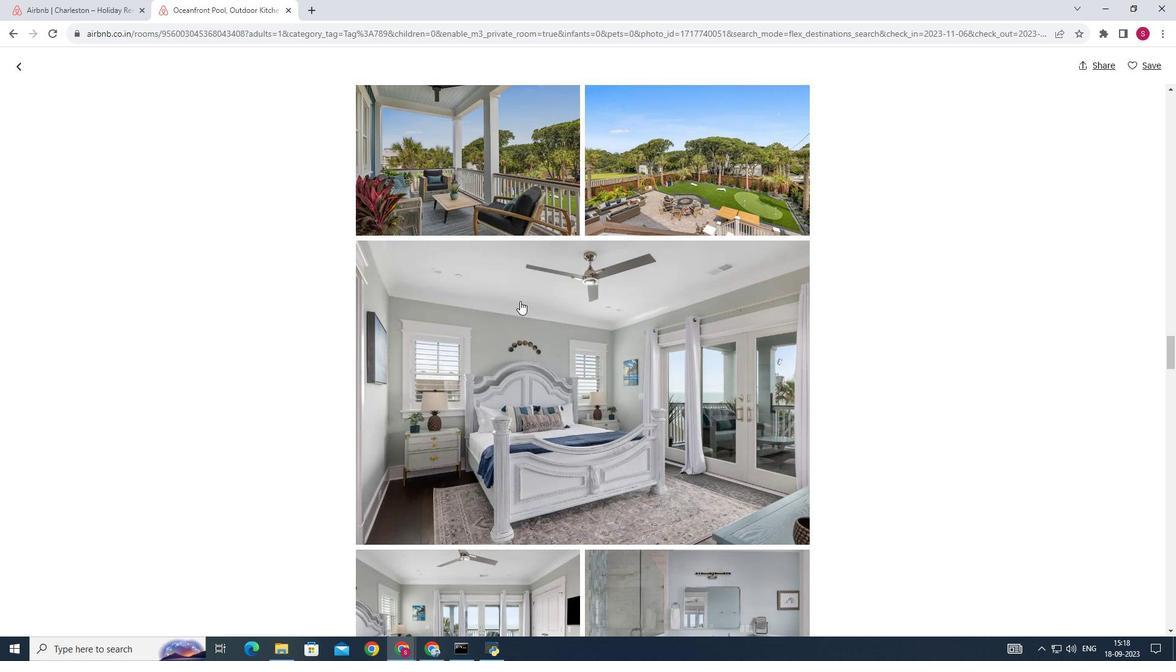 
Action: Mouse scrolled (520, 300) with delta (0, 0)
Screenshot: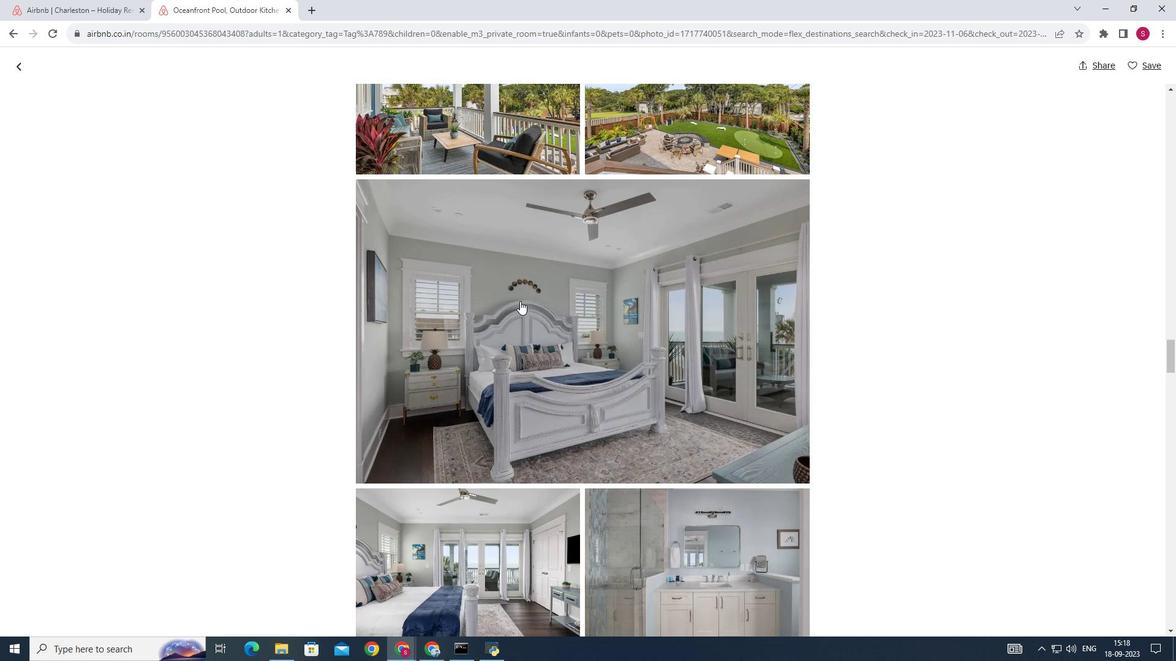 
Action: Mouse scrolled (520, 300) with delta (0, 0)
Screenshot: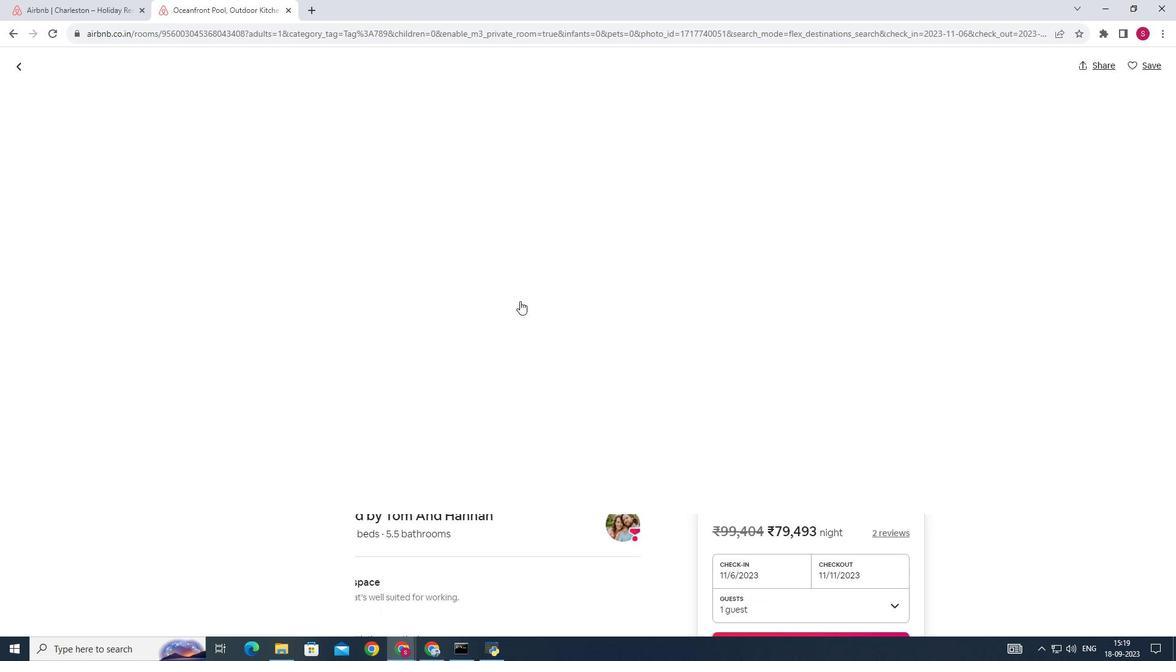 
Action: Mouse scrolled (520, 300) with delta (0, 0)
Screenshot: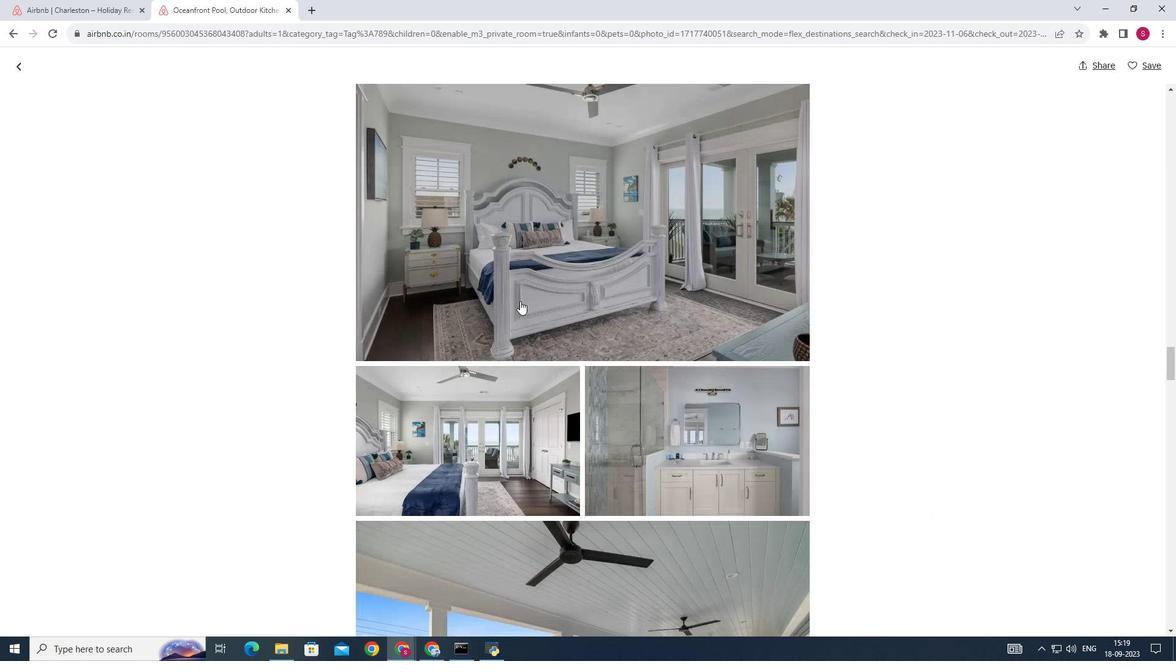 
Action: Mouse scrolled (520, 300) with delta (0, 0)
Screenshot: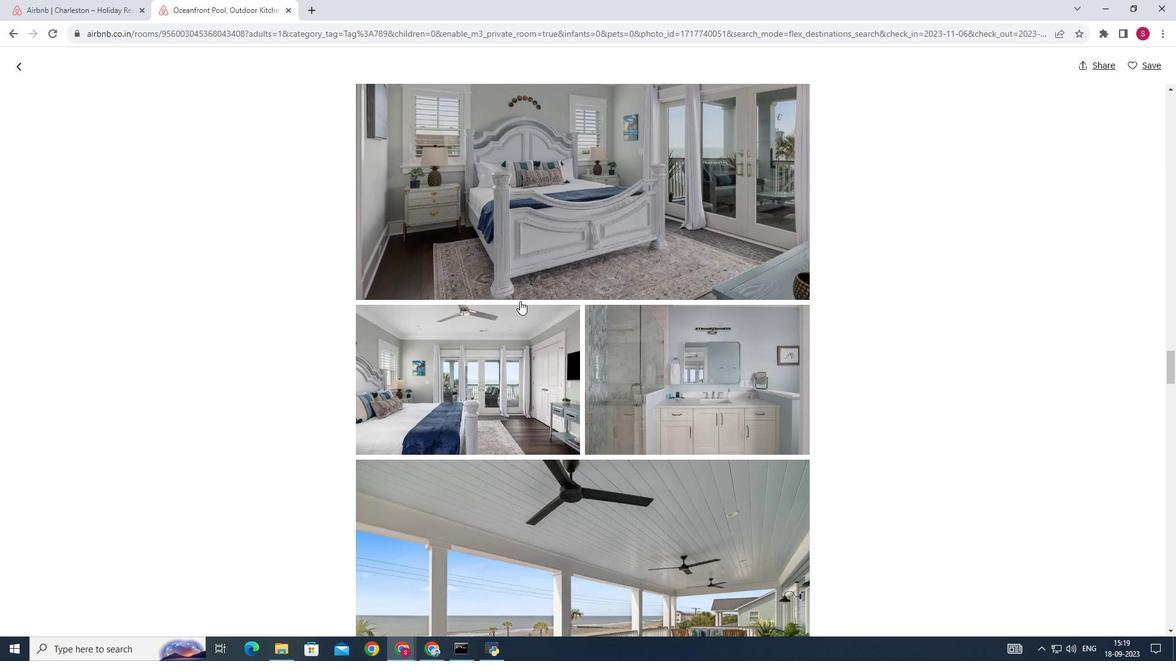 
Action: Mouse scrolled (520, 300) with delta (0, 0)
Screenshot: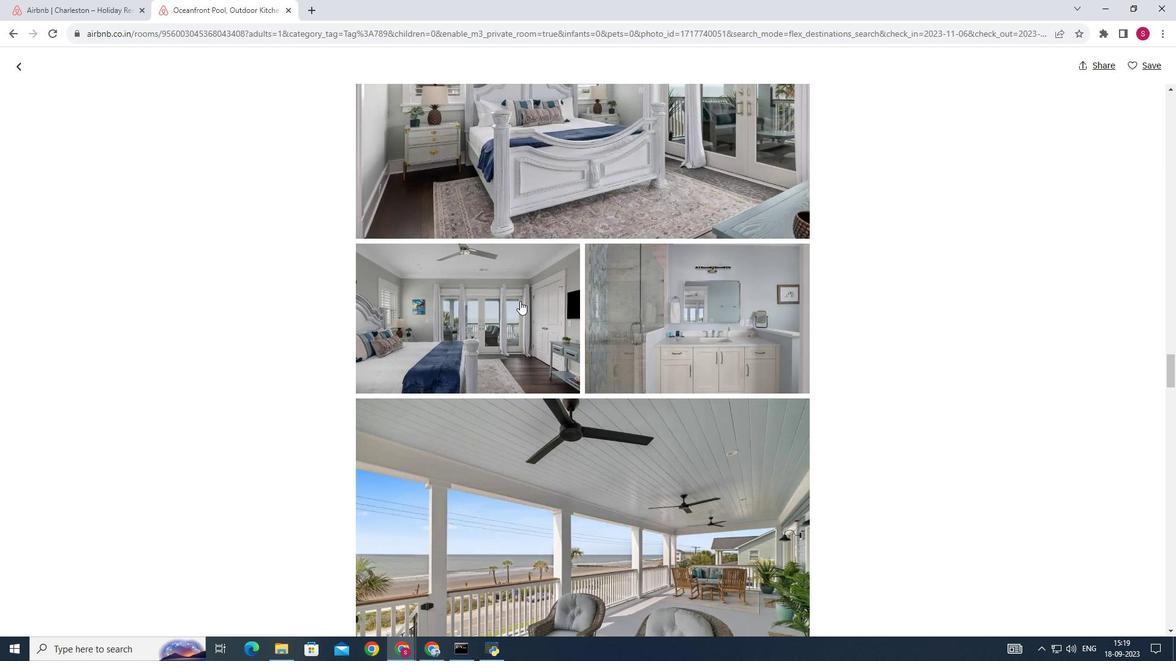
Action: Mouse scrolled (520, 300) with delta (0, 0)
Screenshot: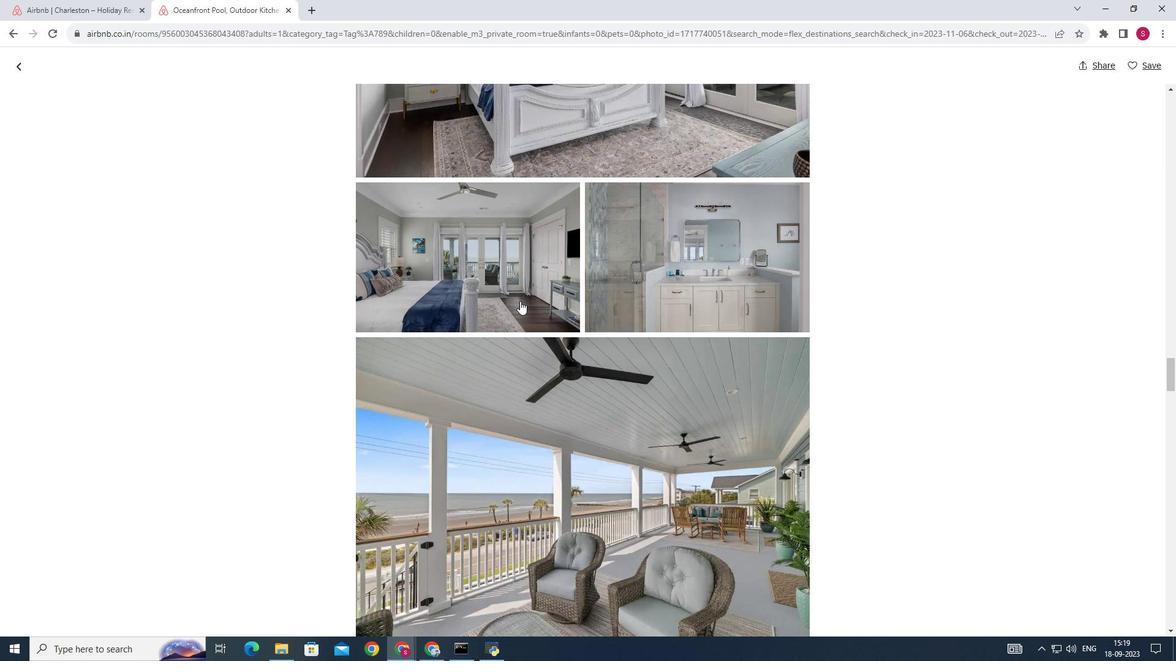 
Action: Mouse scrolled (520, 300) with delta (0, 0)
Screenshot: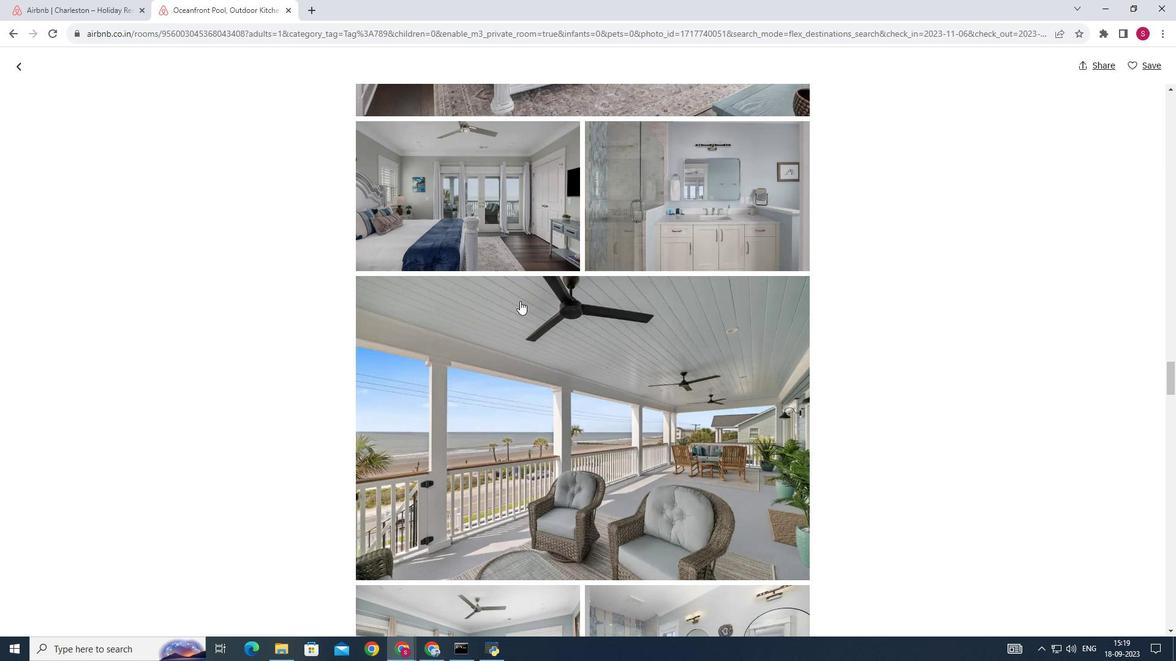 
Action: Mouse scrolled (520, 300) with delta (0, 0)
Screenshot: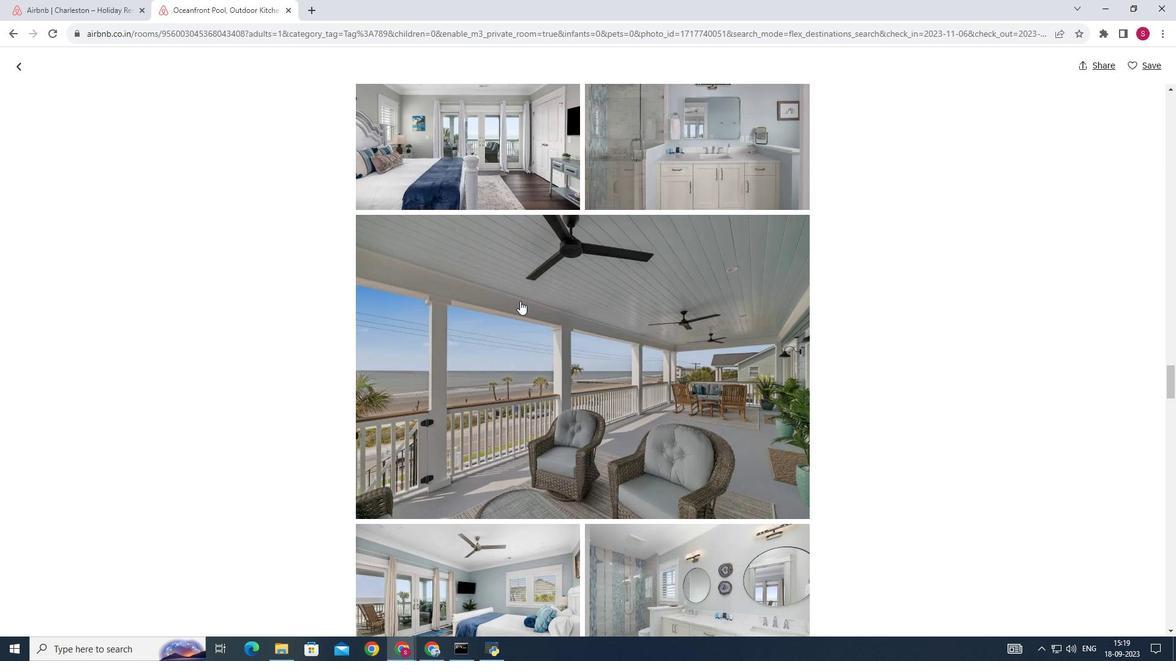 
Action: Mouse scrolled (520, 300) with delta (0, 0)
Screenshot: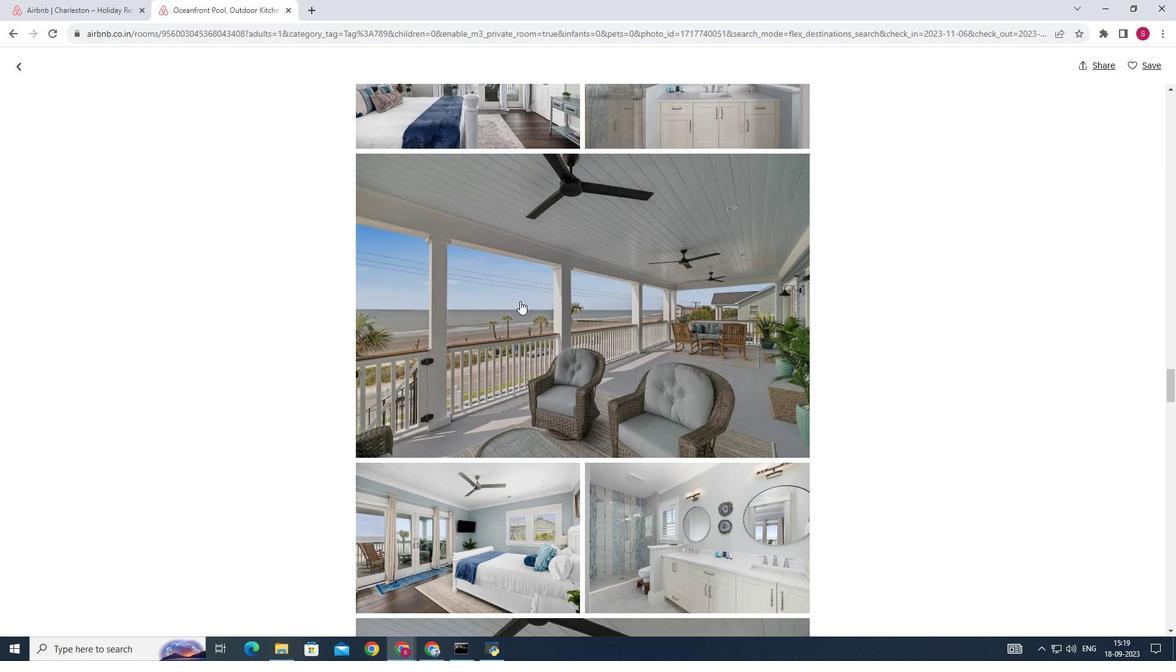
Action: Mouse scrolled (520, 300) with delta (0, 0)
Screenshot: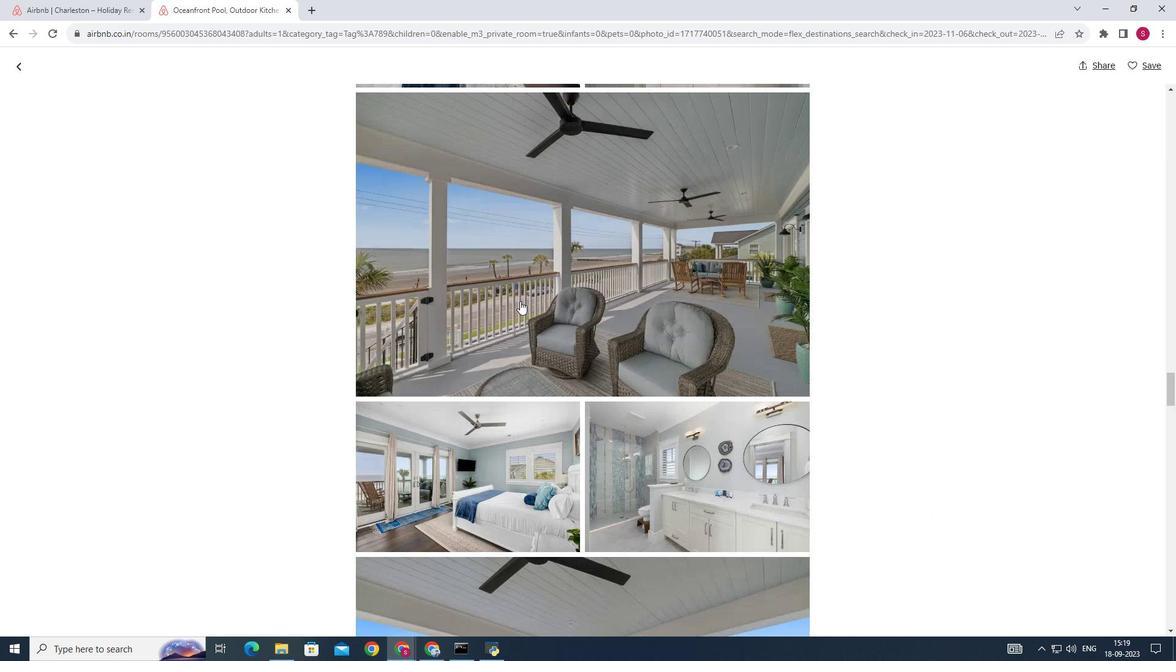 
Action: Mouse scrolled (520, 300) with delta (0, 0)
Screenshot: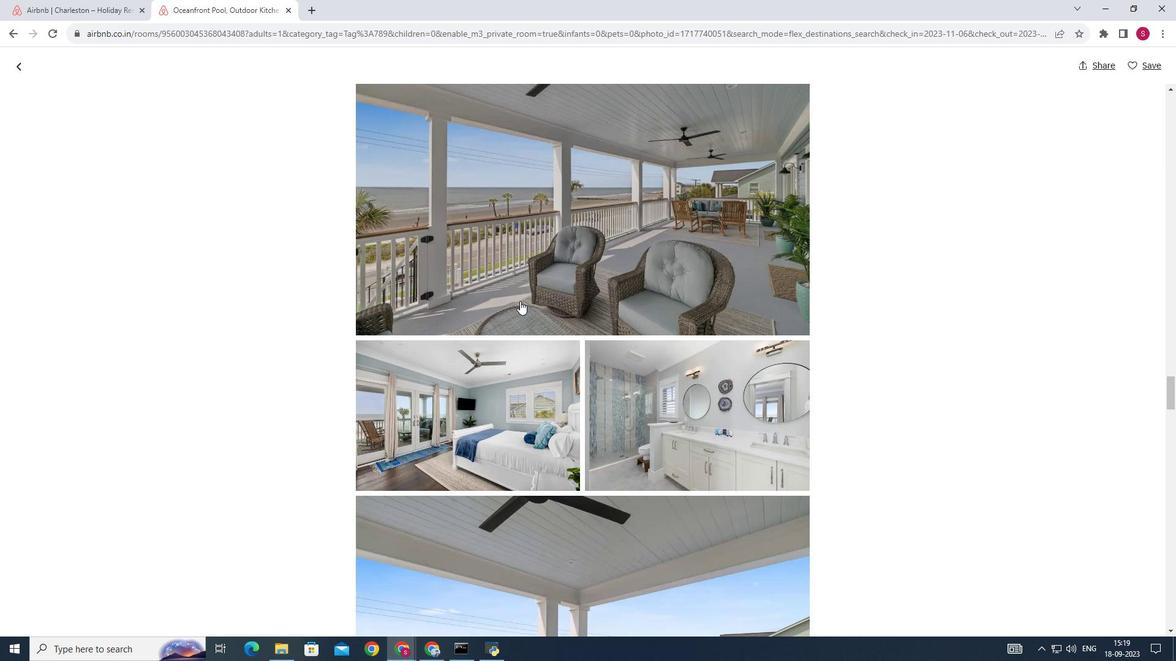 
Action: Mouse scrolled (520, 300) with delta (0, 0)
Screenshot: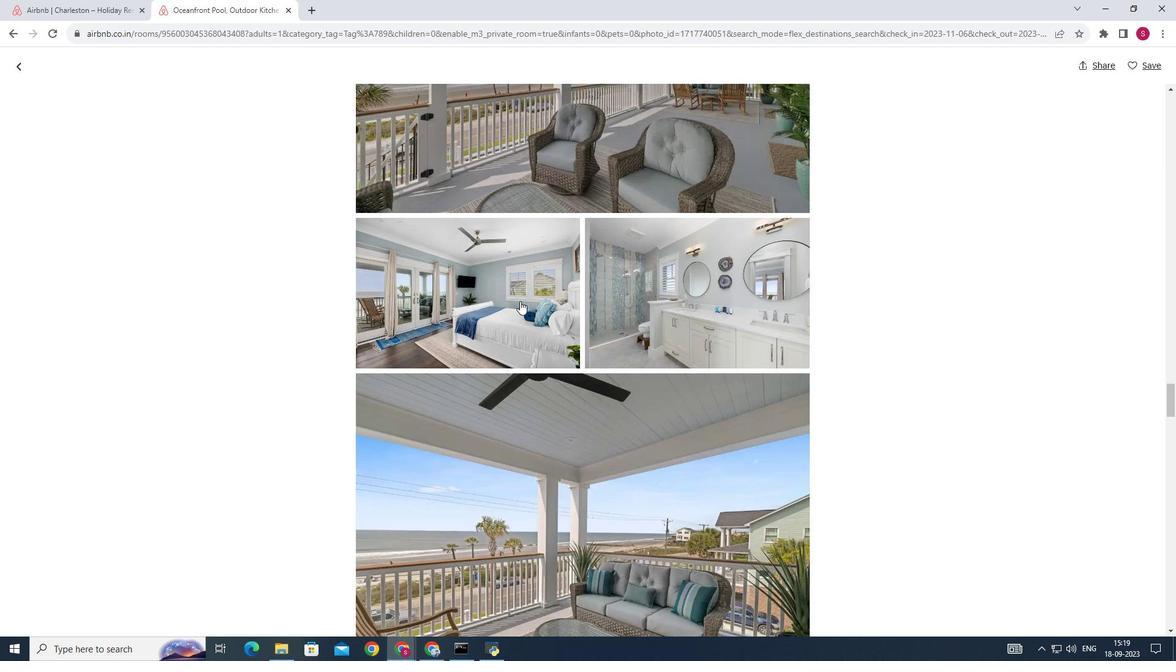 
Action: Mouse scrolled (520, 300) with delta (0, 0)
Screenshot: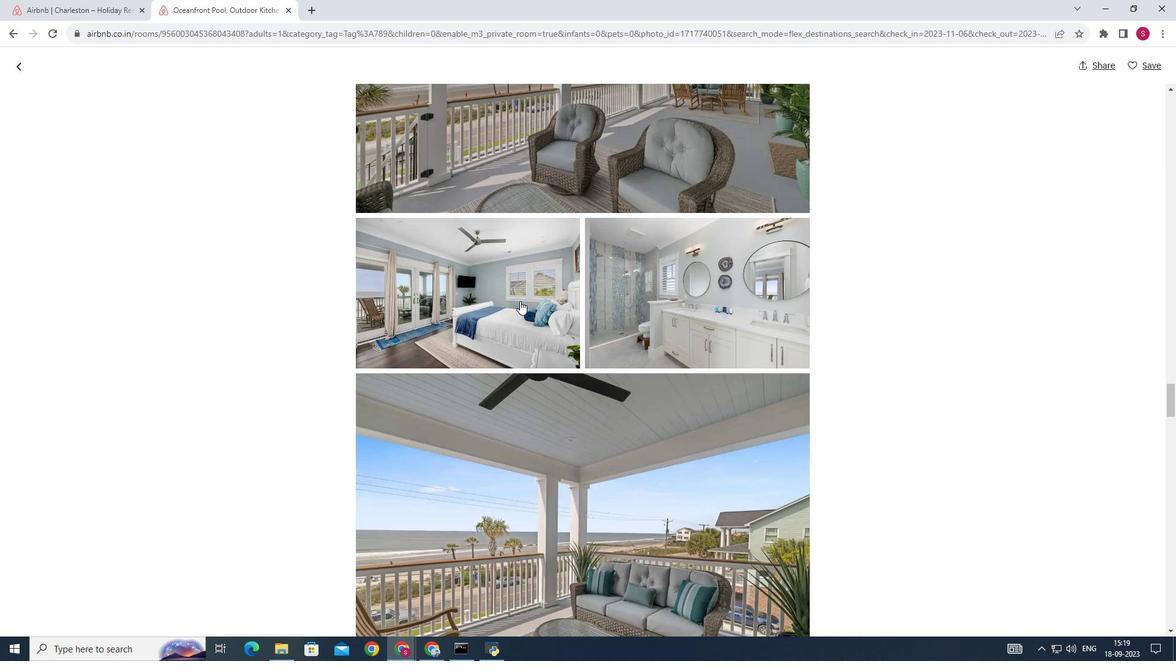 
Action: Mouse scrolled (520, 300) with delta (0, 0)
Screenshot: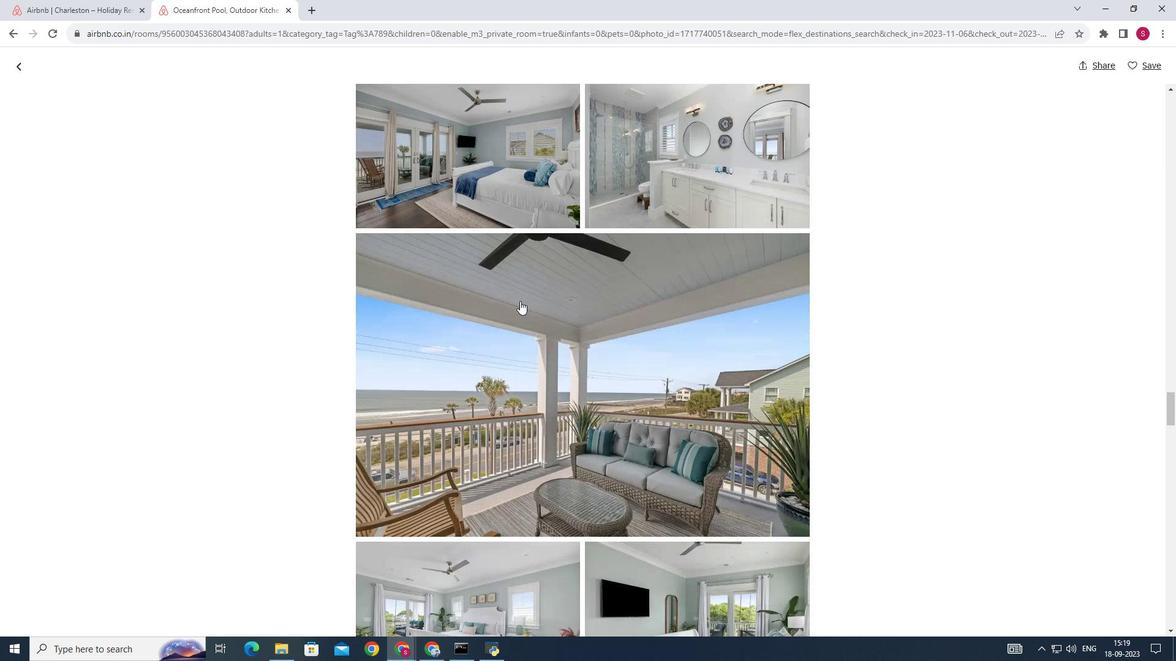 
Action: Mouse scrolled (520, 300) with delta (0, 0)
Screenshot: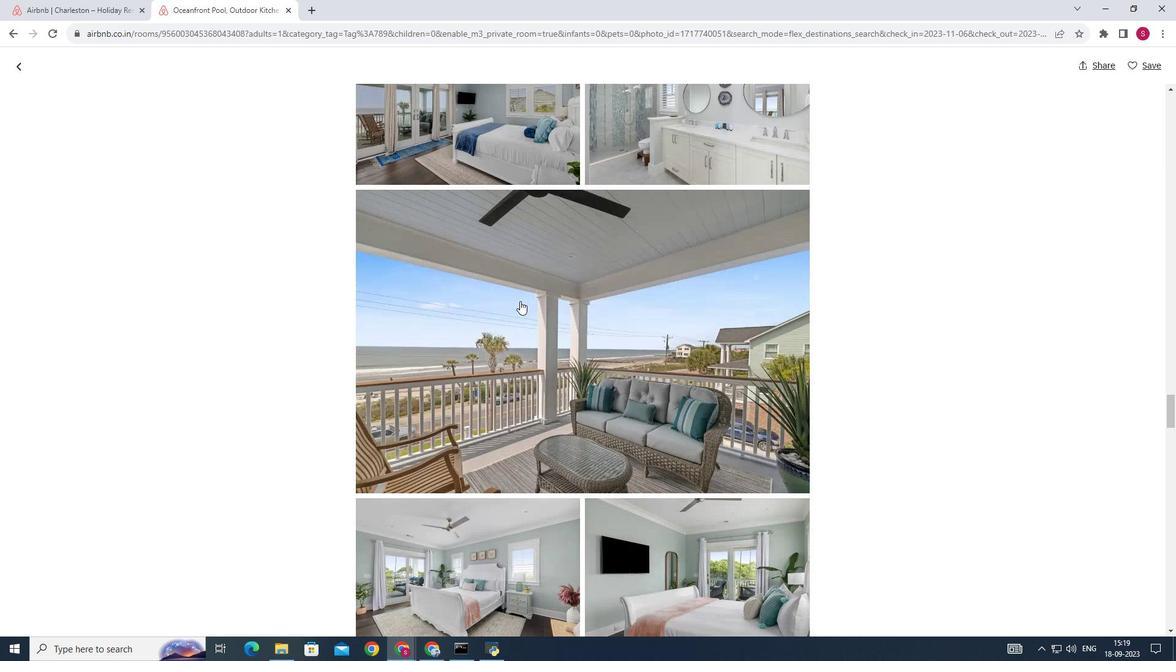 
Action: Mouse scrolled (520, 300) with delta (0, 0)
Screenshot: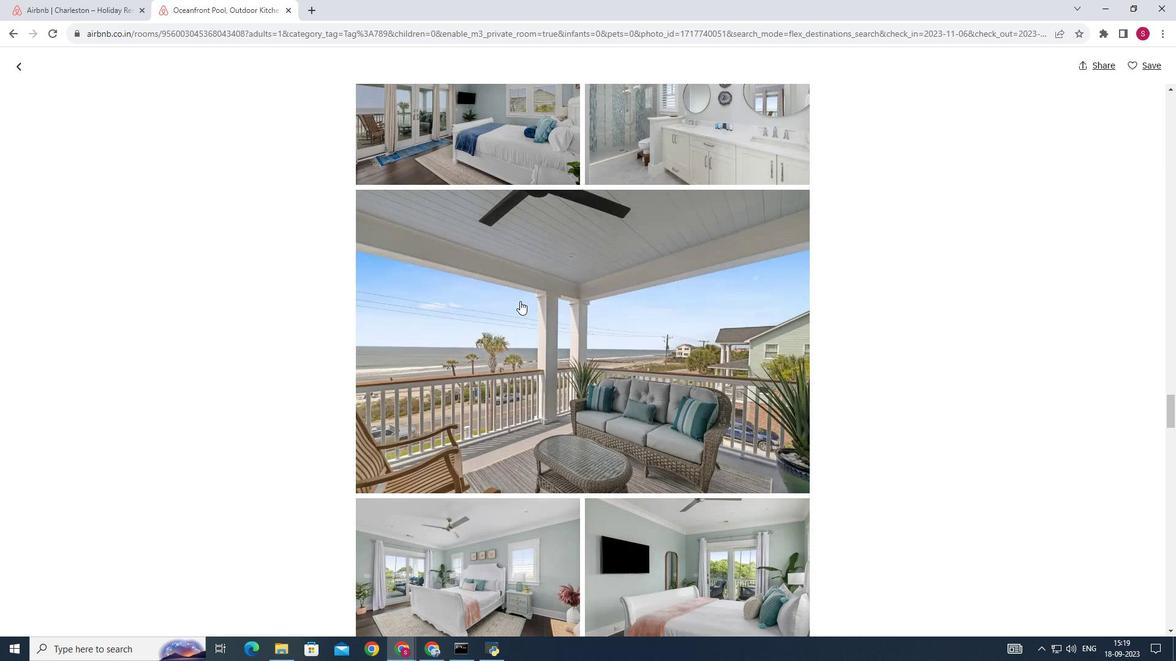 
Action: Mouse scrolled (520, 300) with delta (0, 0)
Screenshot: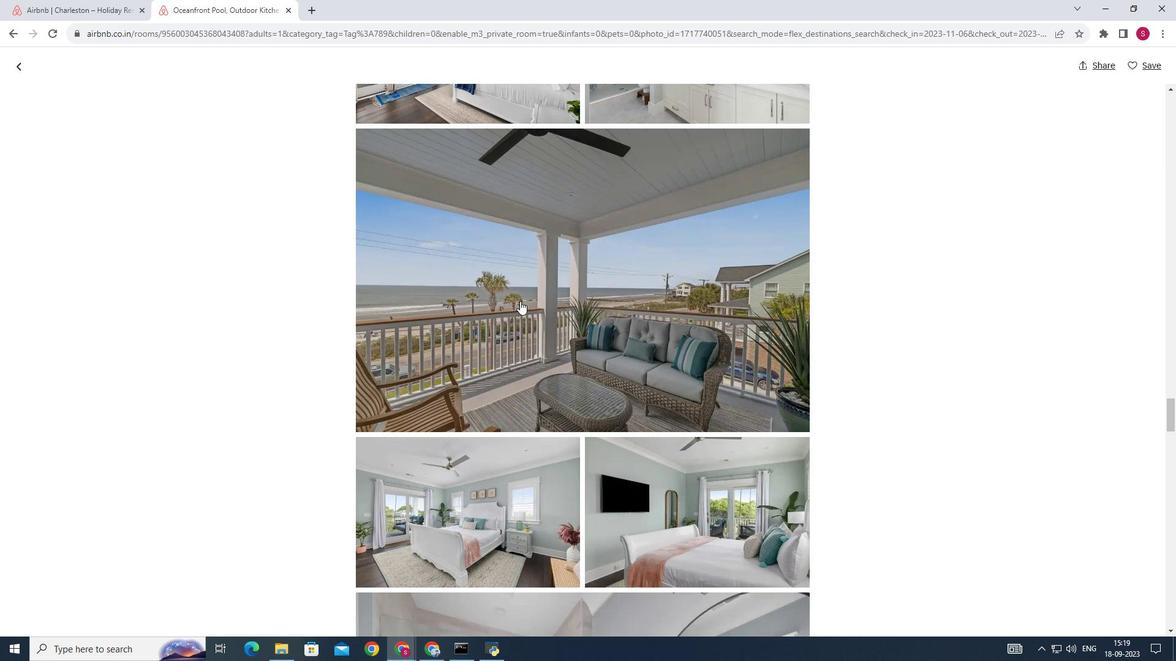 
Action: Mouse scrolled (520, 300) with delta (0, 0)
Screenshot: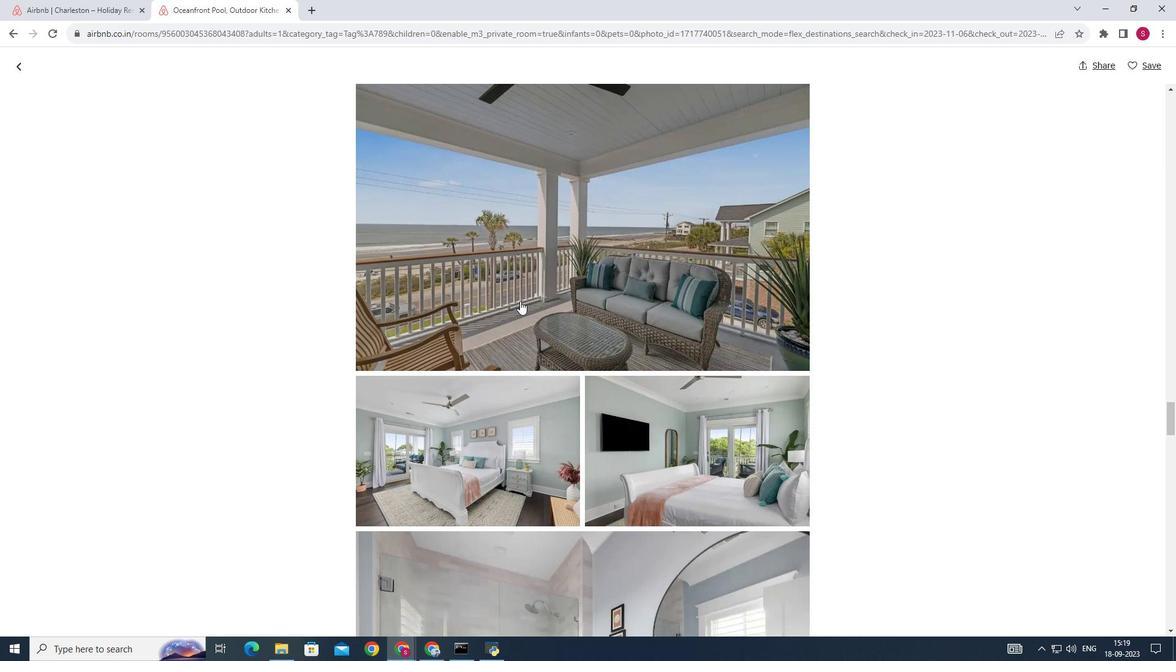 
Action: Mouse scrolled (520, 300) with delta (0, 0)
Screenshot: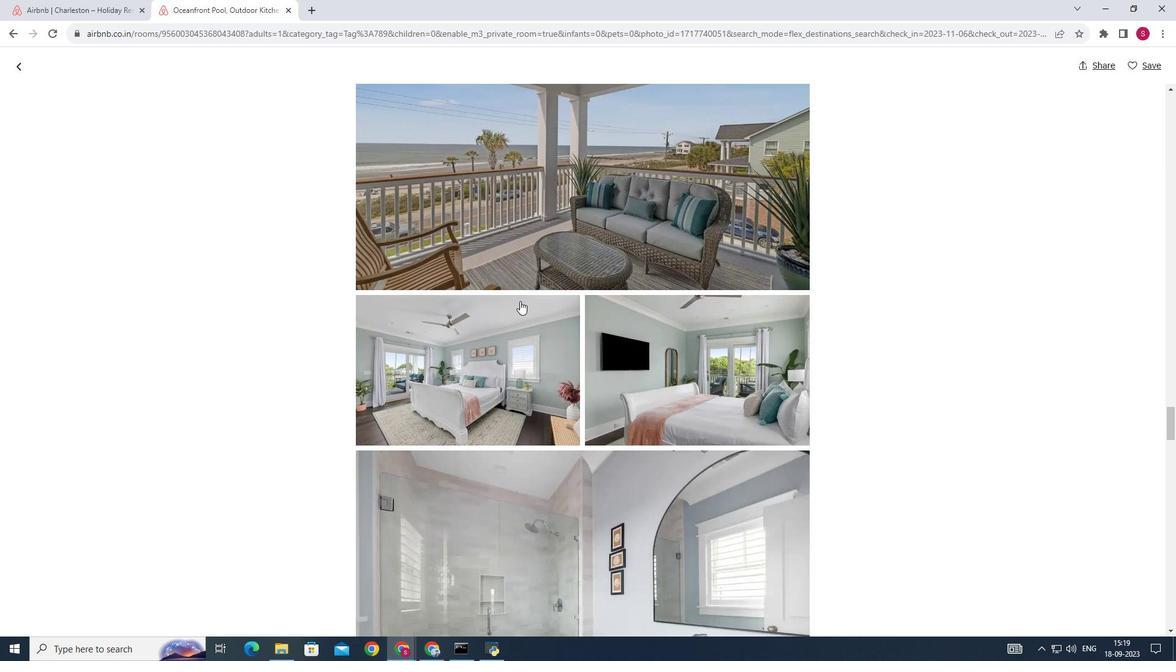 
Action: Mouse scrolled (520, 300) with delta (0, 0)
Screenshot: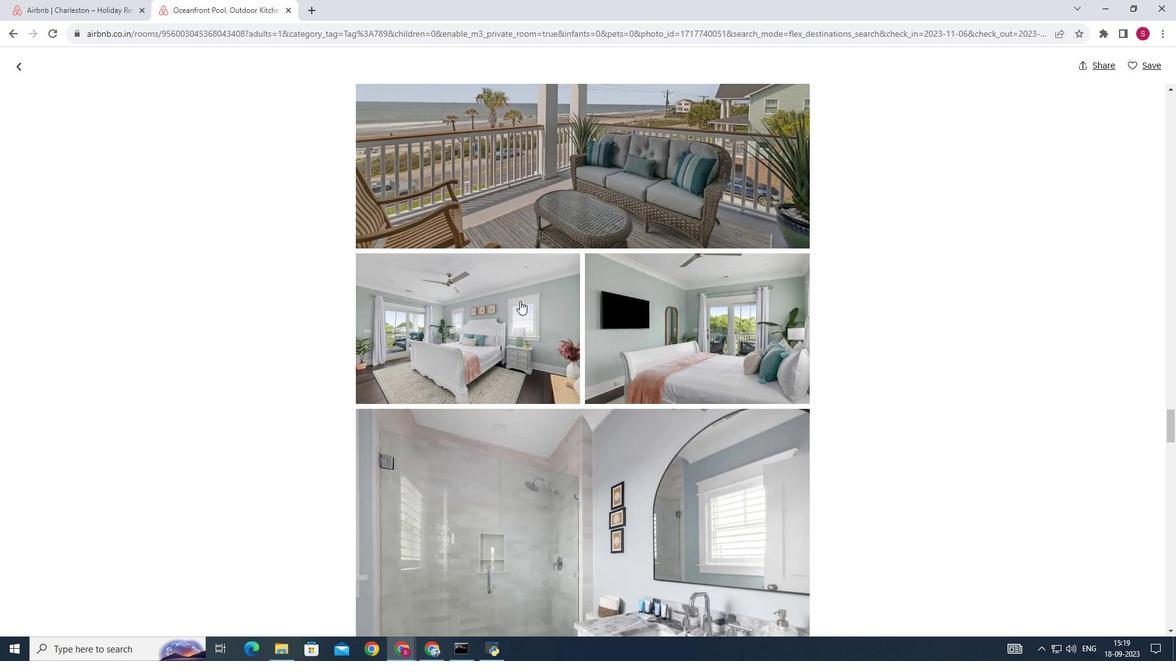 
Action: Mouse scrolled (520, 300) with delta (0, 0)
Screenshot: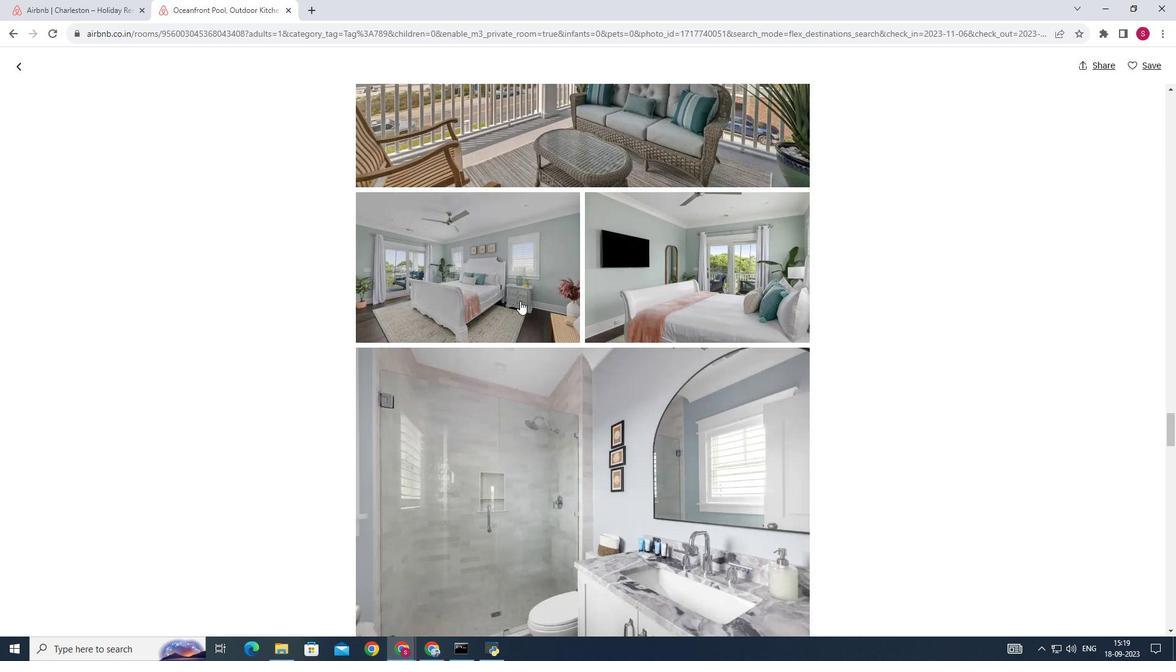 
Action: Mouse scrolled (520, 300) with delta (0, 0)
Screenshot: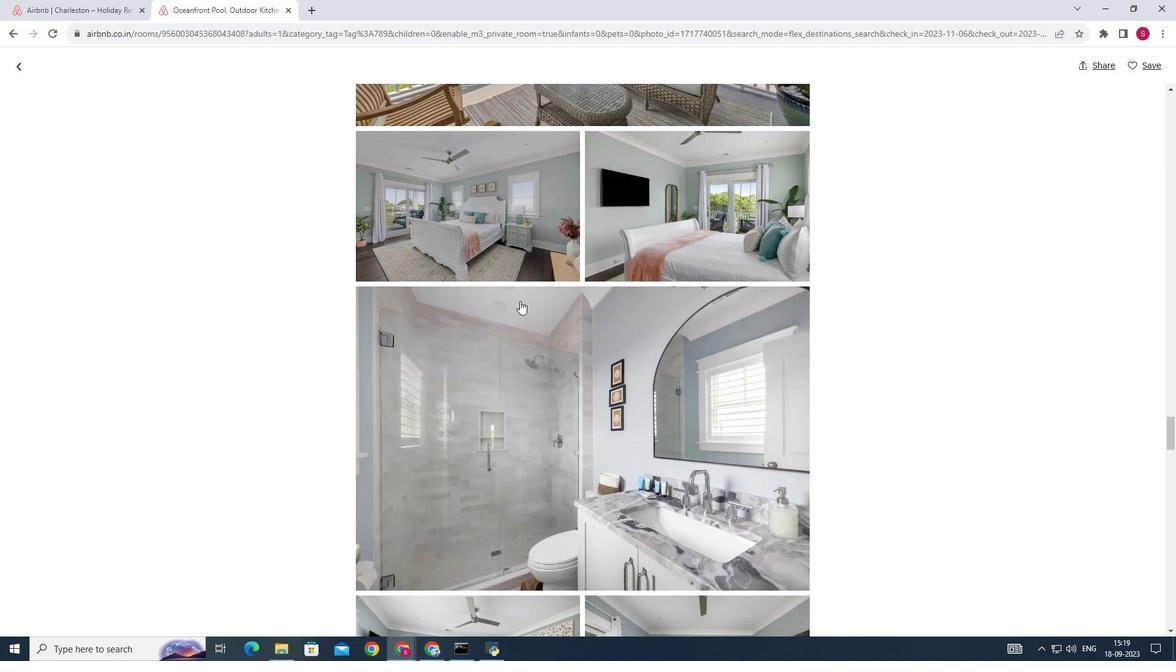 
Action: Mouse scrolled (520, 300) with delta (0, 0)
Screenshot: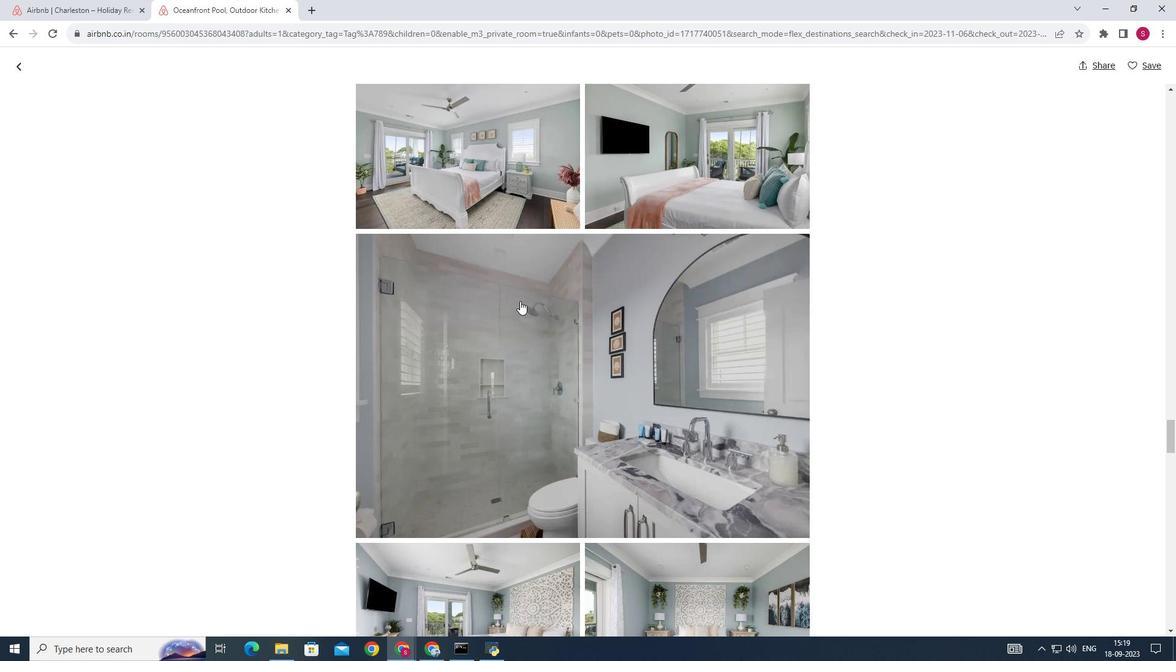 
Action: Mouse scrolled (520, 300) with delta (0, 0)
Screenshot: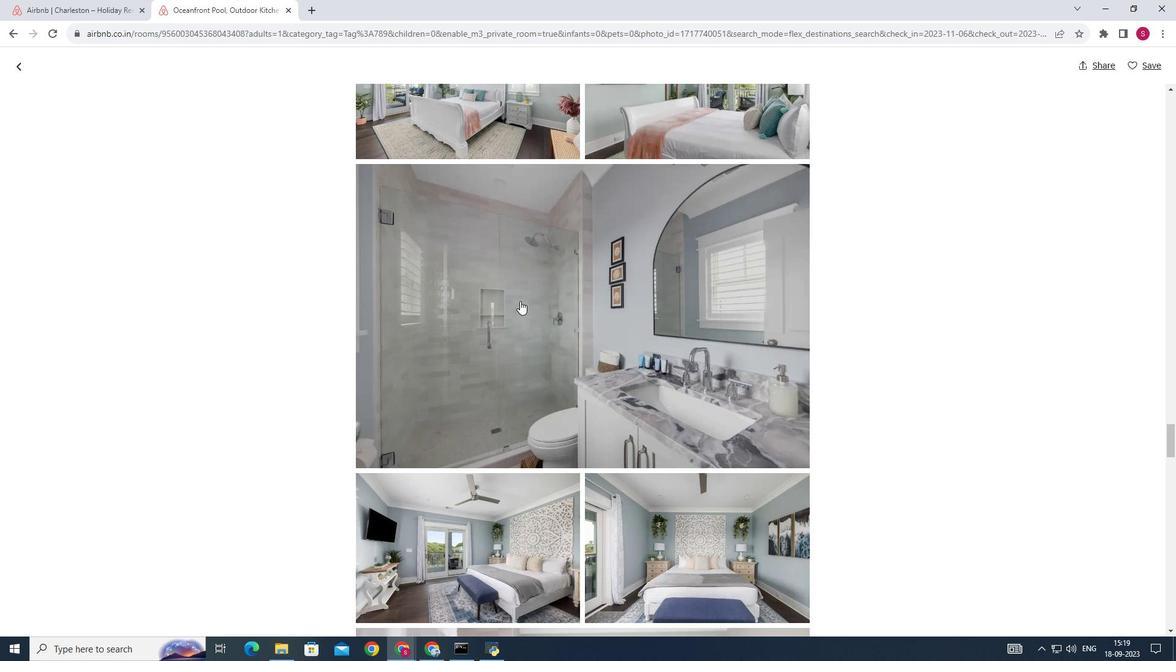 
Action: Mouse scrolled (520, 300) with delta (0, 0)
Screenshot: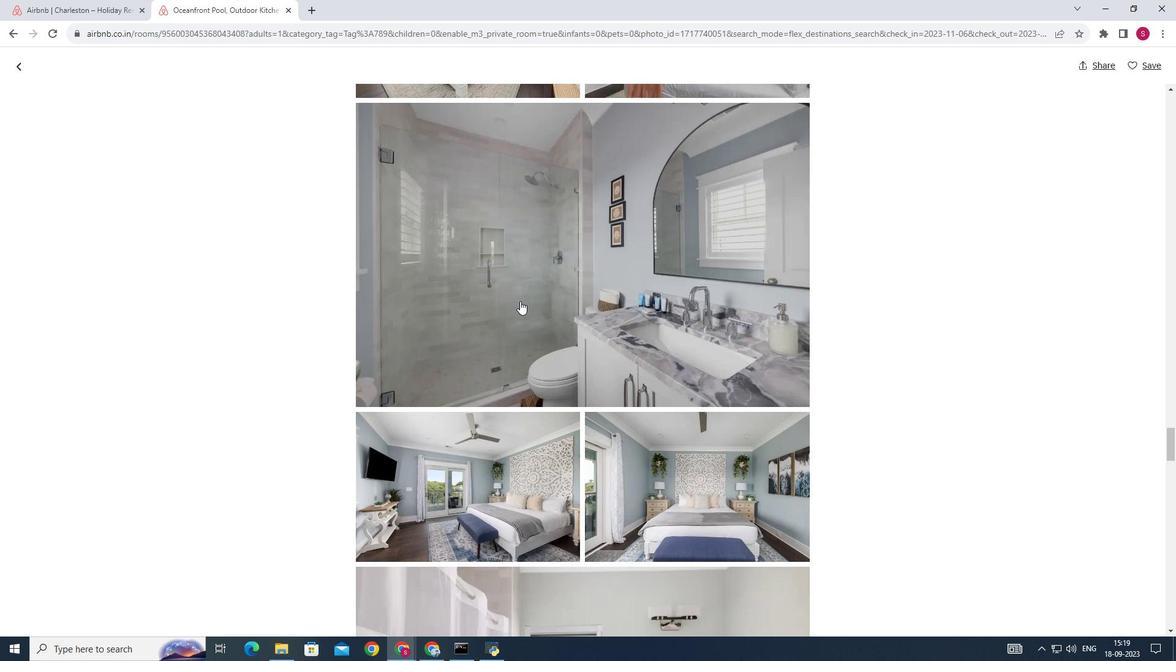 
Action: Mouse scrolled (520, 300) with delta (0, 0)
Screenshot: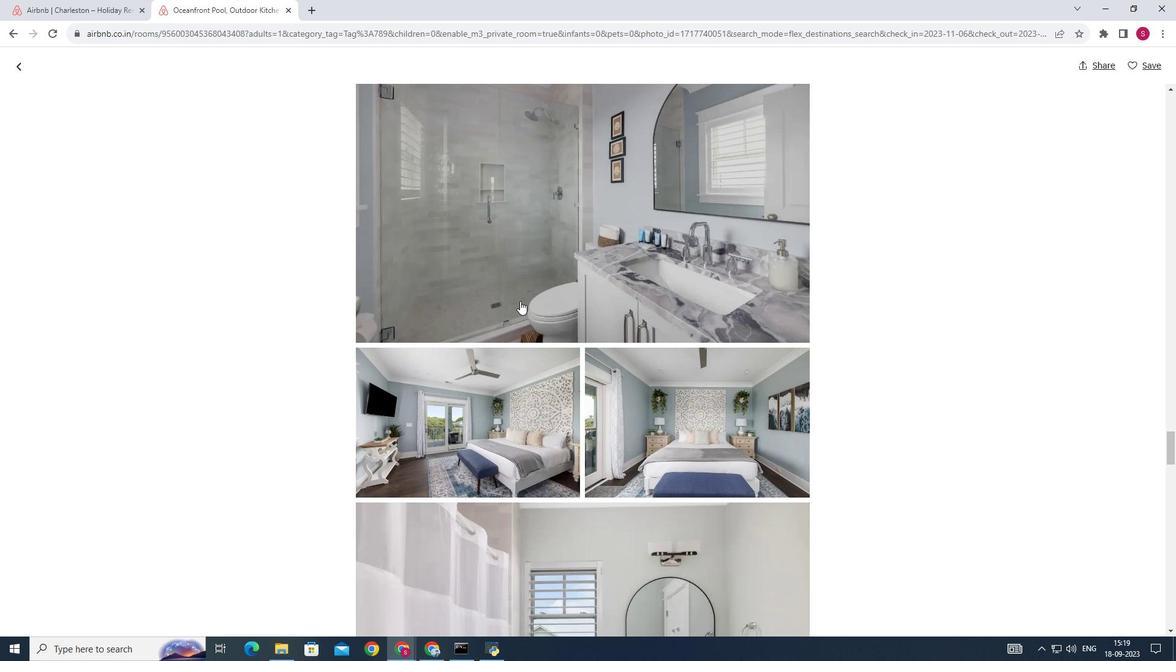 
Action: Mouse scrolled (520, 300) with delta (0, 0)
Screenshot: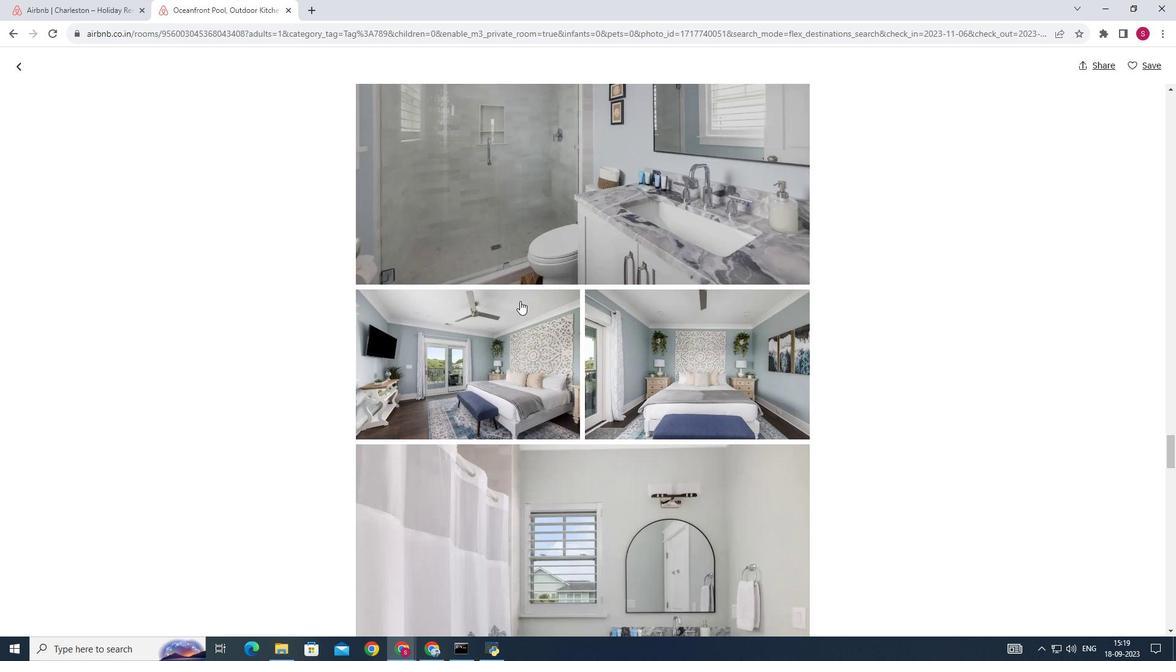 
Action: Mouse scrolled (520, 300) with delta (0, 0)
Screenshot: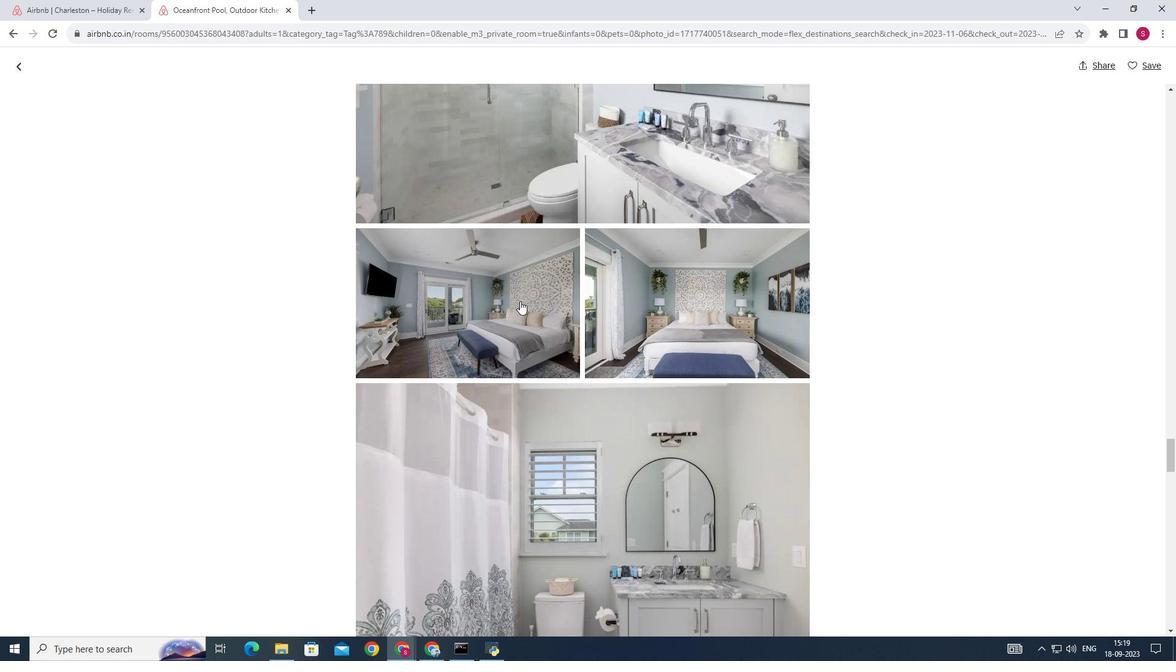 
Action: Mouse scrolled (520, 300) with delta (0, 0)
Screenshot: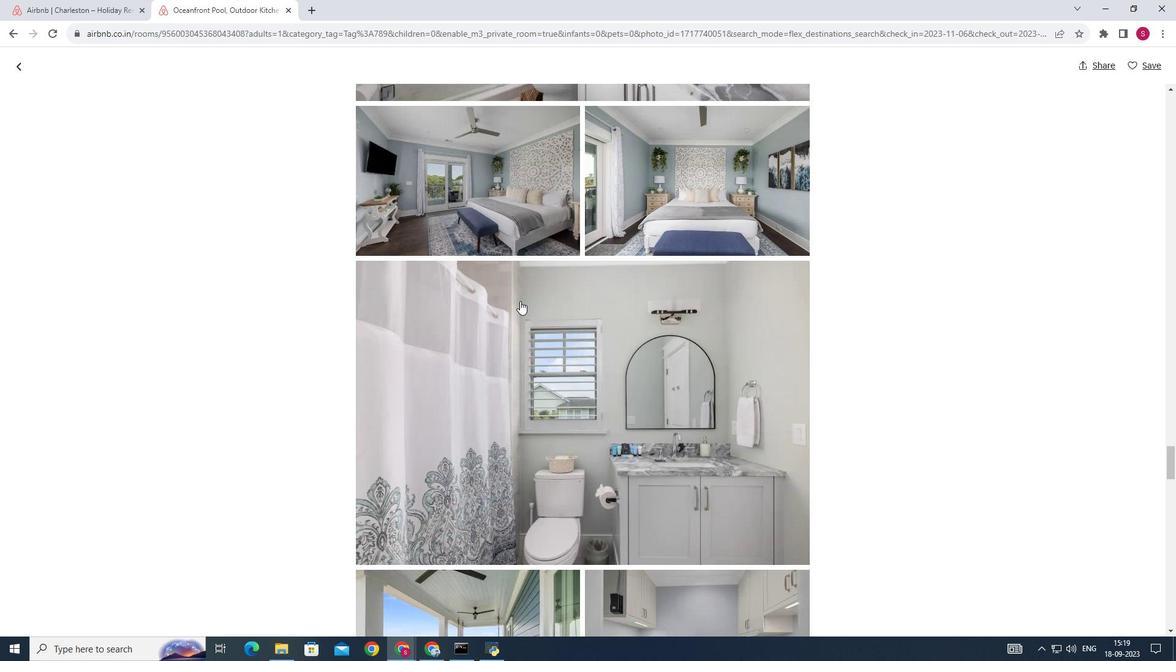 
Action: Mouse scrolled (520, 300) with delta (0, 0)
Screenshot: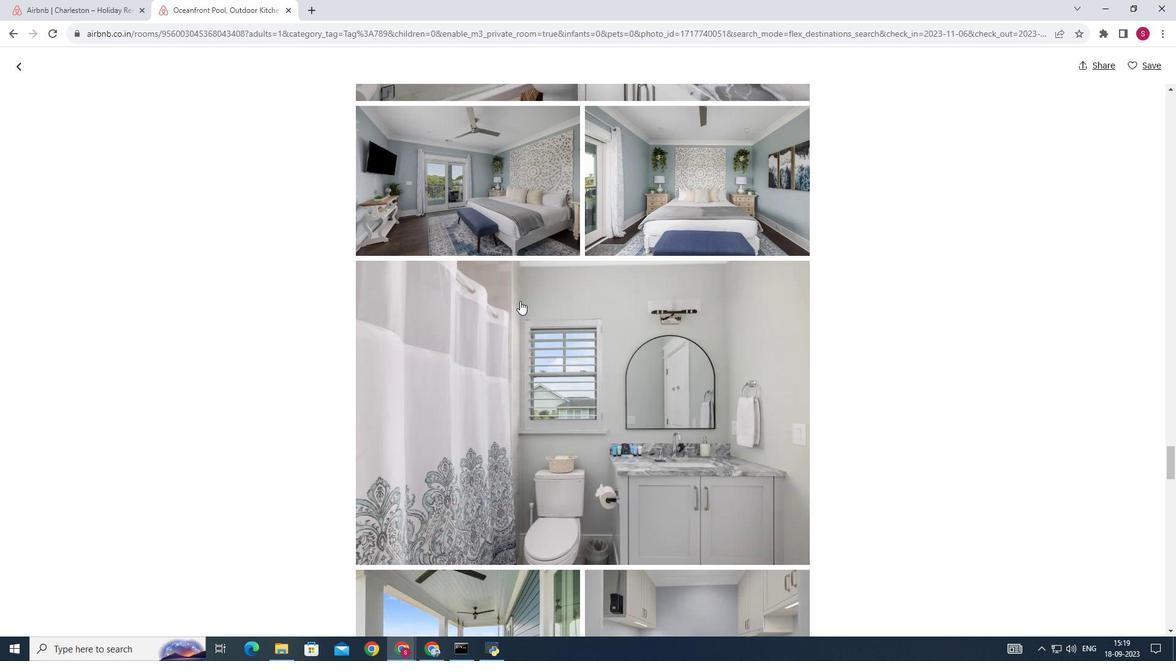
Action: Mouse scrolled (520, 300) with delta (0, 0)
Screenshot: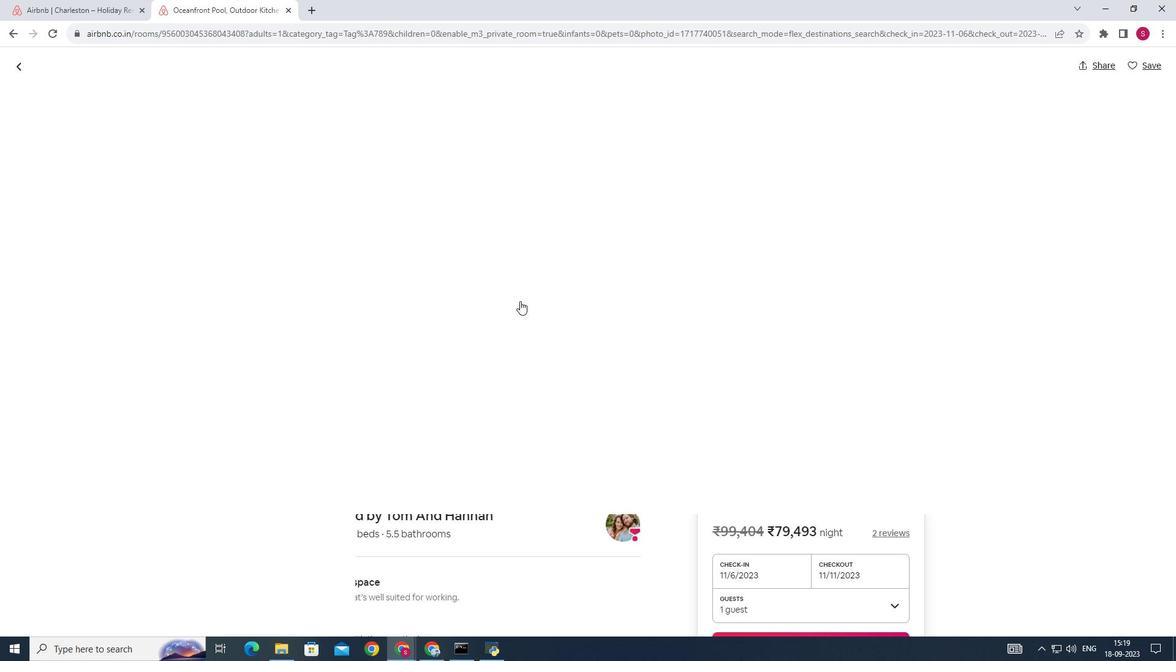 
Action: Mouse scrolled (520, 300) with delta (0, 0)
Screenshot: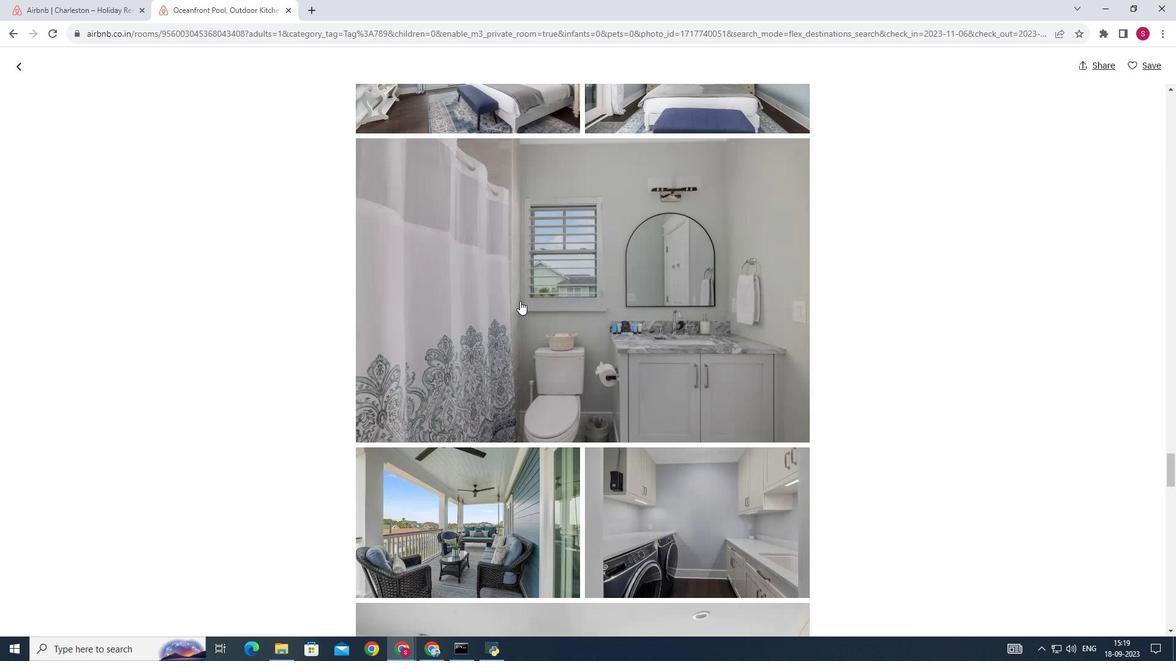 
Action: Mouse scrolled (520, 300) with delta (0, 0)
Screenshot: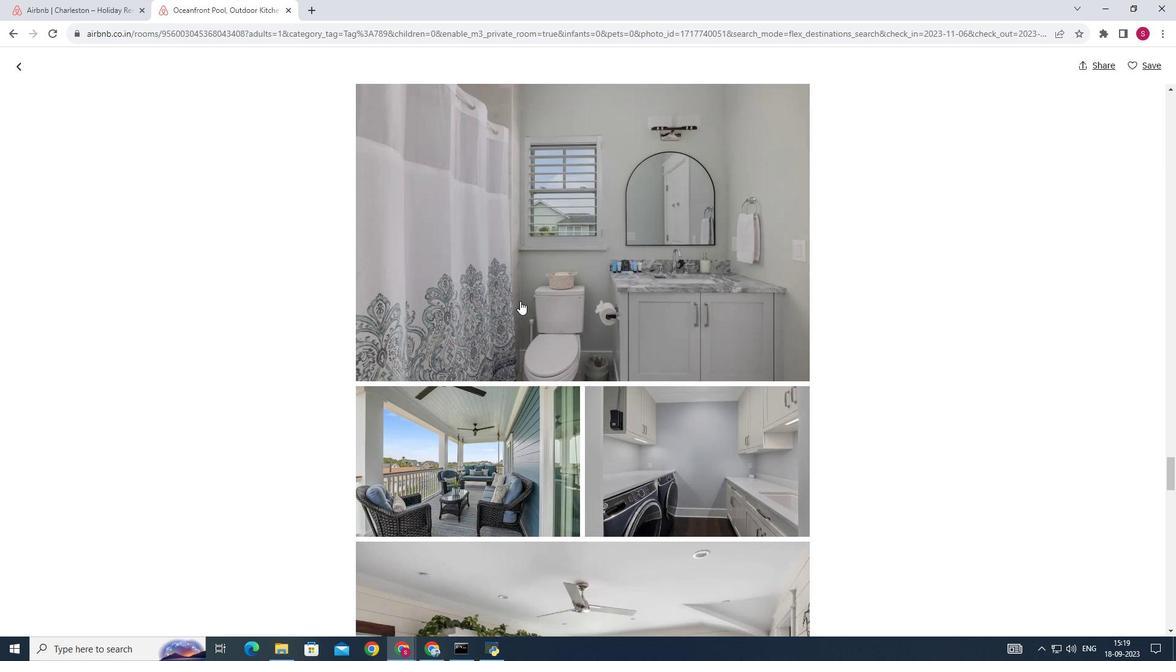 
Action: Mouse scrolled (520, 300) with delta (0, 0)
Screenshot: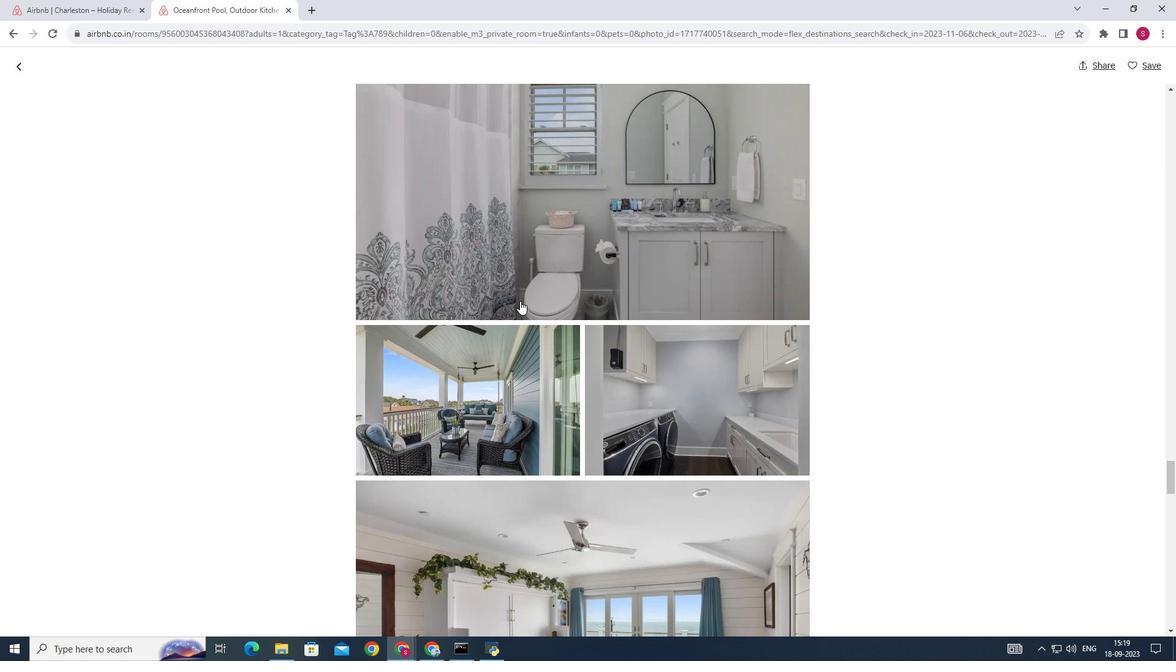 
Action: Mouse scrolled (520, 300) with delta (0, 0)
Screenshot: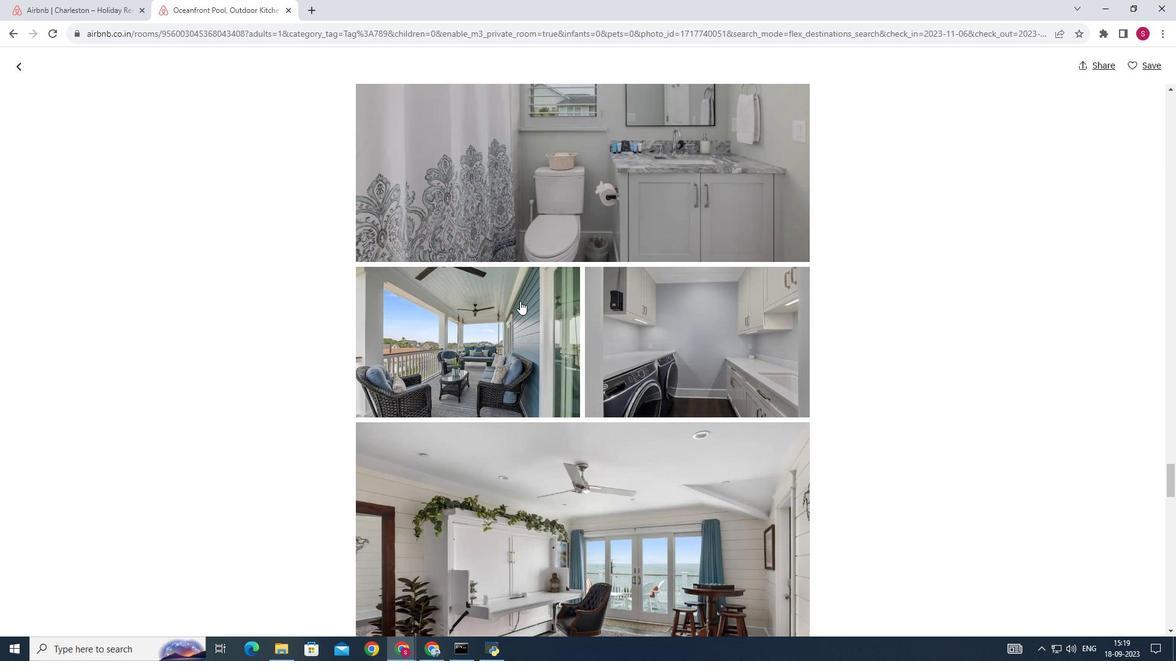 
Action: Mouse scrolled (520, 300) with delta (0, 0)
Screenshot: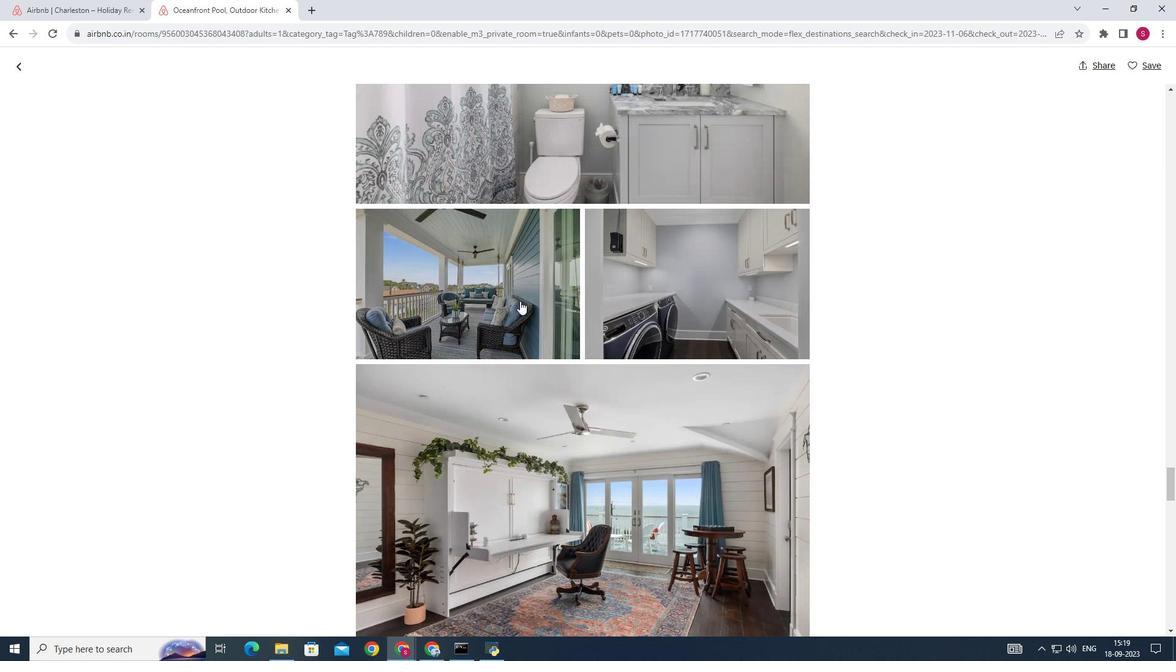
Action: Mouse scrolled (520, 300) with delta (0, 0)
Screenshot: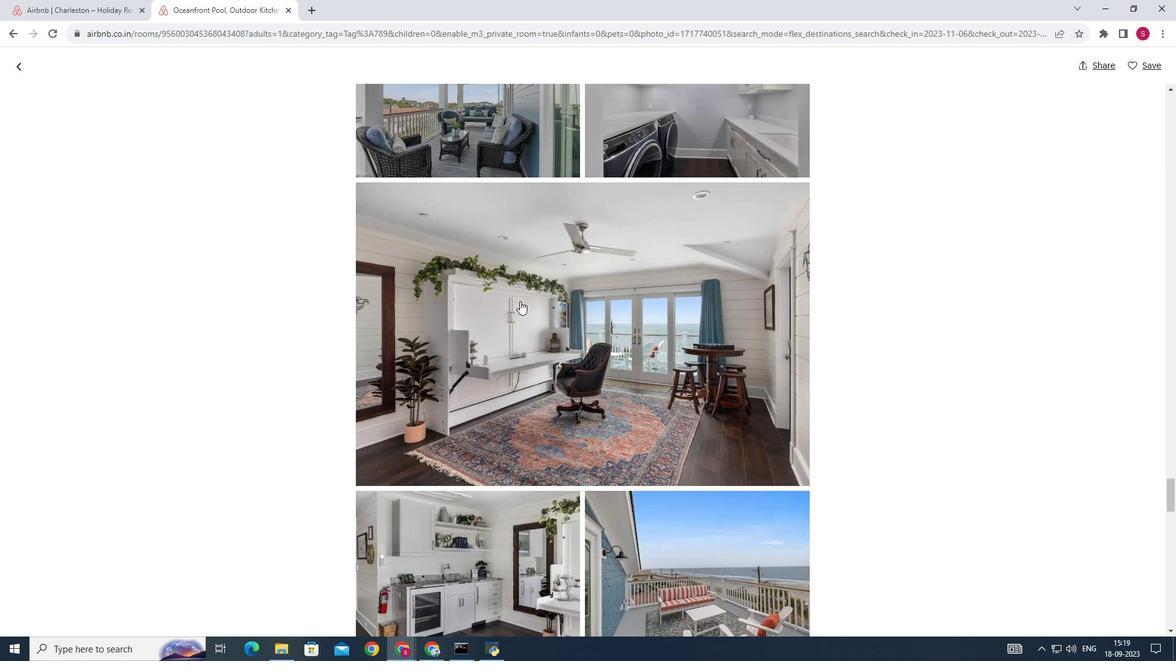 
Action: Mouse scrolled (520, 300) with delta (0, 0)
Screenshot: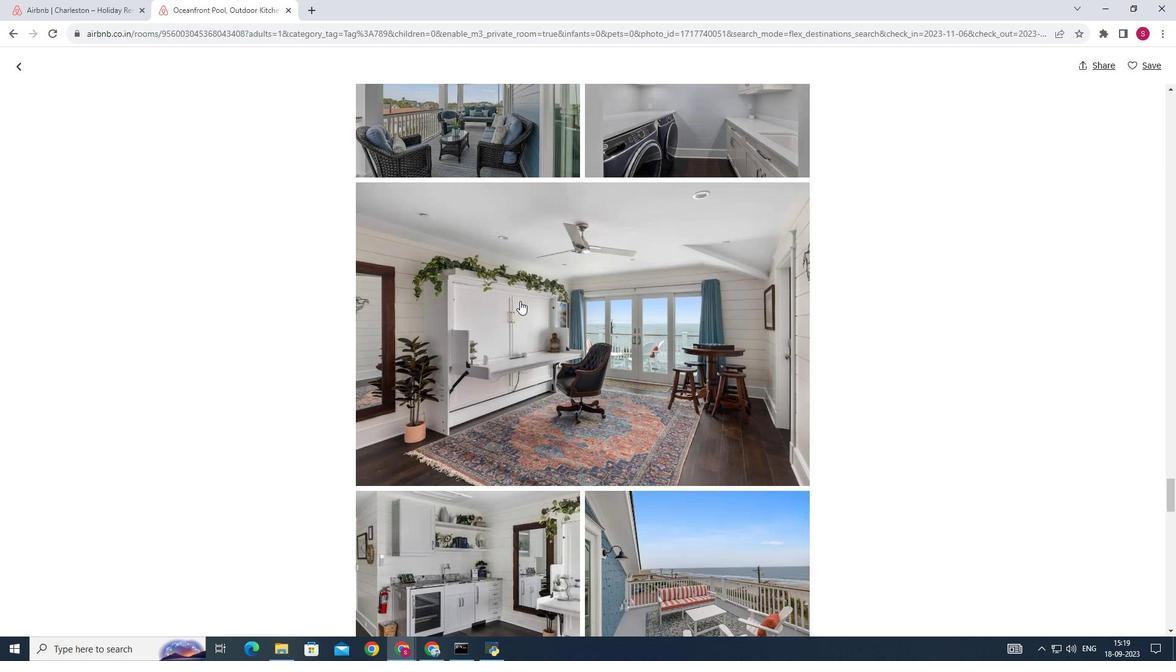 
Action: Mouse scrolled (520, 300) with delta (0, 0)
Screenshot: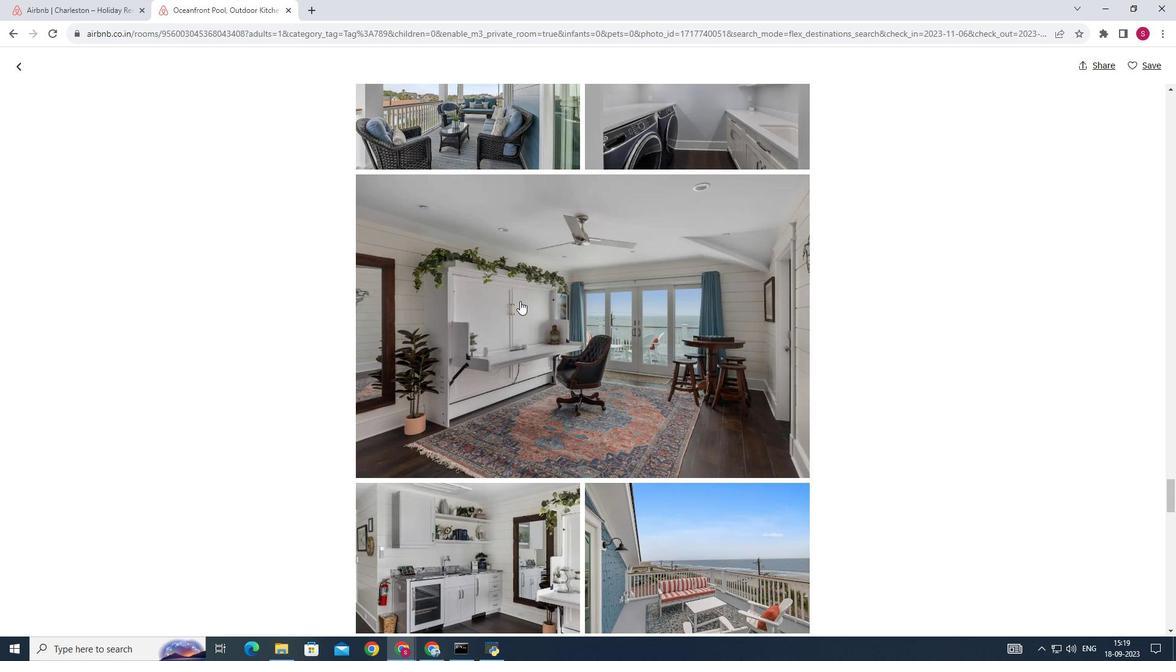 
Action: Mouse scrolled (520, 300) with delta (0, 0)
Screenshot: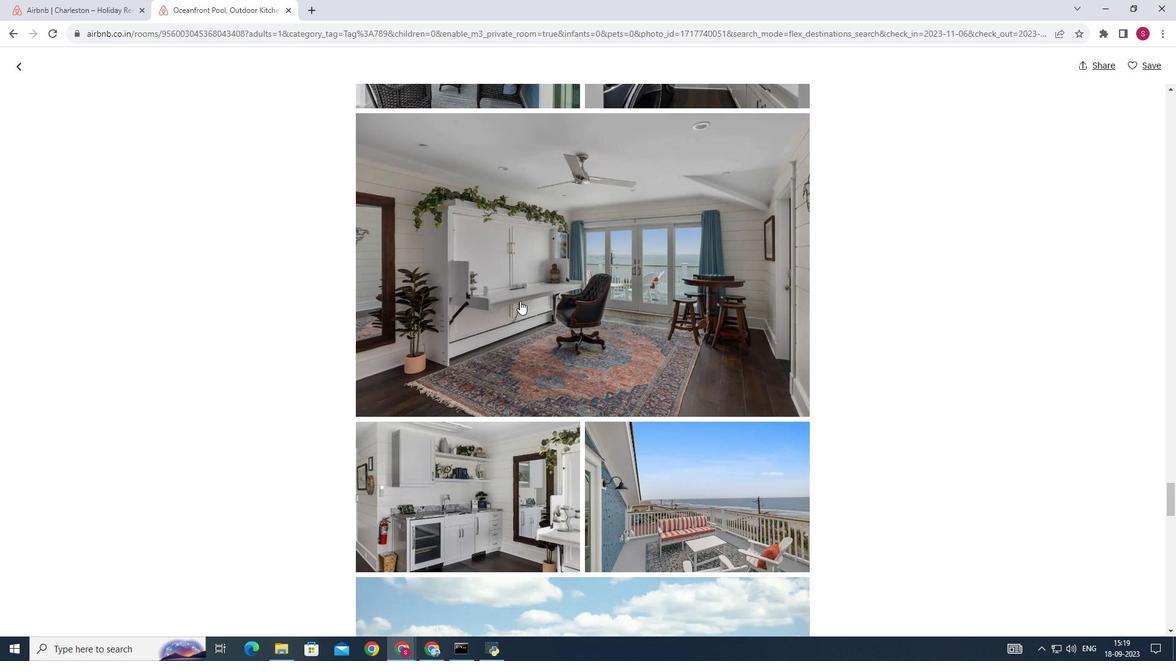 
Action: Mouse scrolled (520, 300) with delta (0, 0)
Screenshot: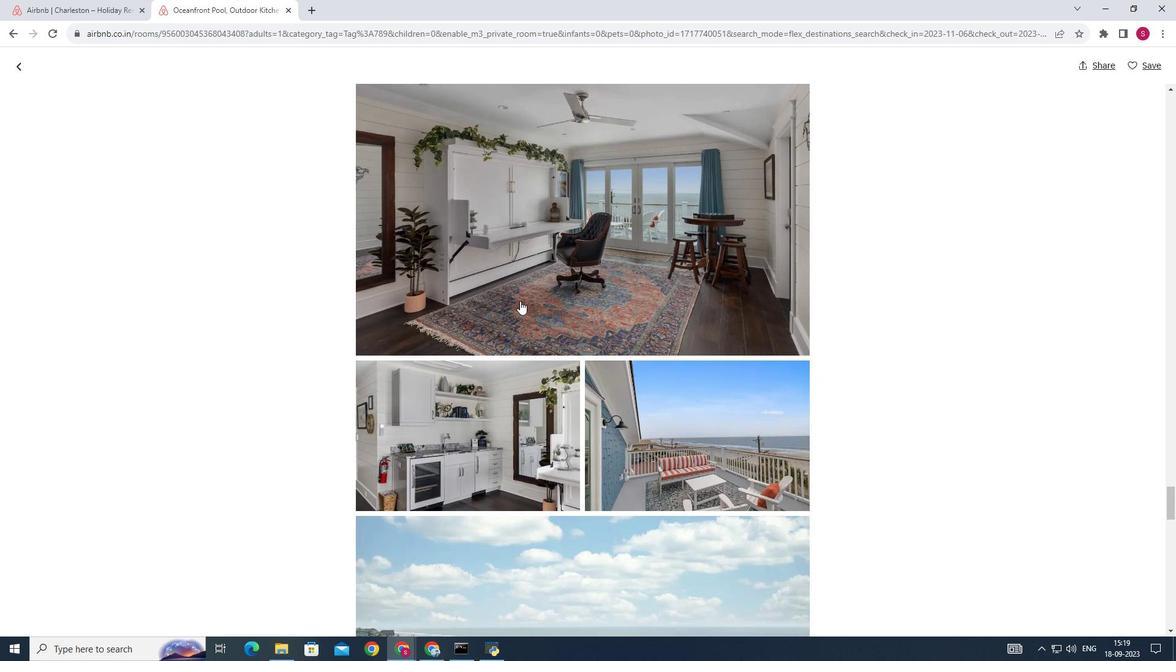 
Action: Mouse scrolled (520, 300) with delta (0, 0)
Screenshot: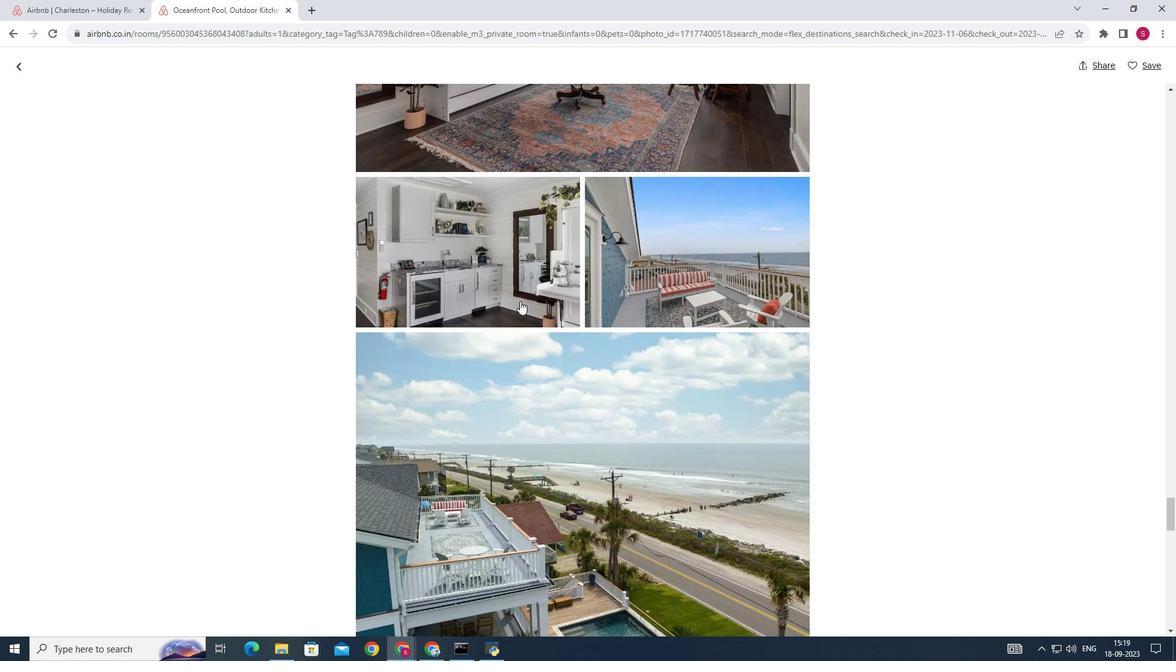 
Action: Mouse scrolled (520, 300) with delta (0, 0)
Screenshot: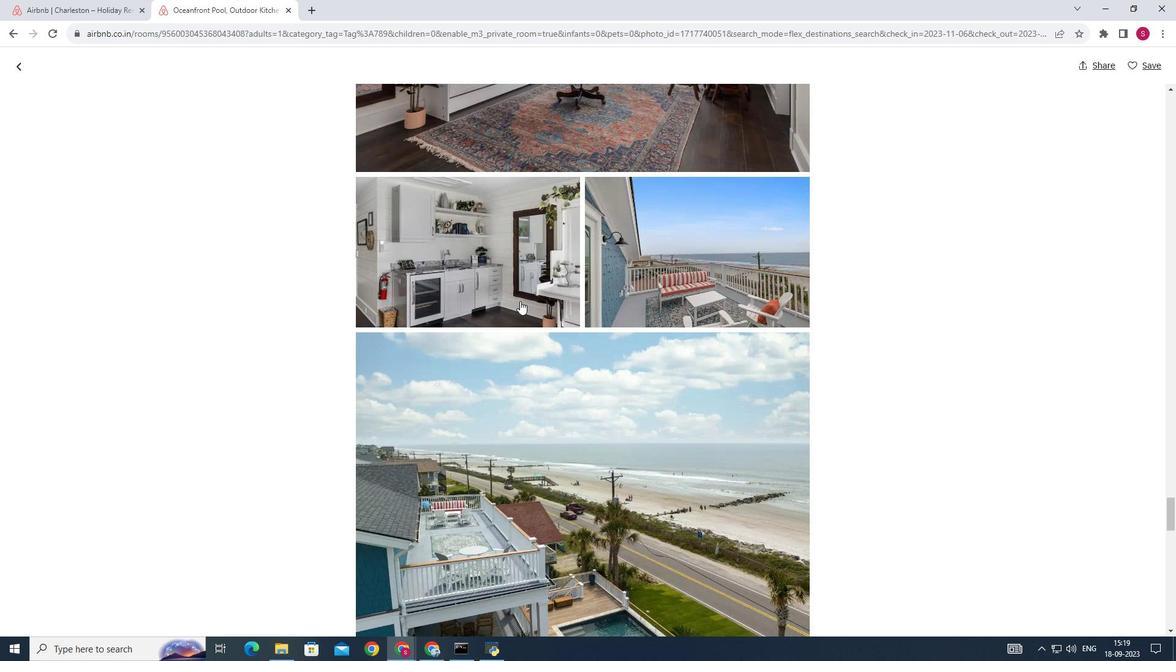 
Action: Mouse scrolled (520, 300) with delta (0, 0)
Screenshot: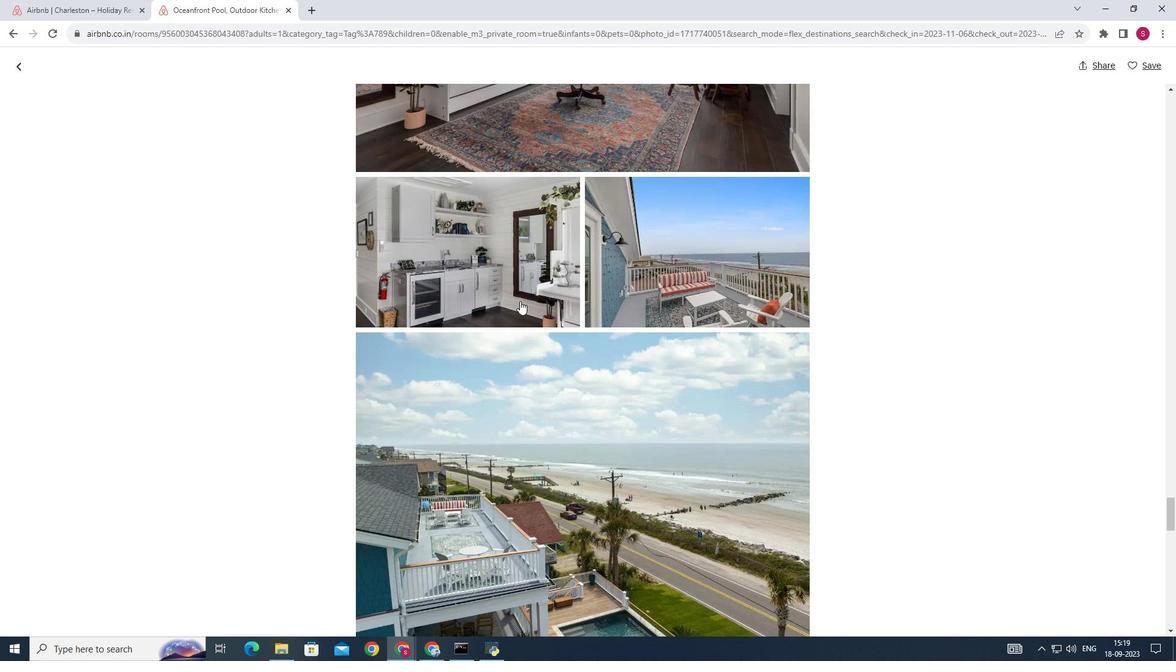 
Action: Mouse scrolled (520, 300) with delta (0, 0)
Screenshot: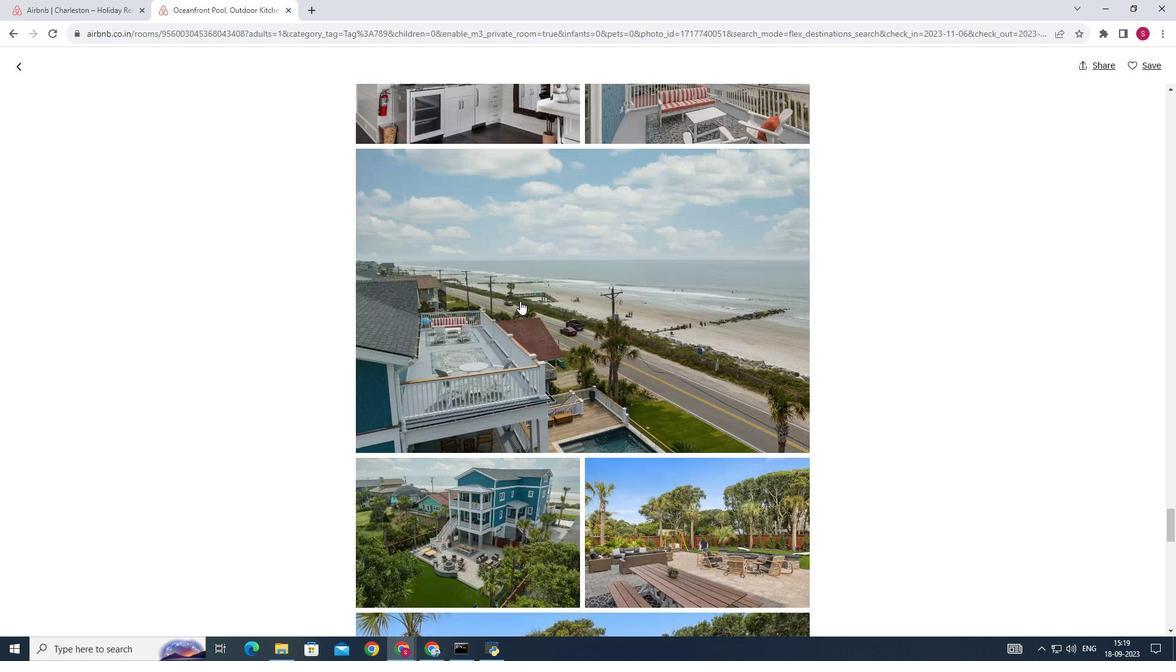
Action: Mouse scrolled (520, 300) with delta (0, 0)
Screenshot: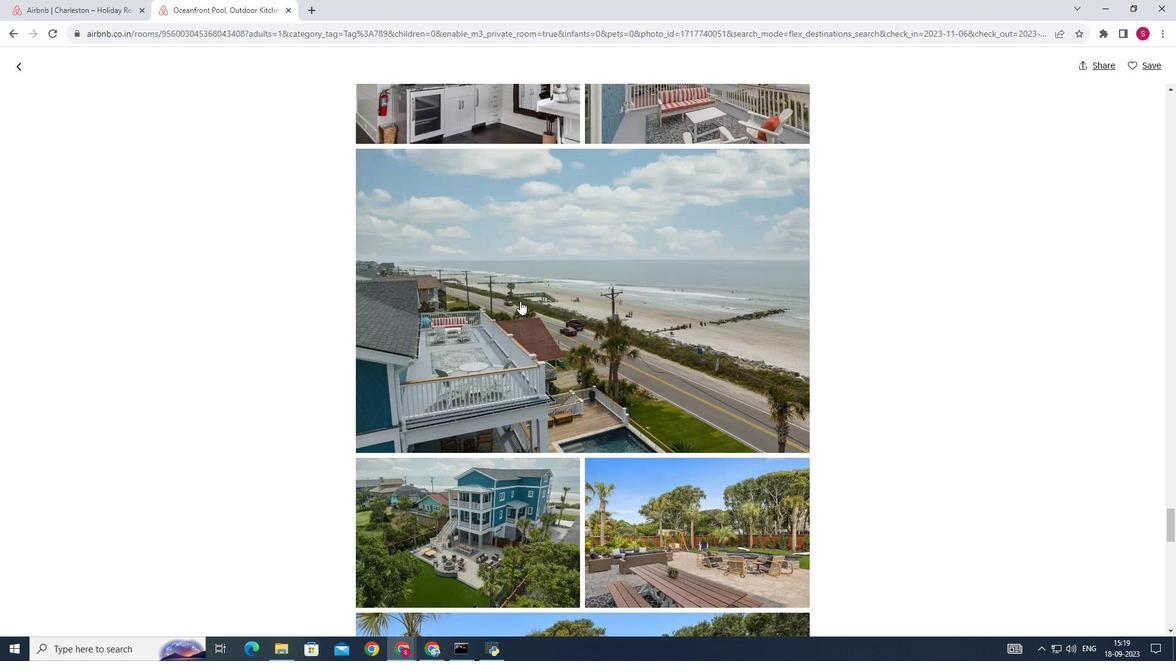 
Action: Mouse scrolled (520, 300) with delta (0, 0)
Screenshot: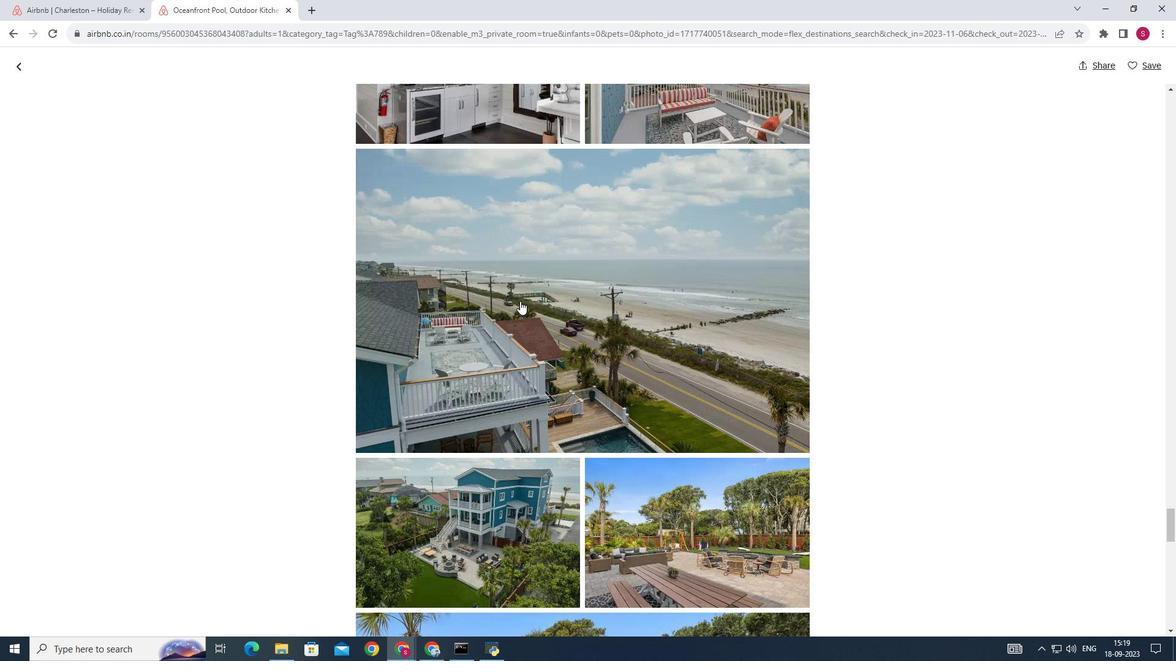 
Action: Mouse scrolled (520, 300) with delta (0, 0)
Screenshot: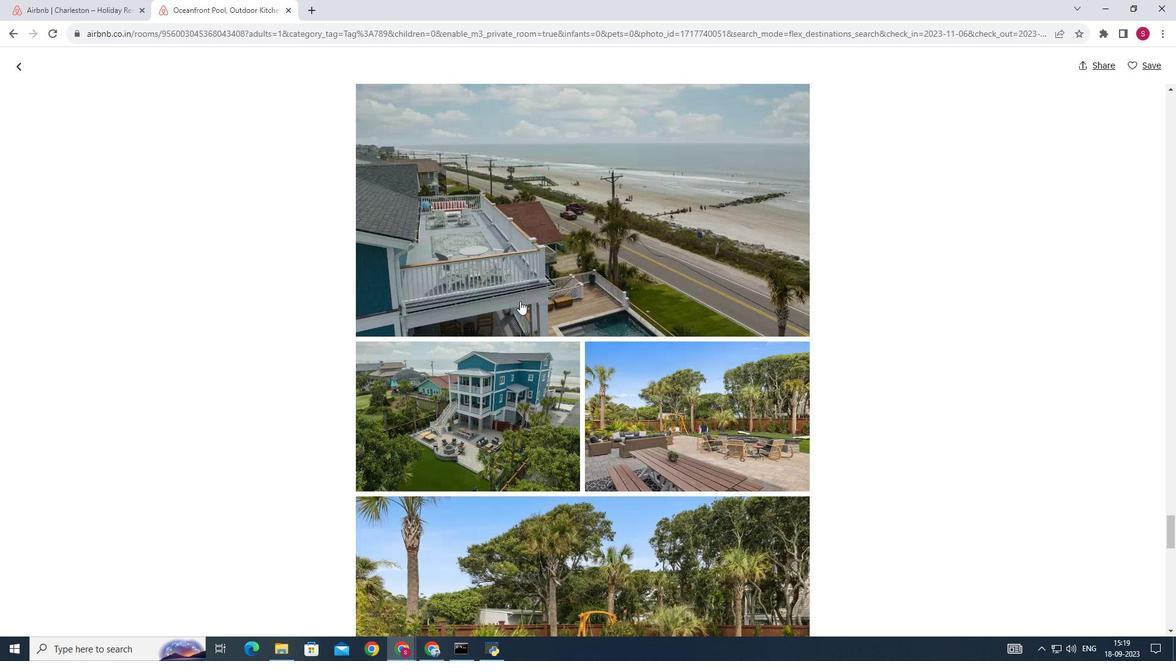 
Action: Mouse scrolled (520, 300) with delta (0, 0)
Screenshot: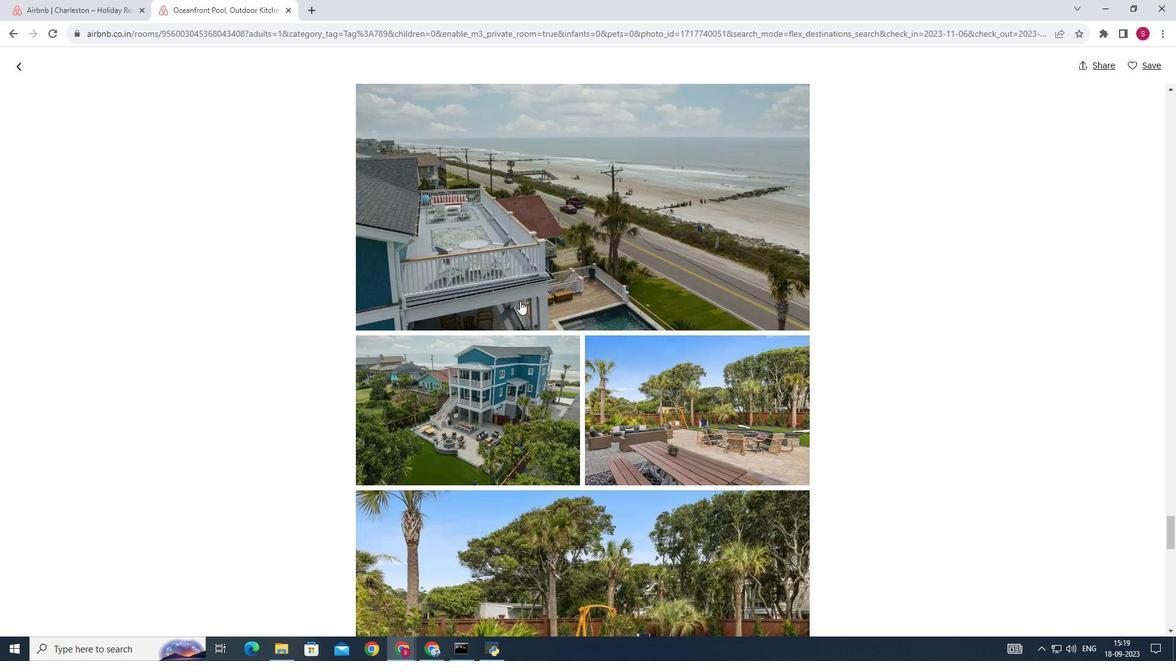 
Action: Mouse scrolled (520, 300) with delta (0, 0)
Screenshot: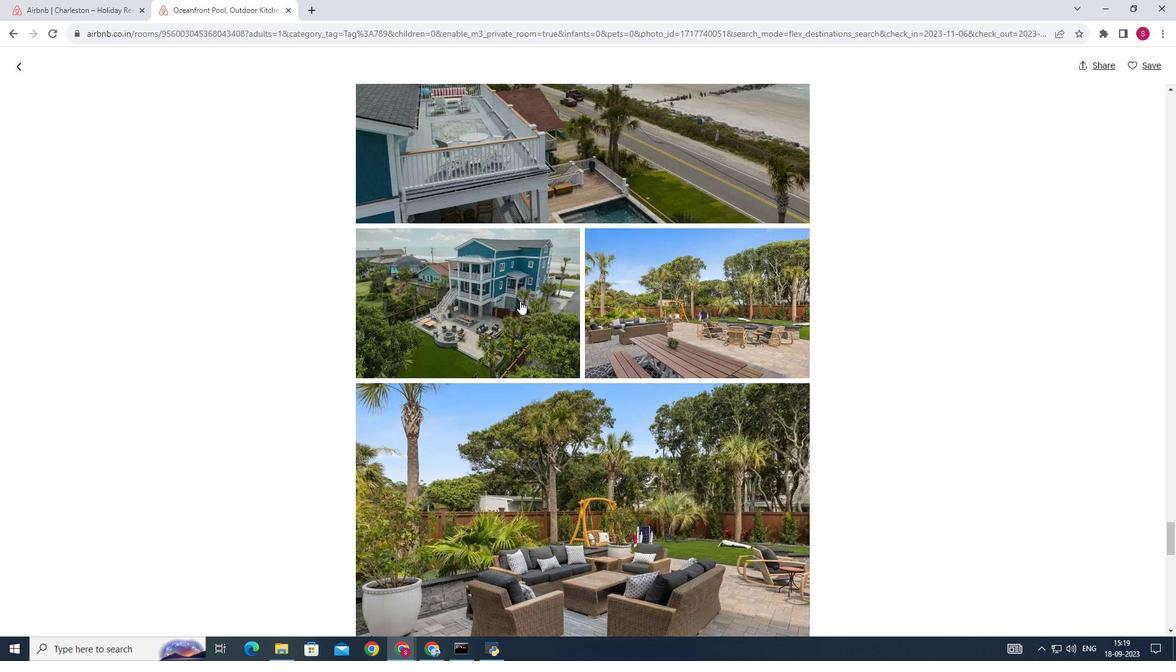 
Action: Mouse scrolled (520, 300) with delta (0, 0)
Screenshot: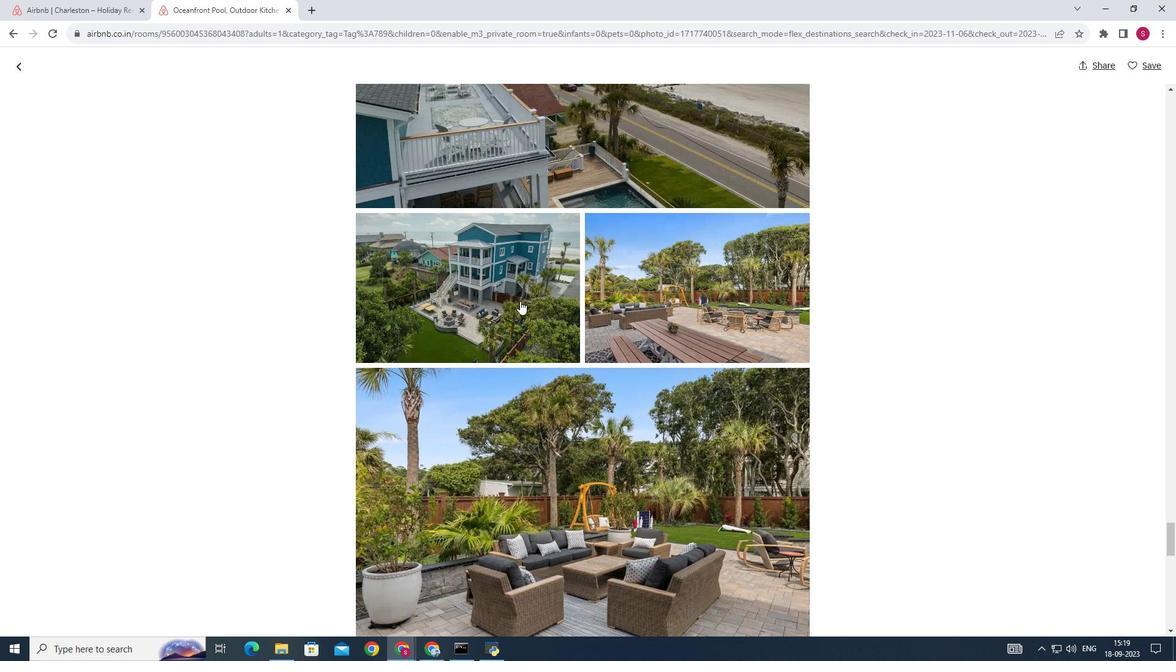 
Action: Mouse scrolled (520, 300) with delta (0, 0)
Screenshot: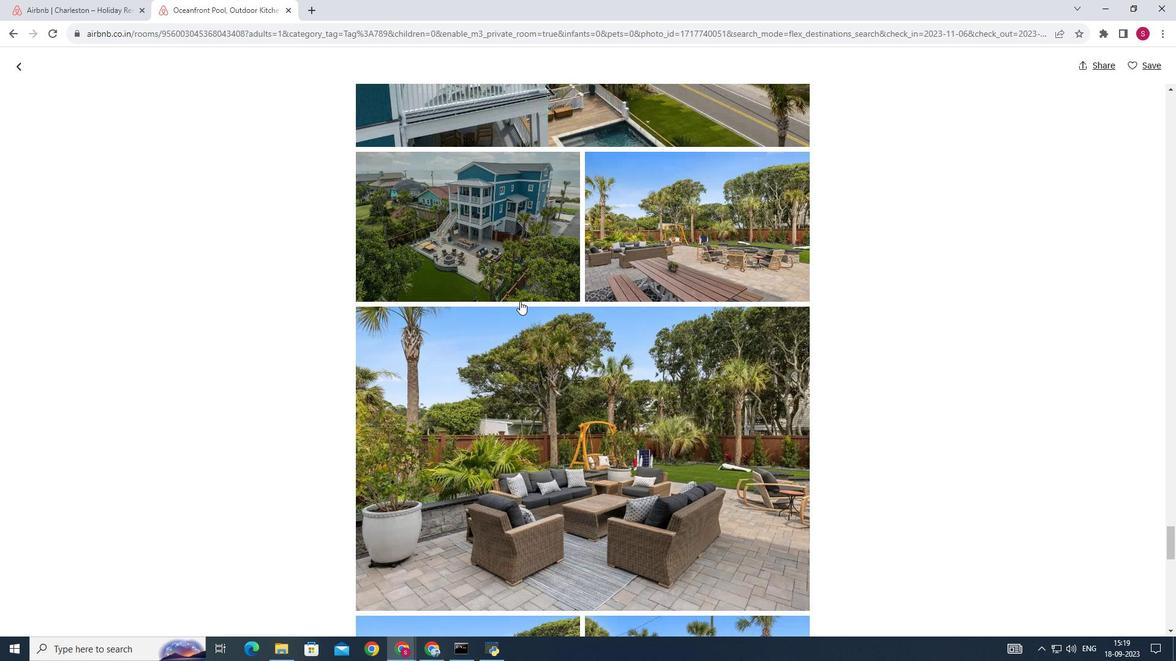
Action: Mouse scrolled (520, 300) with delta (0, 0)
Screenshot: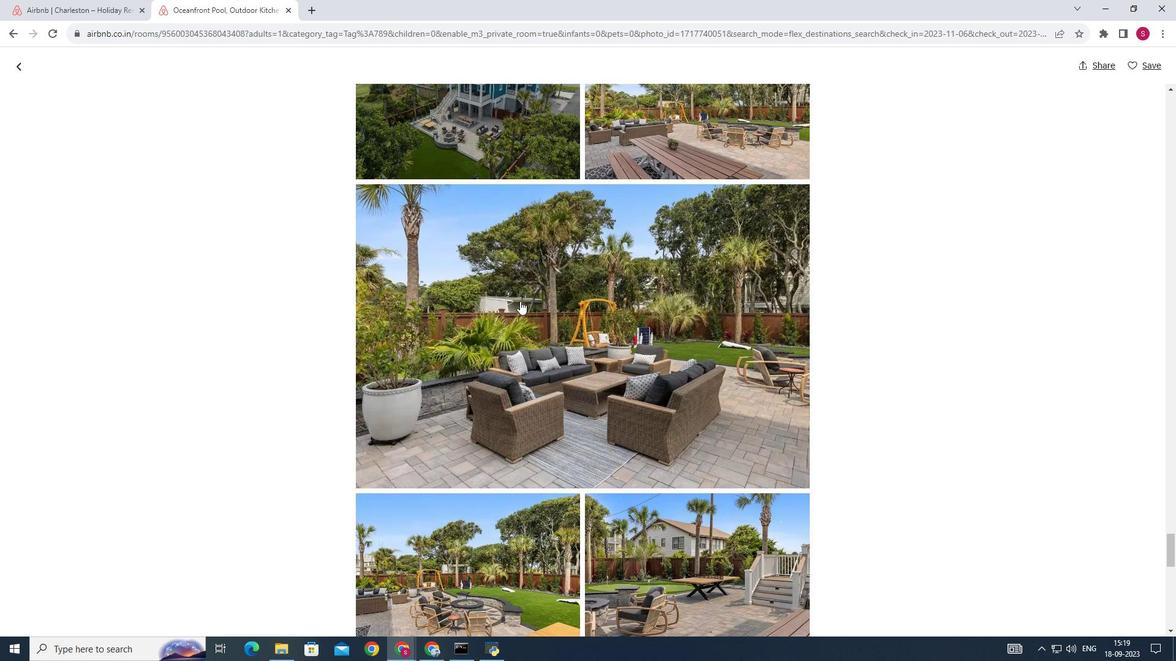
Action: Mouse scrolled (520, 300) with delta (0, 0)
Screenshot: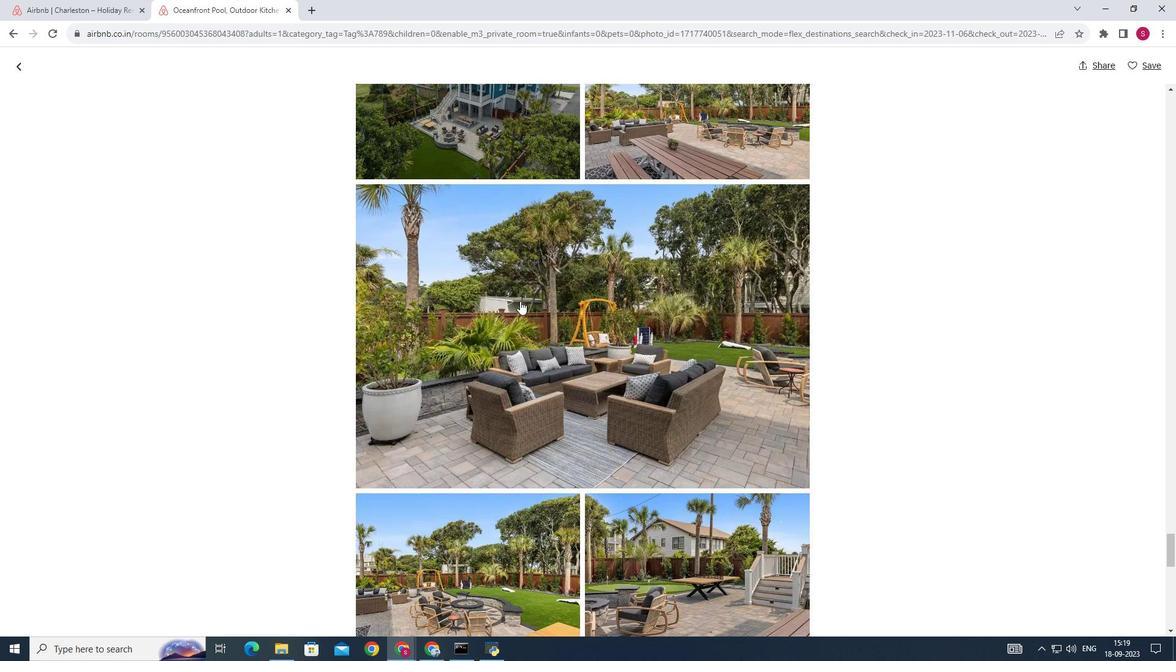 
Action: Mouse scrolled (520, 300) with delta (0, 0)
Screenshot: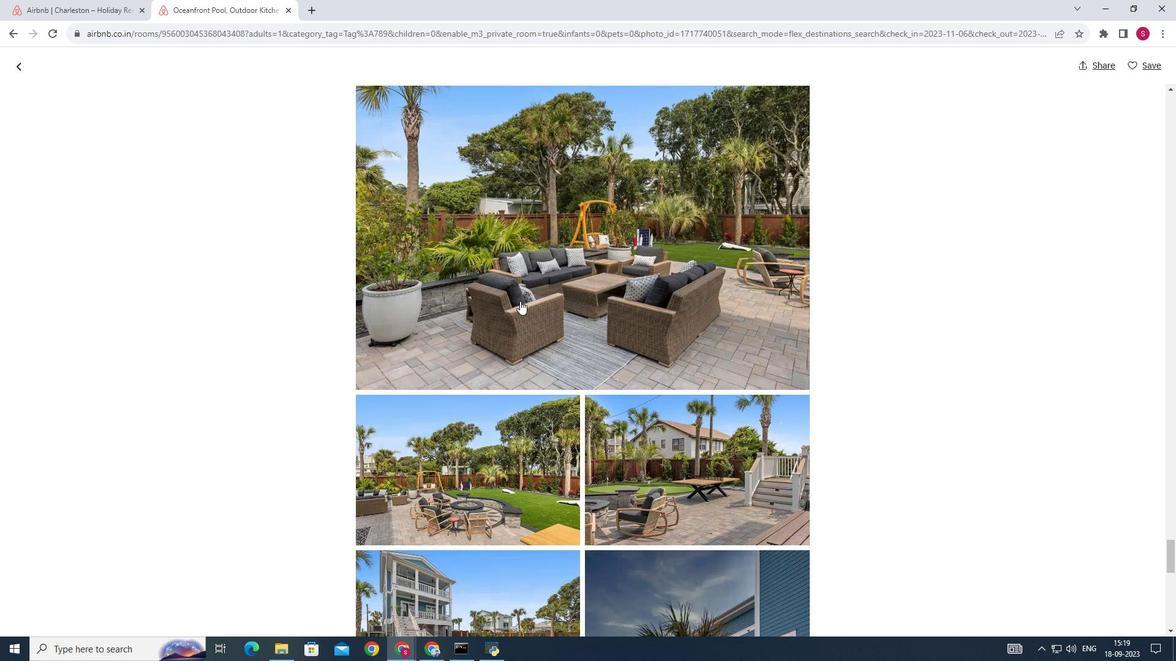 
Action: Mouse scrolled (520, 300) with delta (0, 0)
Screenshot: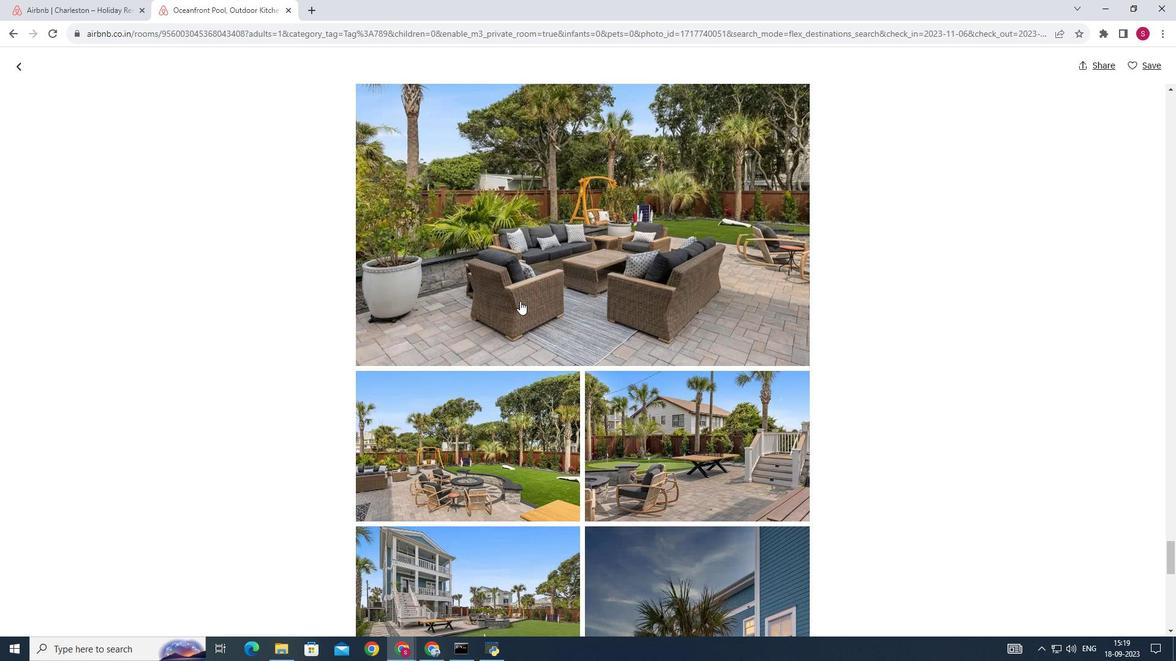 
Action: Mouse scrolled (520, 300) with delta (0, 0)
Screenshot: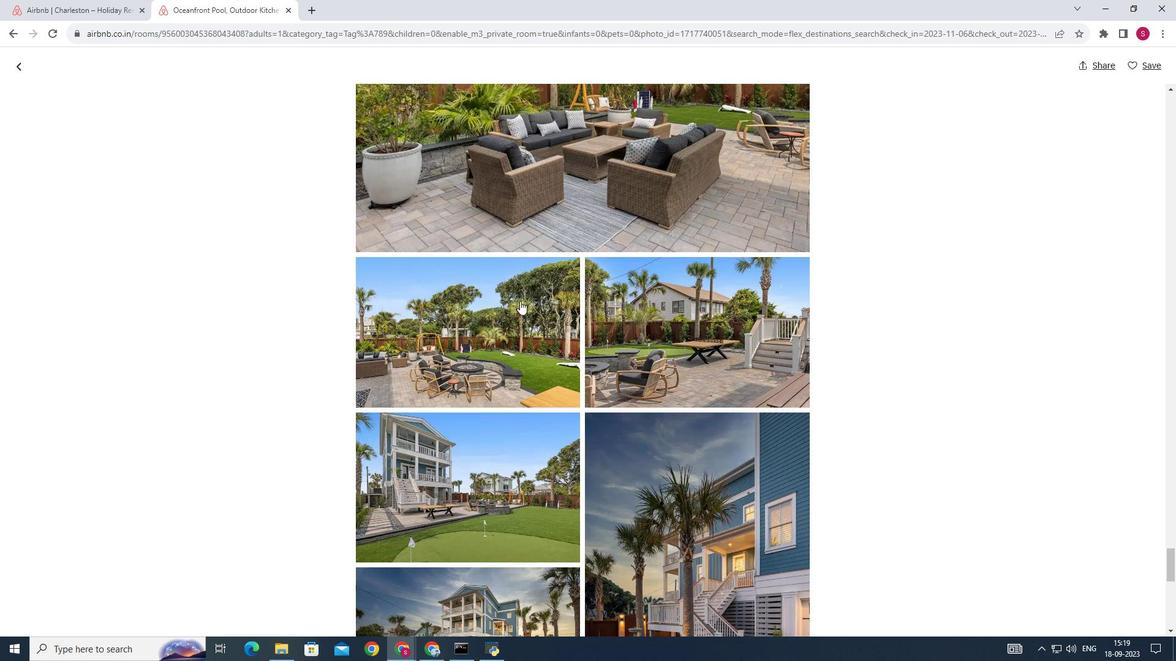
Action: Mouse scrolled (520, 300) with delta (0, 0)
Screenshot: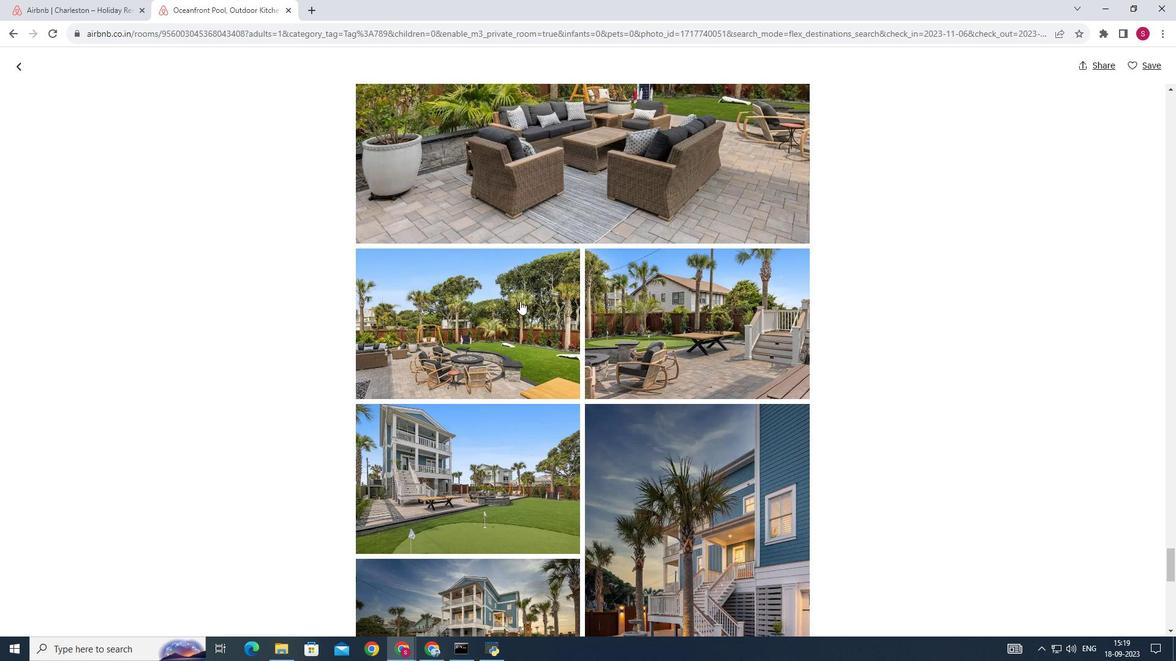 
Action: Mouse scrolled (520, 300) with delta (0, 0)
Screenshot: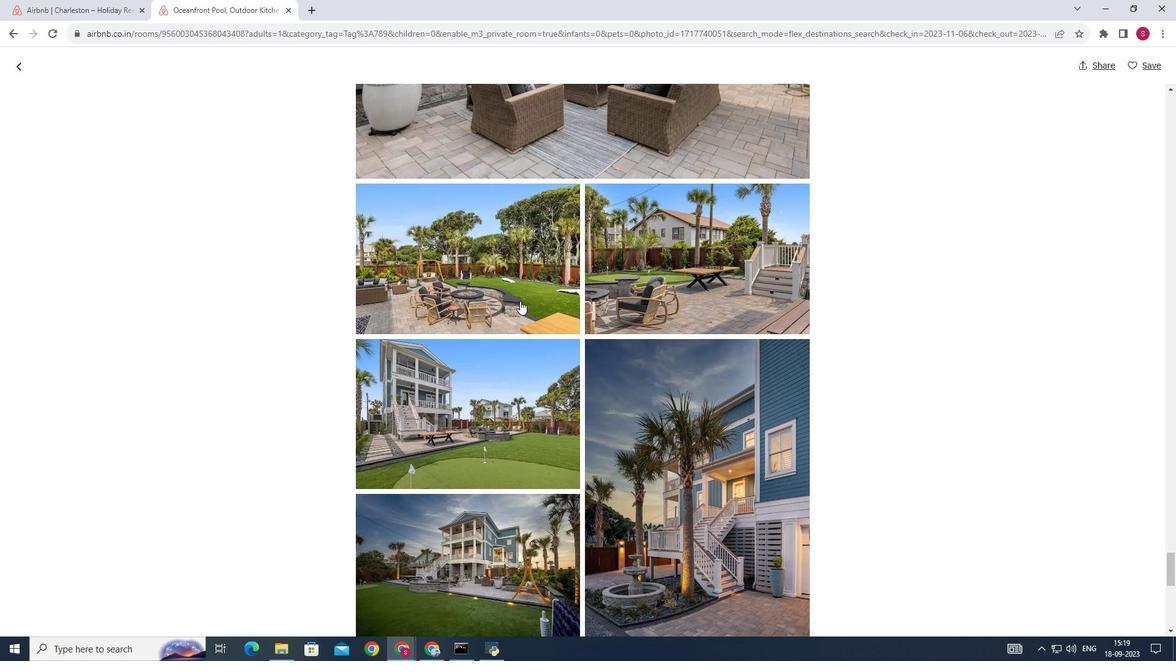 
Action: Mouse scrolled (520, 300) with delta (0, 0)
Screenshot: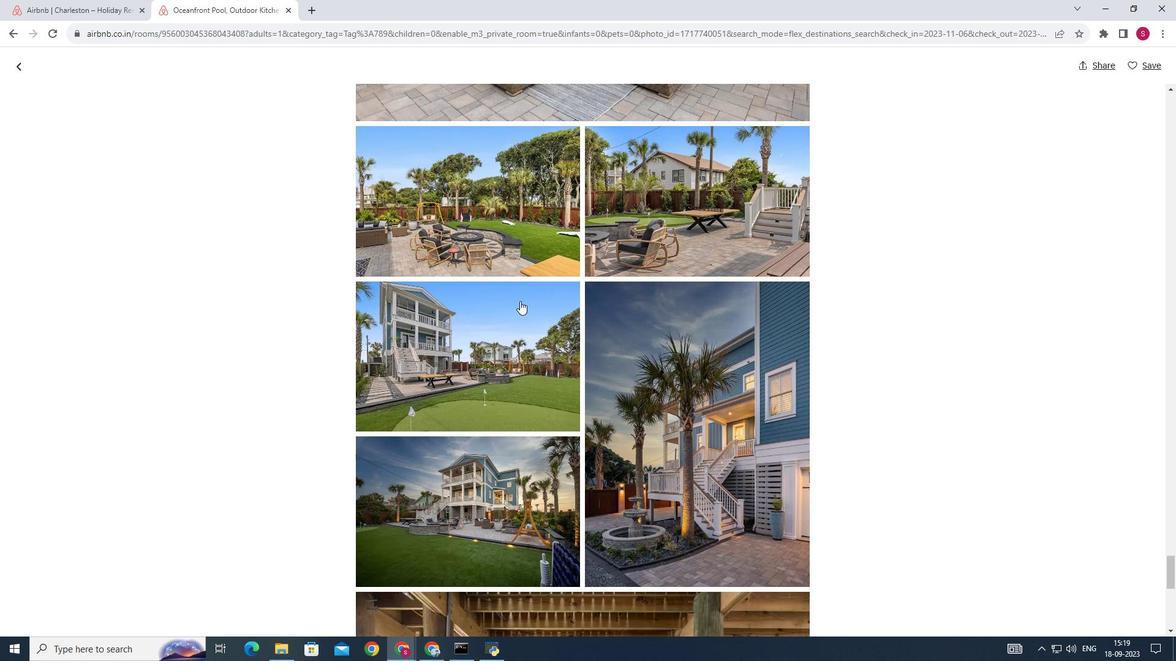 
Action: Mouse scrolled (520, 300) with delta (0, 0)
Screenshot: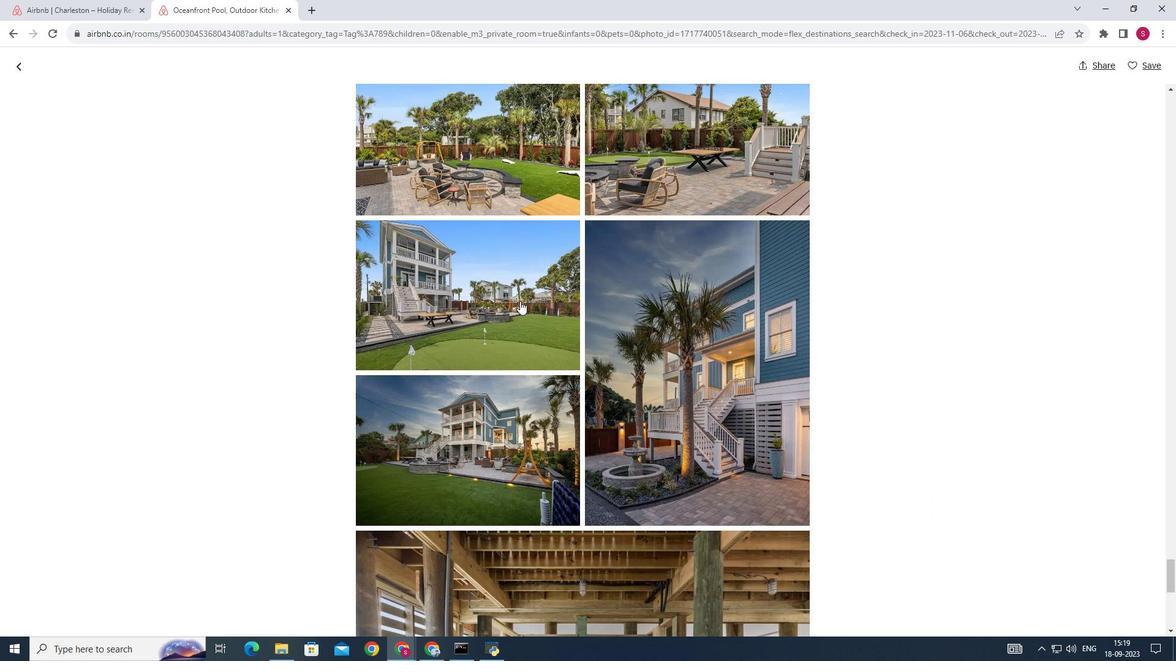 
Action: Mouse scrolled (520, 300) with delta (0, 0)
Screenshot: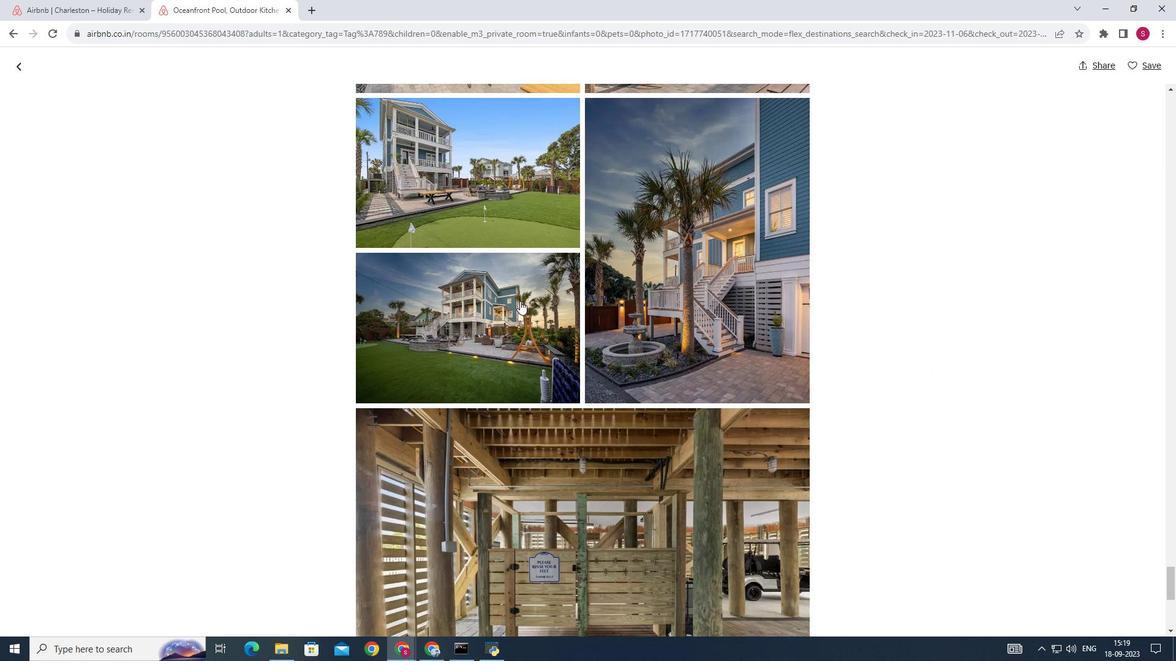 
Action: Mouse scrolled (520, 300) with delta (0, 0)
Screenshot: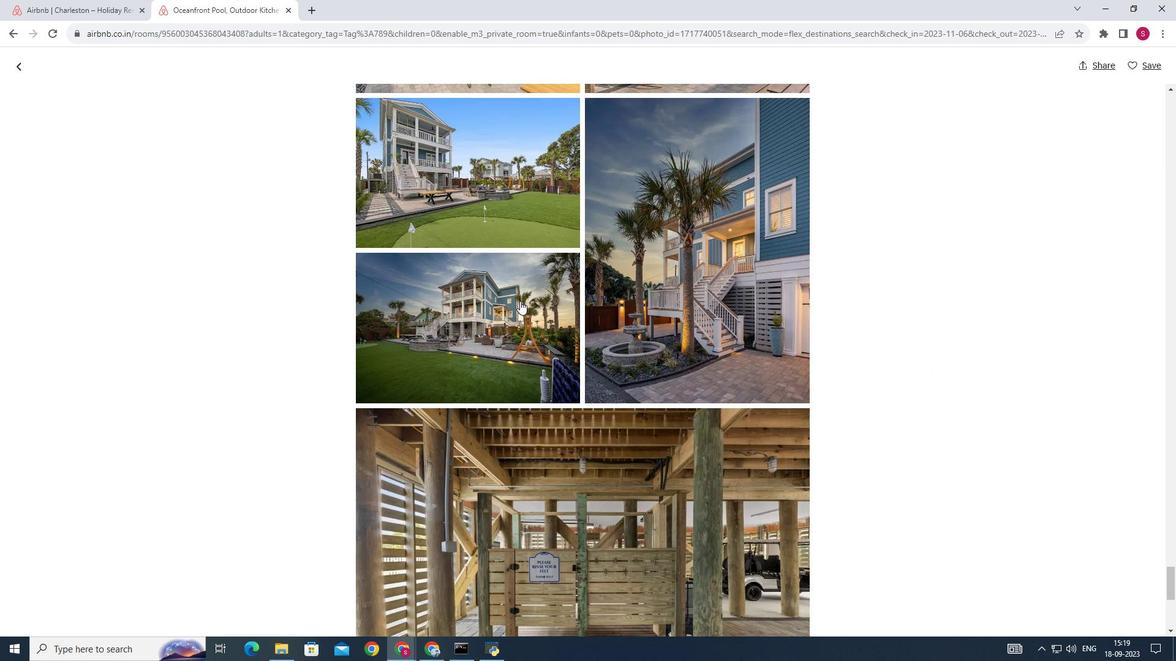 
Action: Mouse scrolled (520, 300) with delta (0, 0)
Screenshot: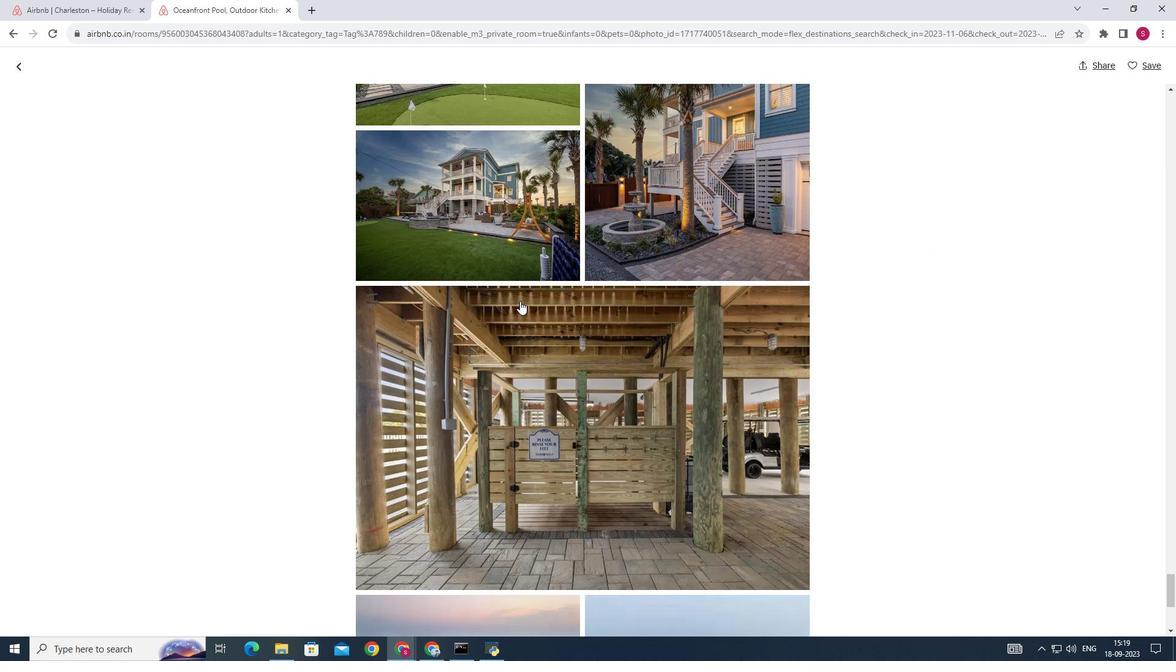 
Action: Mouse scrolled (520, 300) with delta (0, 0)
Screenshot: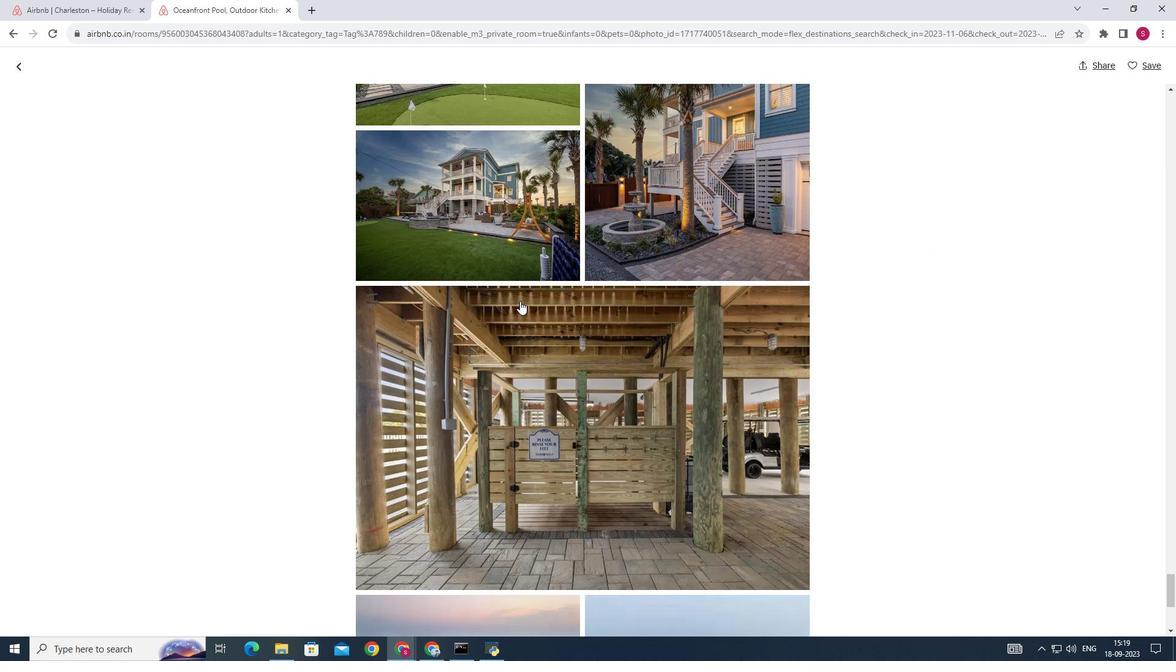 
Action: Mouse scrolled (520, 300) with delta (0, 0)
Screenshot: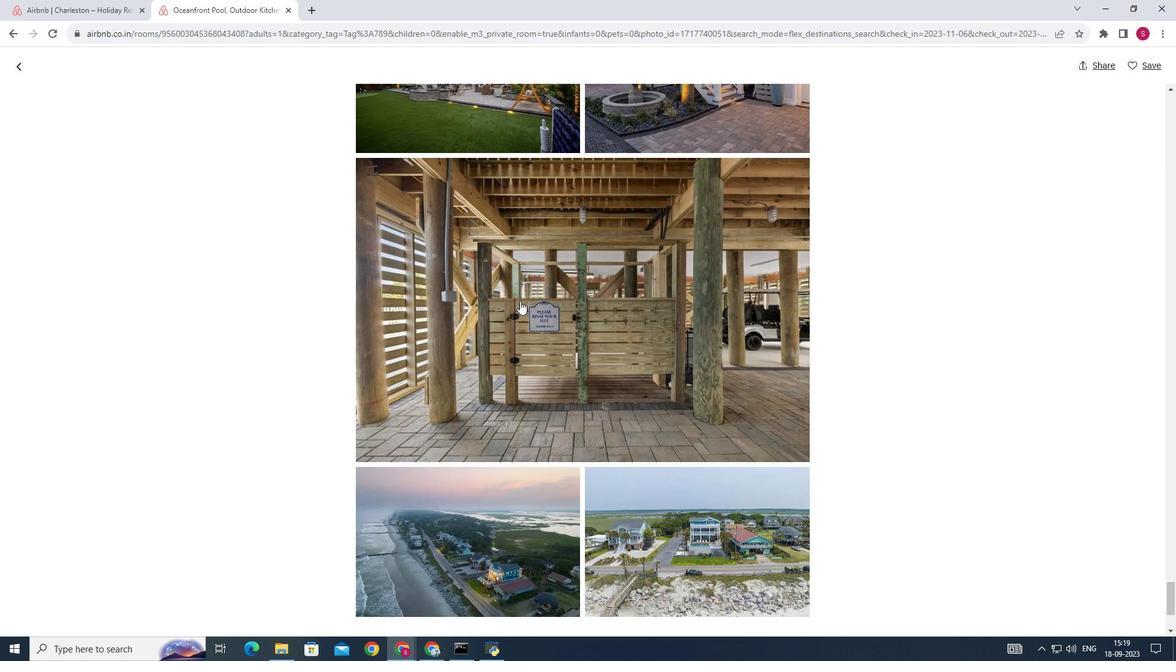 
Action: Mouse scrolled (520, 300) with delta (0, 0)
Screenshot: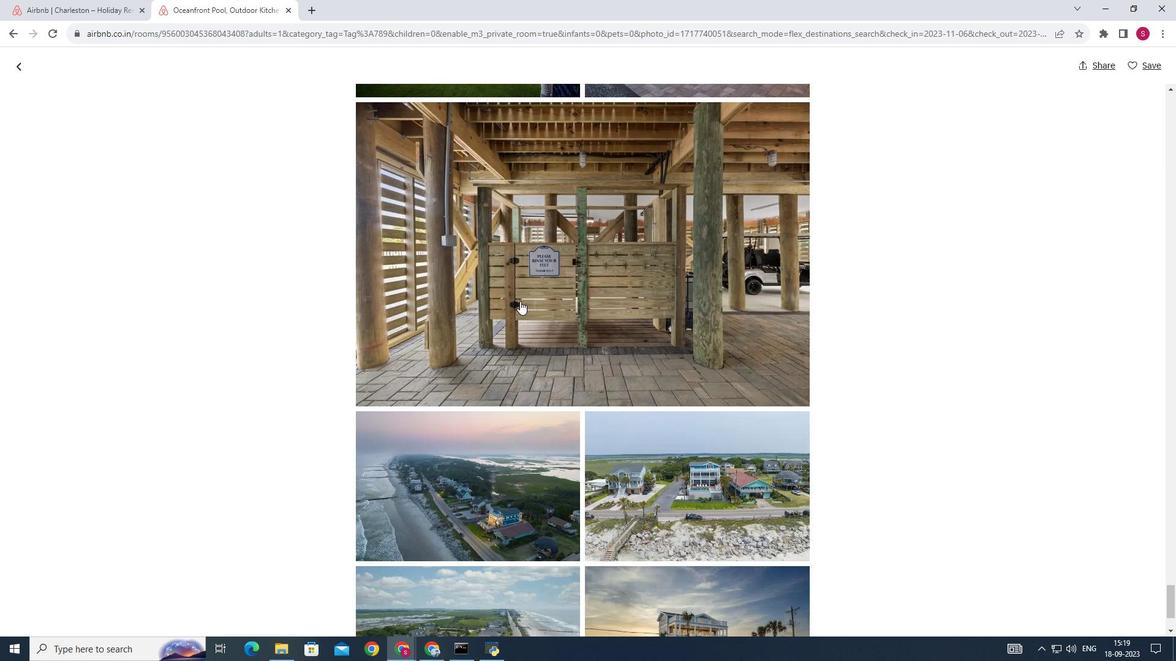 
Action: Mouse scrolled (520, 300) with delta (0, 0)
Screenshot: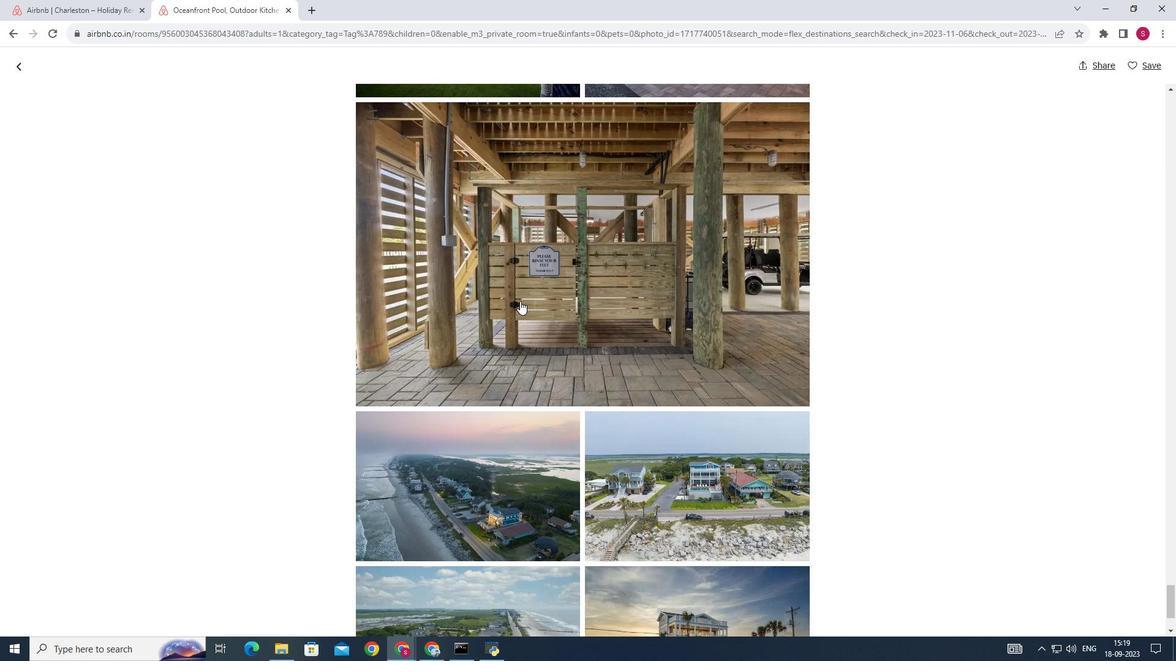 
Action: Mouse scrolled (520, 300) with delta (0, 0)
Screenshot: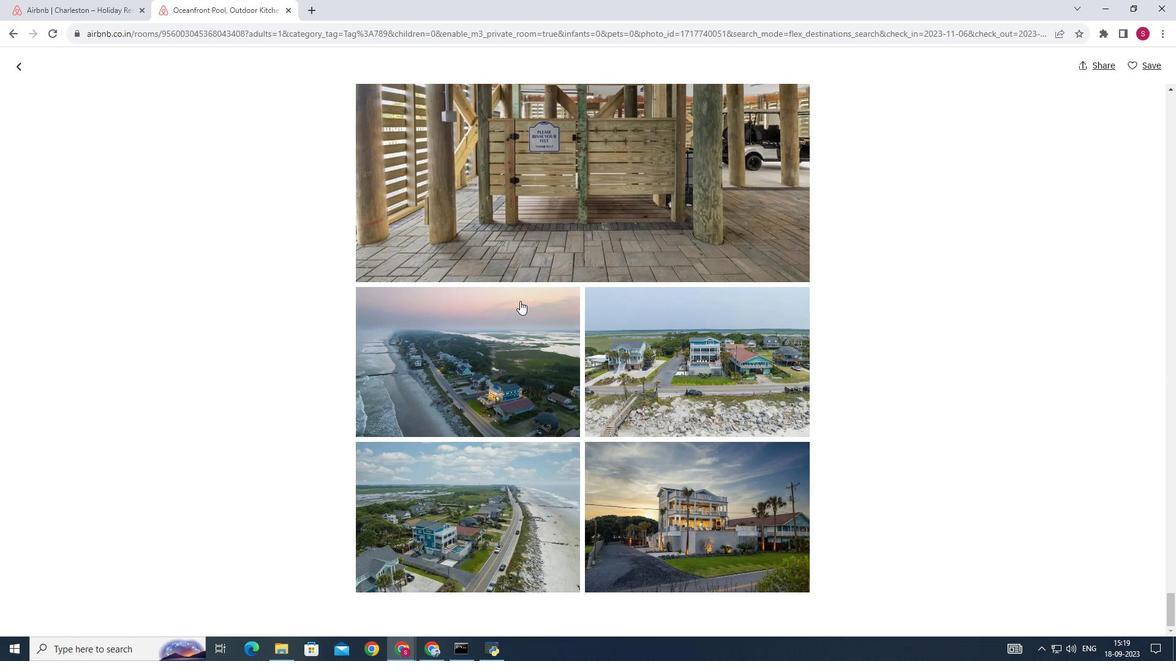 
Action: Mouse scrolled (520, 300) with delta (0, 0)
Screenshot: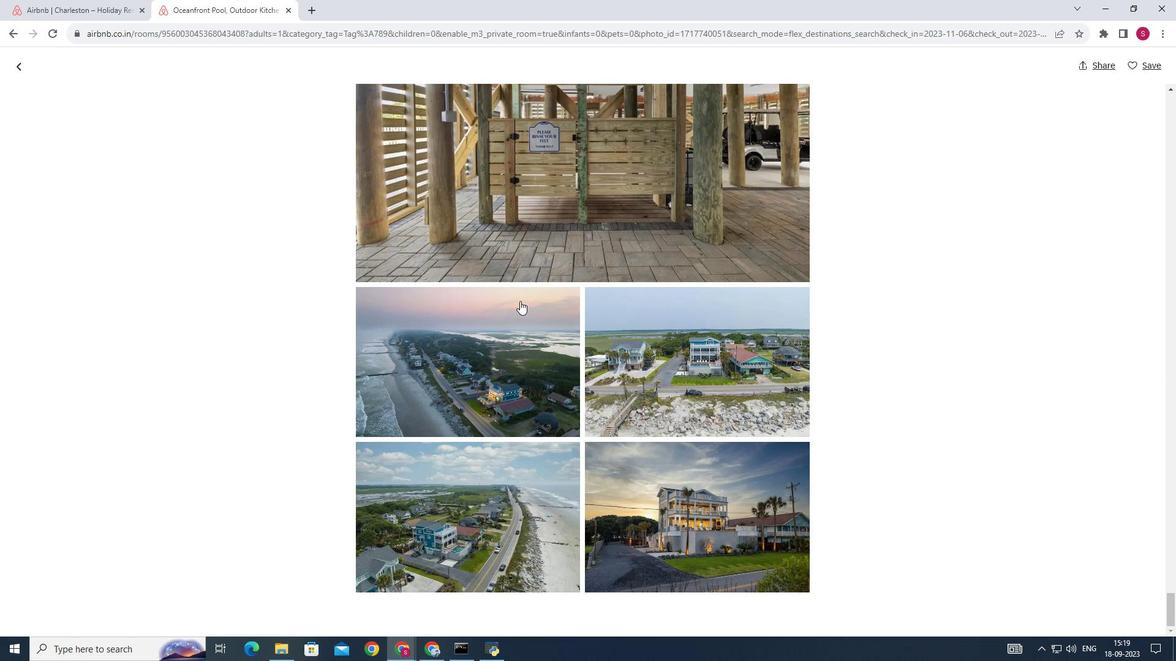 
Action: Mouse scrolled (520, 300) with delta (0, 0)
Screenshot: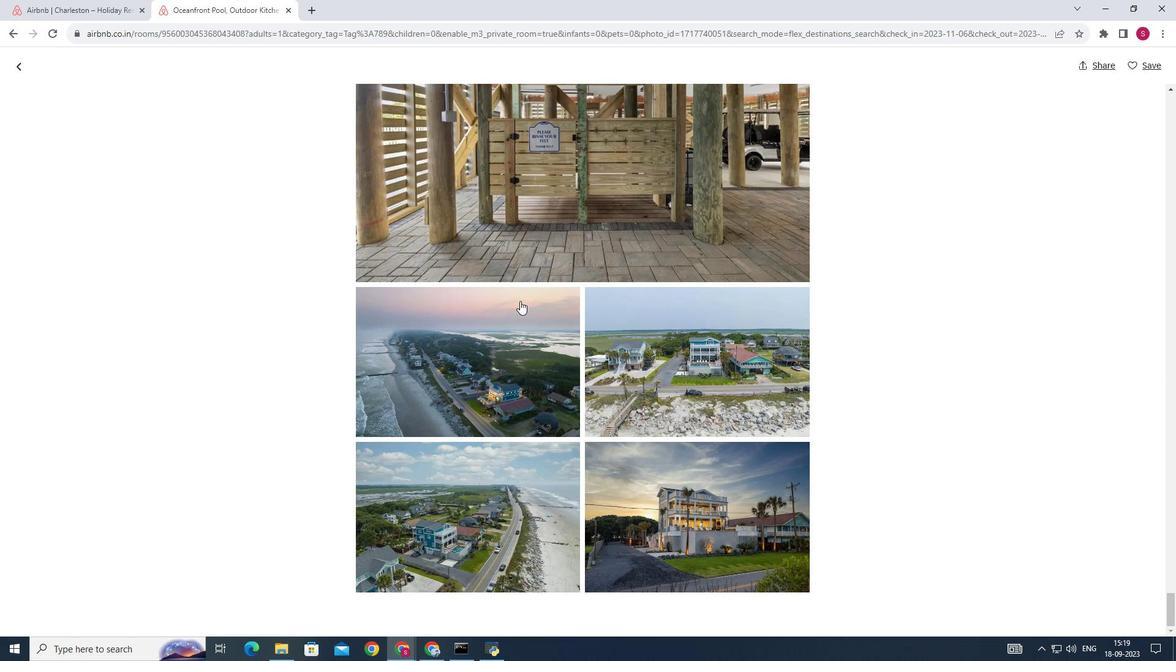 
Action: Mouse scrolled (520, 300) with delta (0, 0)
Screenshot: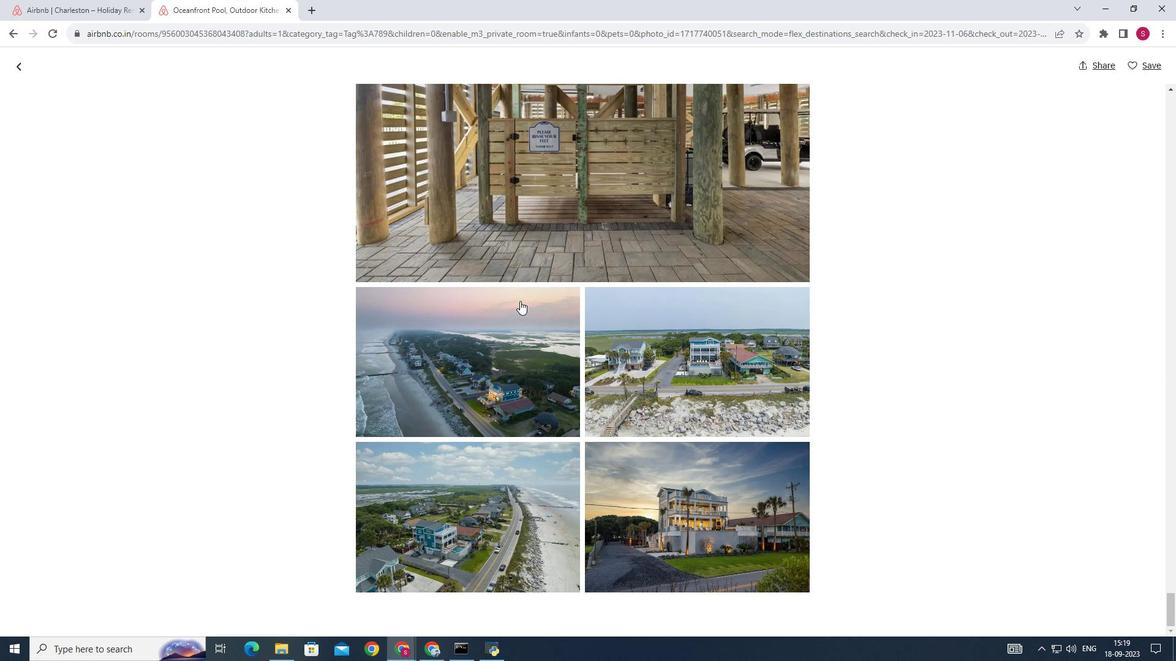 
Action: Mouse scrolled (520, 300) with delta (0, 0)
Screenshot: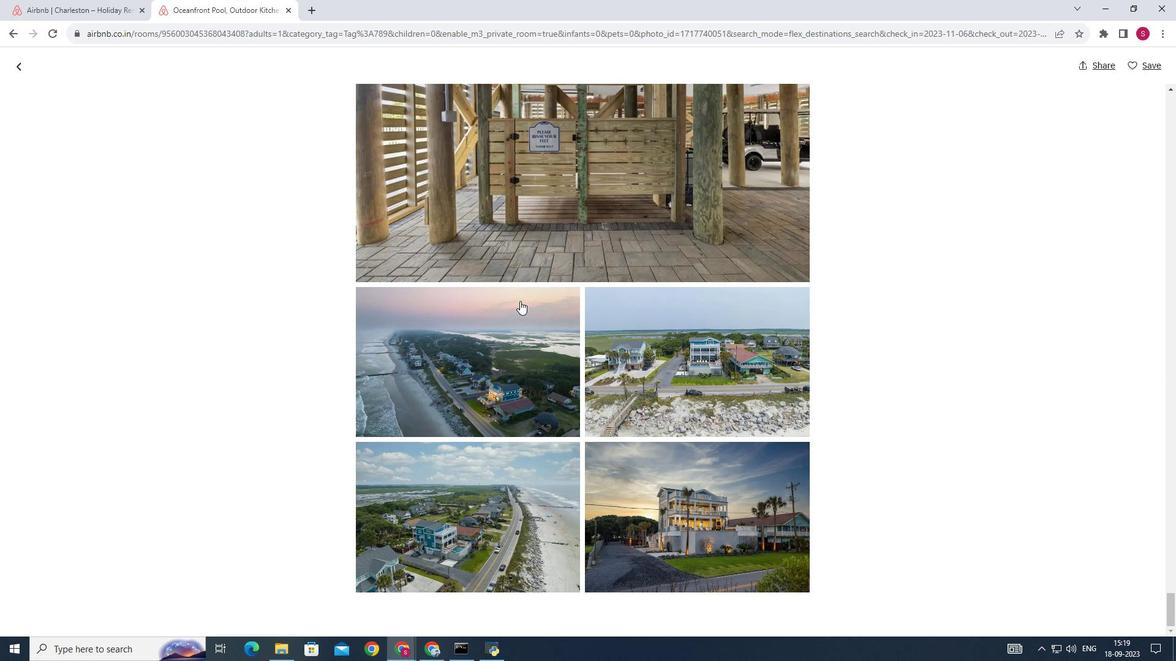 
Action: Mouse scrolled (520, 300) with delta (0, 0)
Screenshot: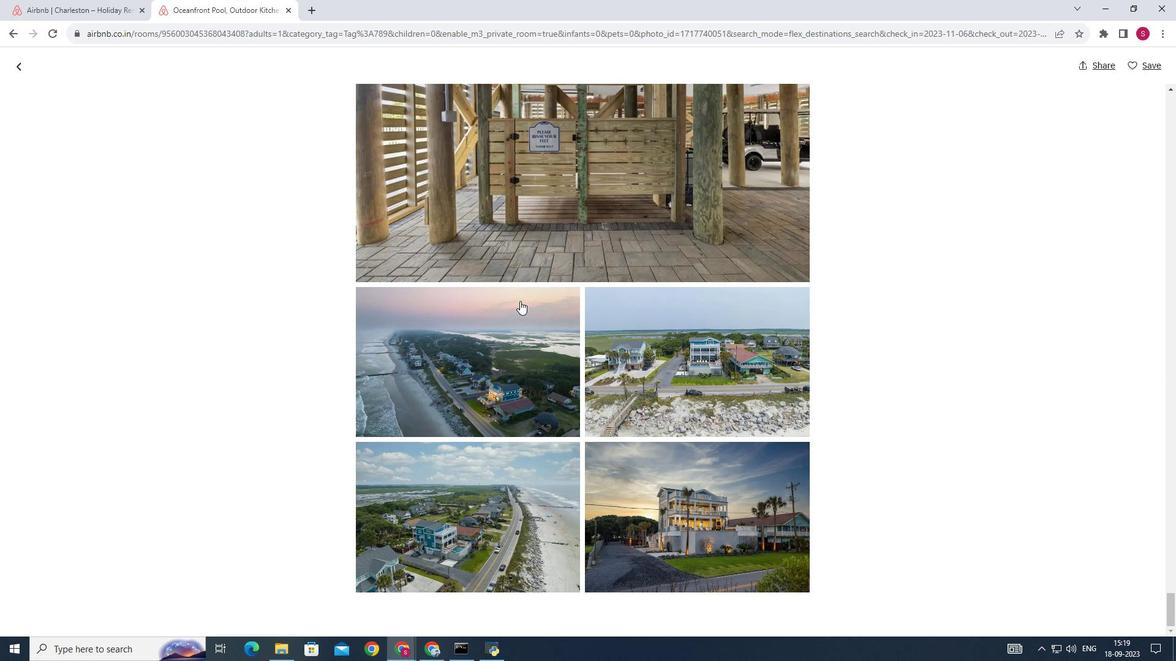 
Action: Mouse scrolled (520, 300) with delta (0, 0)
Screenshot: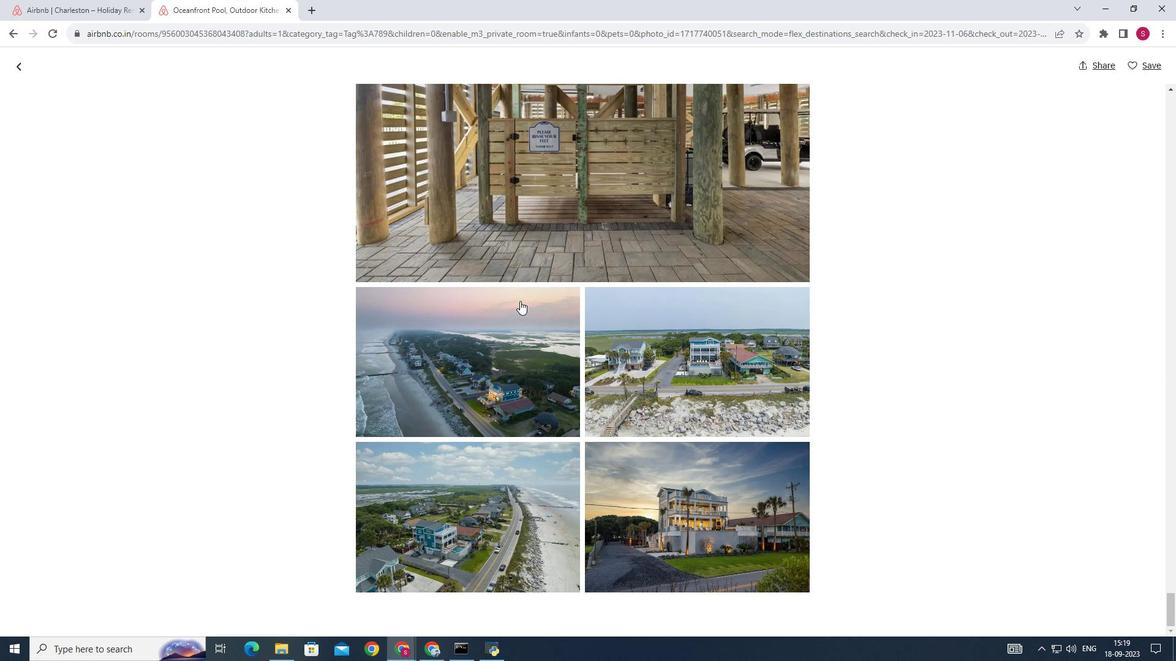 
Action: Mouse scrolled (520, 300) with delta (0, 0)
Screenshot: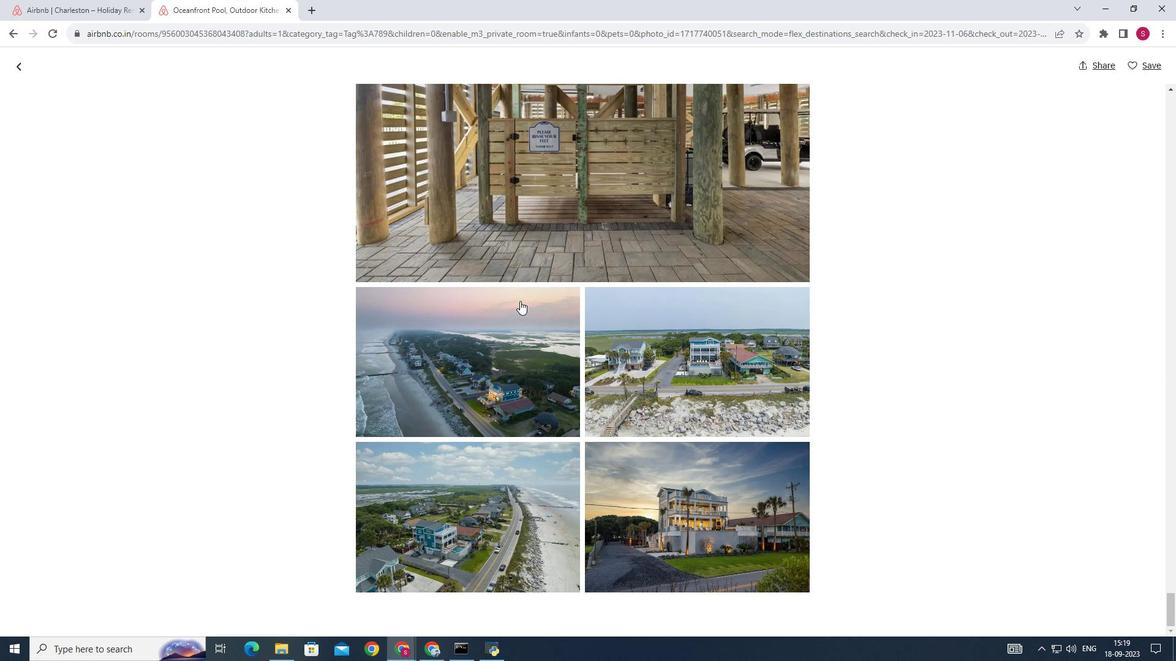 
Action: Mouse scrolled (520, 300) with delta (0, 0)
Screenshot: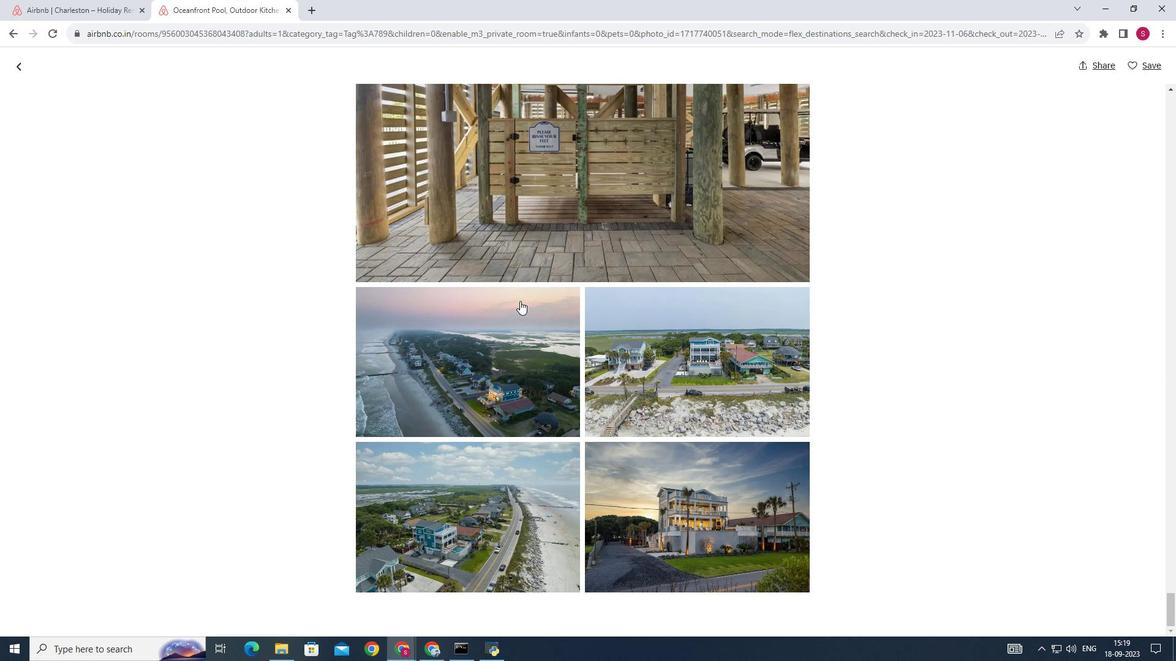 
Action: Mouse scrolled (520, 300) with delta (0, 0)
Screenshot: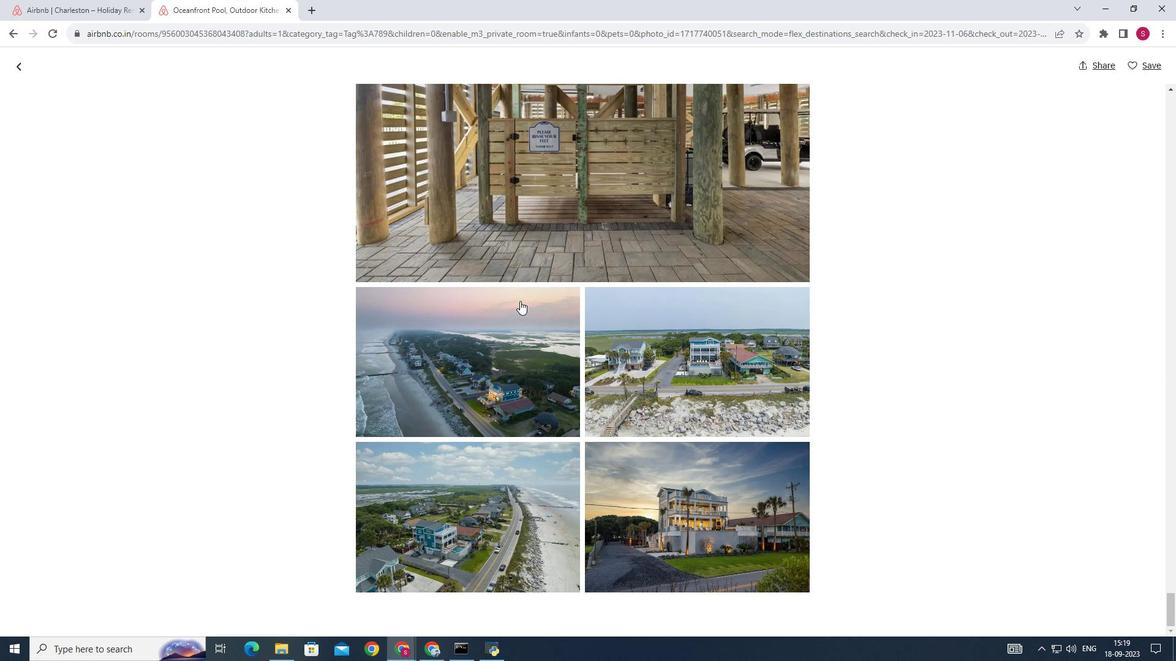 
Action: Mouse moved to (21, 66)
Screenshot: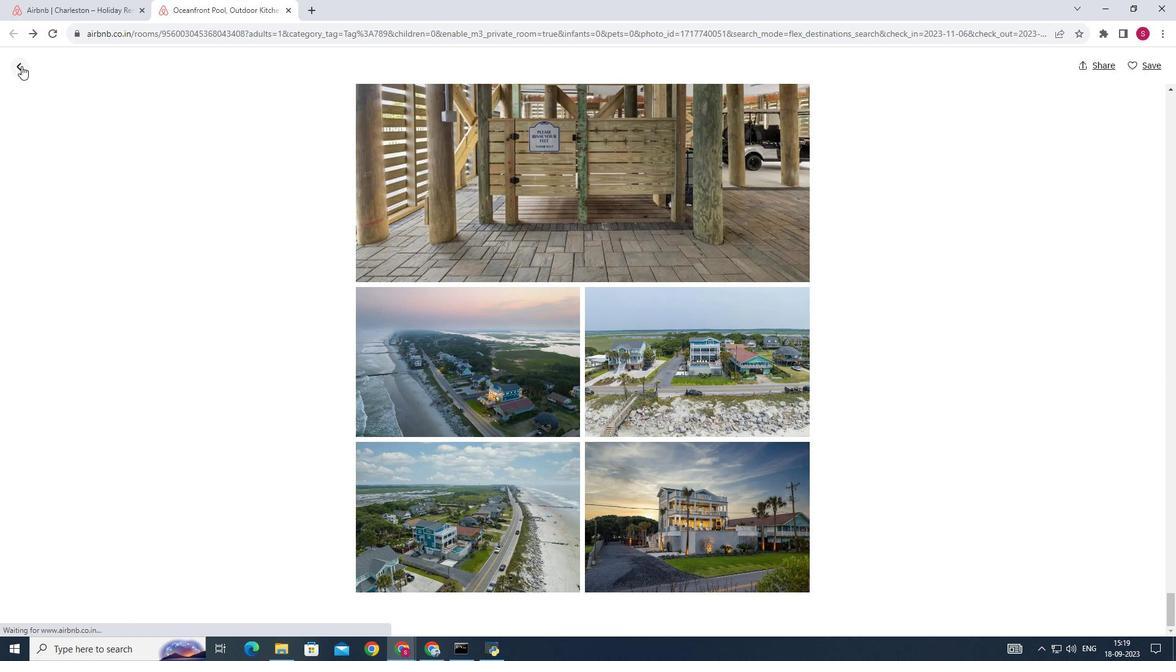 
Action: Mouse pressed left at (21, 66)
Screenshot: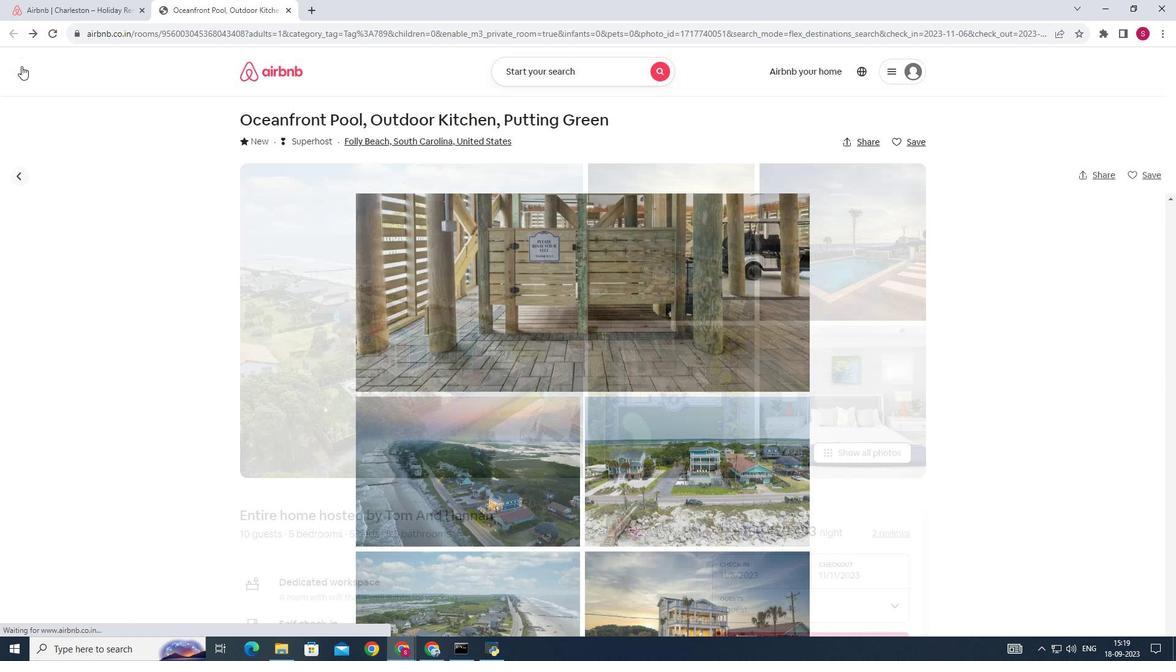 
Action: Mouse moved to (392, 313)
Screenshot: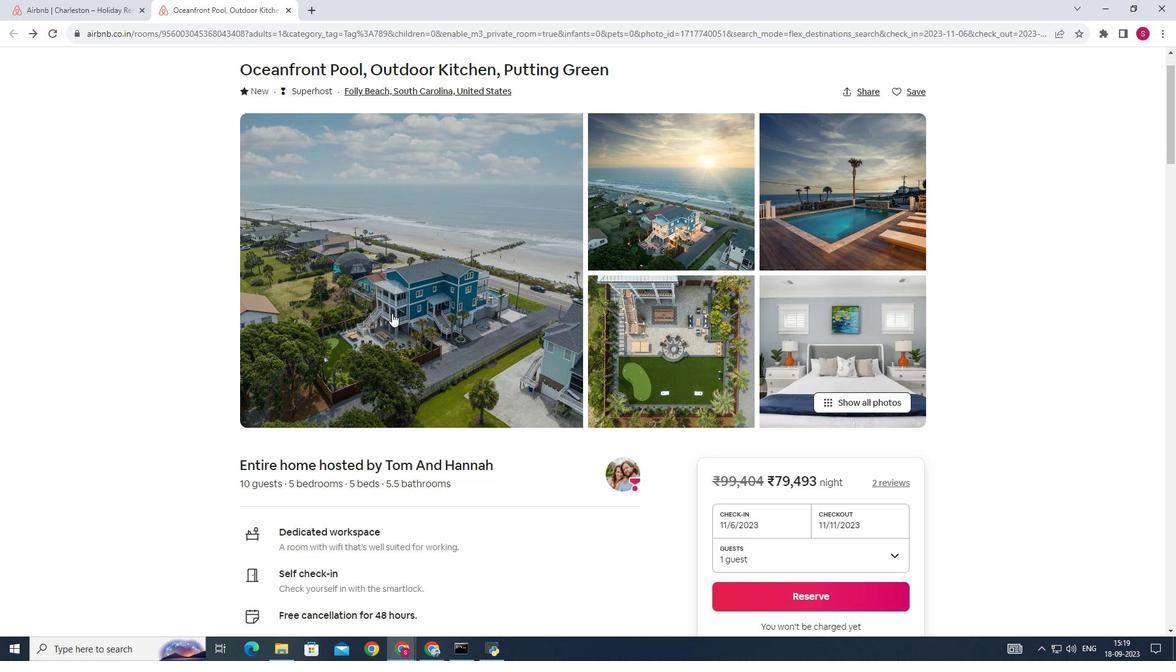 
Action: Mouse scrolled (392, 313) with delta (0, 0)
Screenshot: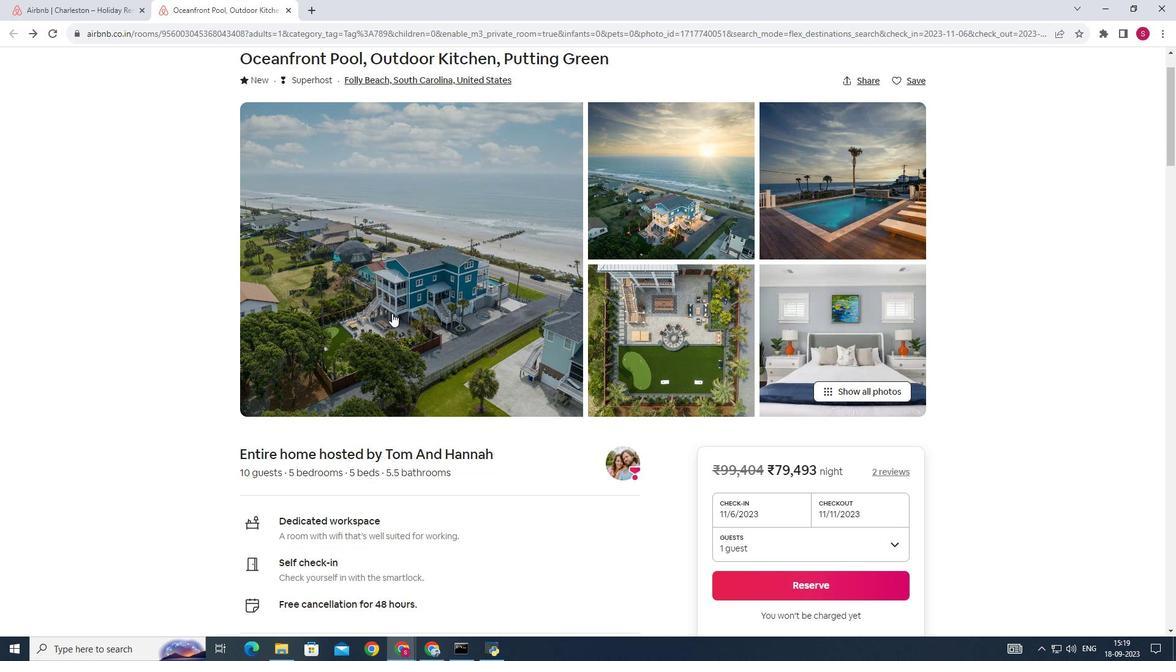 
Action: Mouse scrolled (392, 313) with delta (0, 0)
Screenshot: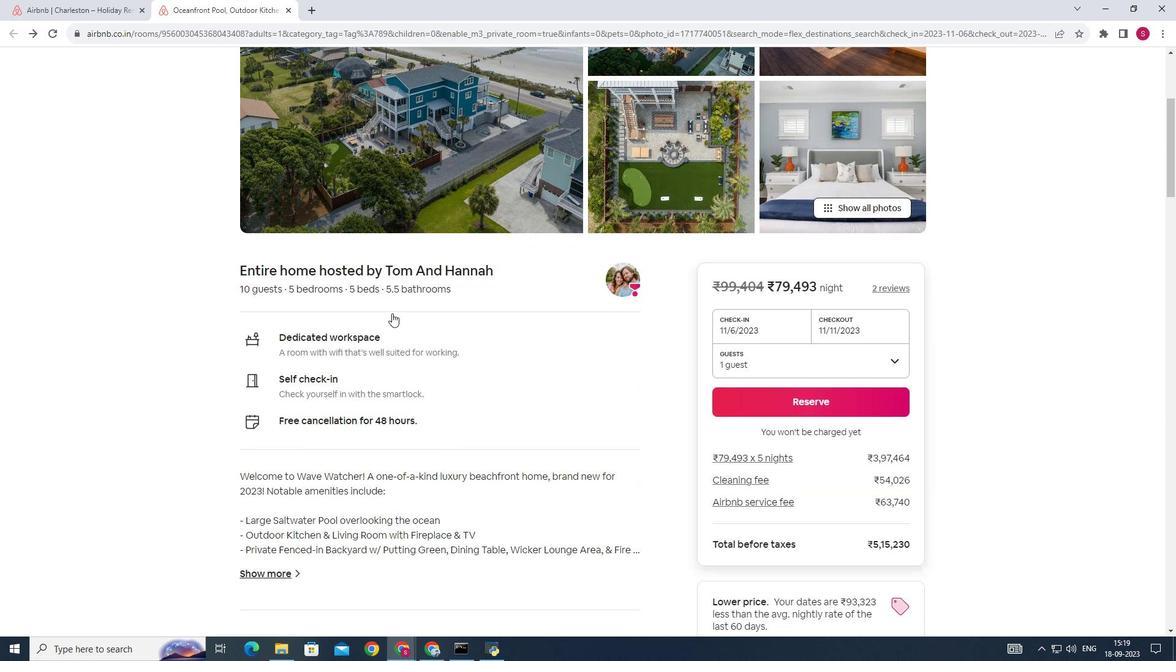 
Action: Mouse scrolled (392, 313) with delta (0, 0)
Screenshot: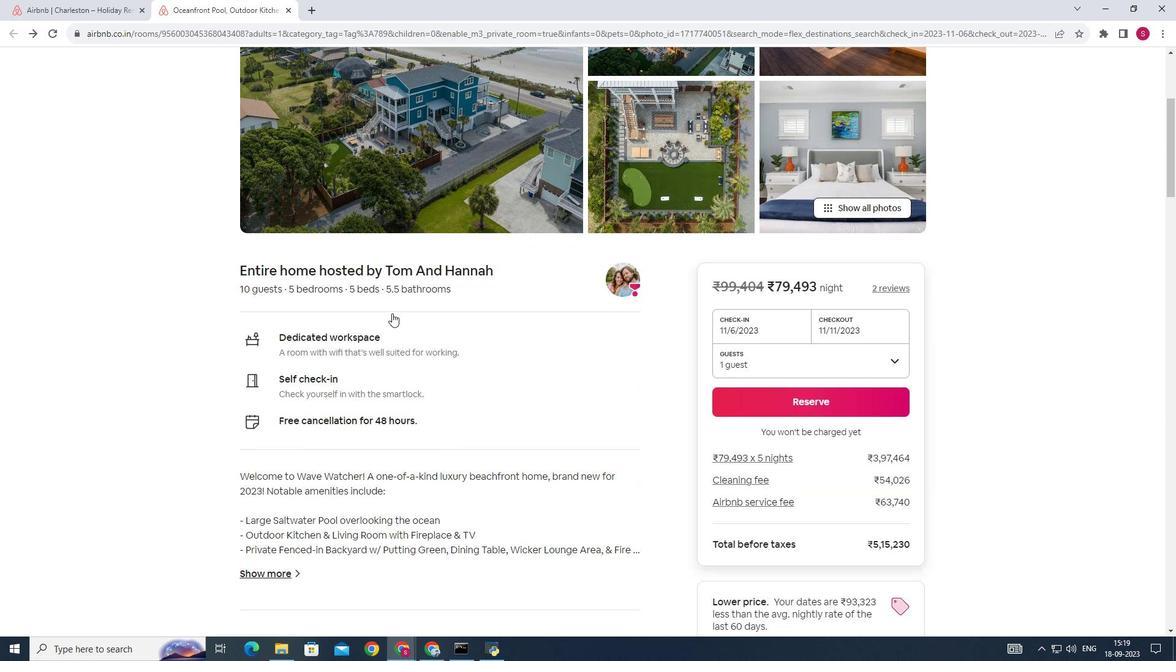 
Action: Mouse scrolled (392, 313) with delta (0, 0)
Screenshot: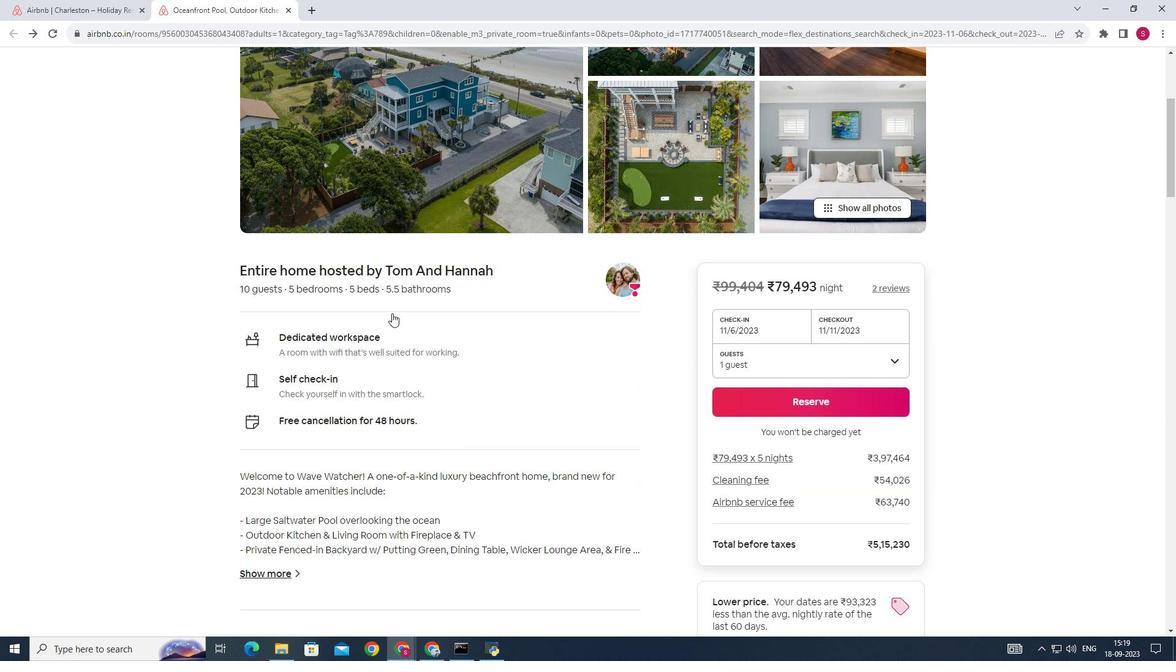 
Action: Mouse scrolled (392, 313) with delta (0, 0)
